 Task: Create a healthy salad recipe and share it on Instagram with a caption about its benefits.
Action: Mouse moved to (575, 240)
Screenshot: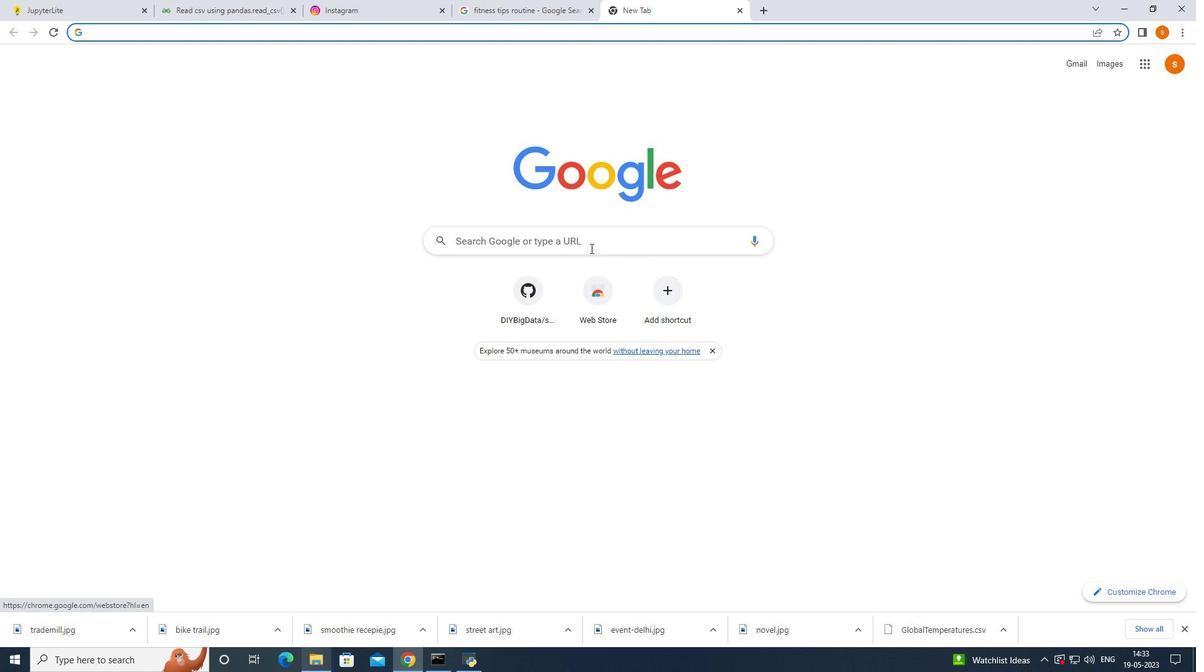 
Action: Mouse pressed left at (575, 240)
Screenshot: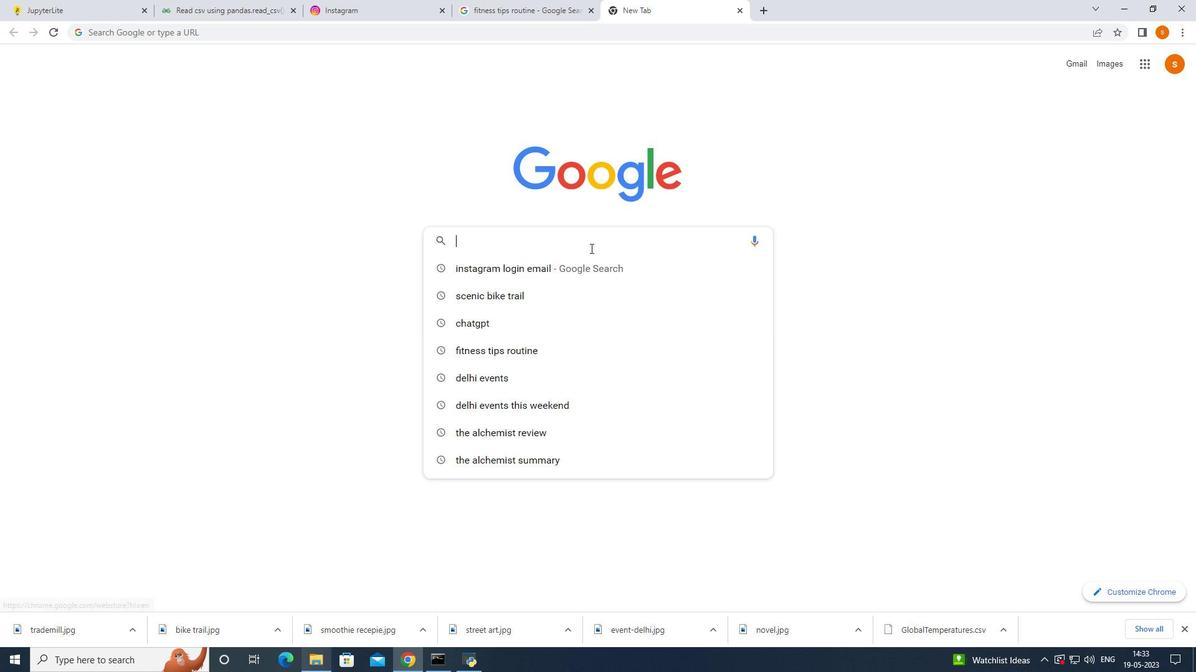 
Action: Key pressed healthy<Key.space>salad<Key.space>rec
Screenshot: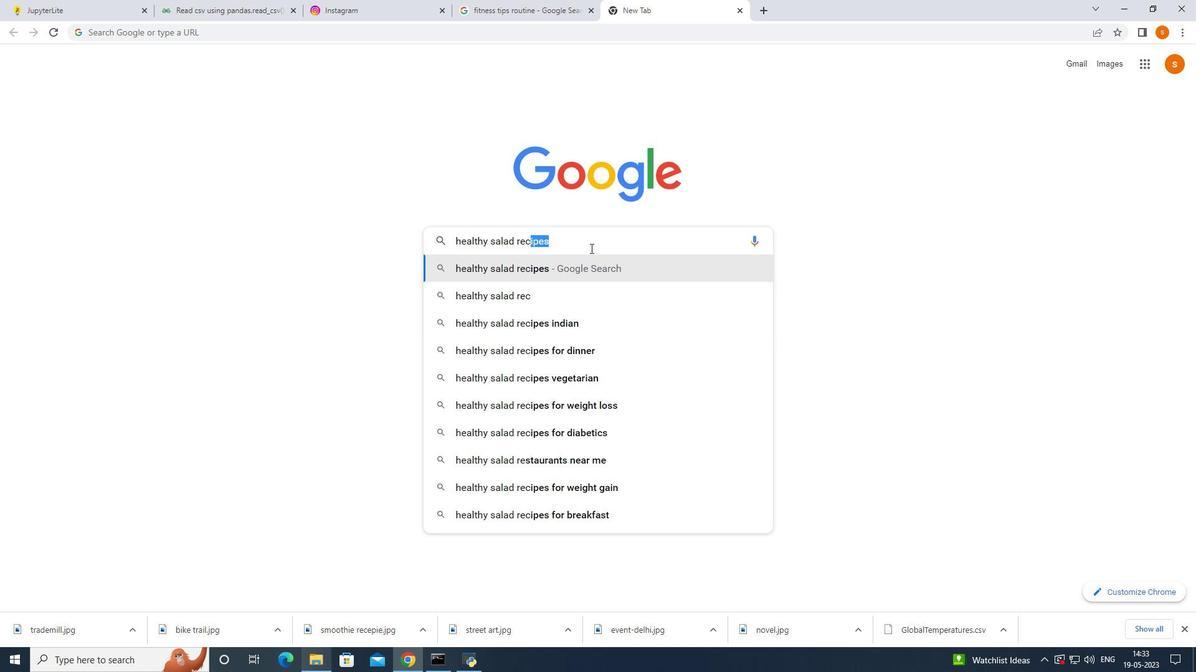 
Action: Mouse moved to (487, 254)
Screenshot: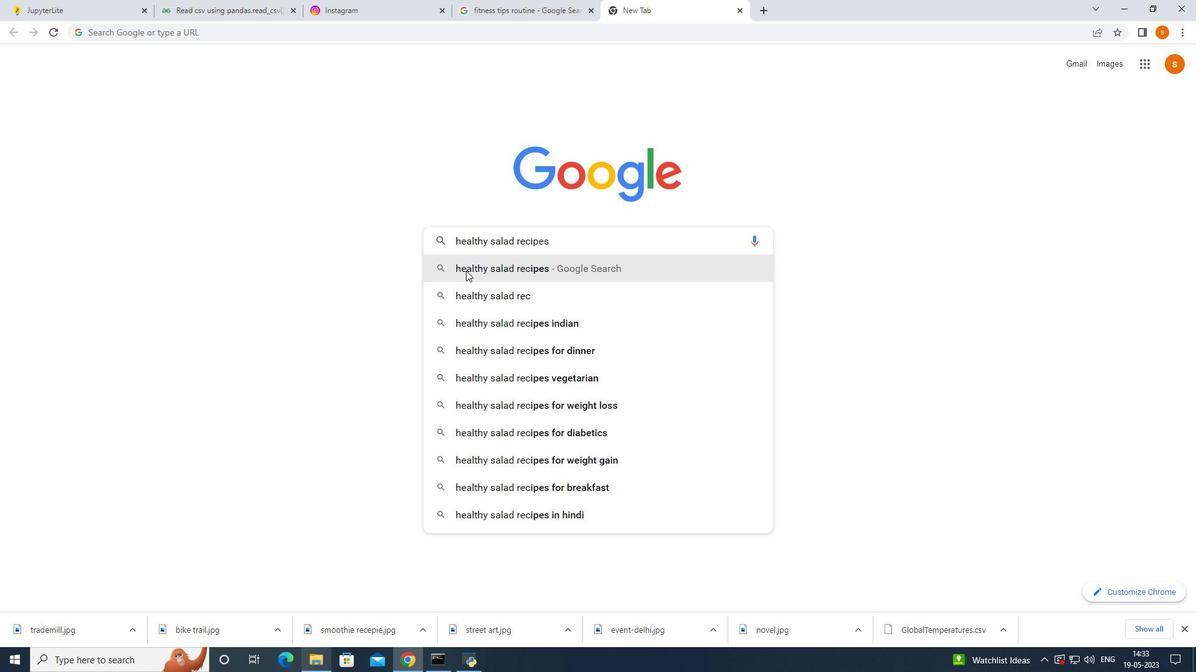 
Action: Mouse pressed left at (487, 254)
Screenshot: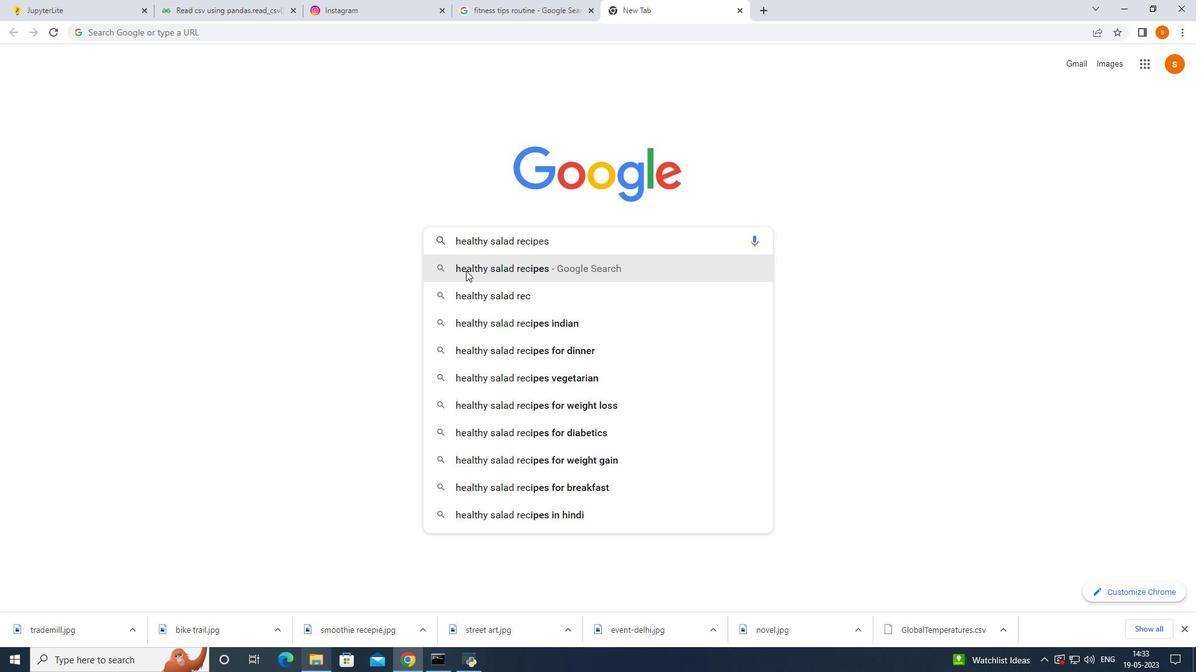 
Action: Mouse moved to (289, 152)
Screenshot: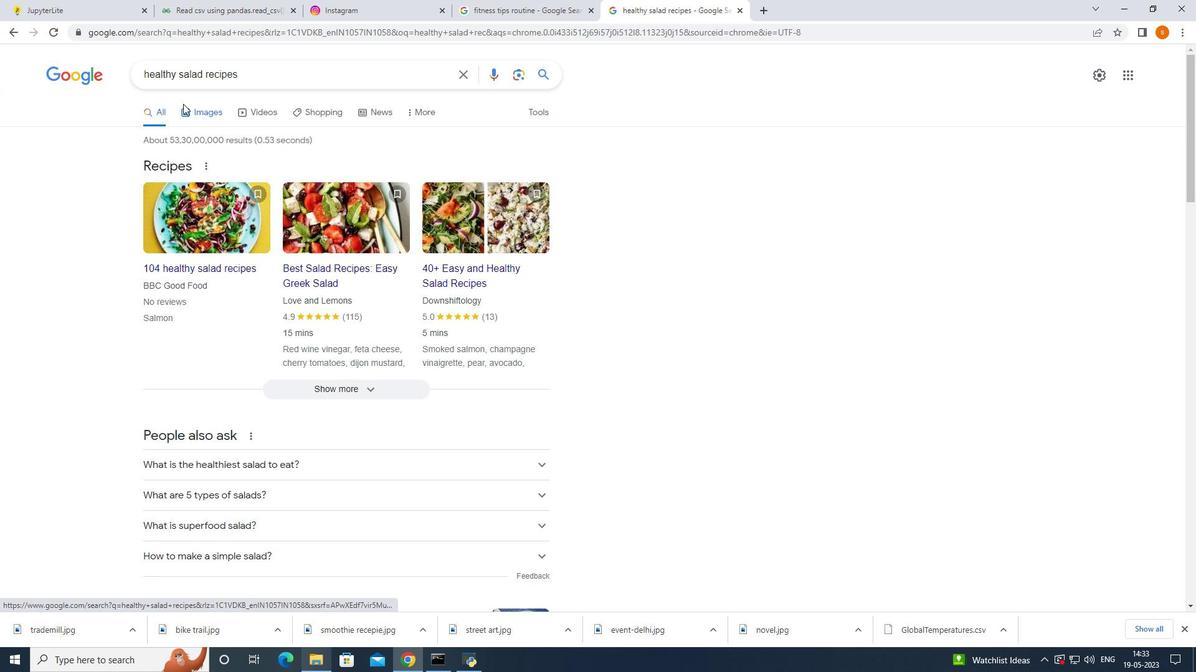 
Action: Mouse pressed left at (289, 152)
Screenshot: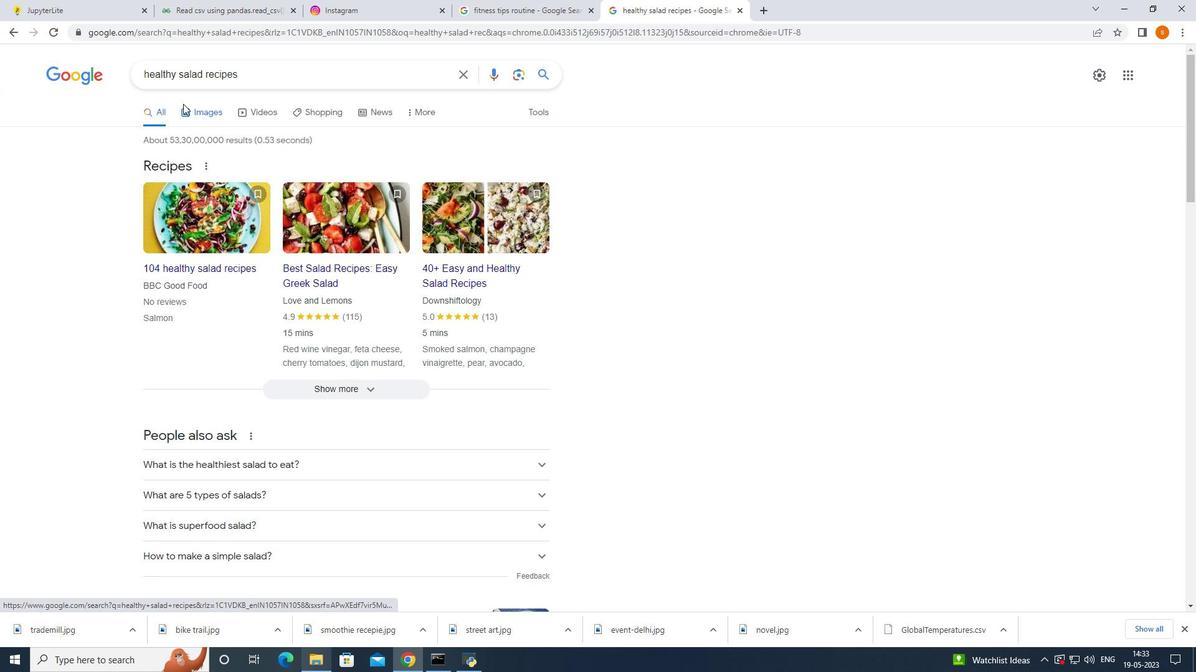 
Action: Mouse moved to (421, 229)
Screenshot: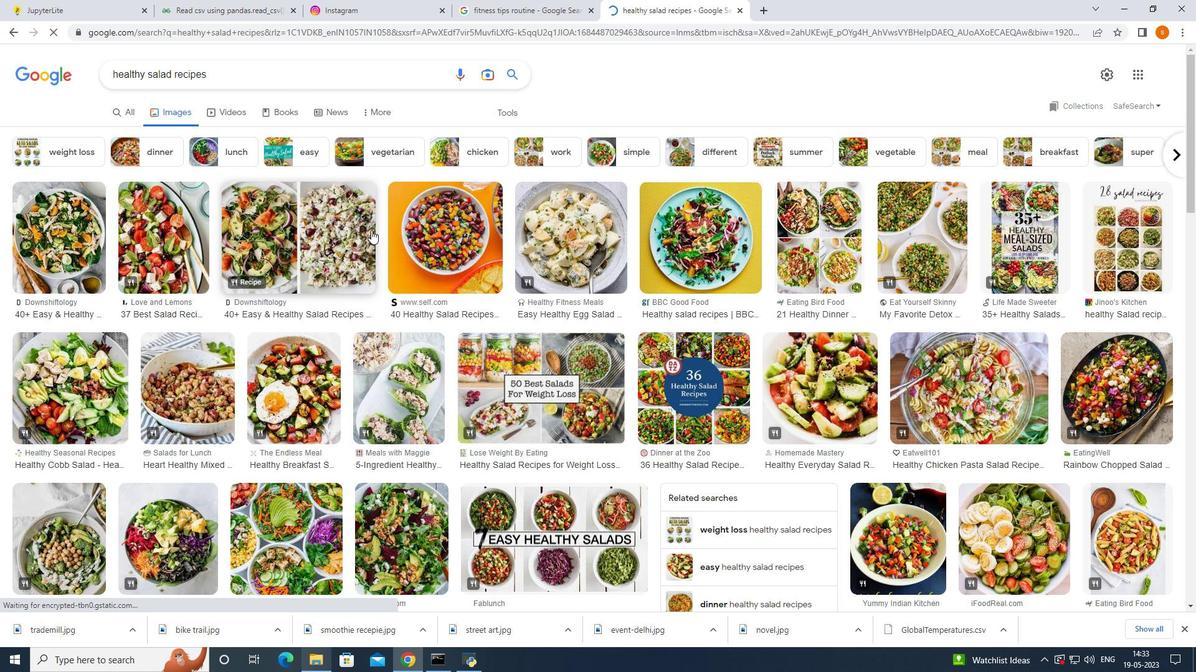 
Action: Mouse scrolled (421, 229) with delta (0, 0)
Screenshot: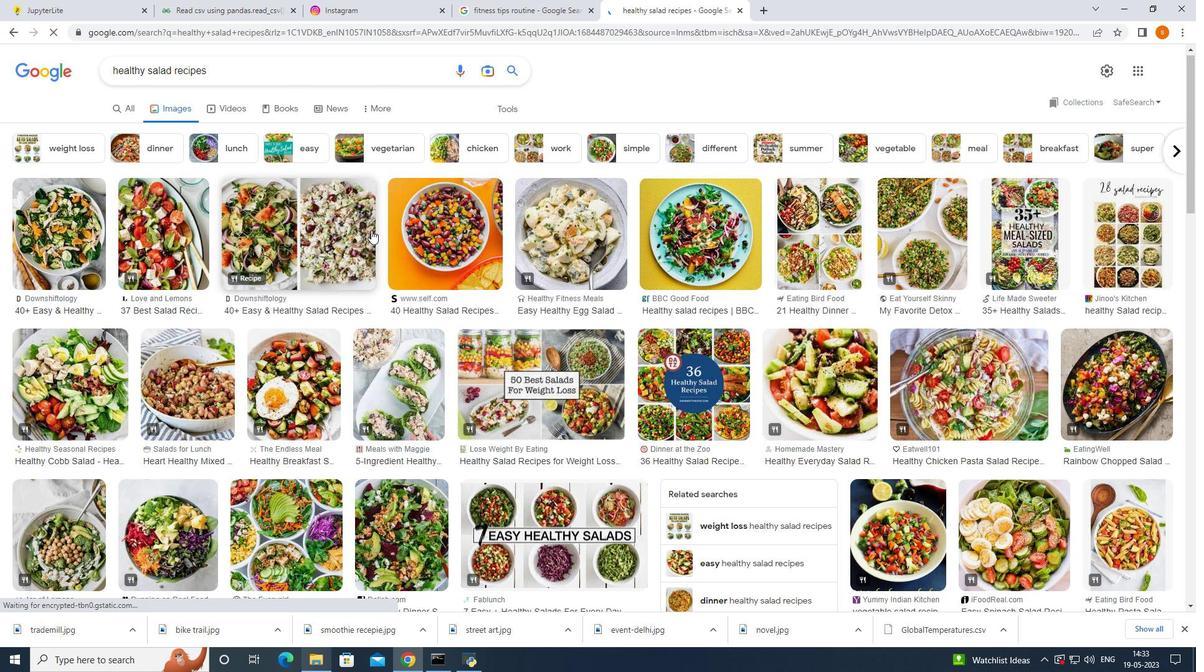 
Action: Mouse moved to (422, 229)
Screenshot: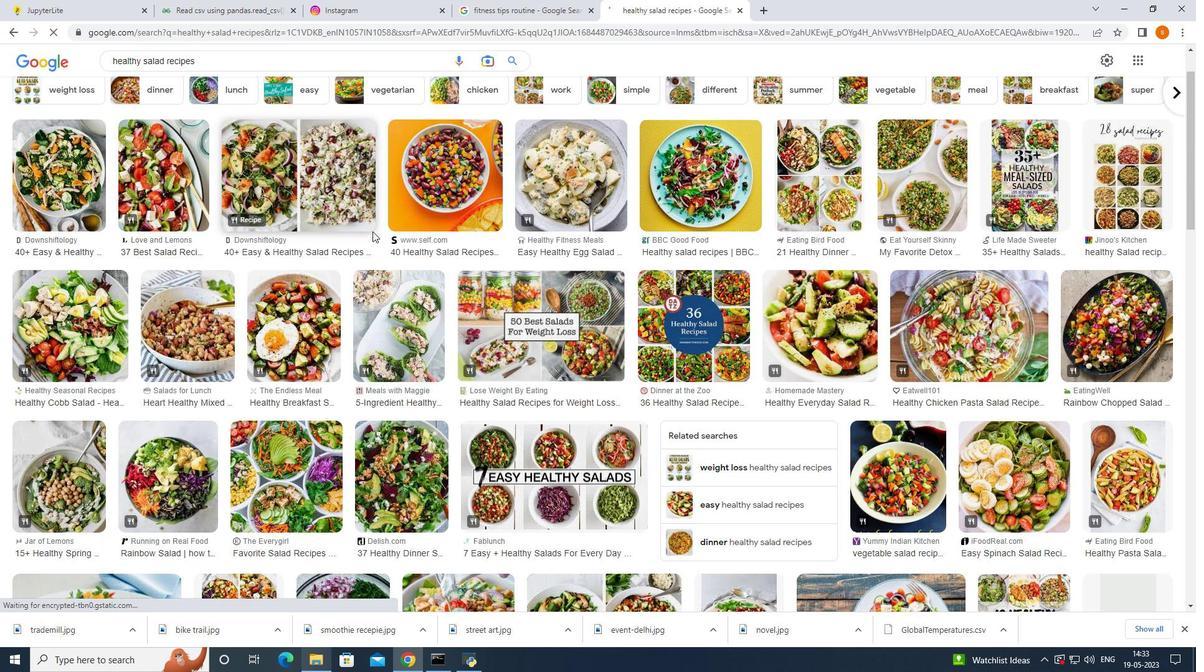 
Action: Mouse scrolled (422, 229) with delta (0, 0)
Screenshot: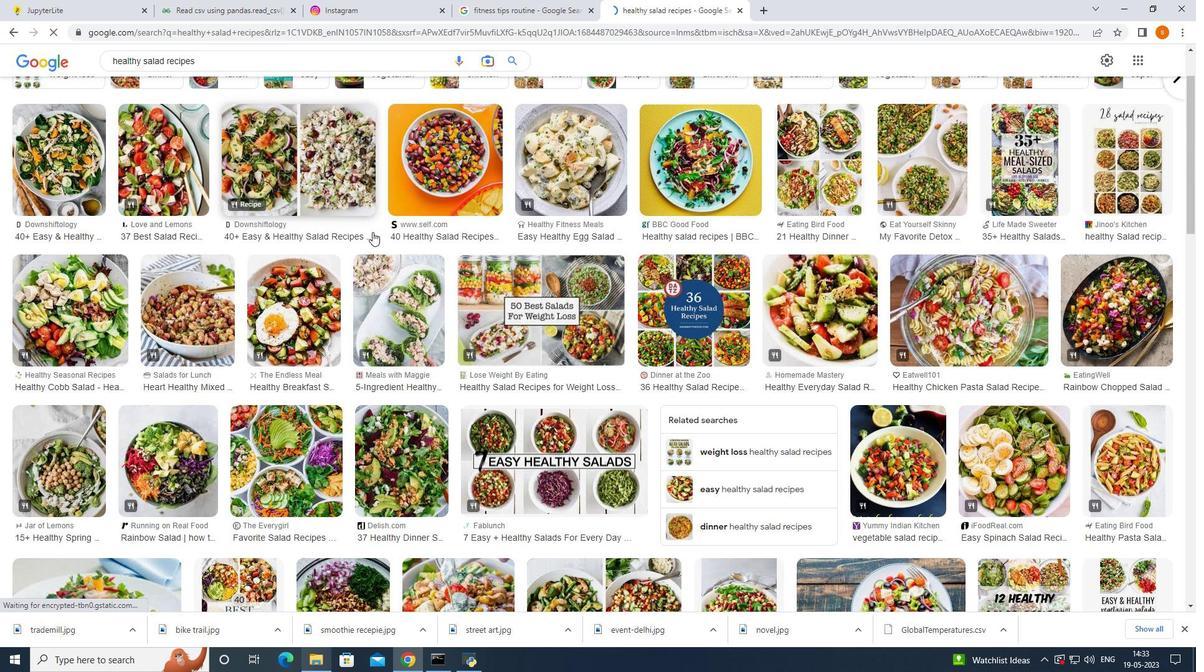 
Action: Mouse moved to (422, 230)
Screenshot: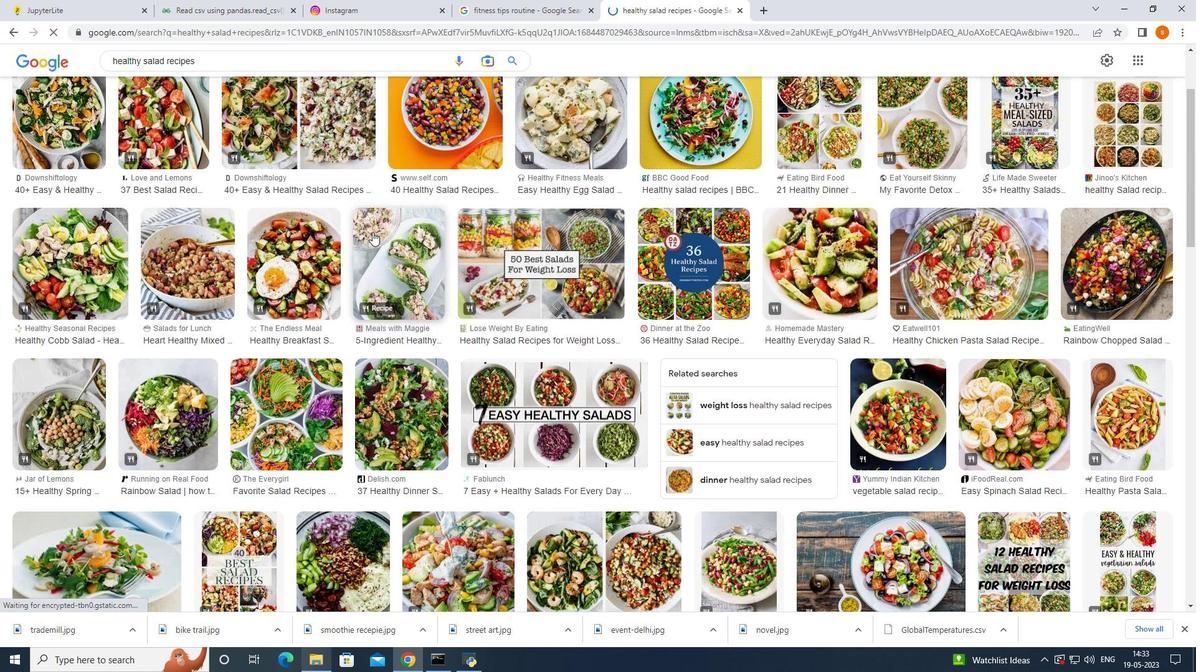 
Action: Mouse scrolled (422, 229) with delta (0, 0)
Screenshot: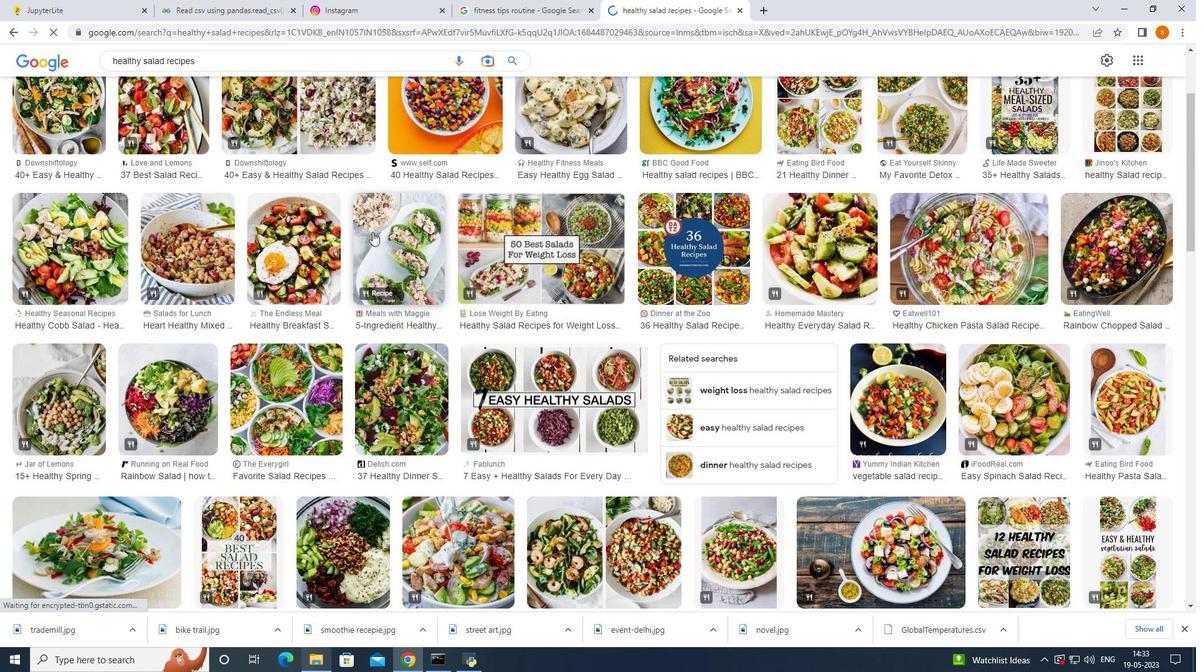 
Action: Mouse moved to (682, 252)
Screenshot: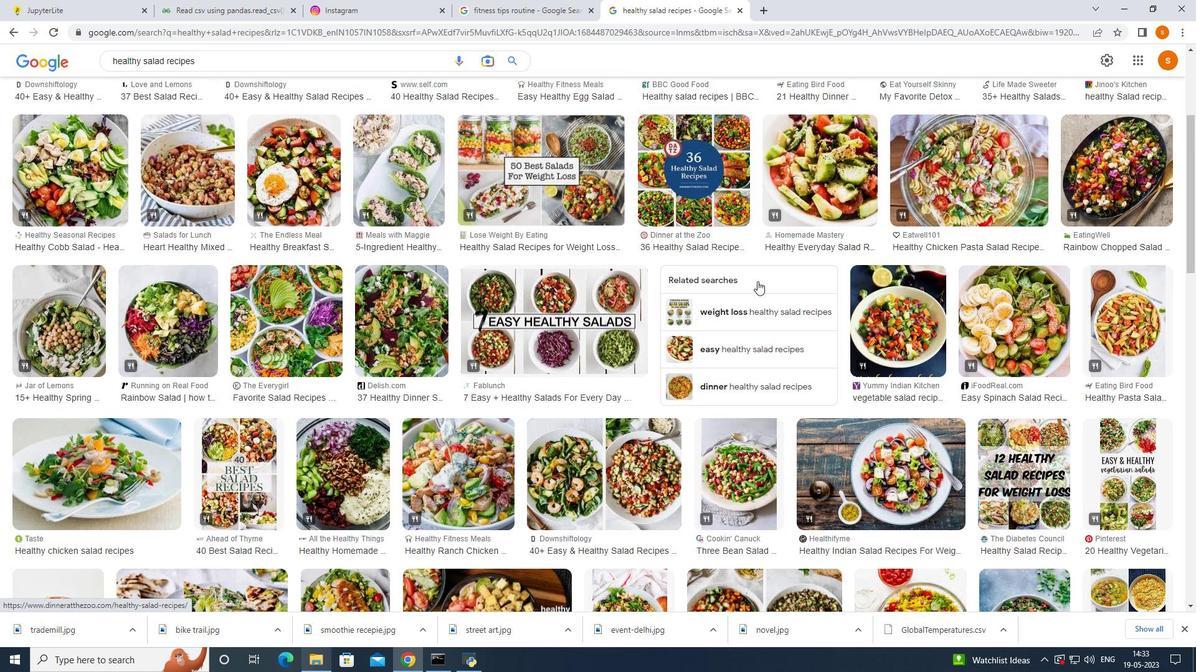 
Action: Mouse scrolled (682, 252) with delta (0, 0)
Screenshot: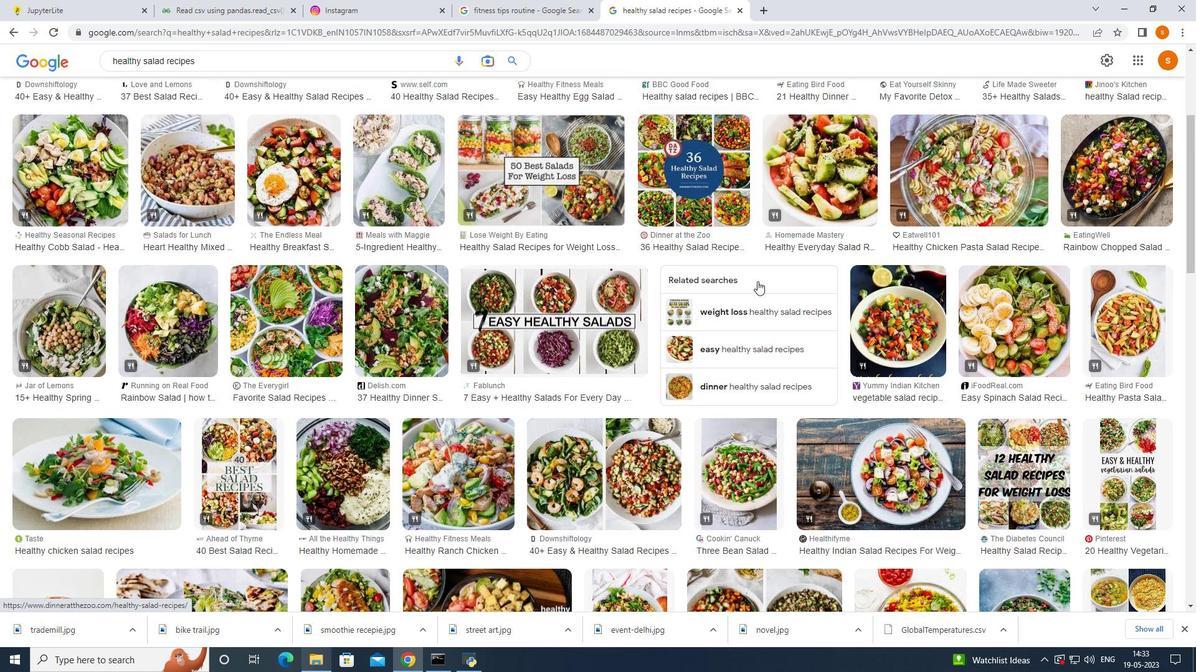
Action: Mouse moved to (695, 264)
Screenshot: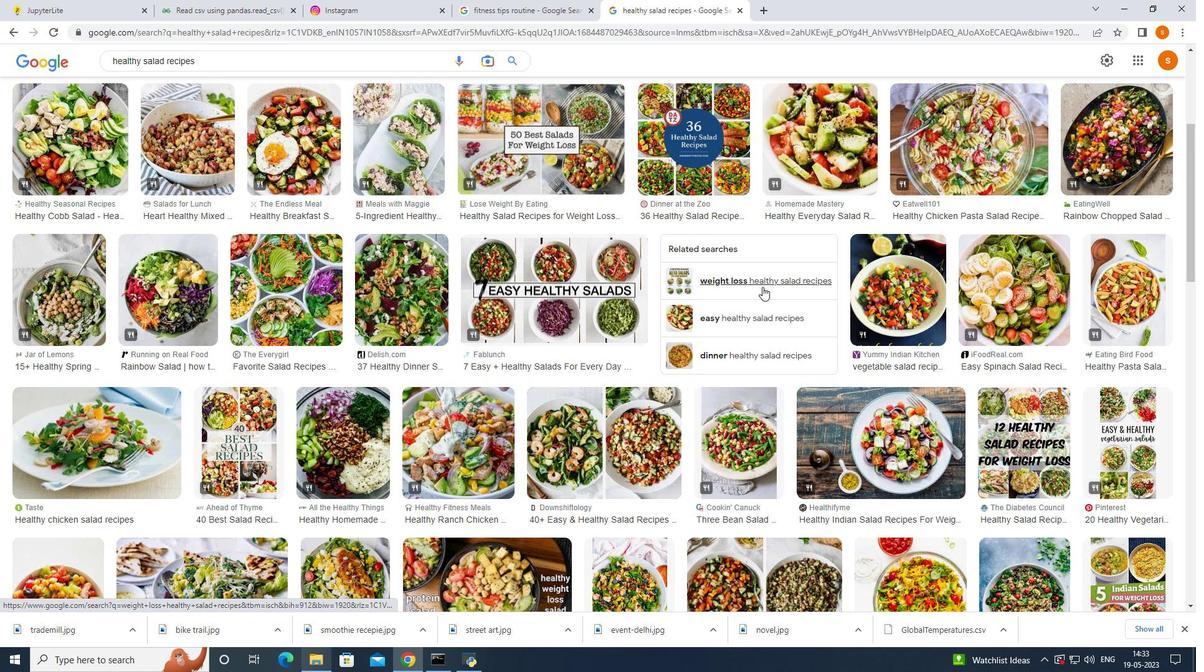 
Action: Mouse scrolled (695, 263) with delta (0, 0)
Screenshot: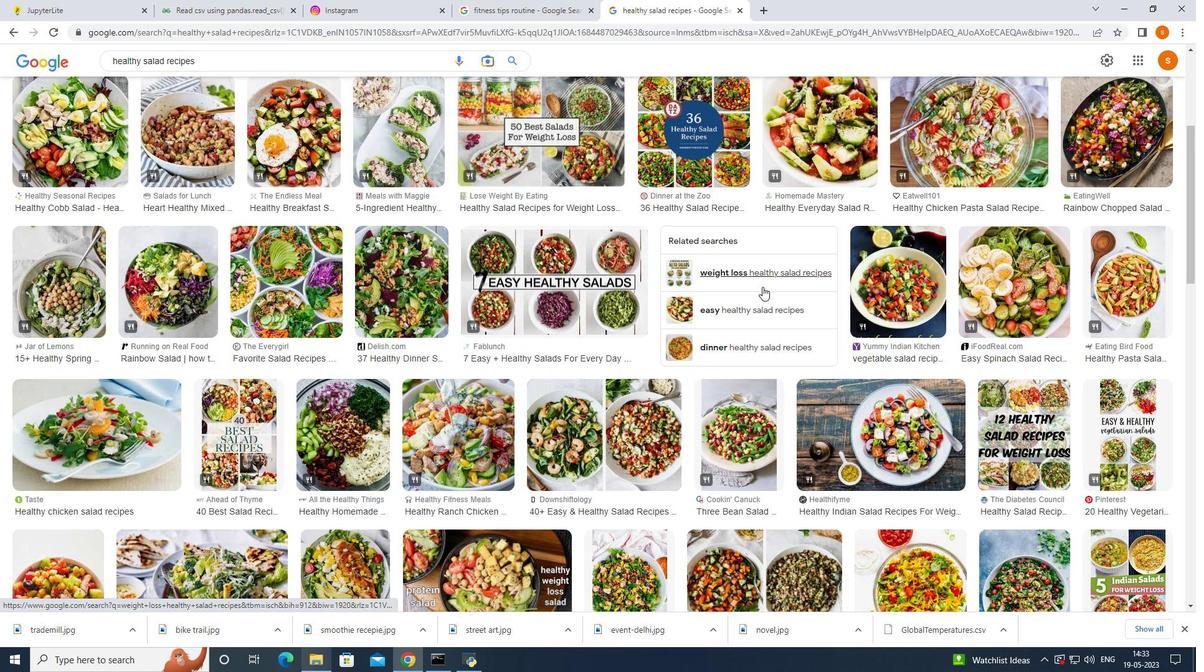 
Action: Mouse moved to (724, 266)
Screenshot: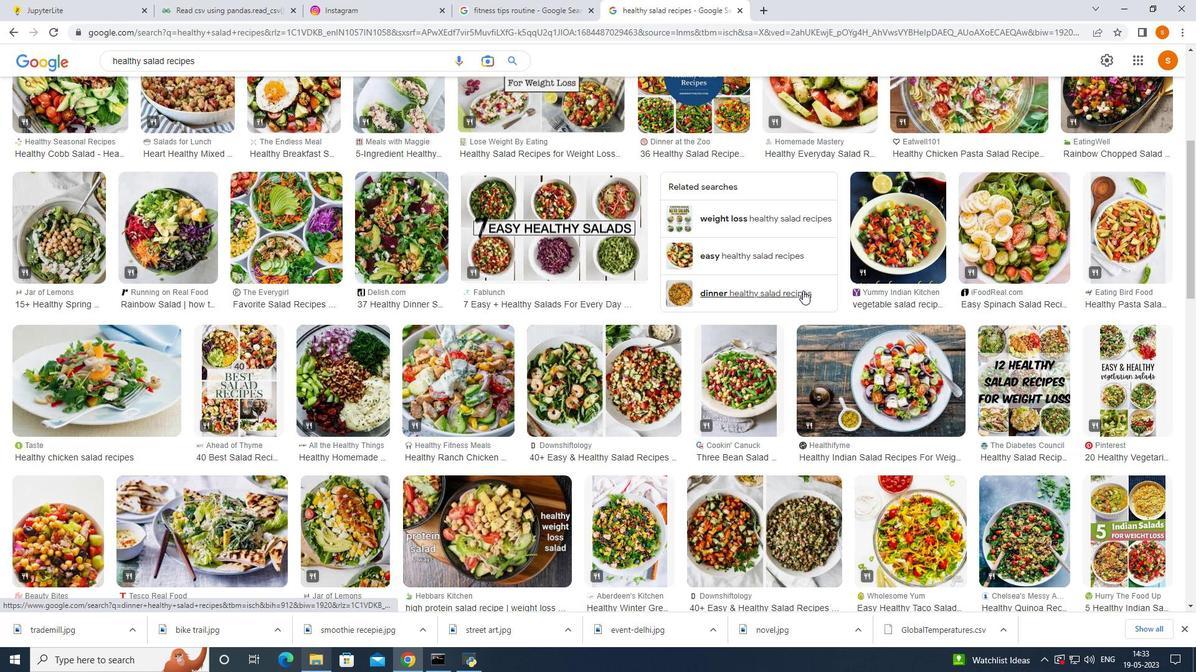 
Action: Mouse scrolled (724, 266) with delta (0, 0)
Screenshot: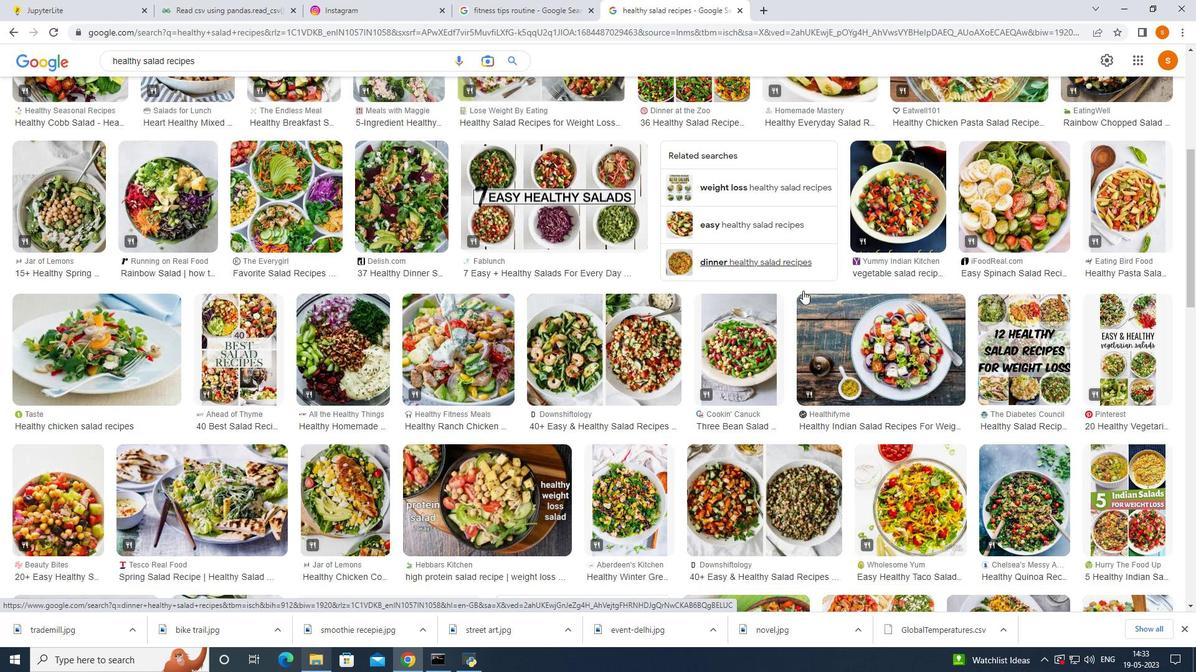 
Action: Mouse scrolled (724, 266) with delta (0, 0)
Screenshot: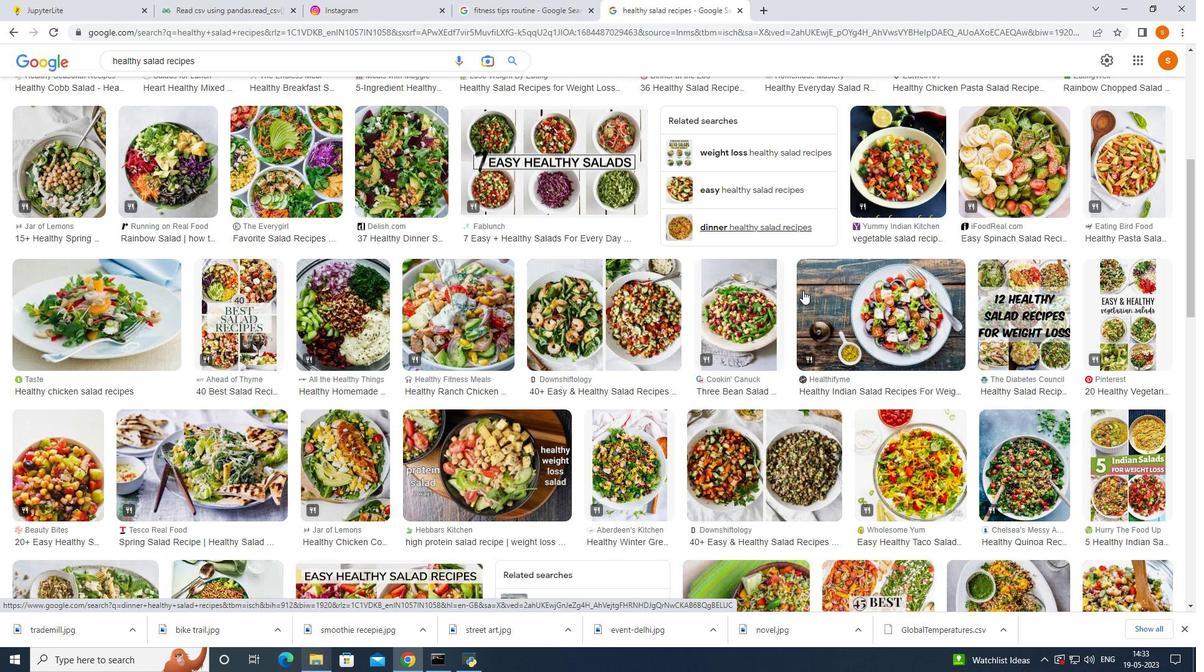 
Action: Mouse moved to (654, 268)
Screenshot: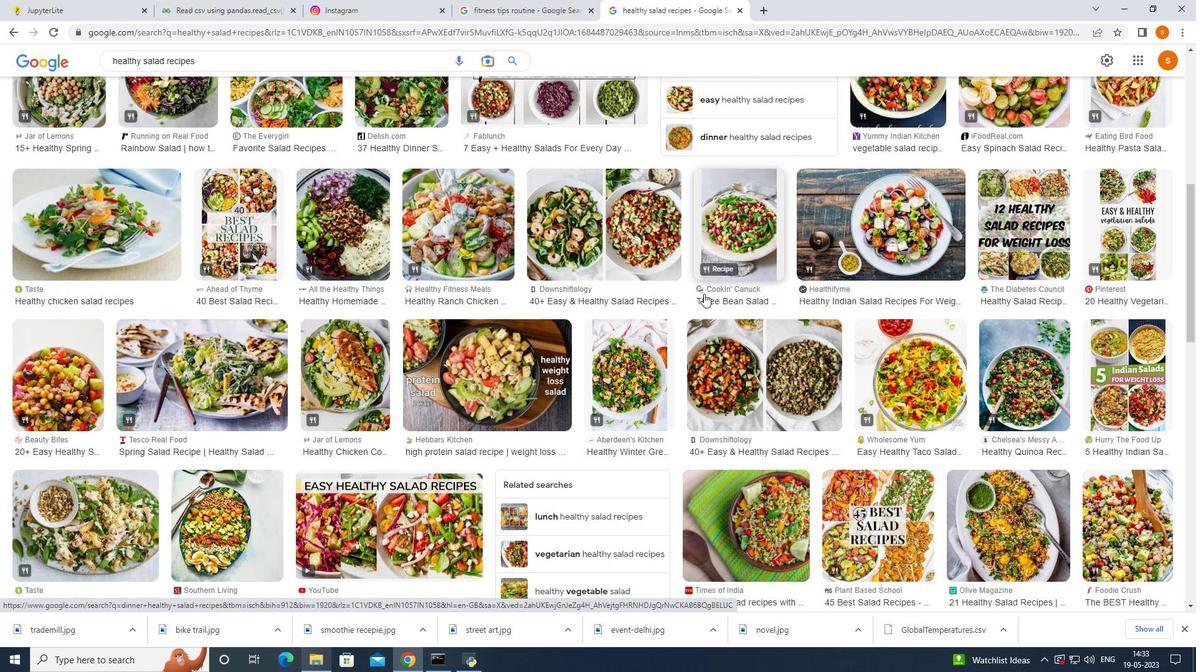
Action: Mouse scrolled (654, 267) with delta (0, 0)
Screenshot: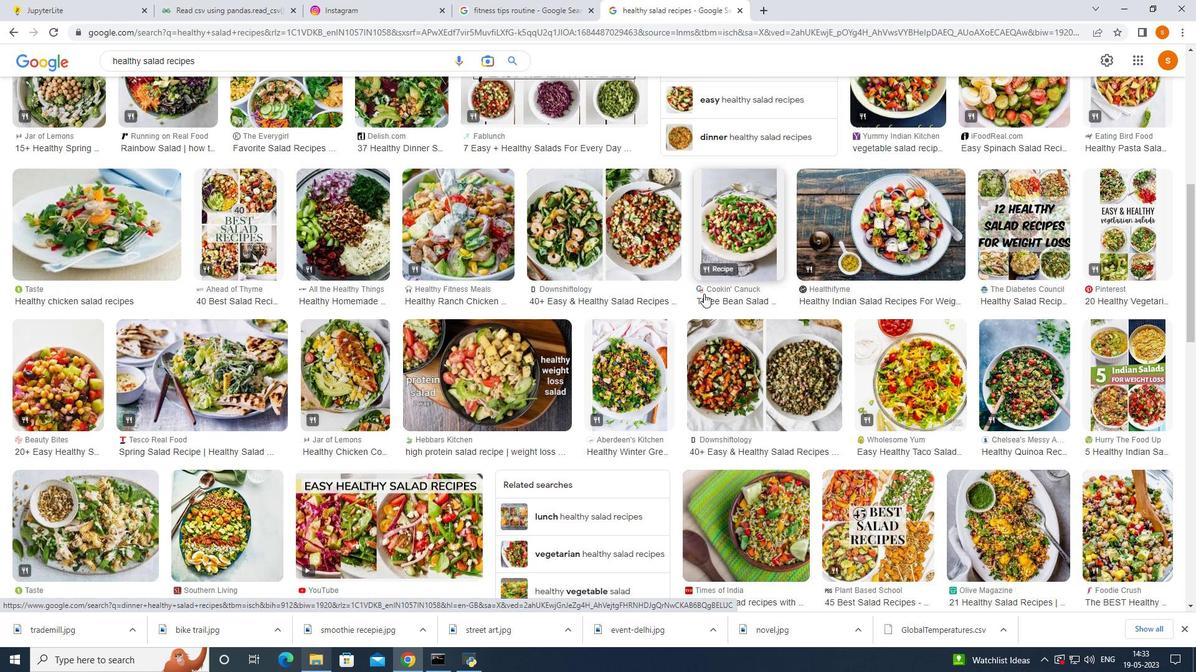 
Action: Mouse scrolled (654, 267) with delta (0, 0)
Screenshot: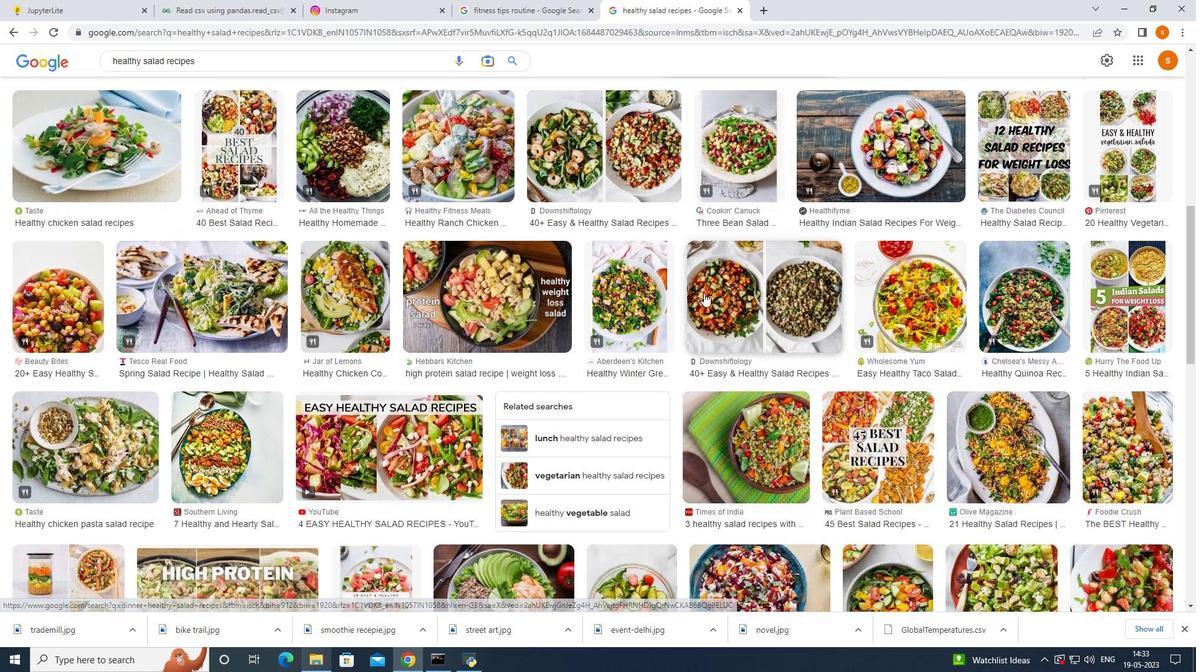 
Action: Mouse moved to (655, 267)
Screenshot: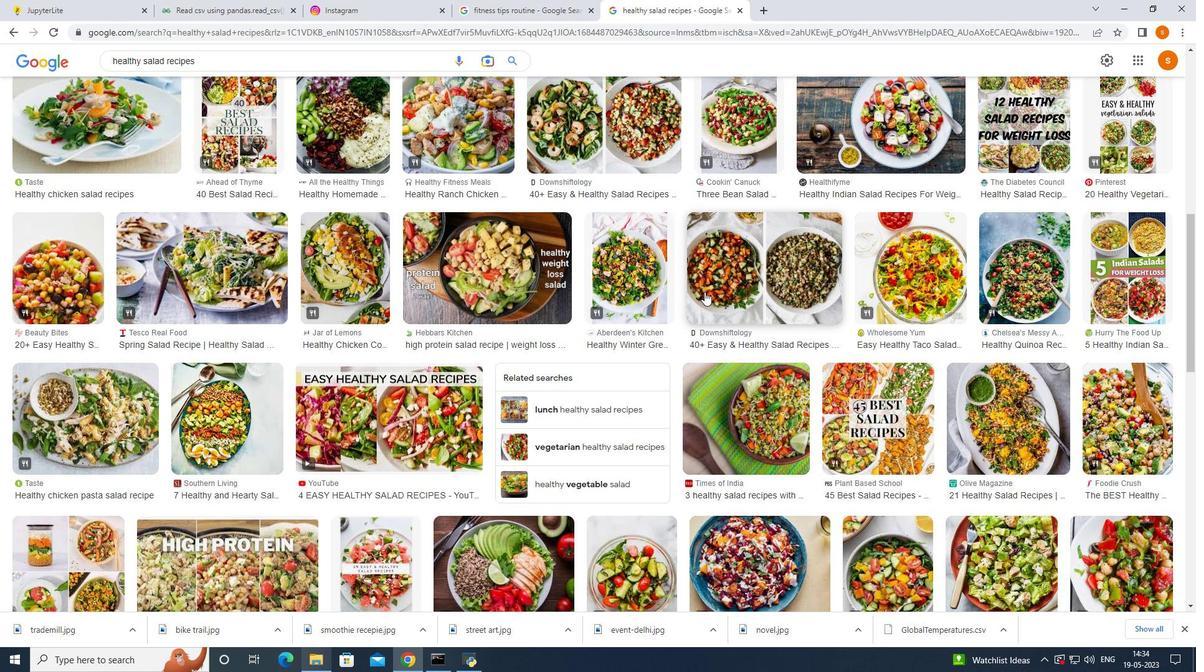
Action: Mouse scrolled (655, 266) with delta (0, 0)
Screenshot: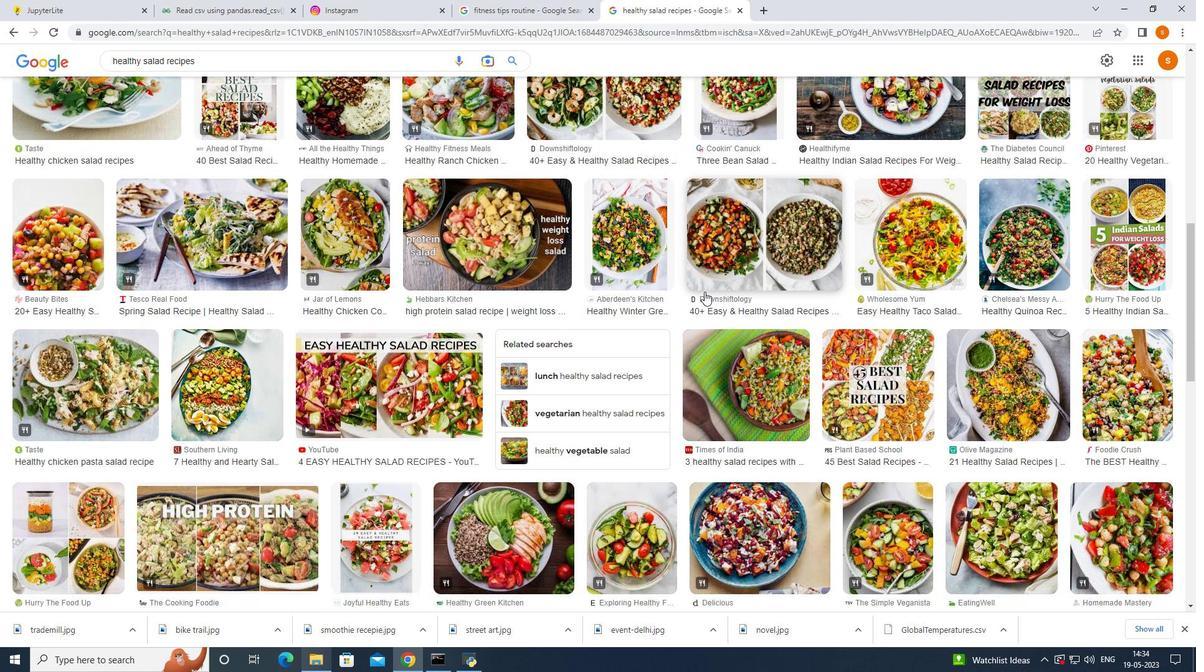 
Action: Mouse moved to (655, 267)
Screenshot: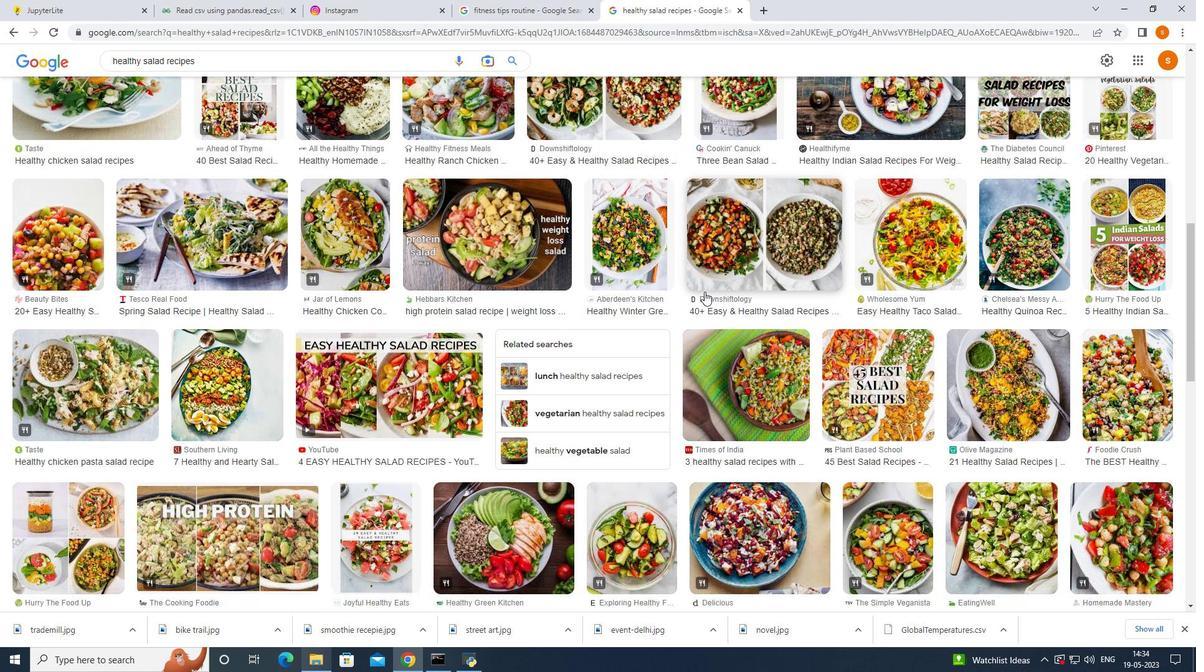 
Action: Mouse scrolled (655, 266) with delta (0, 0)
Screenshot: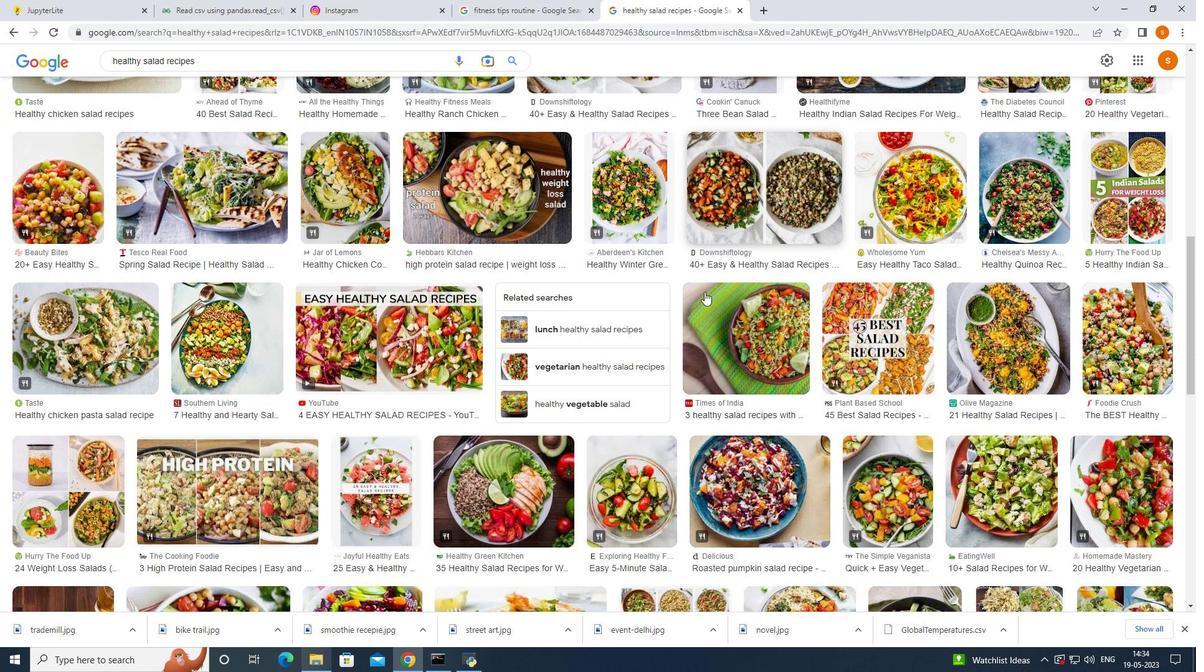 
Action: Mouse moved to (655, 266)
Screenshot: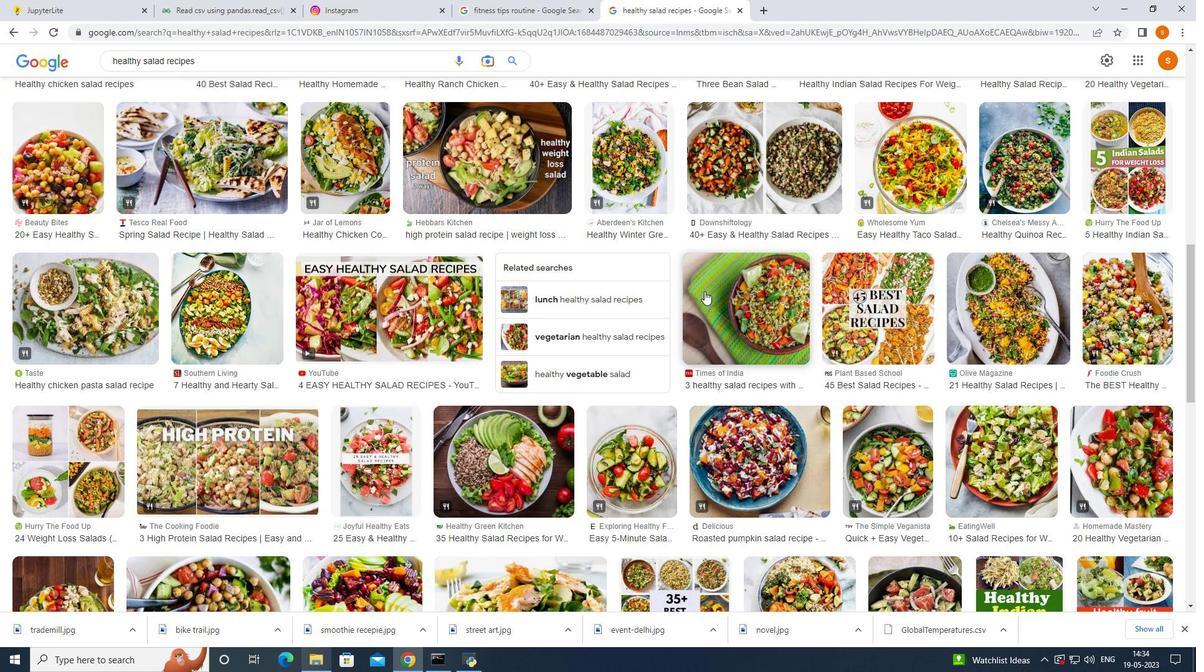 
Action: Mouse scrolled (655, 266) with delta (0, 0)
Screenshot: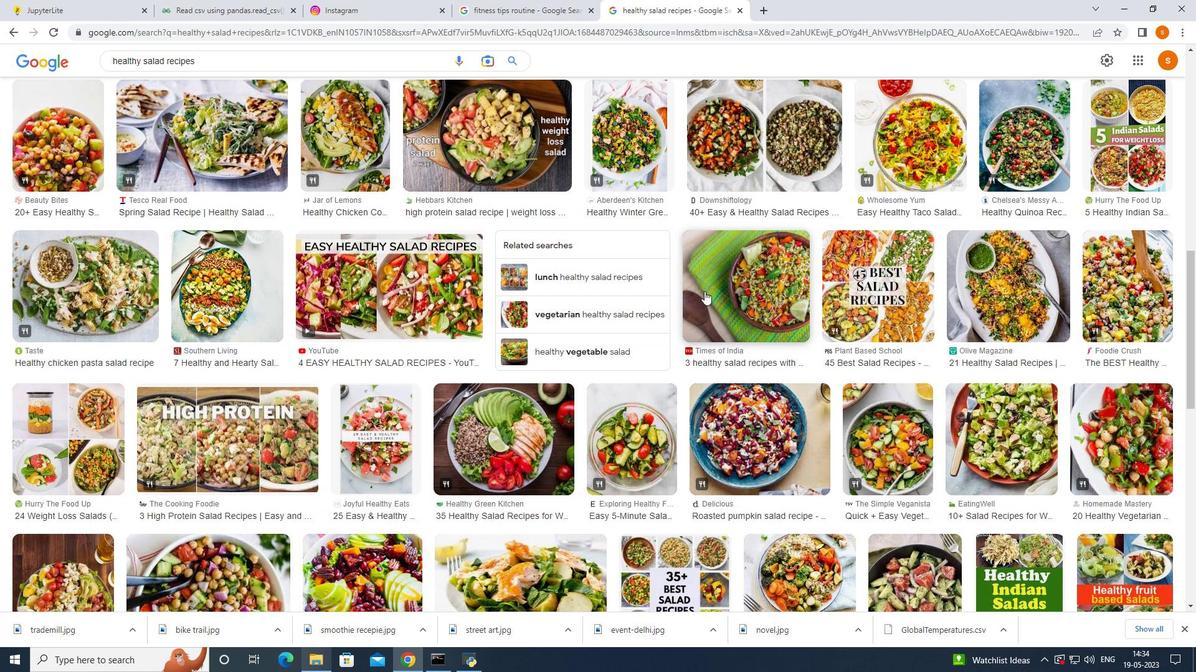 
Action: Mouse moved to (655, 266)
Screenshot: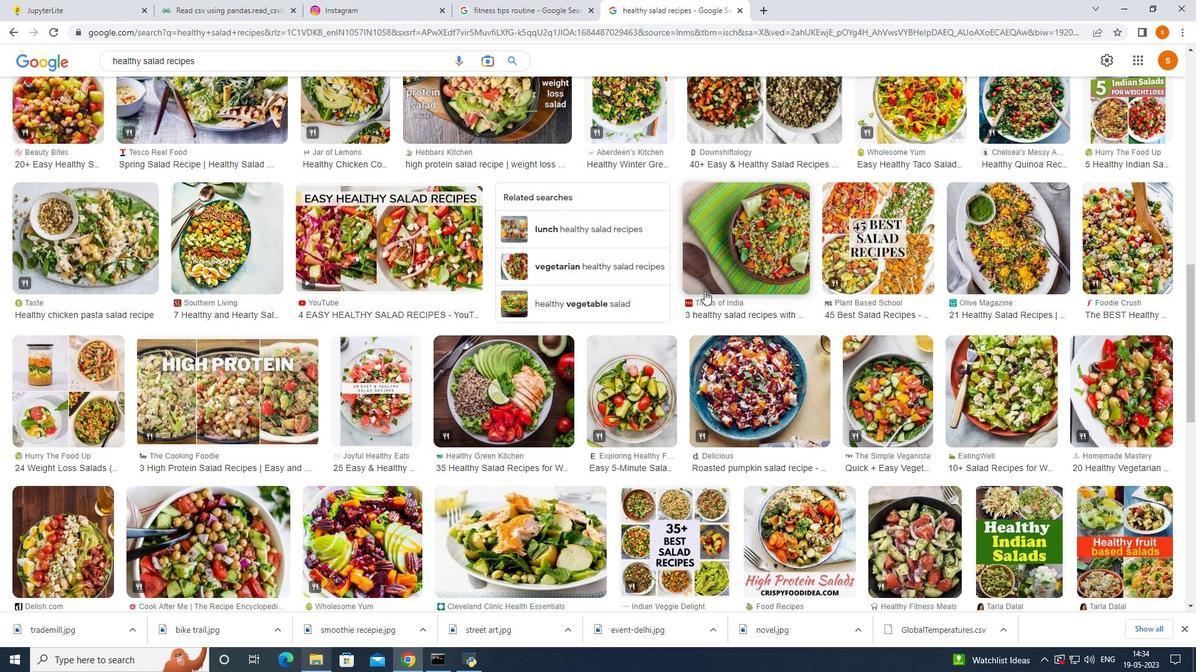 
Action: Mouse scrolled (655, 266) with delta (0, 0)
Screenshot: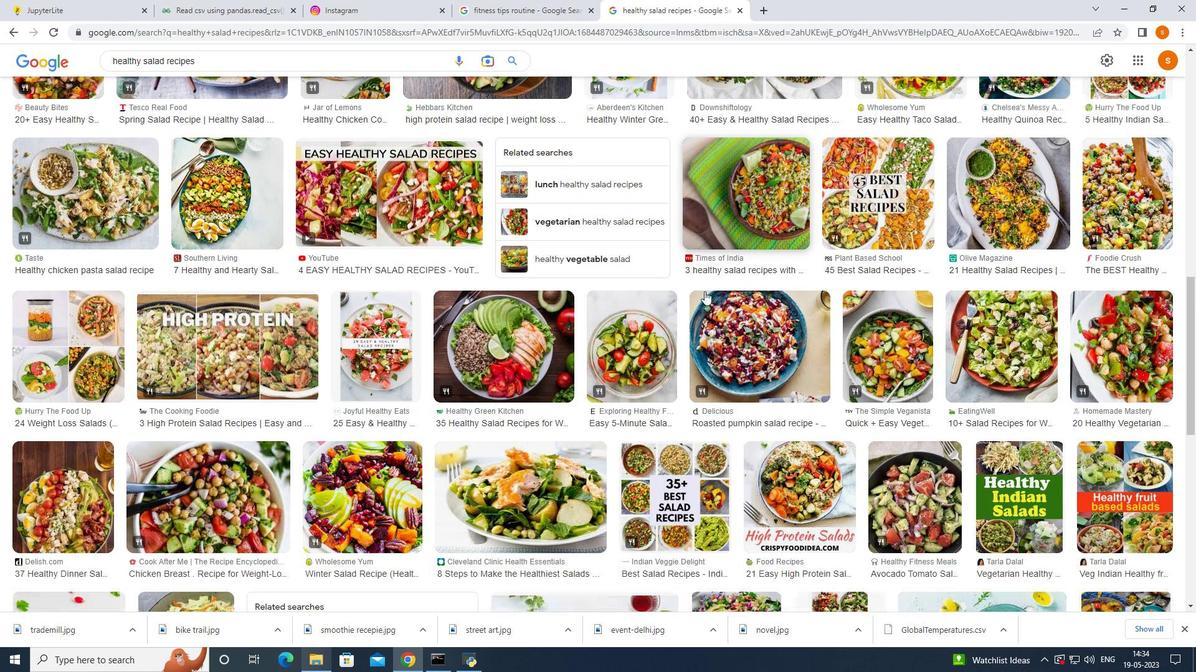 
Action: Mouse scrolled (655, 266) with delta (0, 0)
Screenshot: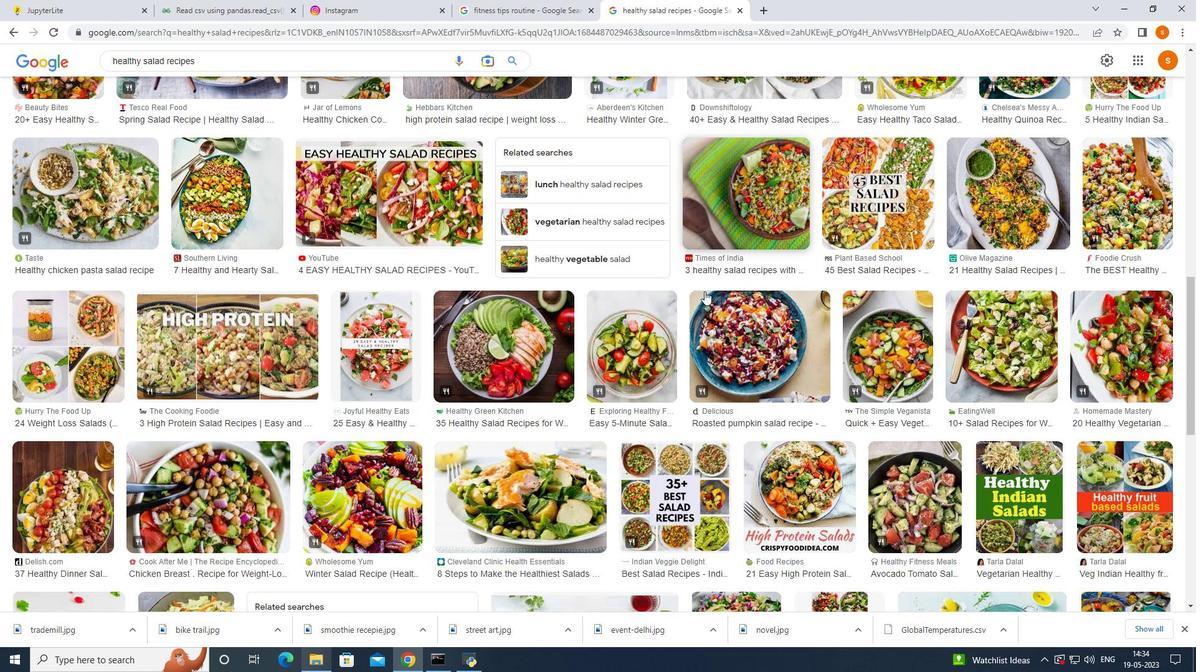 
Action: Mouse moved to (655, 267)
Screenshot: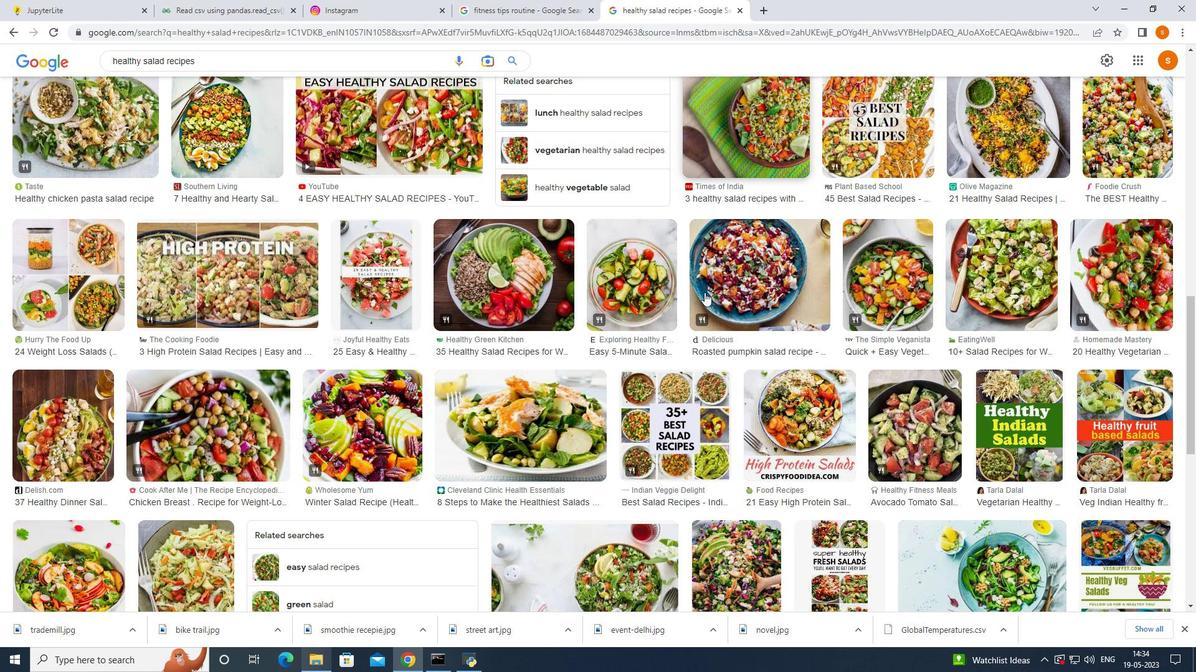 
Action: Mouse scrolled (655, 267) with delta (0, 0)
Screenshot: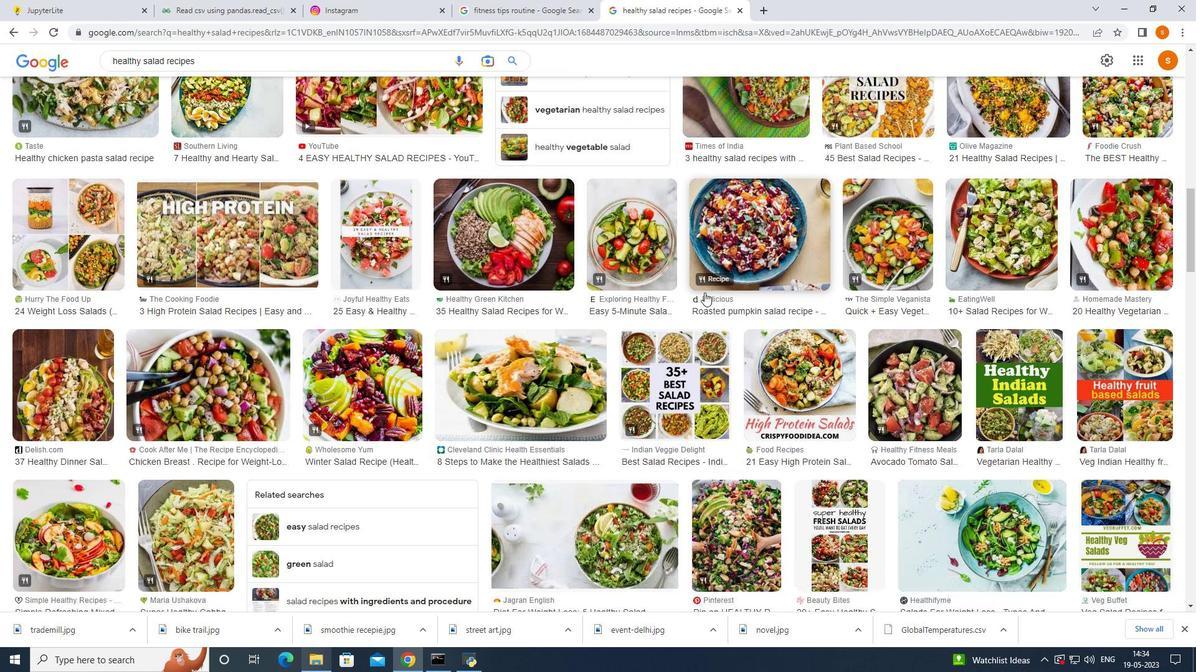 
Action: Mouse scrolled (655, 267) with delta (0, 0)
Screenshot: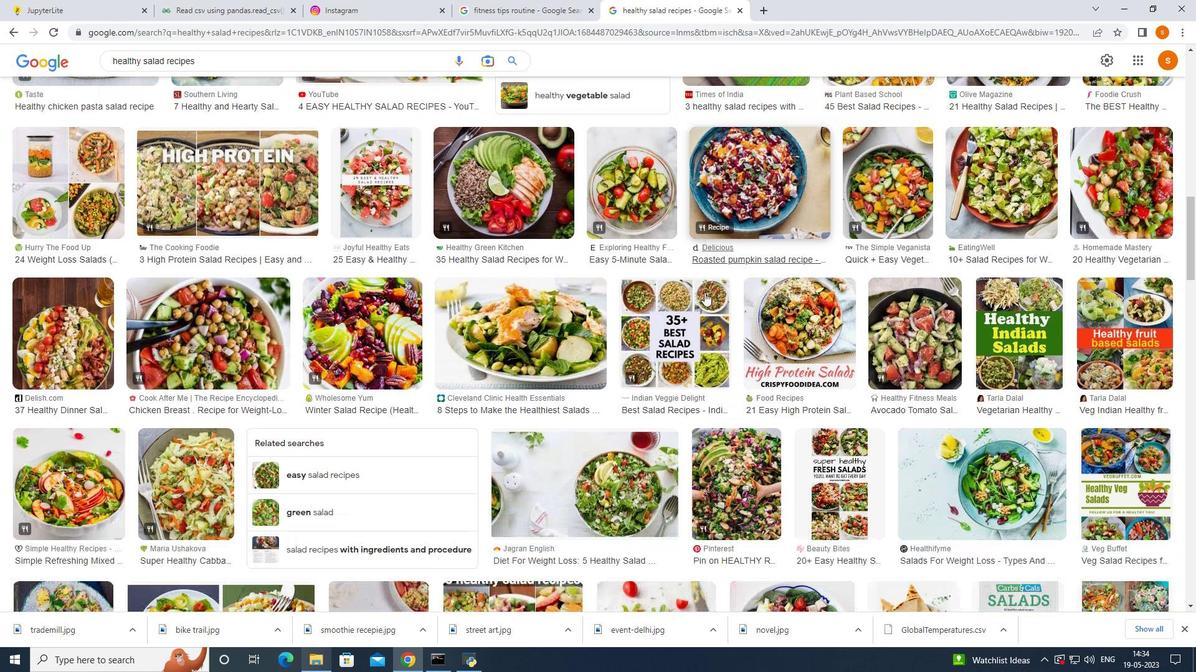 
Action: Mouse scrolled (655, 267) with delta (0, 0)
Screenshot: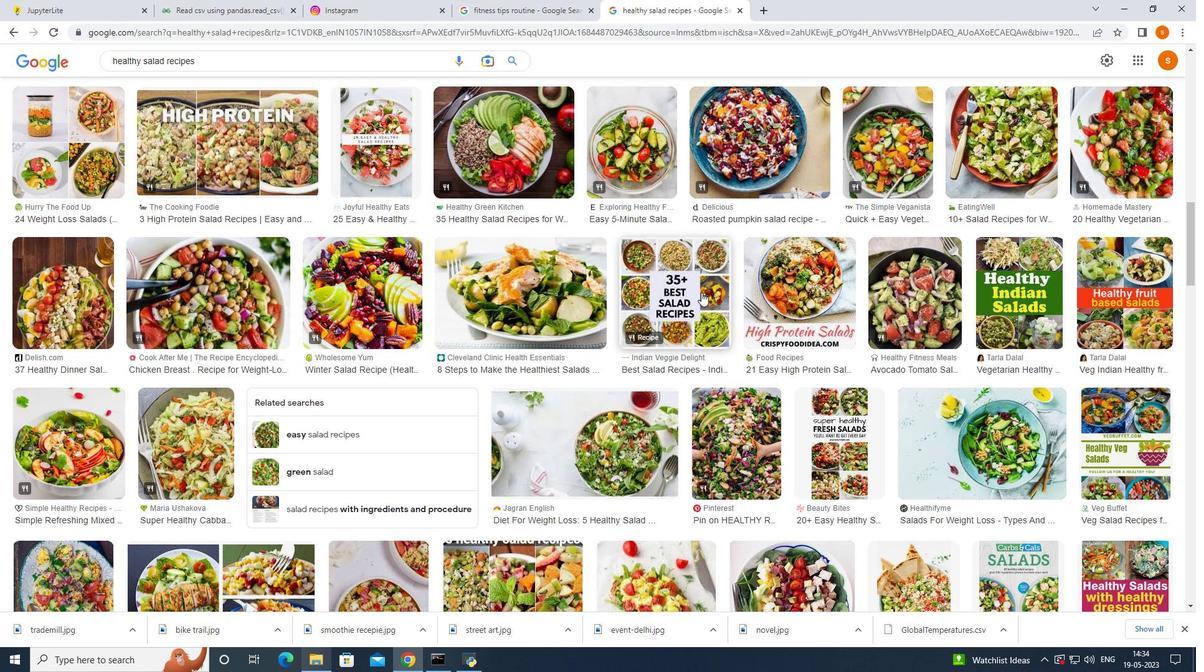 
Action: Mouse scrolled (655, 267) with delta (0, 0)
Screenshot: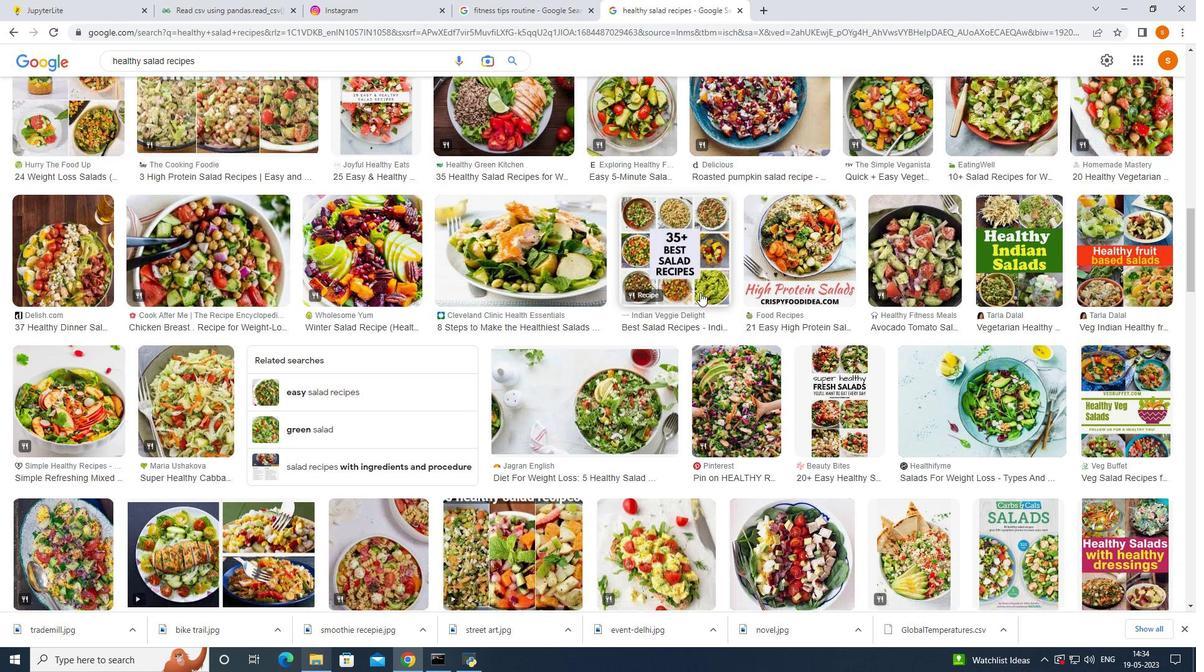 
Action: Mouse moved to (652, 266)
Screenshot: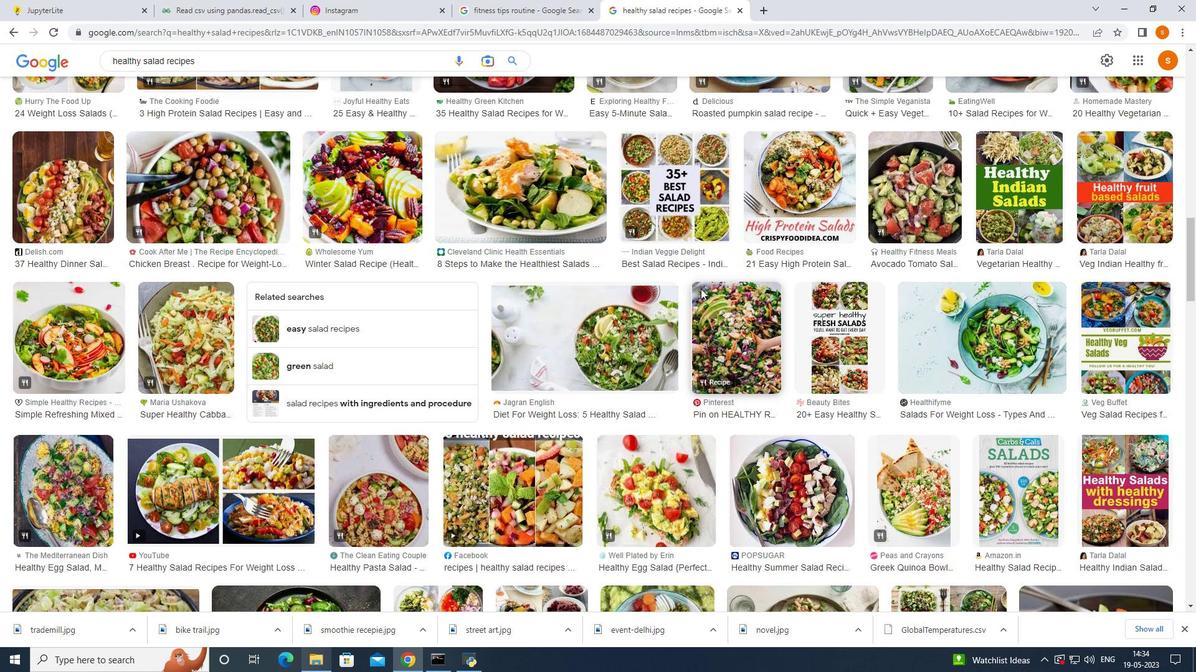 
Action: Mouse scrolled (652, 266) with delta (0, 0)
Screenshot: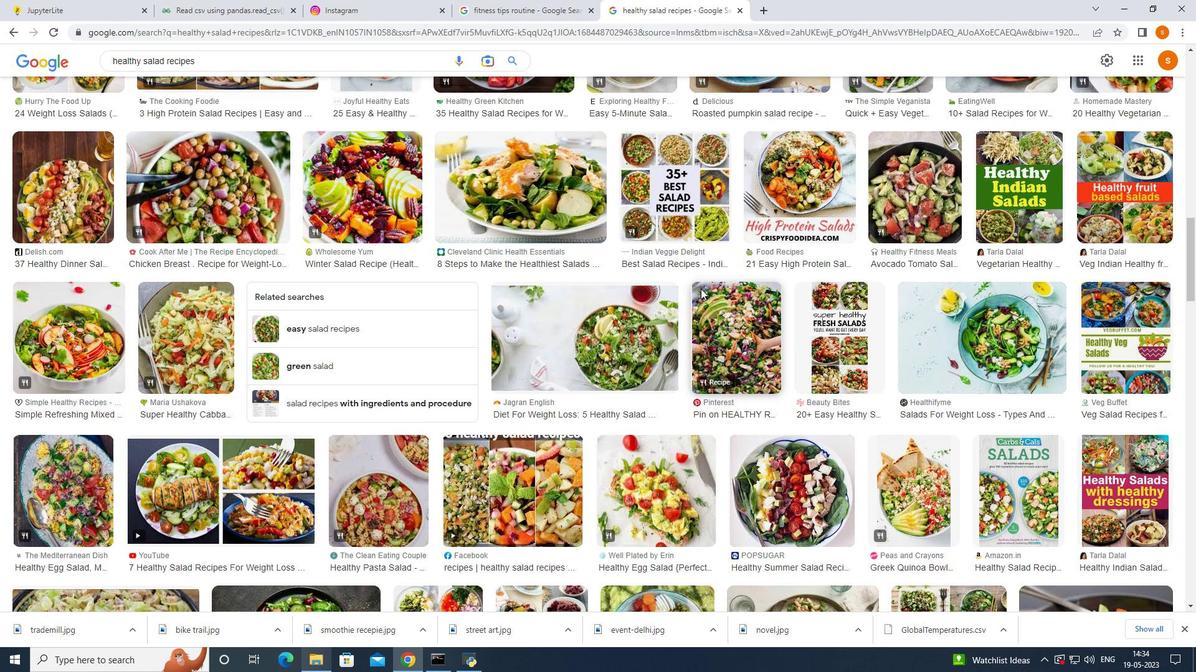 
Action: Mouse scrolled (652, 266) with delta (0, 0)
Screenshot: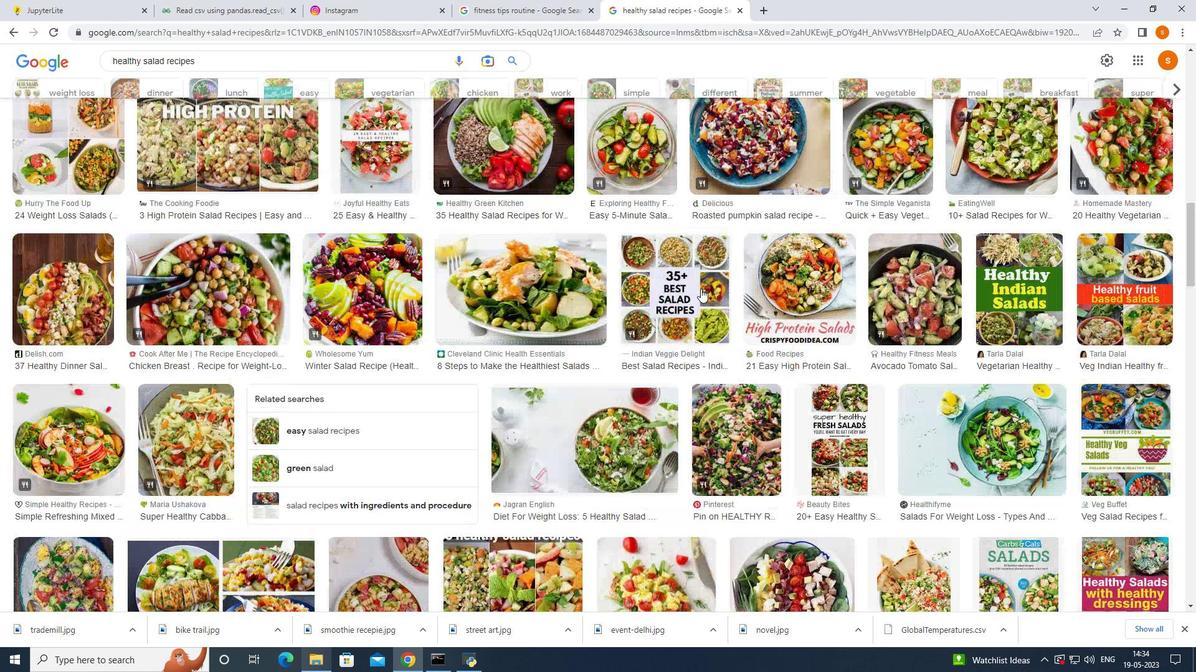 
Action: Mouse moved to (652, 266)
Screenshot: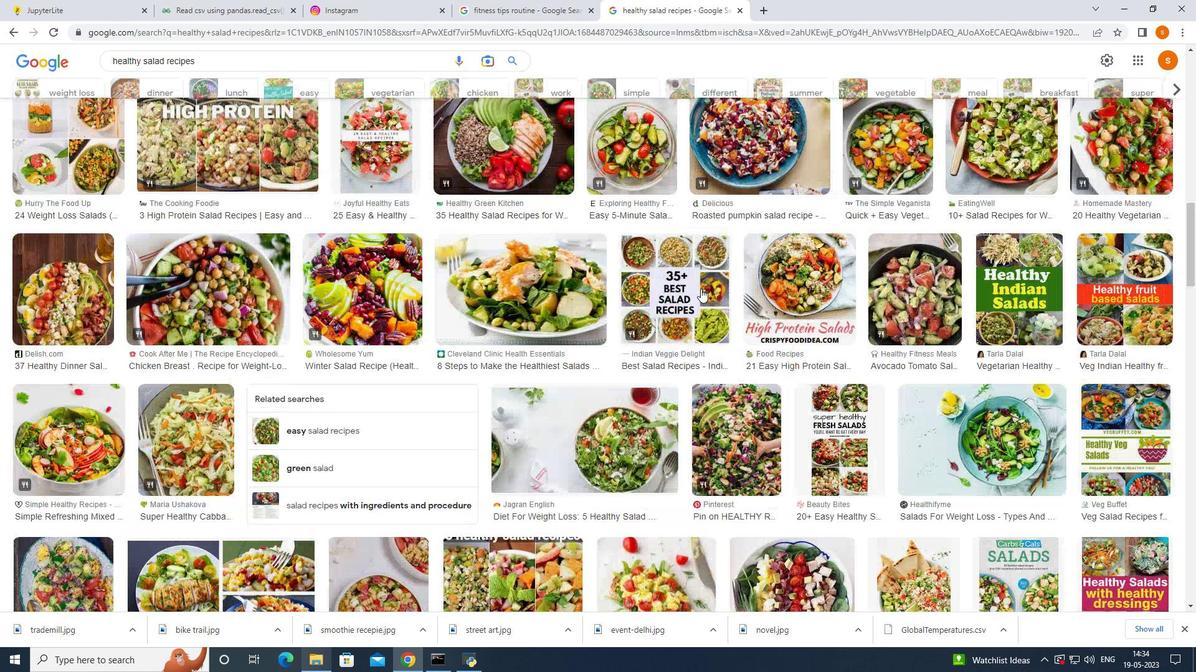 
Action: Mouse scrolled (652, 266) with delta (0, 0)
Screenshot: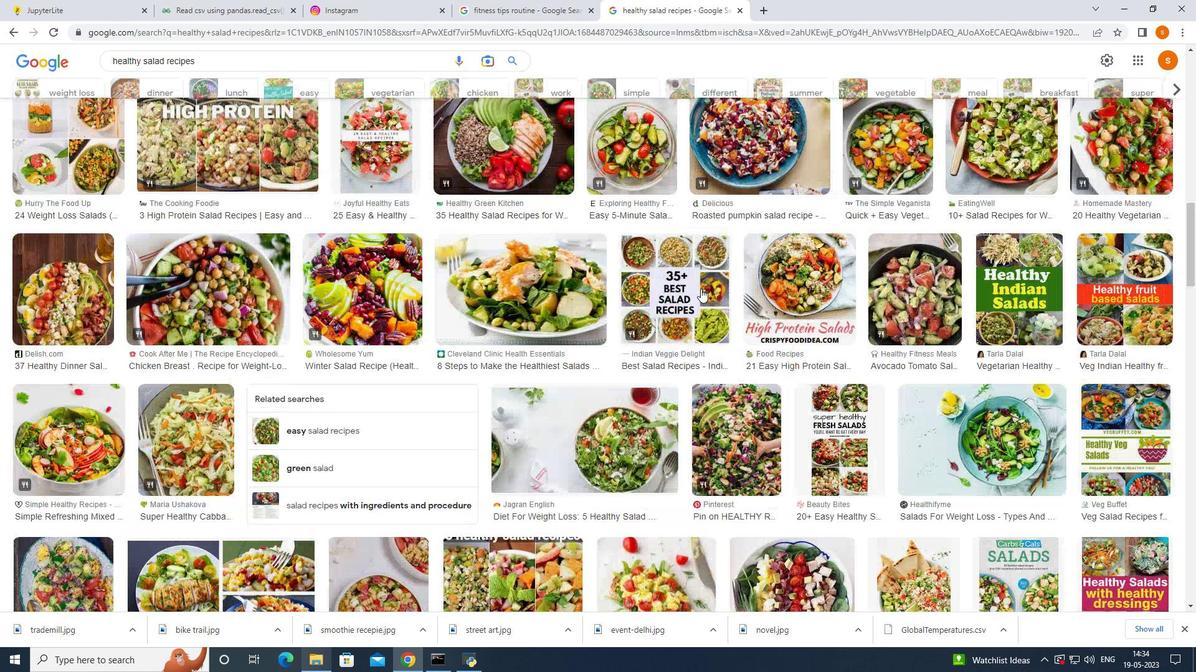 
Action: Mouse scrolled (652, 266) with delta (0, 0)
Screenshot: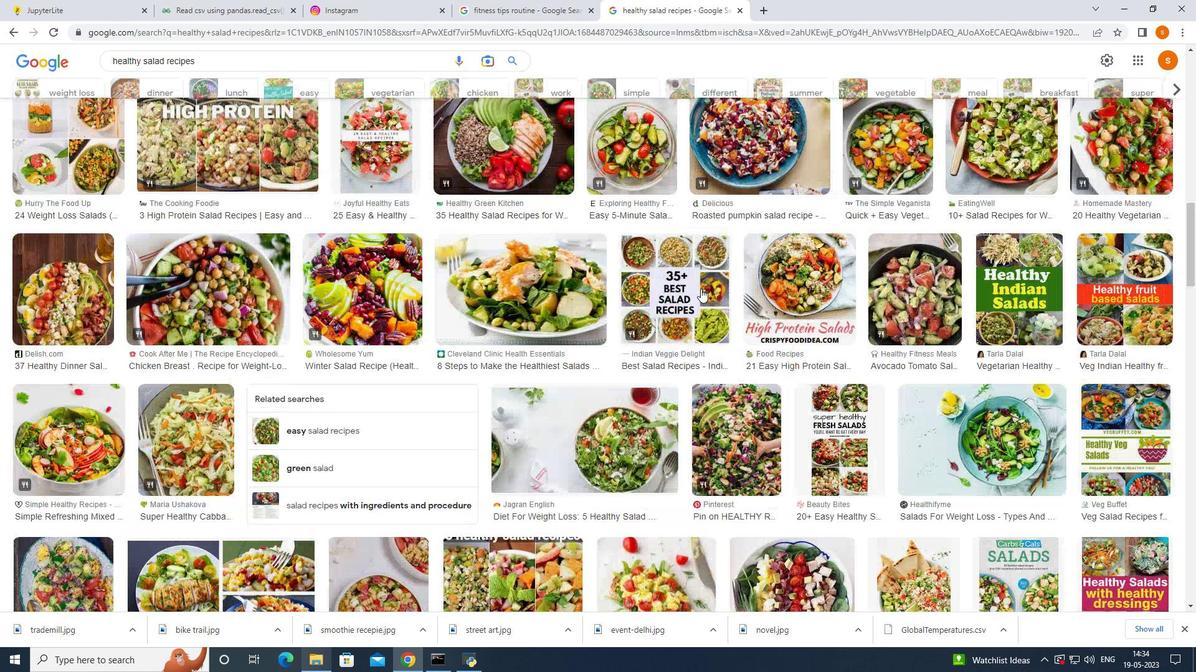 
Action: Mouse scrolled (652, 266) with delta (0, 0)
Screenshot: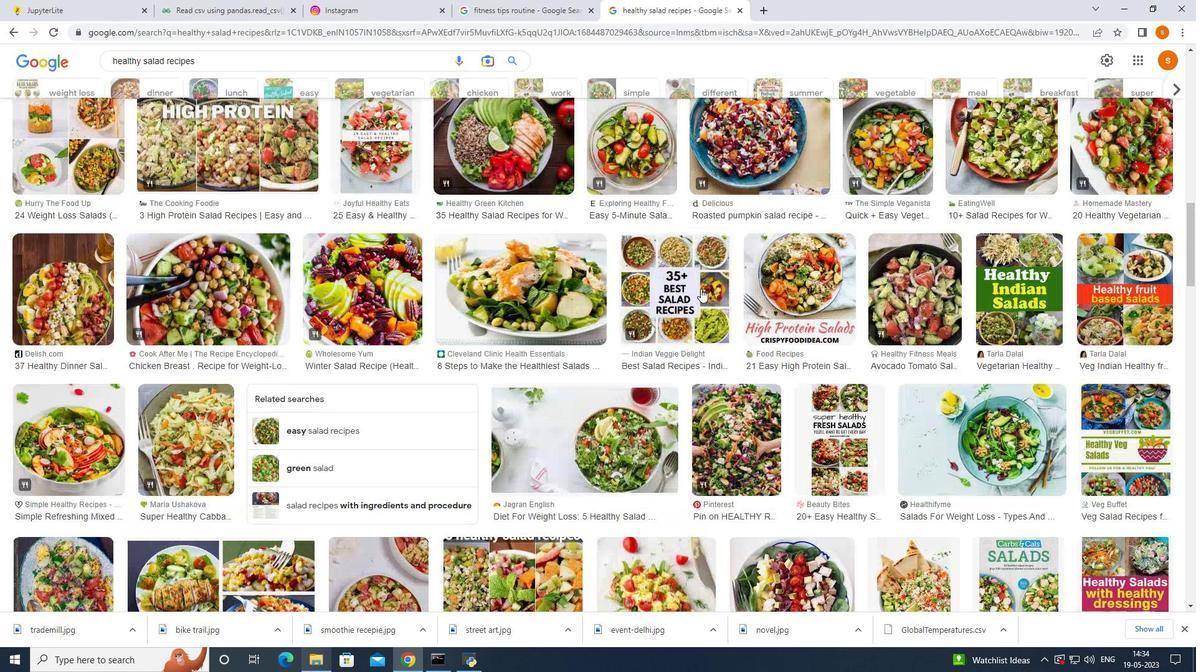 
Action: Mouse moved to (652, 264)
Screenshot: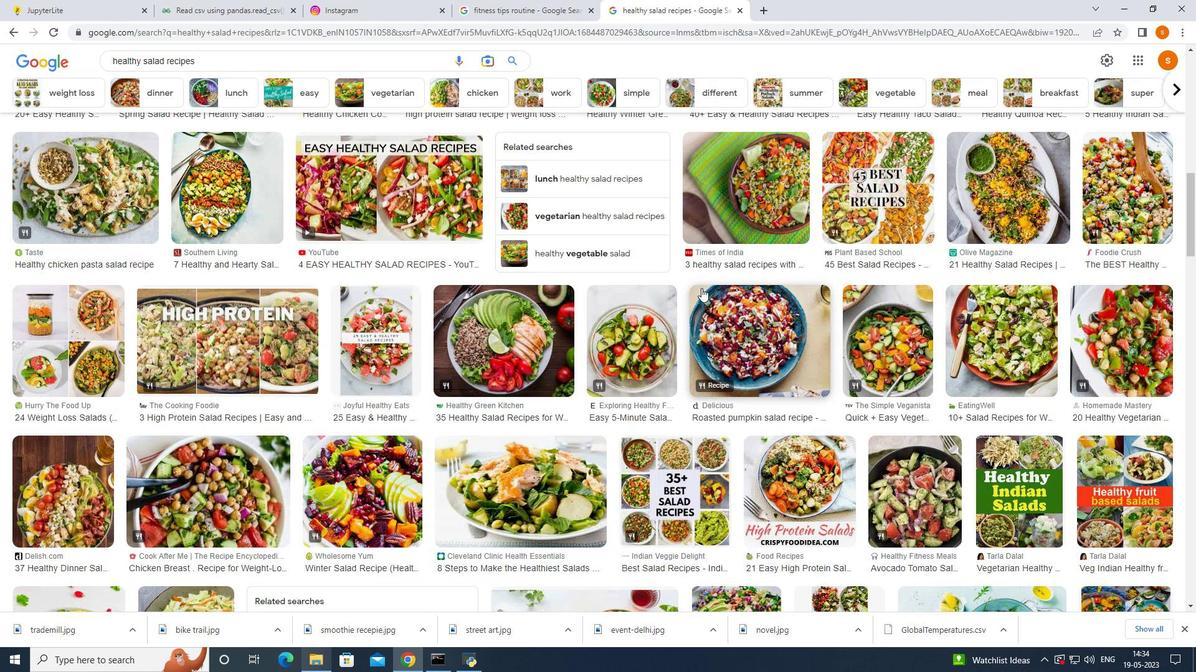 
Action: Mouse scrolled (652, 265) with delta (0, 0)
Screenshot: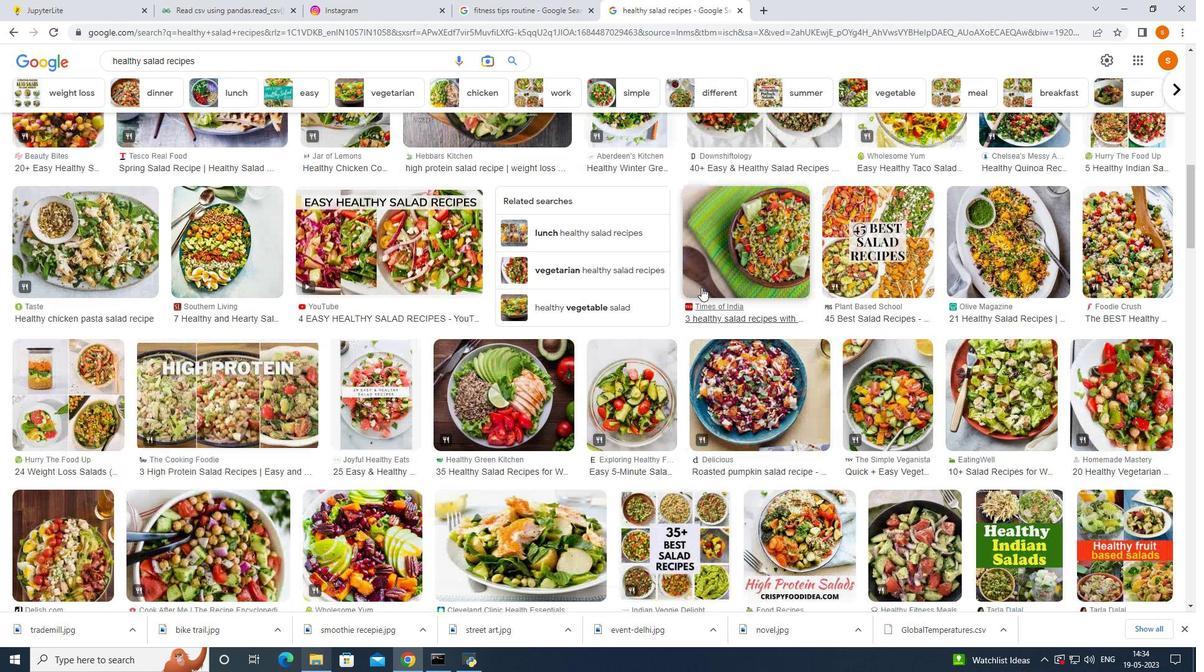 
Action: Mouse moved to (652, 264)
Screenshot: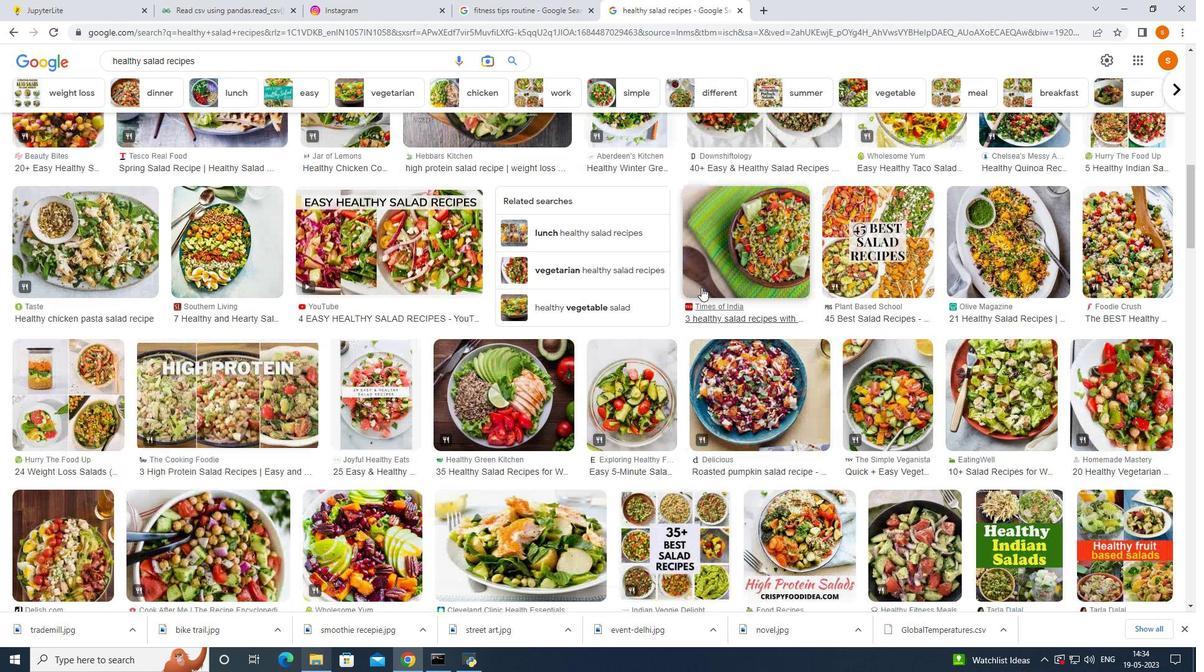 
Action: Mouse scrolled (652, 265) with delta (0, 0)
Screenshot: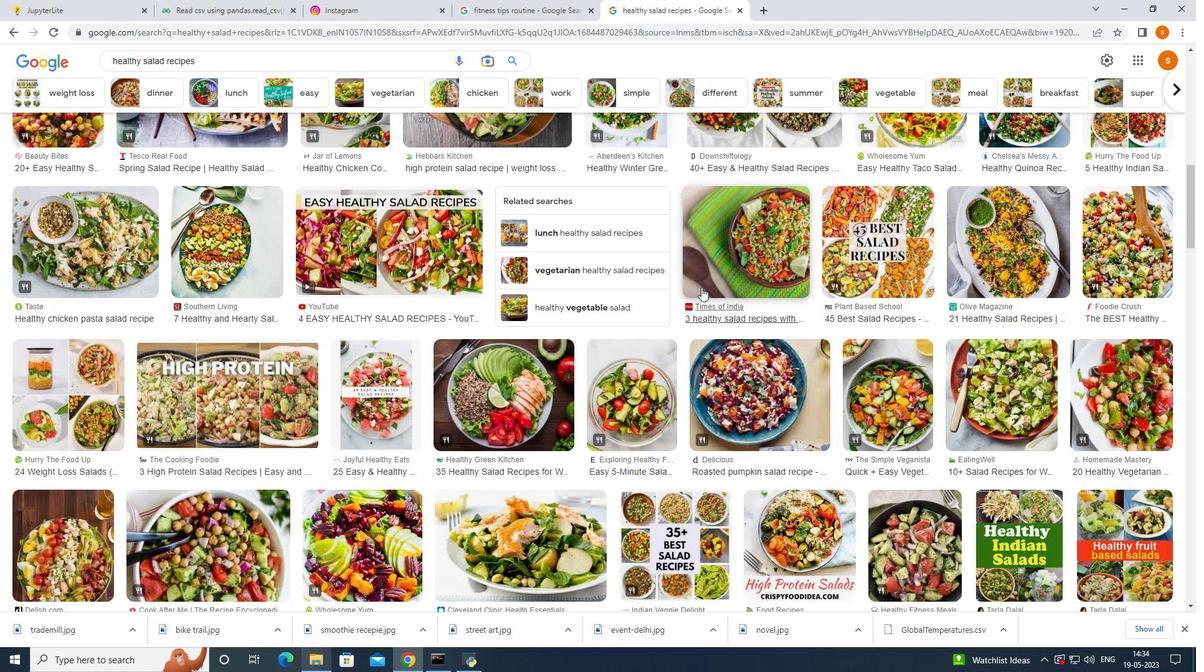 
Action: Mouse scrolled (652, 265) with delta (0, 0)
Screenshot: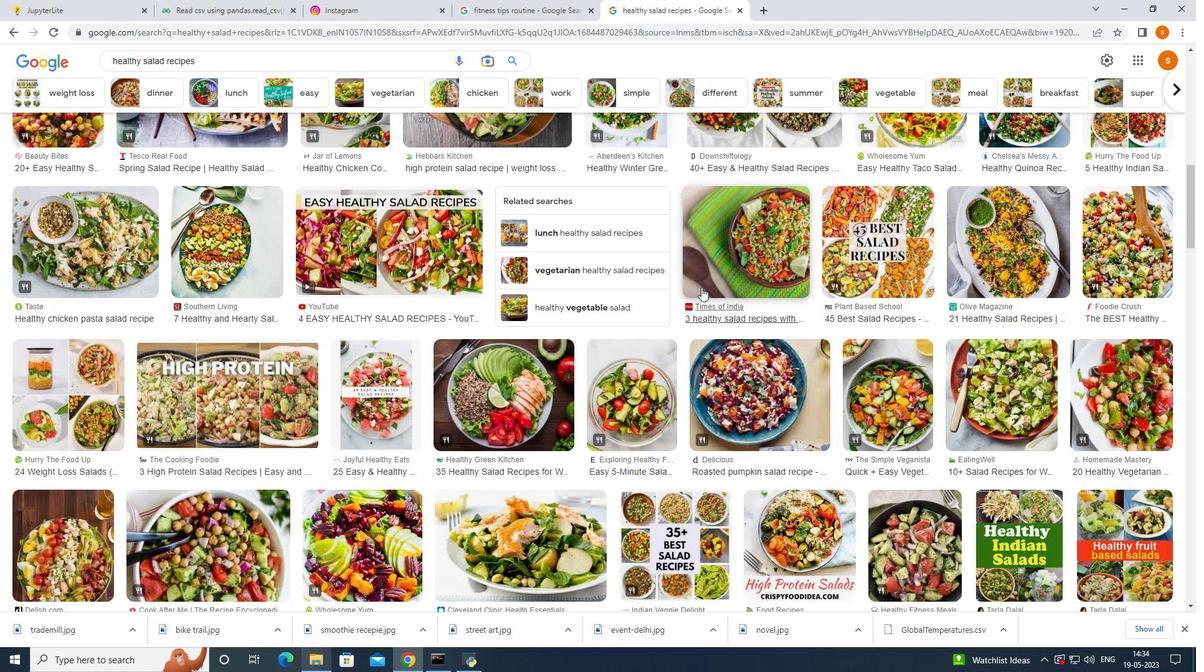 
Action: Mouse moved to (652, 264)
Screenshot: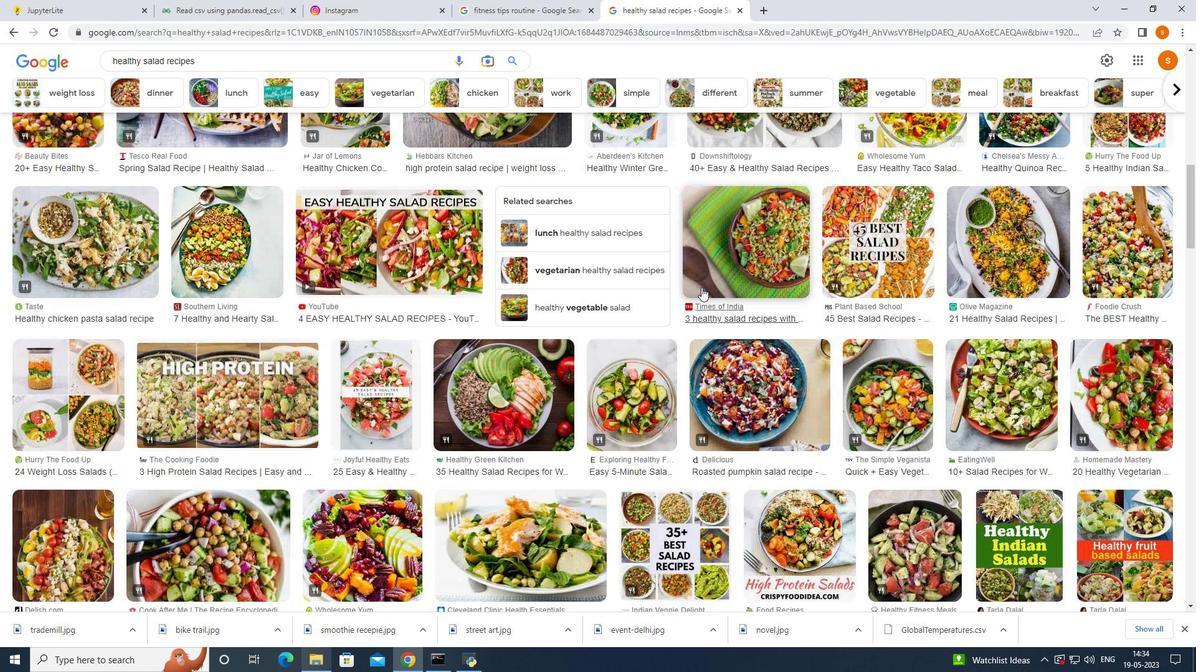 
Action: Mouse scrolled (652, 265) with delta (0, 0)
Screenshot: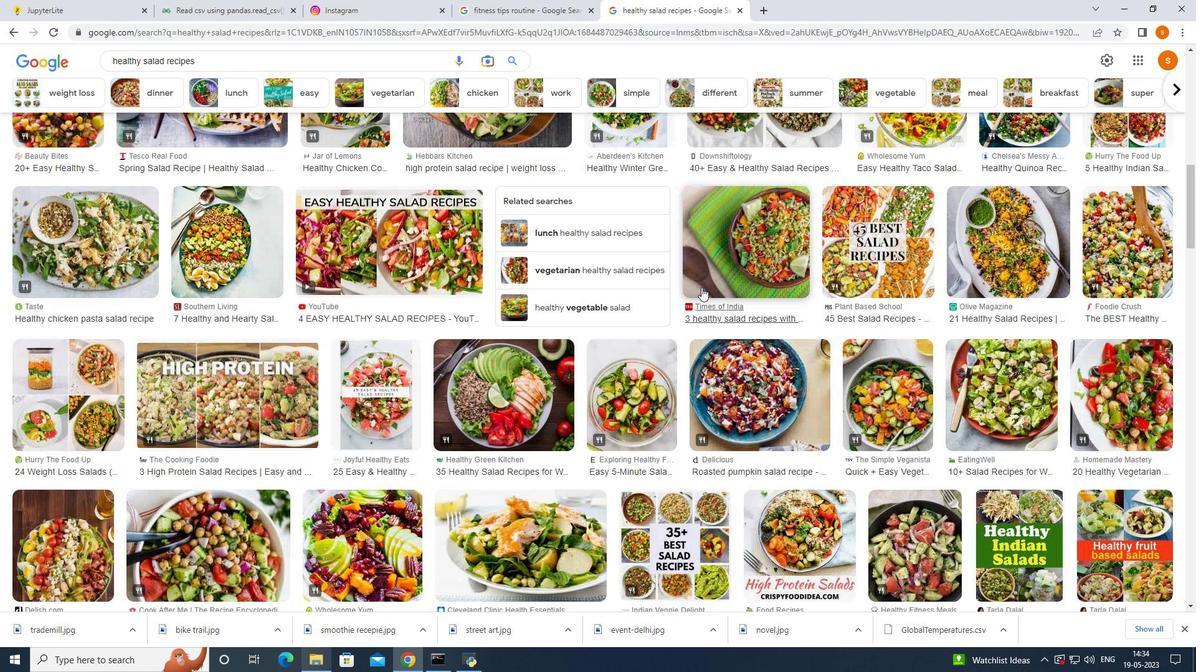 
Action: Mouse moved to (652, 264)
Screenshot: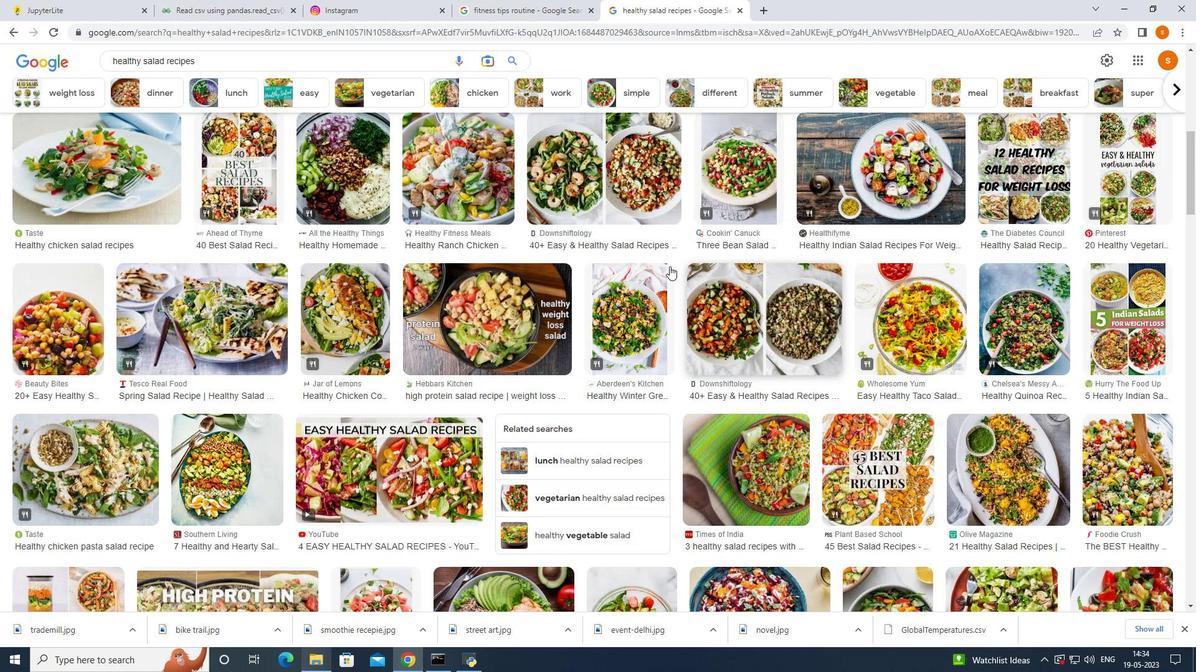 
Action: Mouse scrolled (652, 264) with delta (0, 0)
Screenshot: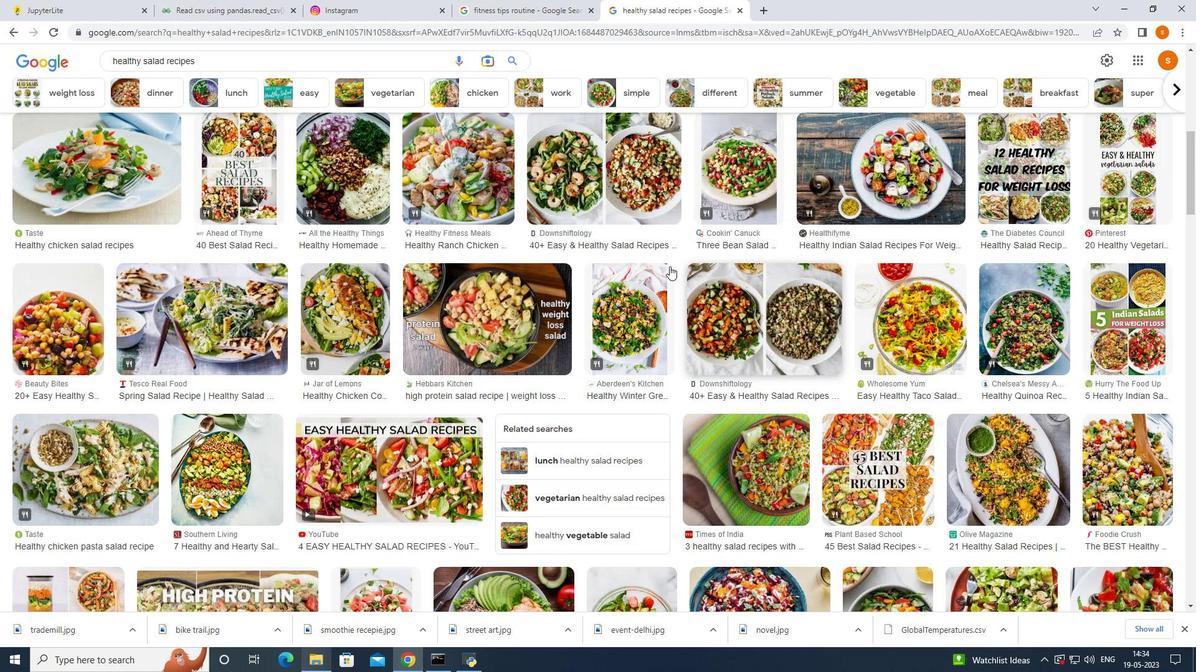 
Action: Mouse moved to (619, 247)
Screenshot: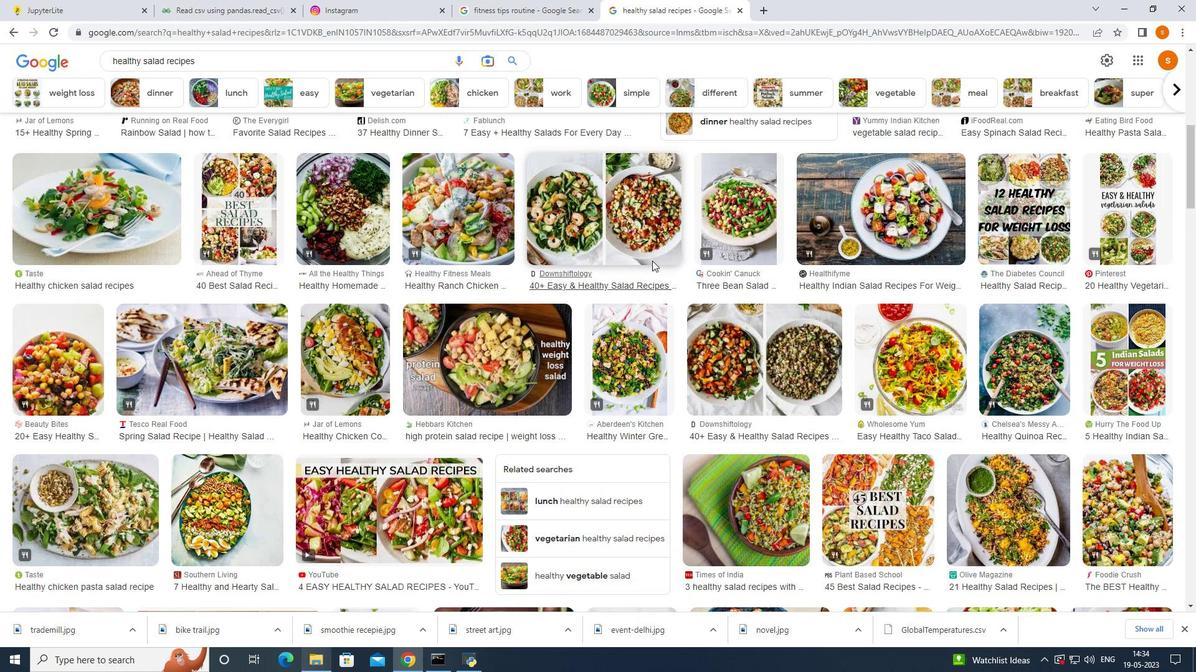 
Action: Mouse scrolled (619, 248) with delta (0, 0)
Screenshot: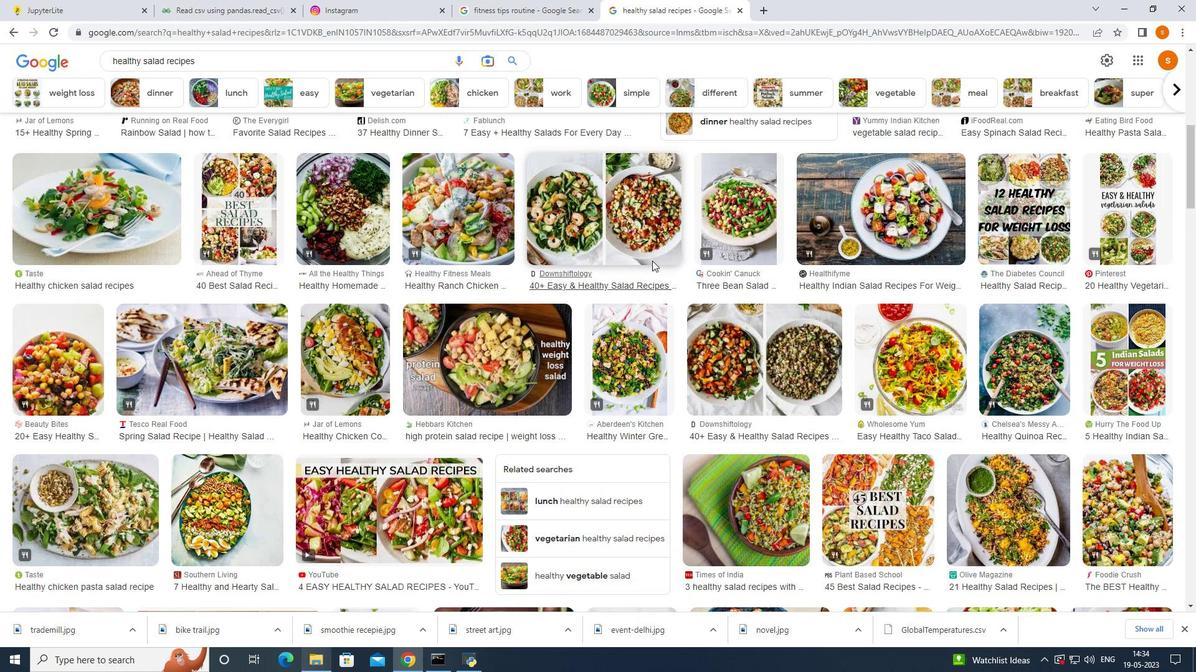
Action: Mouse moved to (618, 247)
Screenshot: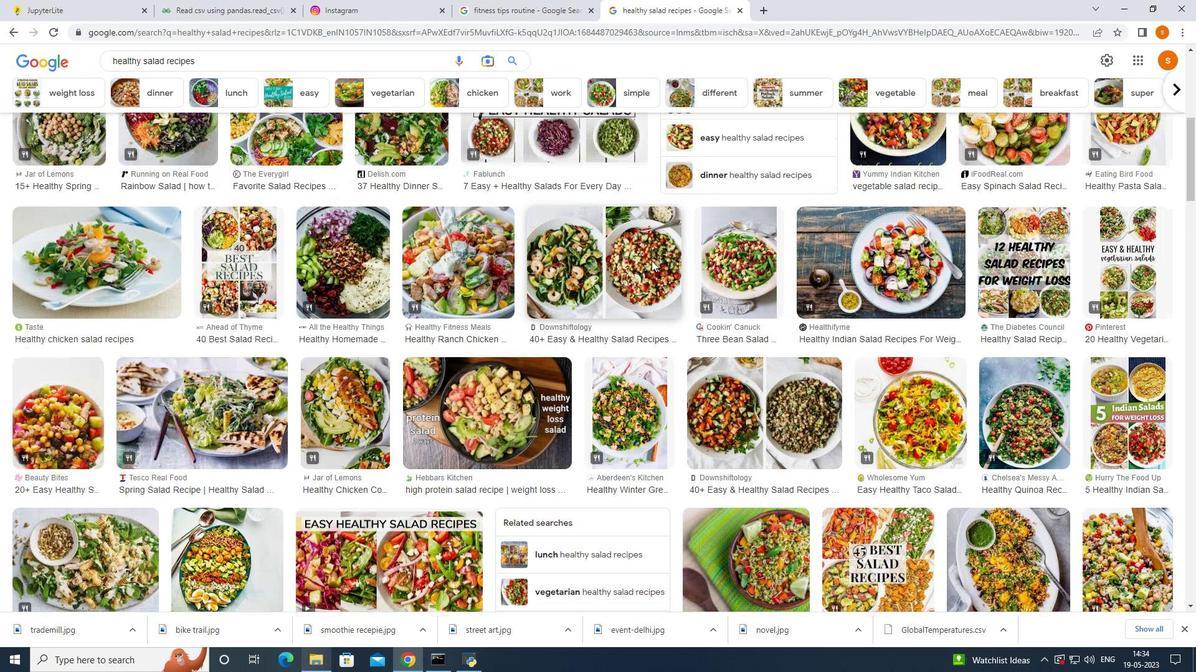 
Action: Mouse scrolled (618, 248) with delta (0, 0)
Screenshot: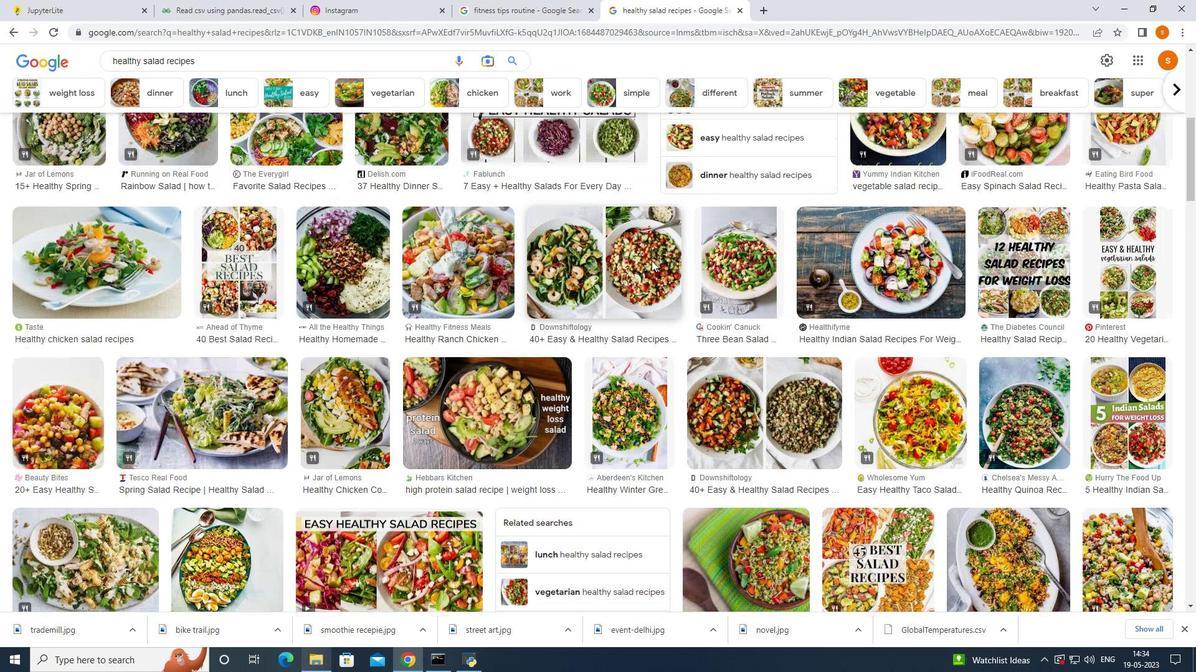 
Action: Mouse moved to (618, 247)
Screenshot: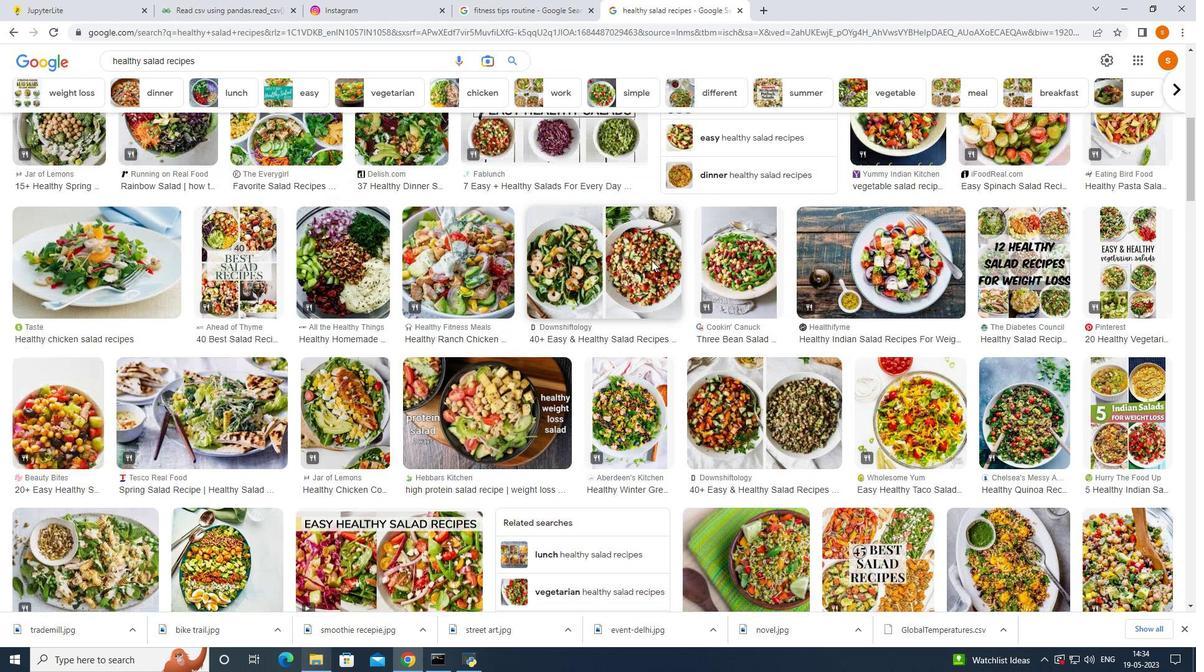 
Action: Mouse scrolled (618, 248) with delta (0, 0)
Screenshot: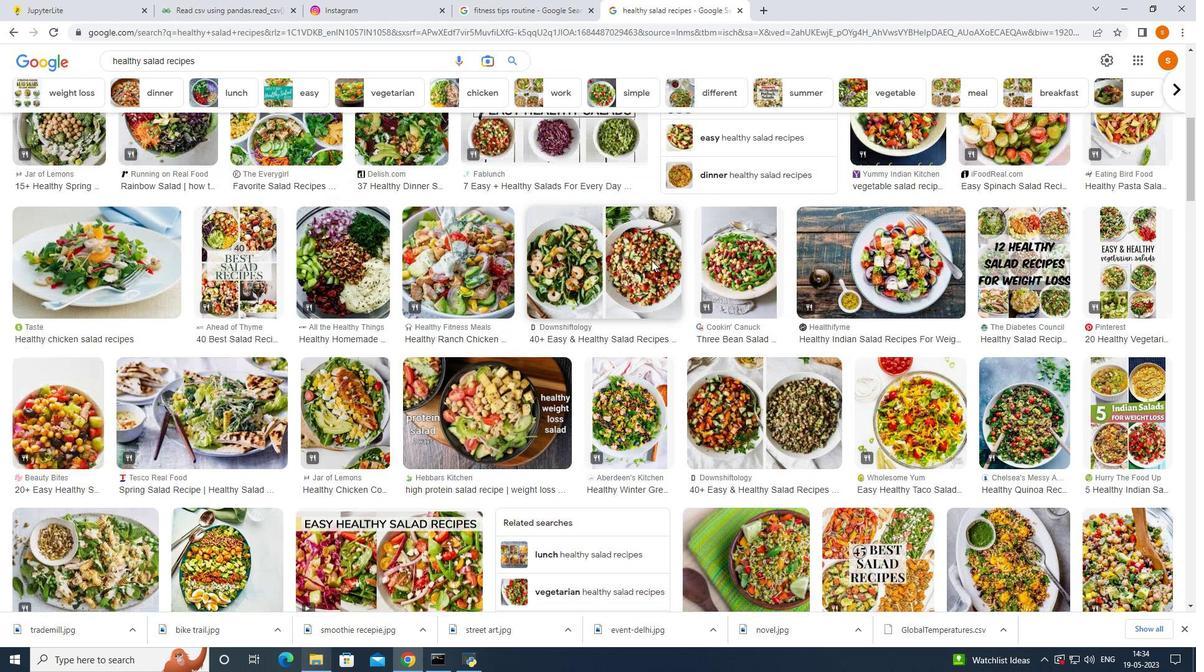 
Action: Mouse moved to (617, 247)
Screenshot: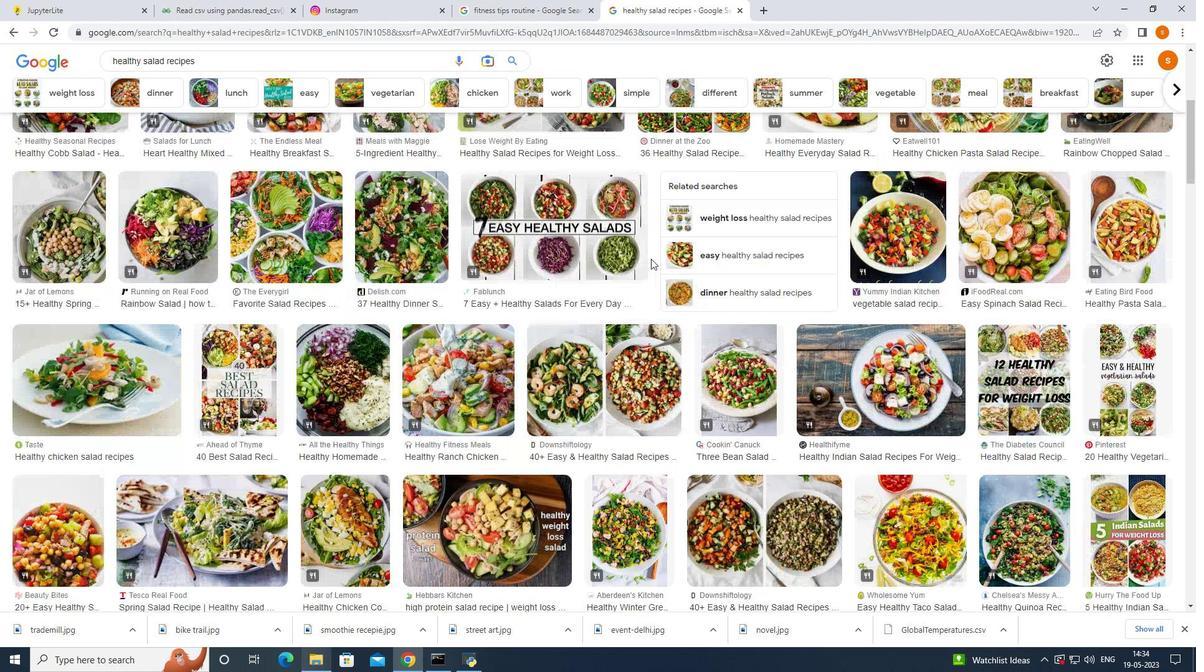 
Action: Mouse scrolled (617, 248) with delta (0, 0)
Screenshot: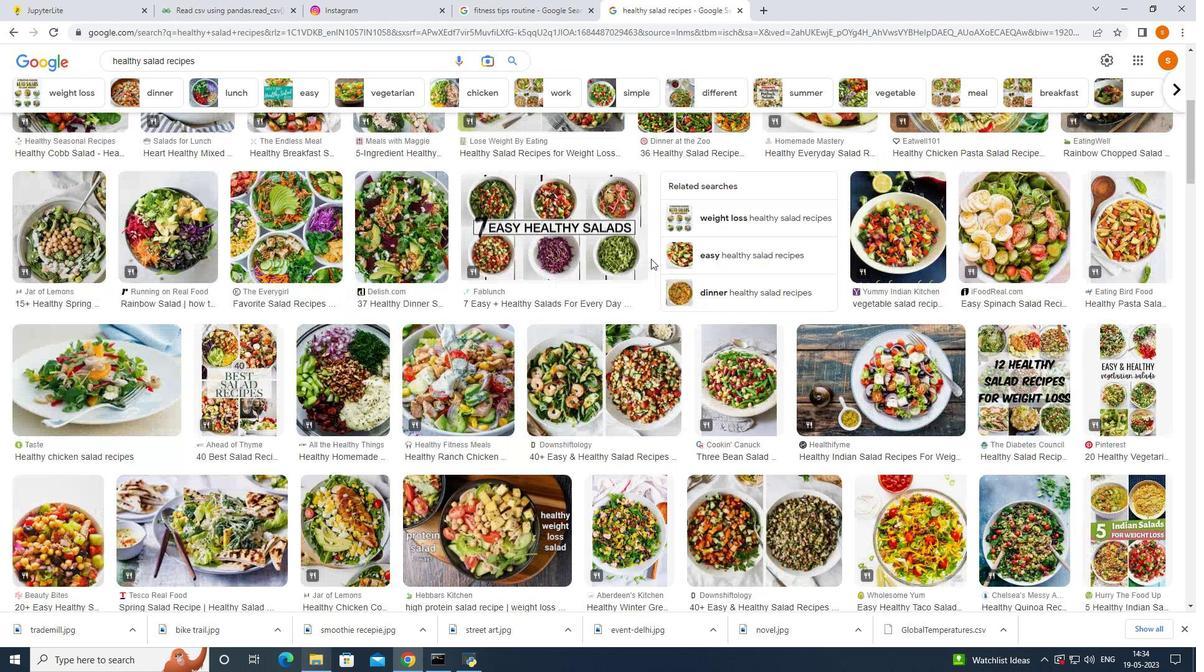 
Action: Mouse scrolled (617, 247) with delta (0, 0)
Screenshot: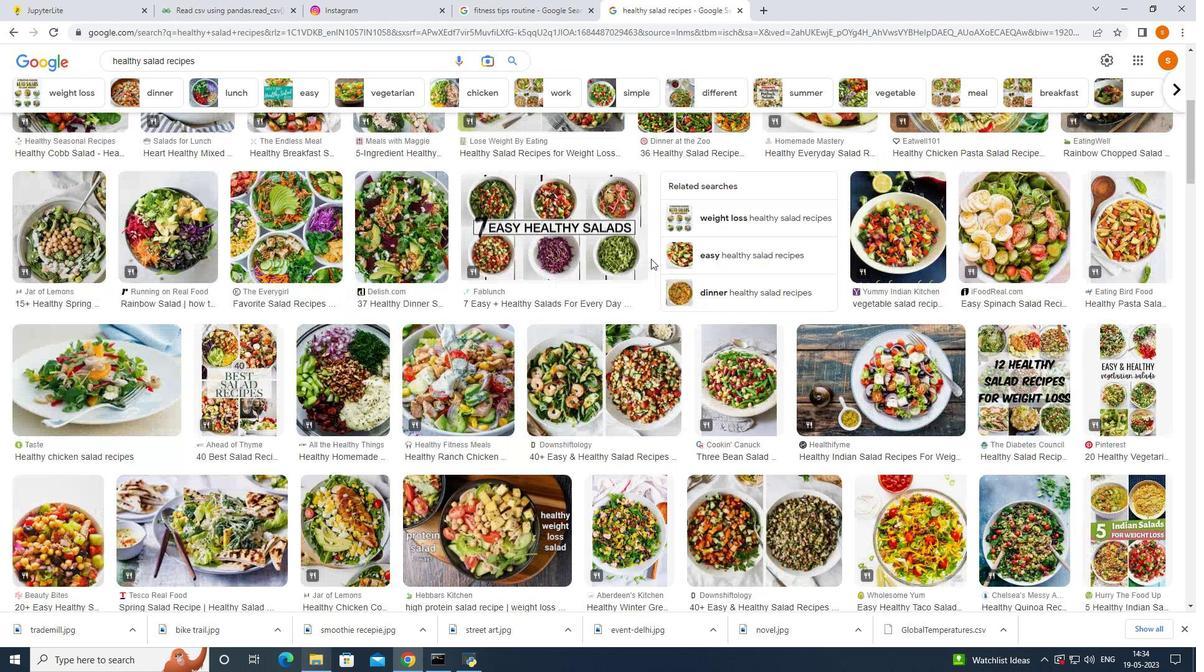 
Action: Mouse moved to (218, 146)
Screenshot: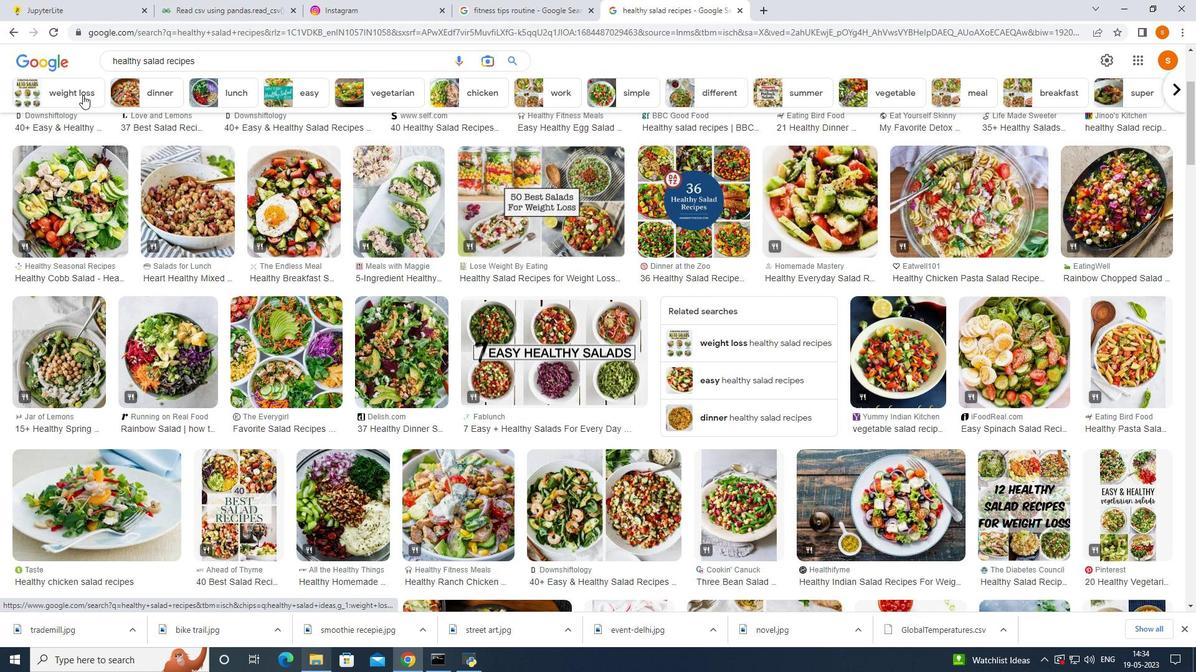 
Action: Mouse pressed left at (218, 146)
Screenshot: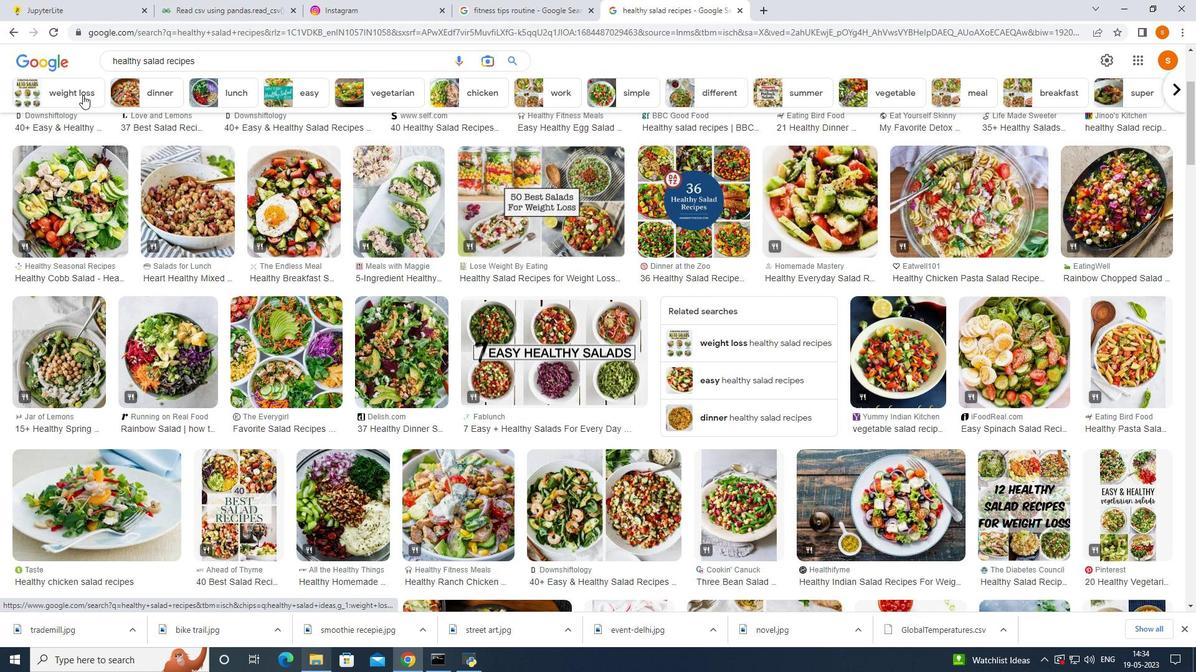 
Action: Mouse moved to (495, 238)
Screenshot: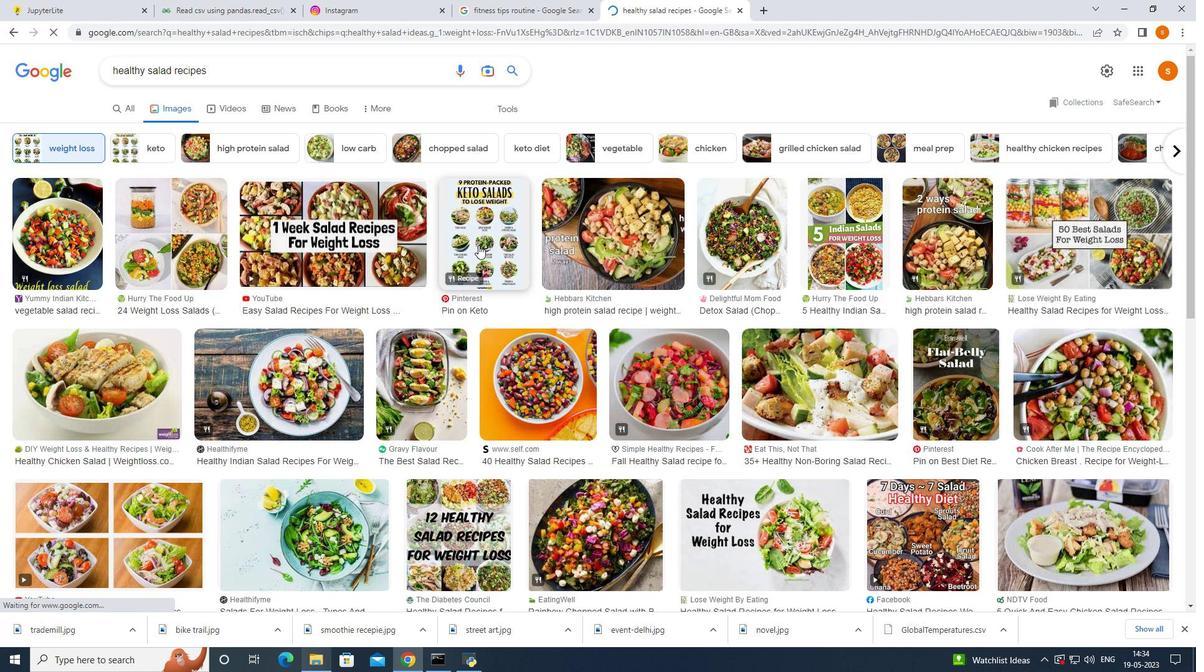 
Action: Mouse scrolled (495, 237) with delta (0, 0)
Screenshot: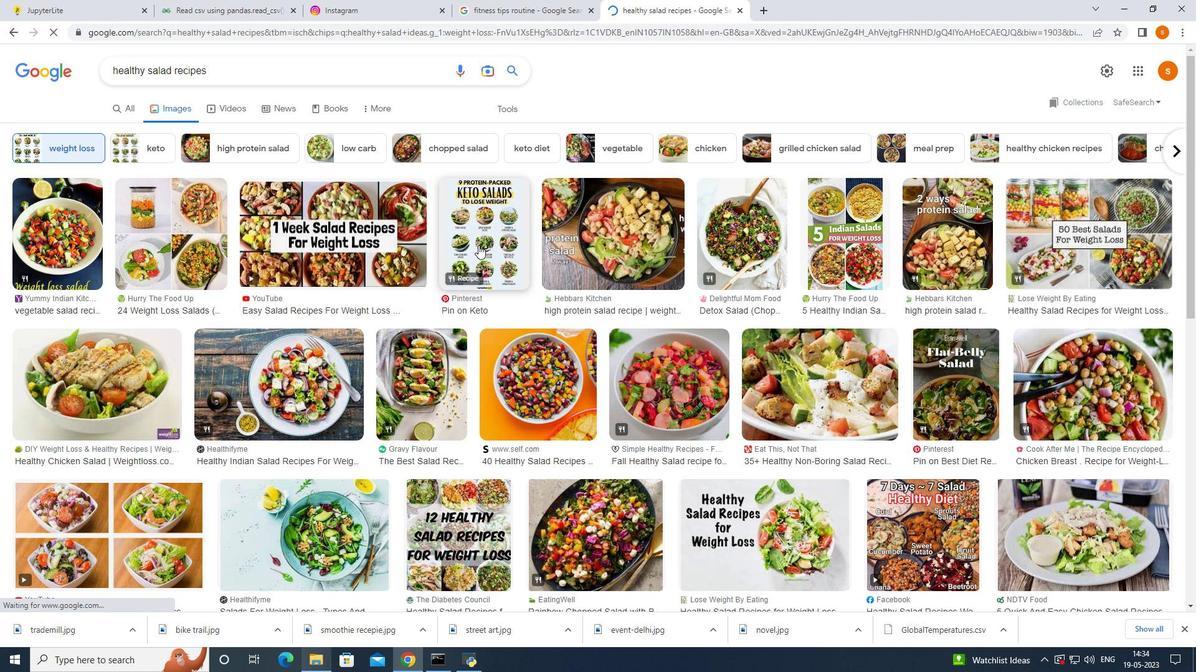 
Action: Mouse moved to (497, 237)
Screenshot: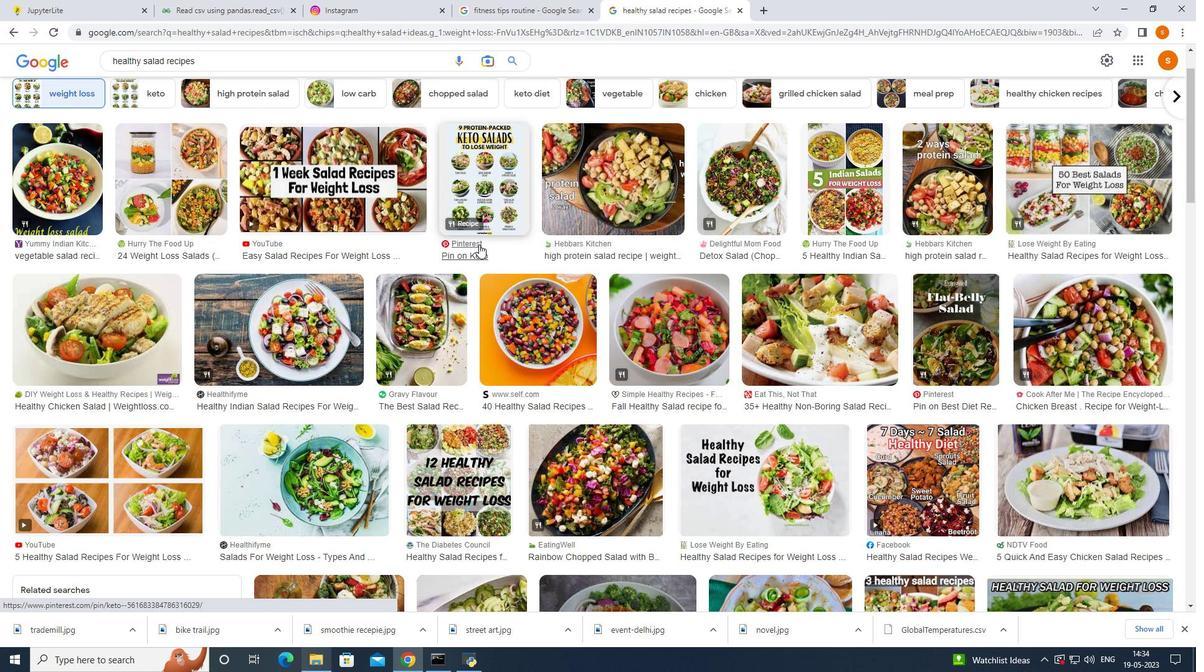 
Action: Mouse scrolled (497, 238) with delta (0, 0)
Screenshot: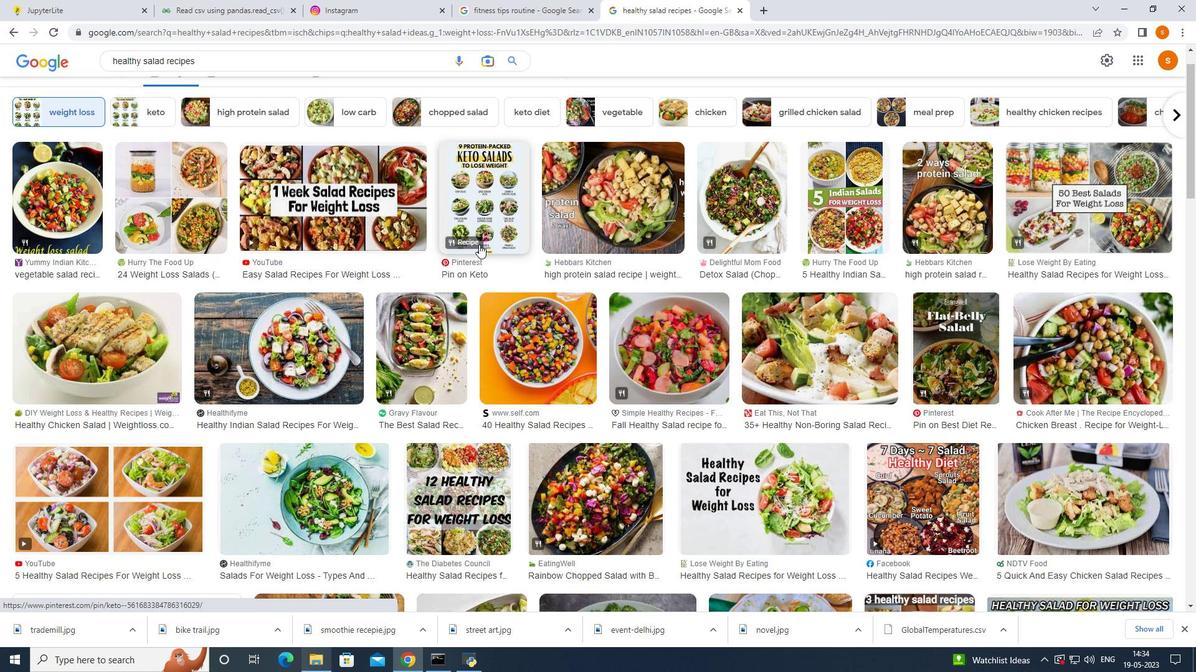 
Action: Mouse scrolled (497, 238) with delta (0, 0)
Screenshot: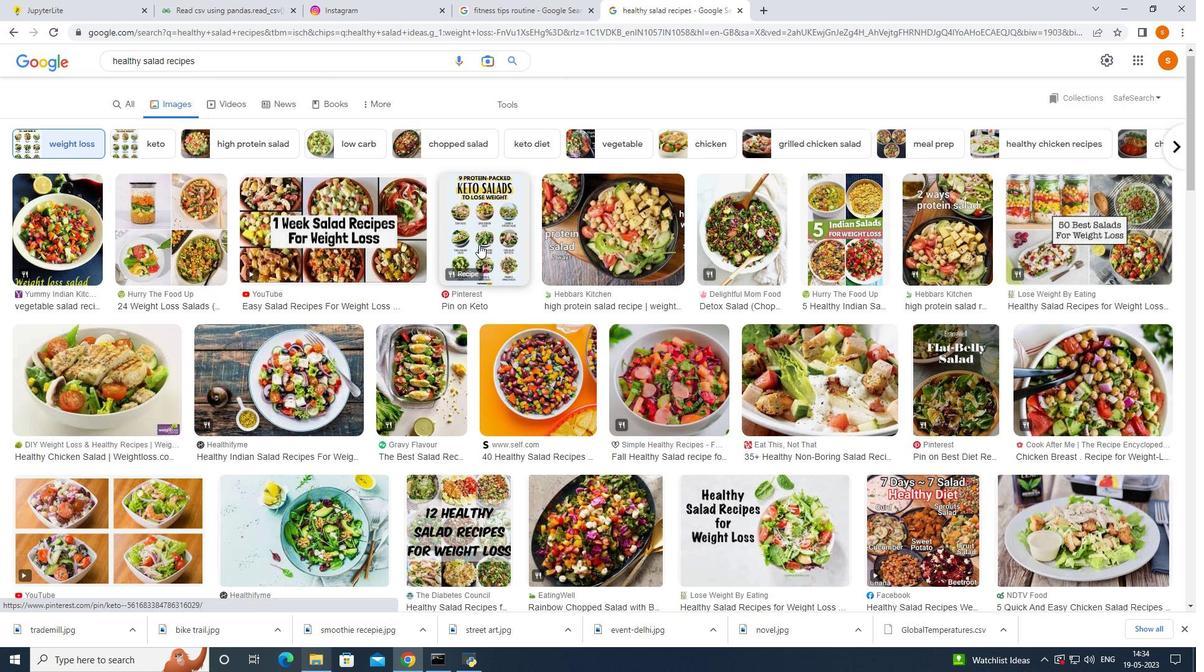 
Action: Mouse moved to (239, 132)
Screenshot: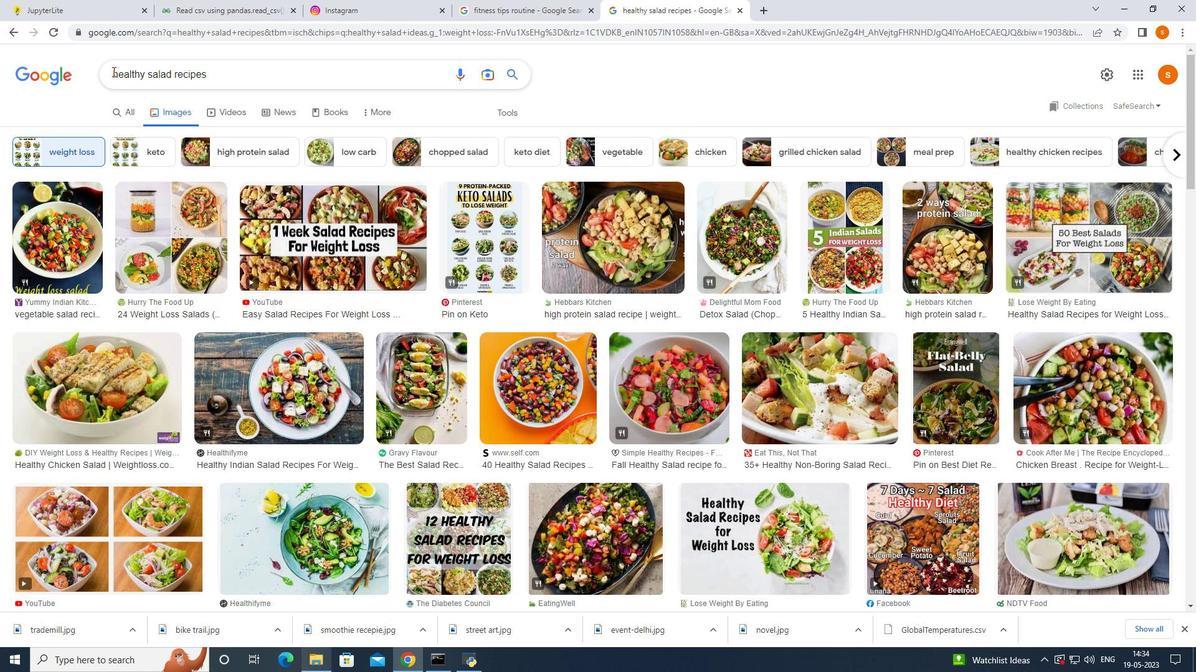 
Action: Mouse pressed left at (239, 132)
Screenshot: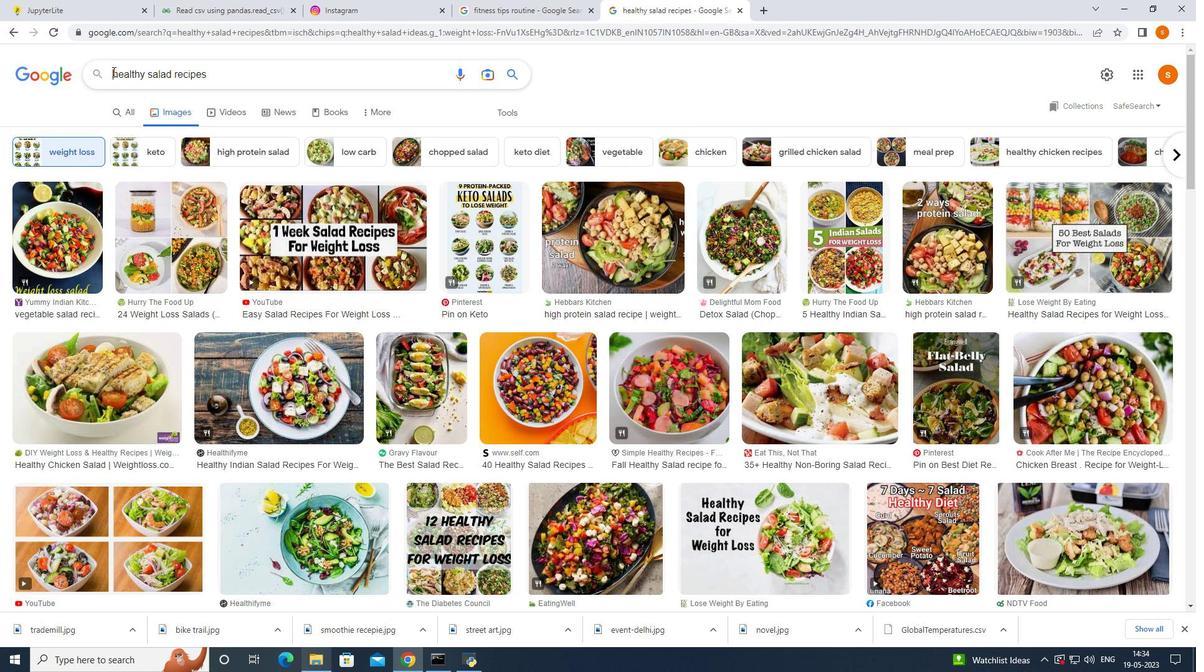 
Action: Mouse moved to (256, 143)
Screenshot: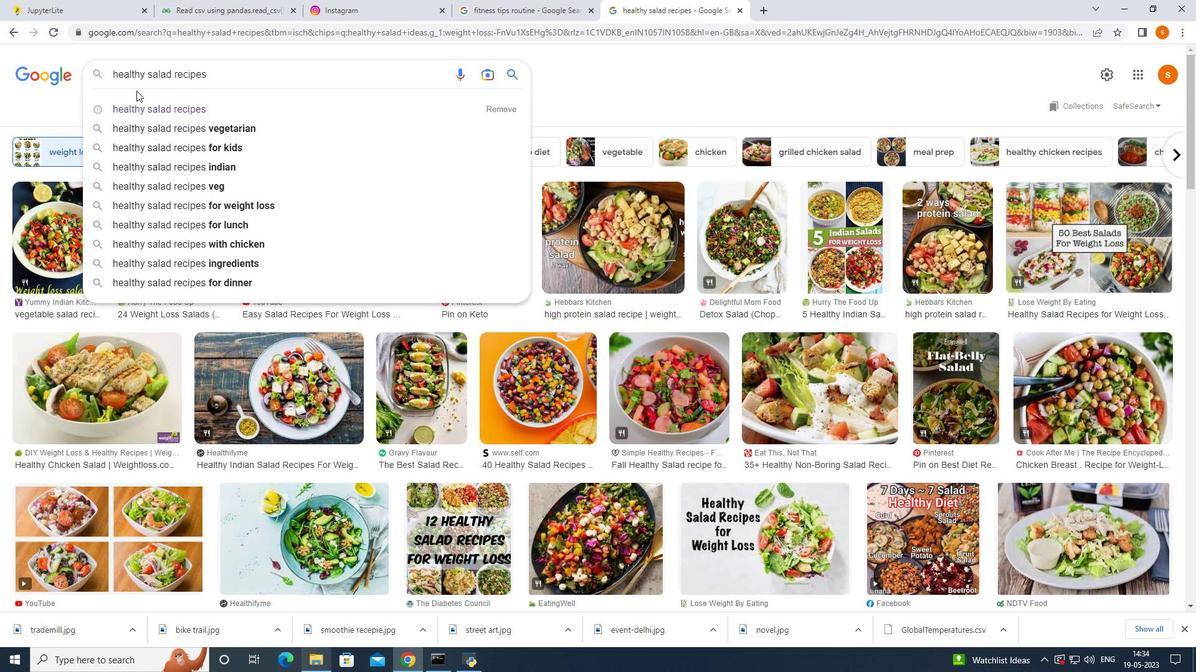 
Action: Key pressed dece<Key.backspace><Key.backspace>licious<Key.space>am<Key.backspace>nd<Key.space><Key.enter>
Screenshot: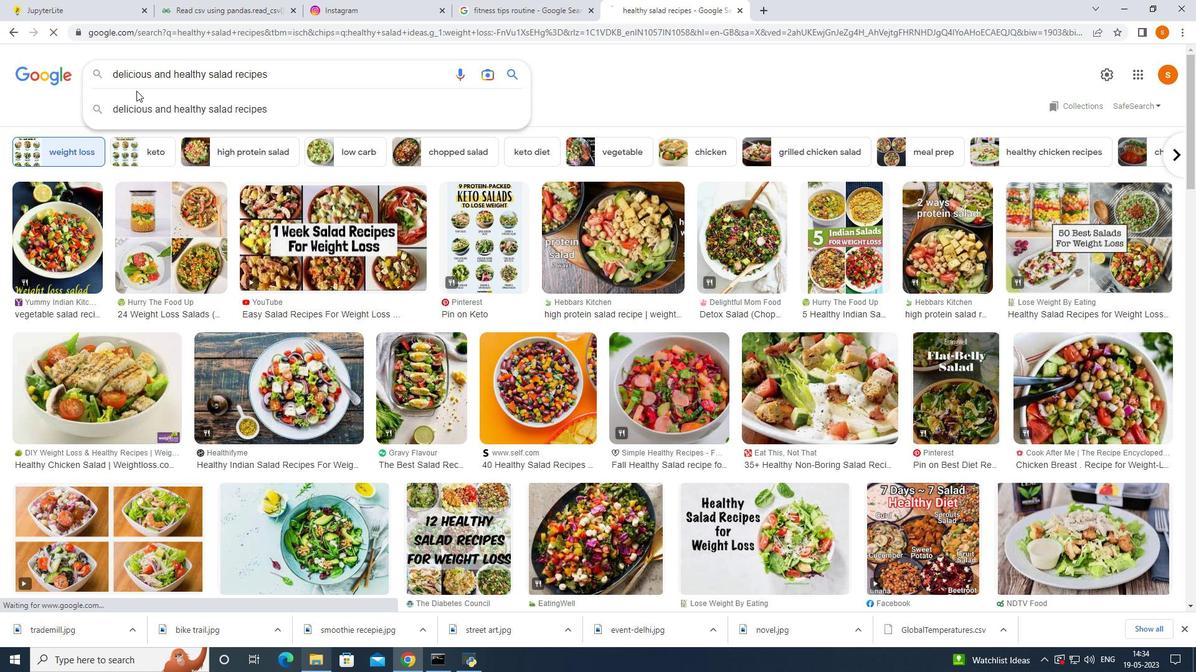 
Action: Mouse moved to (327, 238)
Screenshot: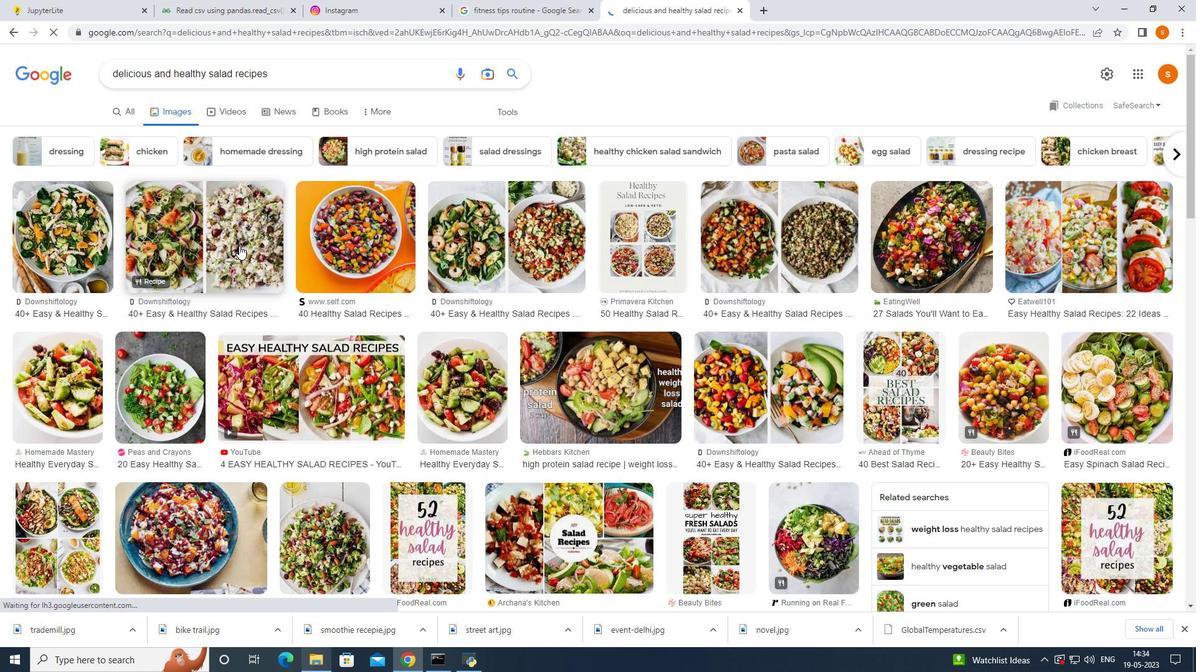 
Action: Mouse scrolled (327, 237) with delta (0, 0)
Screenshot: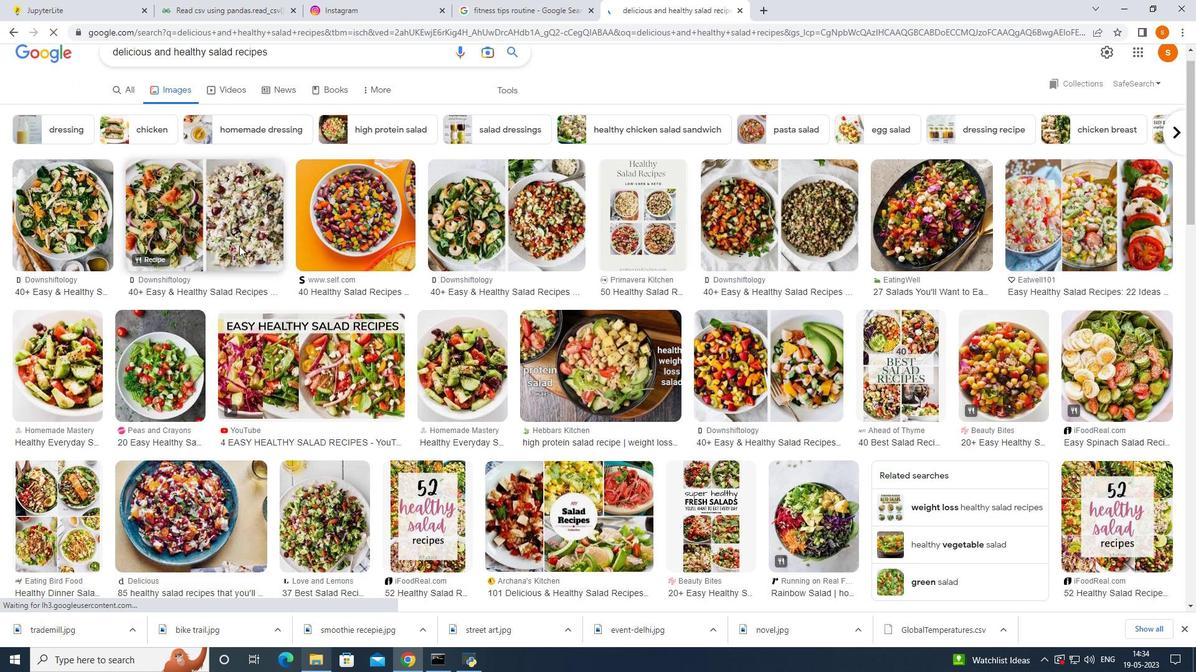 
Action: Mouse moved to (359, 247)
Screenshot: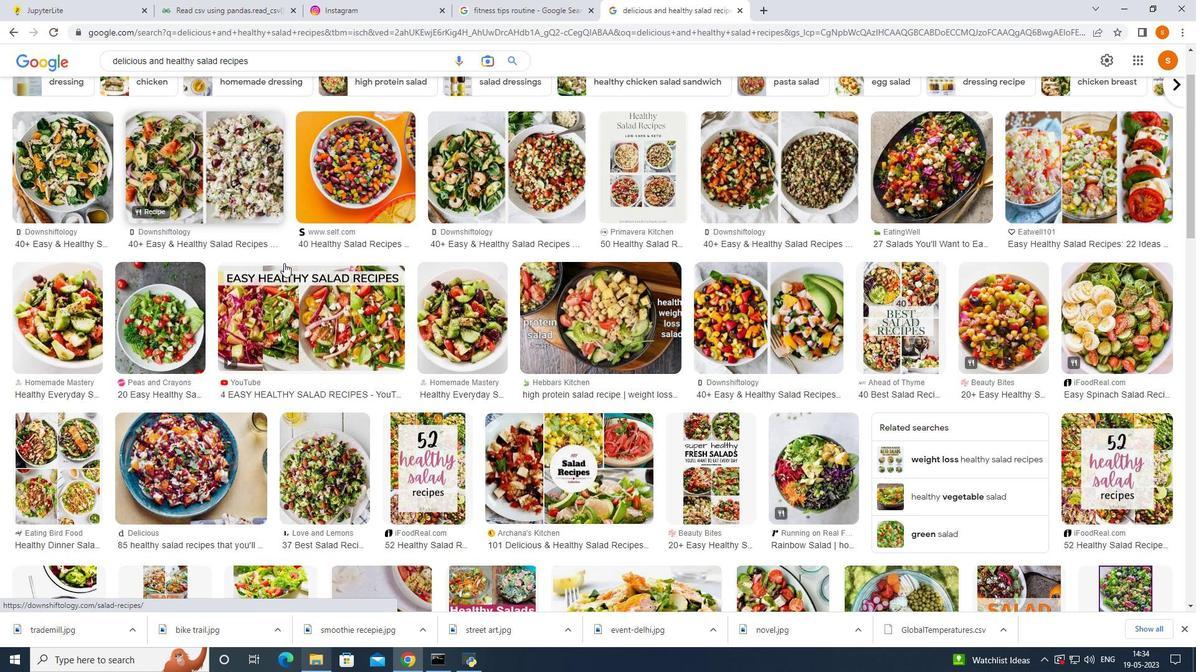 
Action: Mouse scrolled (359, 246) with delta (0, 0)
Screenshot: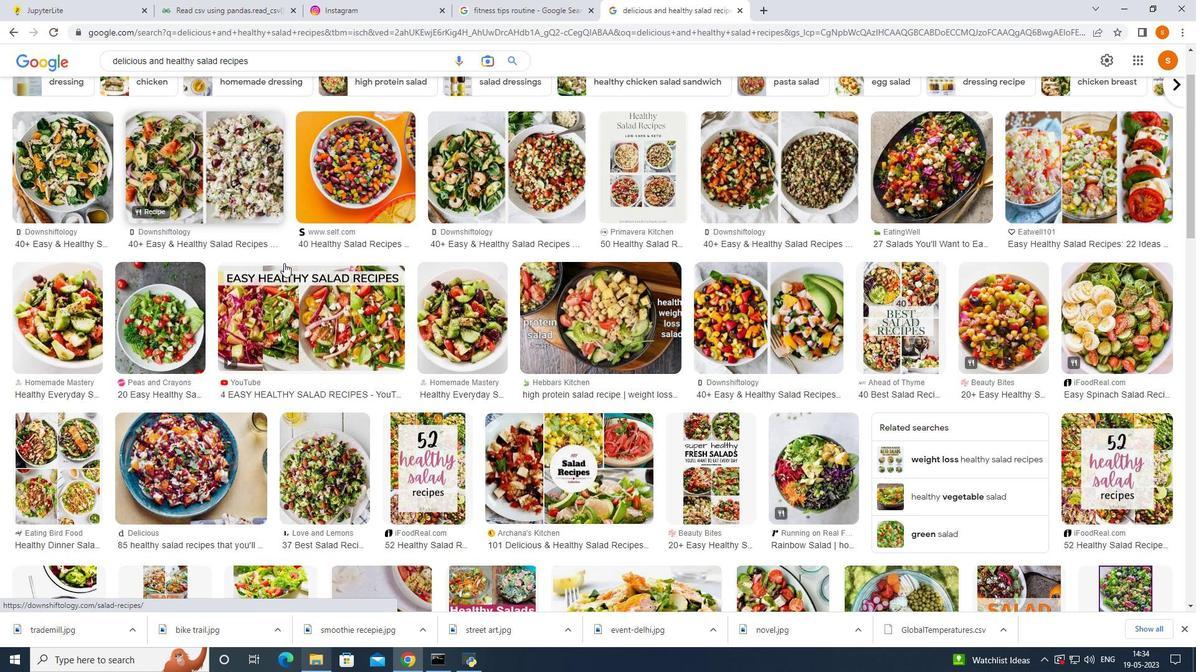 
Action: Mouse moved to (359, 248)
Screenshot: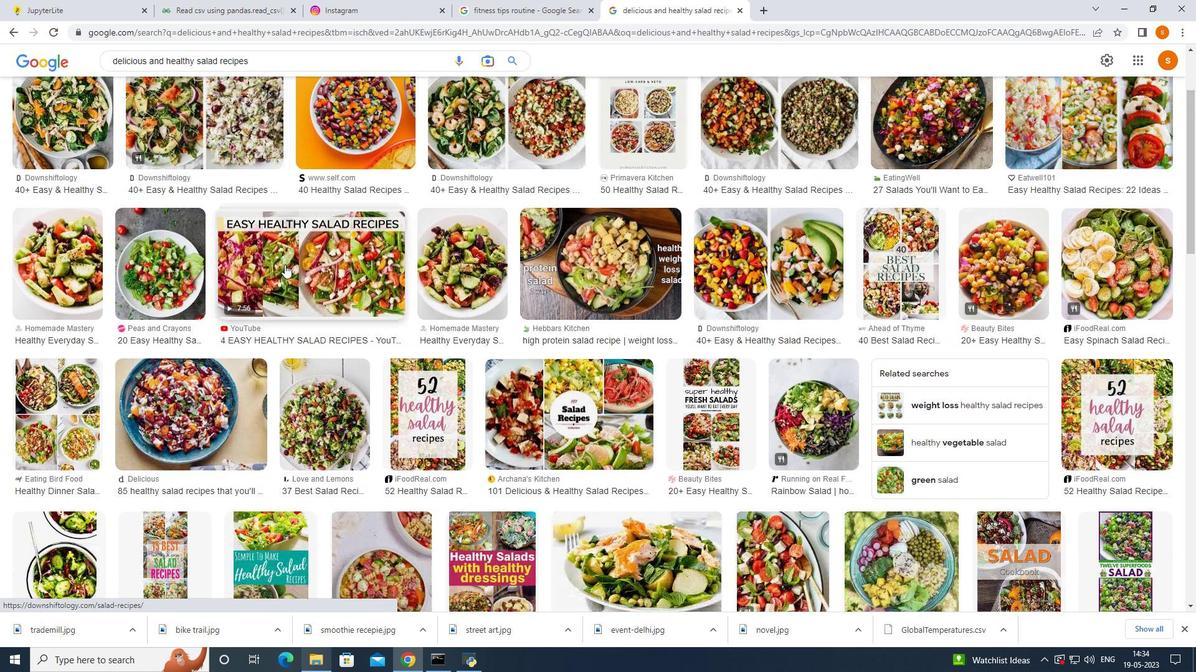 
Action: Mouse scrolled (359, 247) with delta (0, 0)
Screenshot: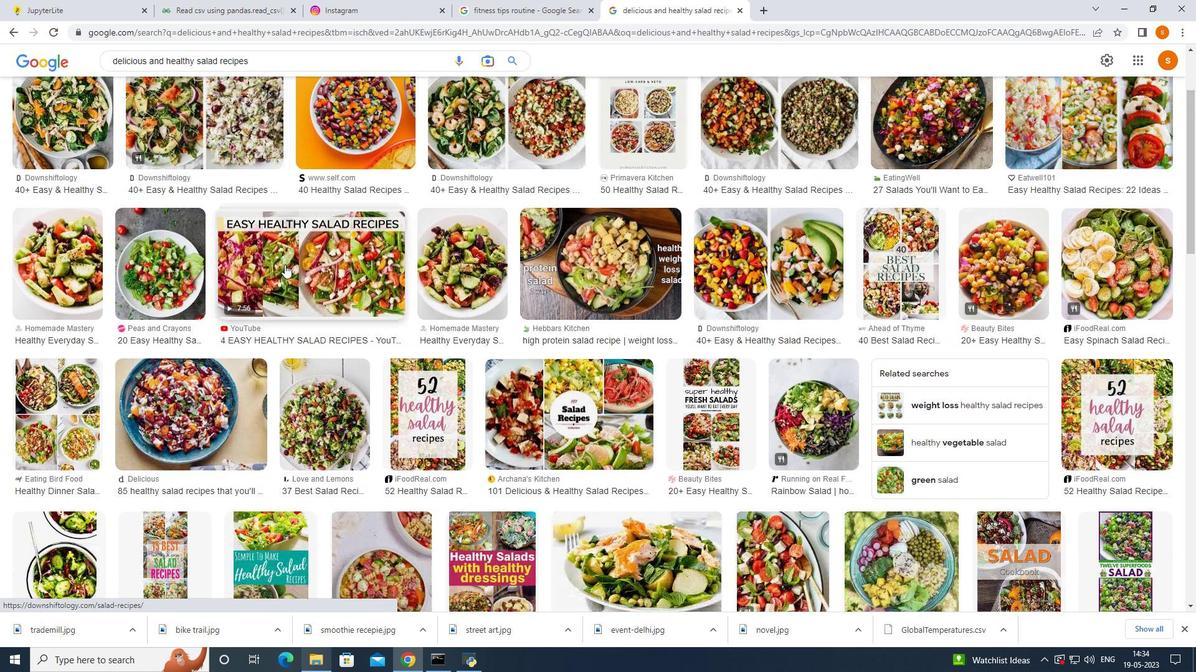 
Action: Mouse moved to (360, 249)
Screenshot: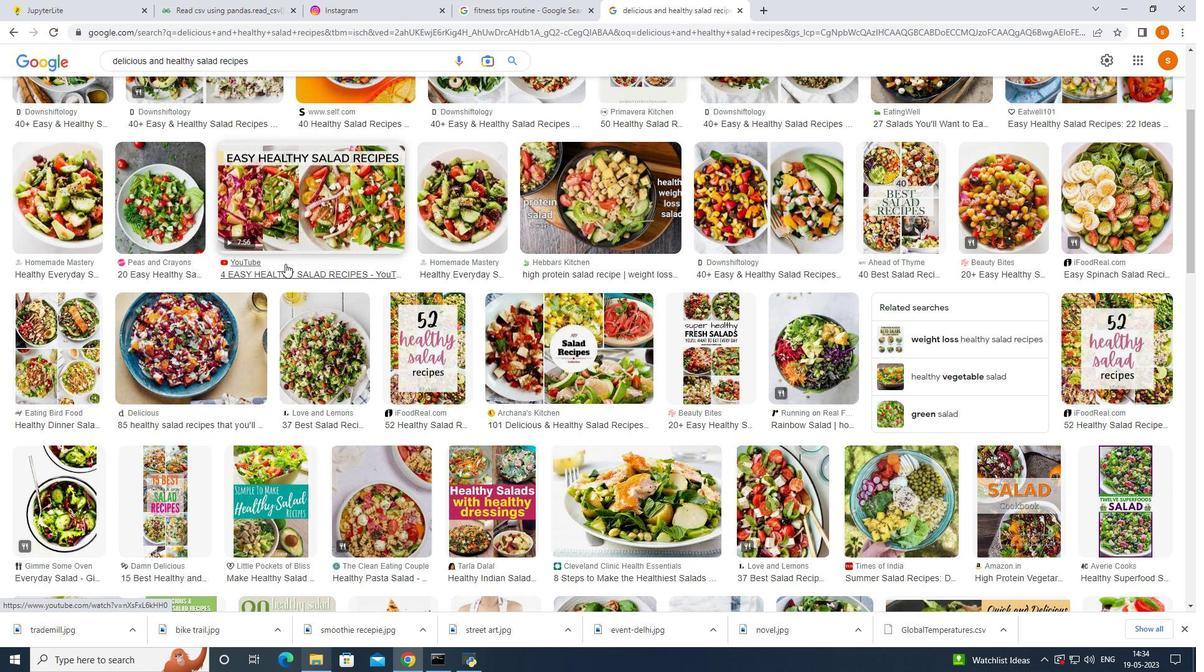 
Action: Mouse scrolled (360, 249) with delta (0, 0)
Screenshot: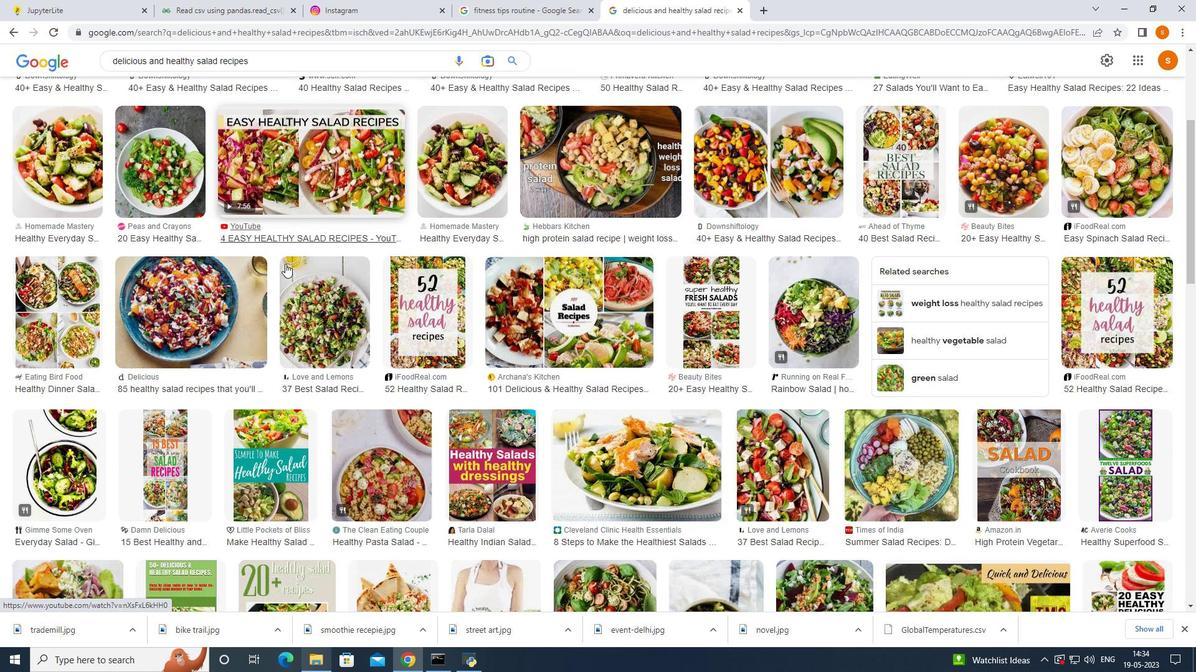 
Action: Mouse scrolled (360, 249) with delta (0, 0)
Screenshot: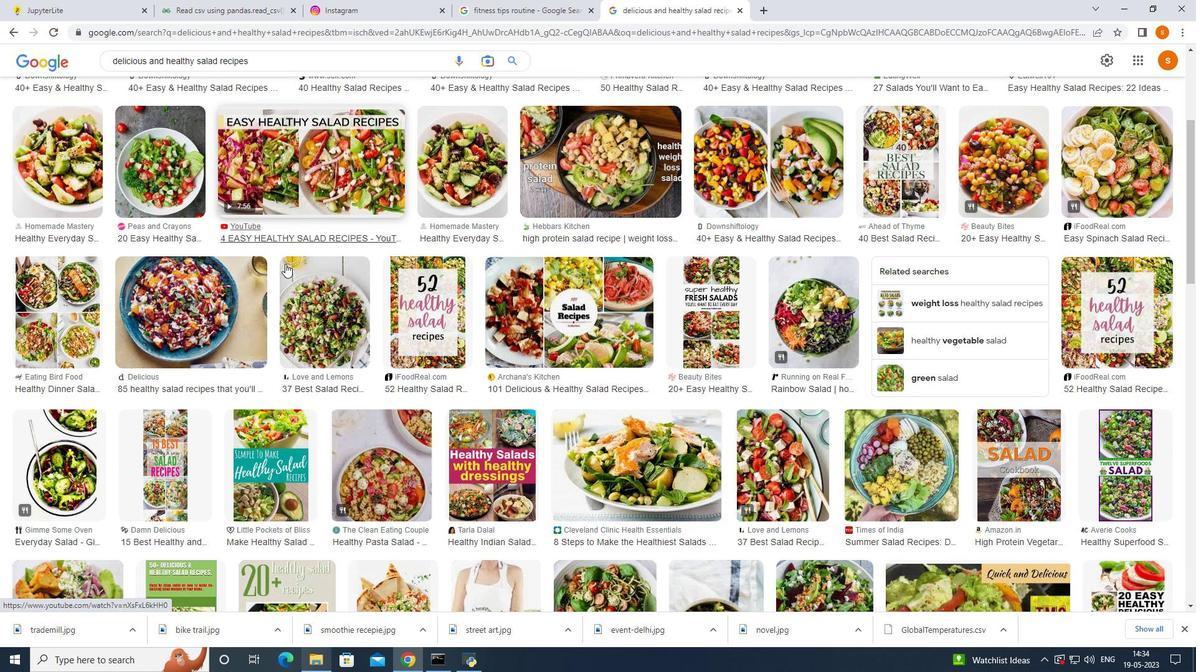 
Action: Mouse scrolled (360, 249) with delta (0, 0)
Screenshot: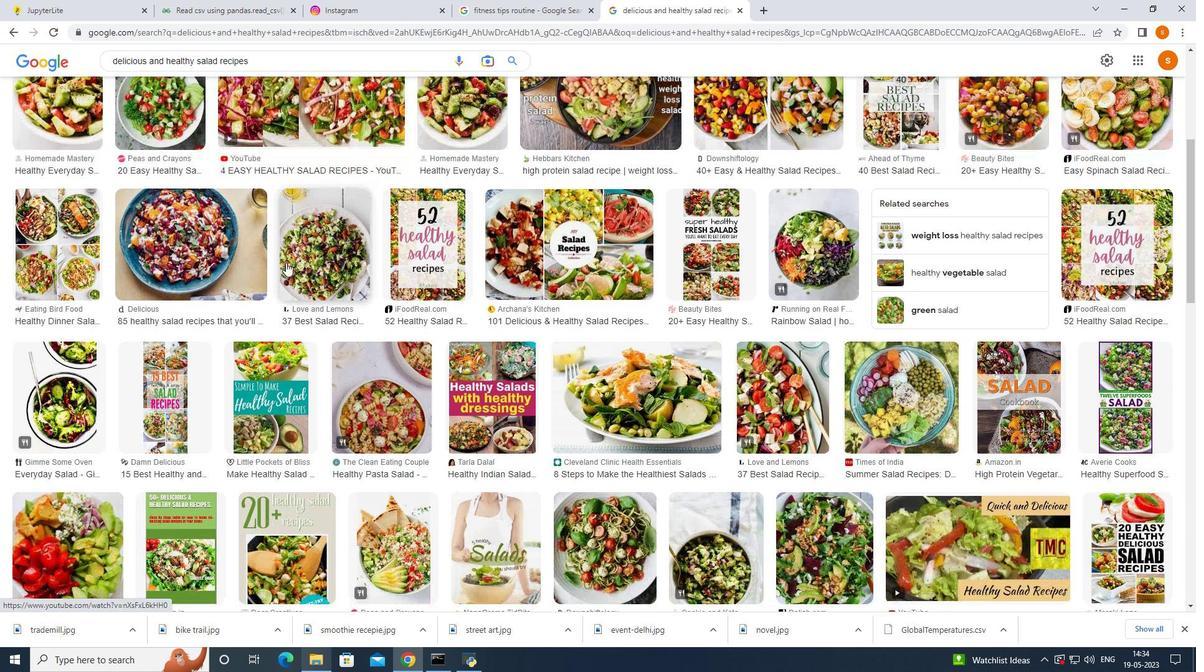 
Action: Mouse moved to (373, 264)
Screenshot: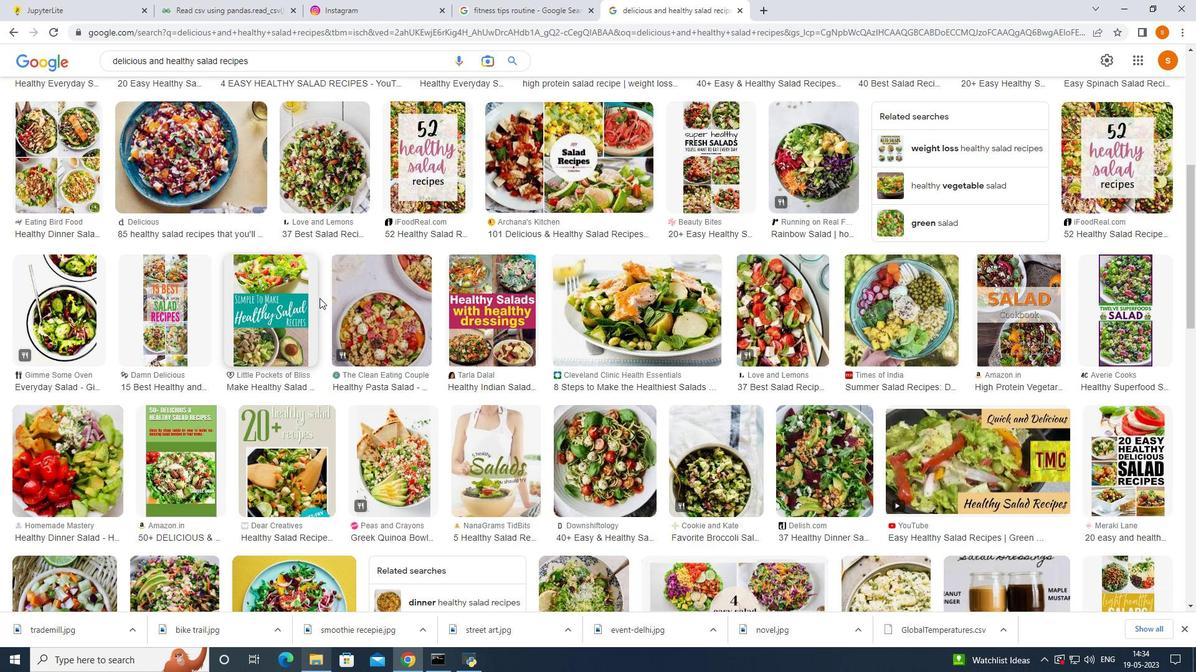 
Action: Mouse scrolled (373, 263) with delta (0, 0)
Screenshot: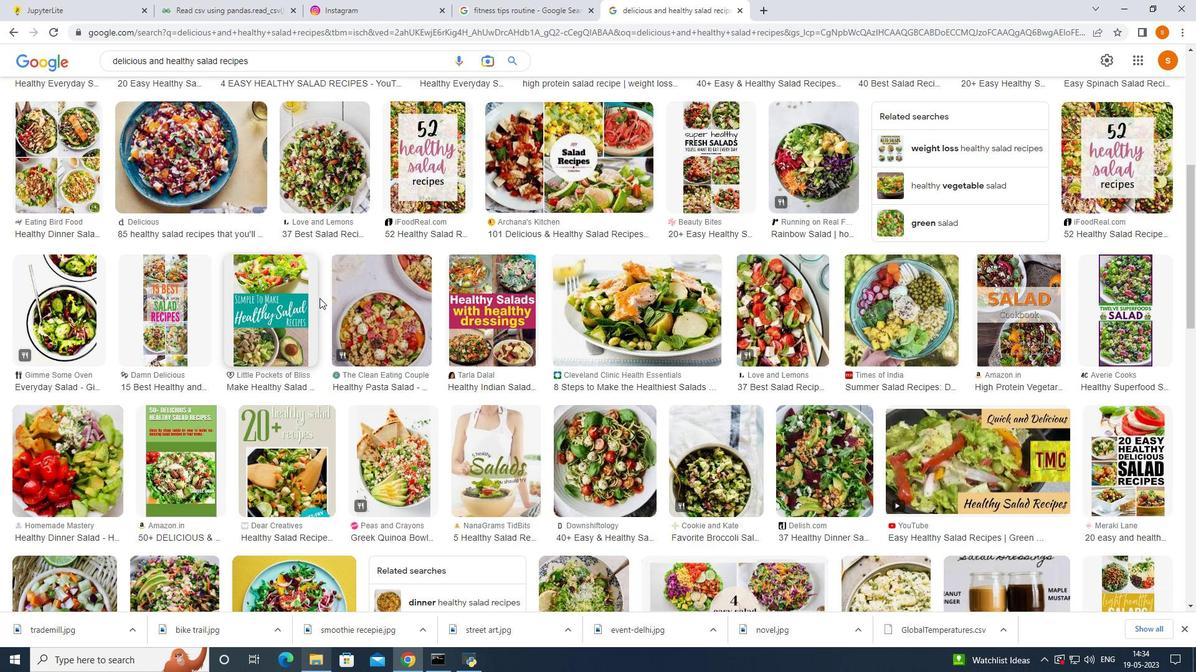 
Action: Mouse moved to (386, 272)
Screenshot: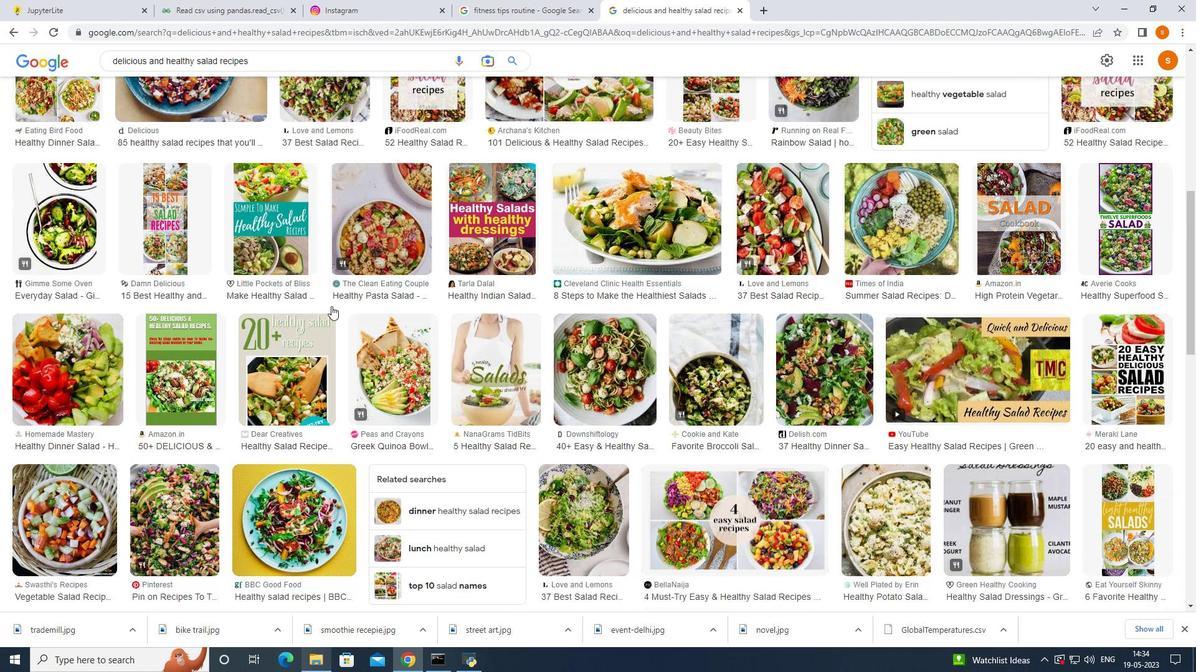 
Action: Mouse scrolled (386, 272) with delta (0, 0)
Screenshot: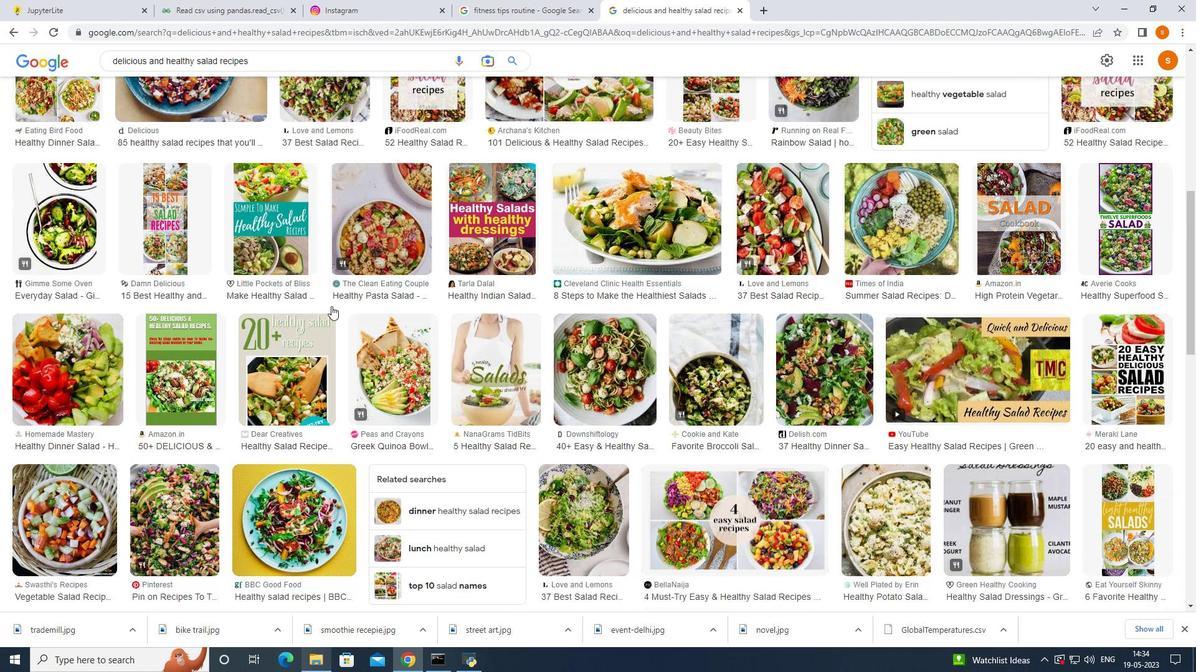 
Action: Mouse moved to (391, 275)
Screenshot: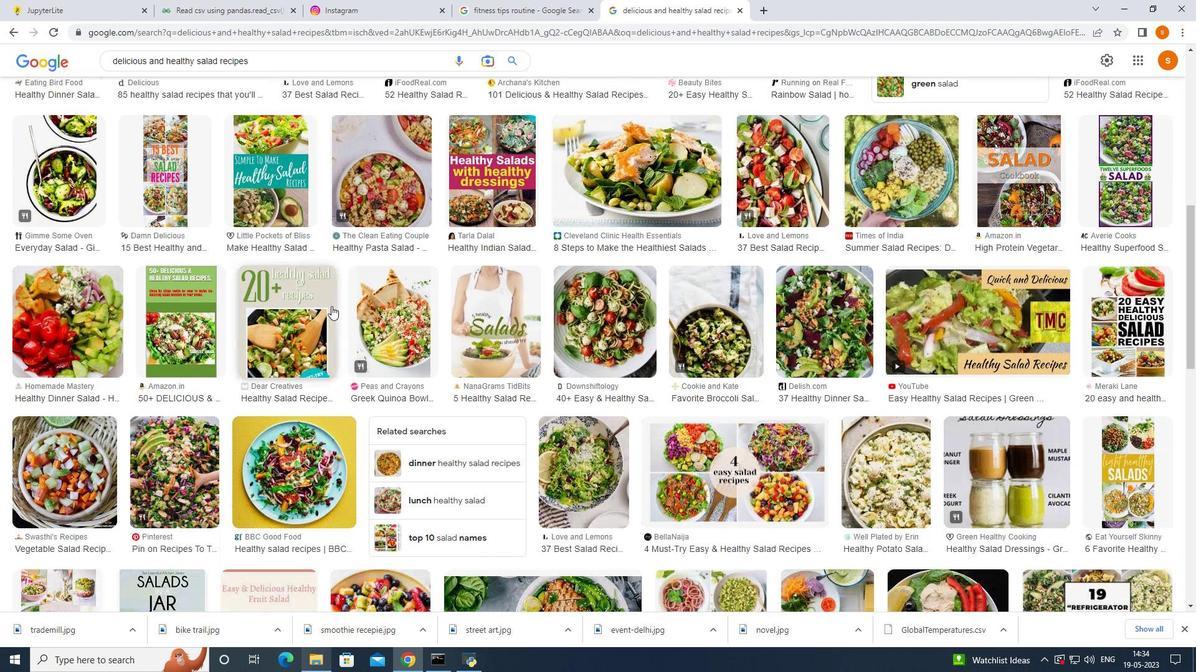 
Action: Mouse scrolled (391, 274) with delta (0, 0)
Screenshot: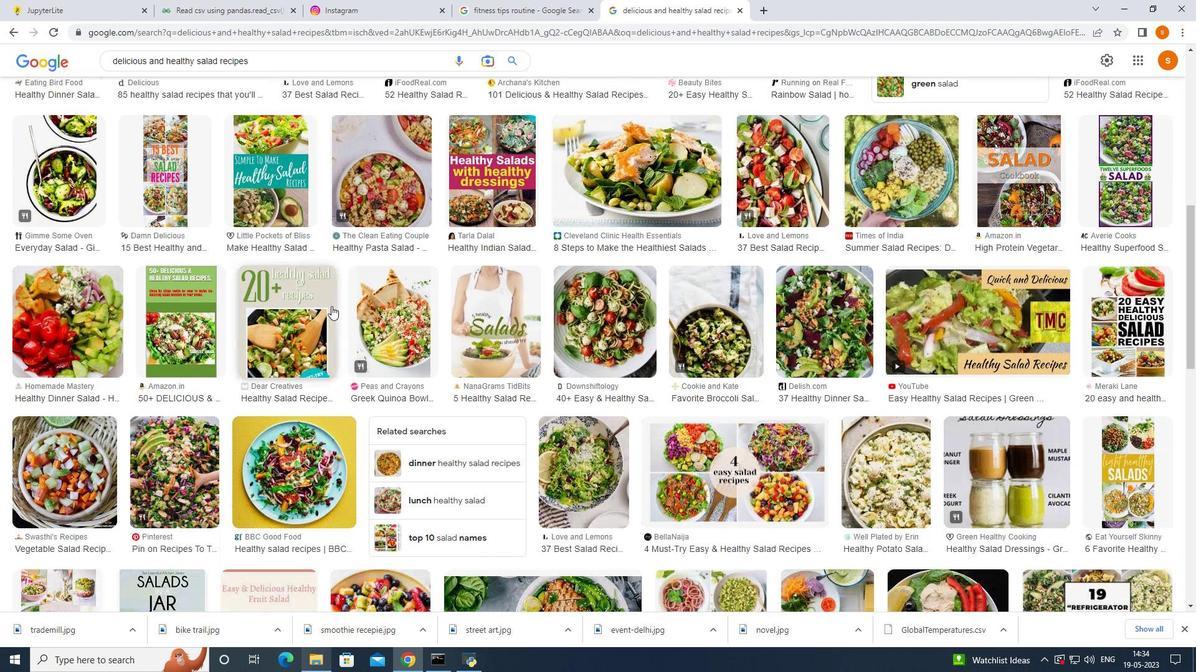 
Action: Mouse moved to (510, 251)
Screenshot: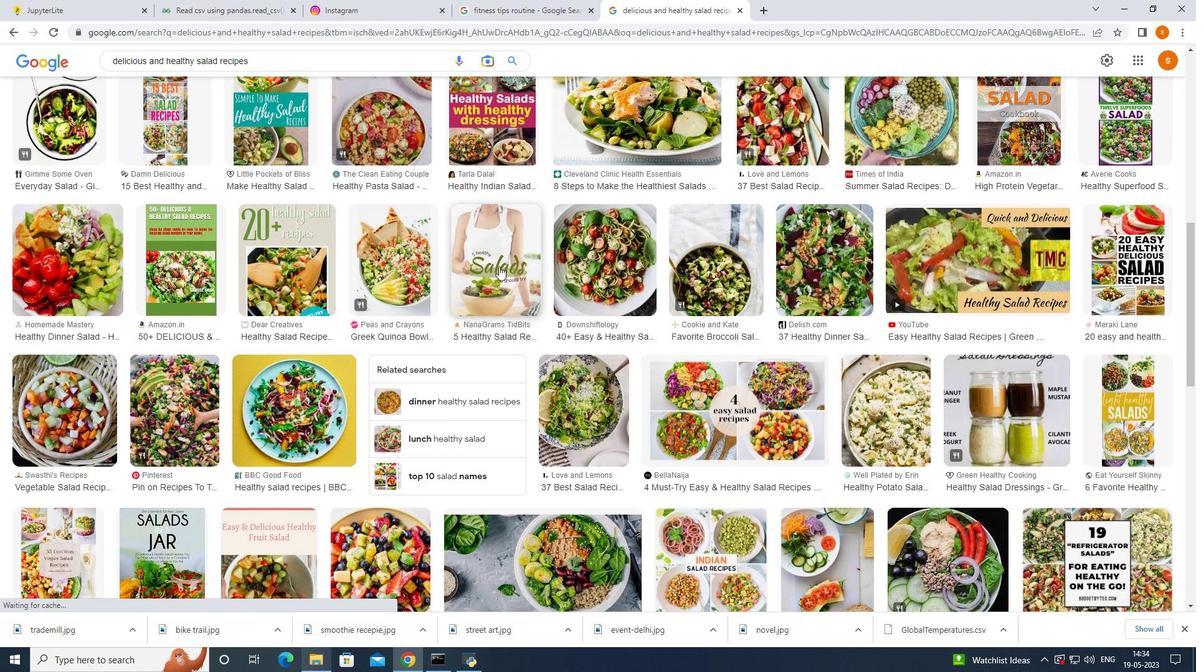 
Action: Mouse scrolled (510, 251) with delta (0, 0)
Screenshot: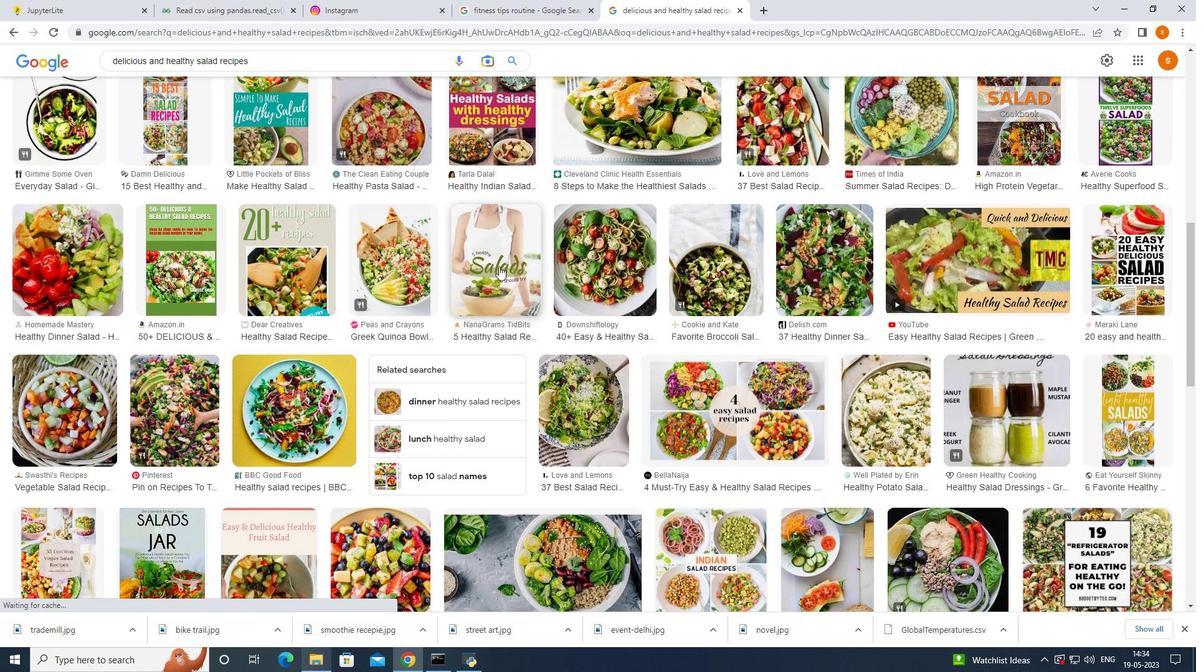 
Action: Mouse moved to (558, 289)
Screenshot: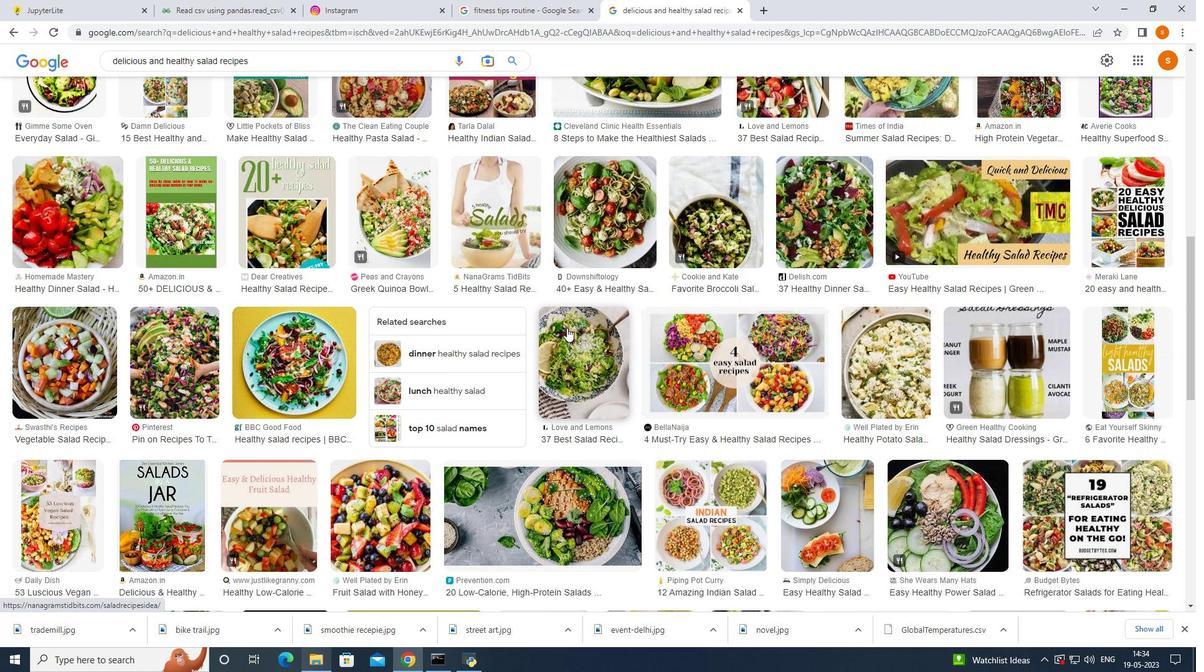 
Action: Mouse scrolled (558, 289) with delta (0, 0)
Screenshot: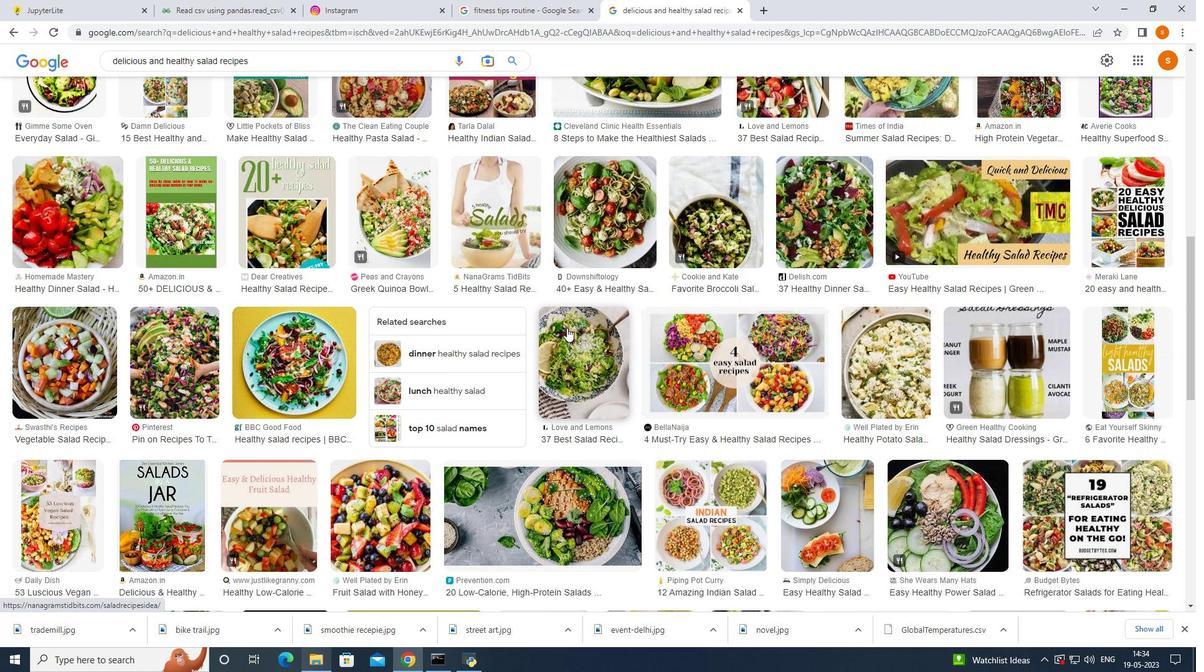 
Action: Mouse moved to (558, 289)
Screenshot: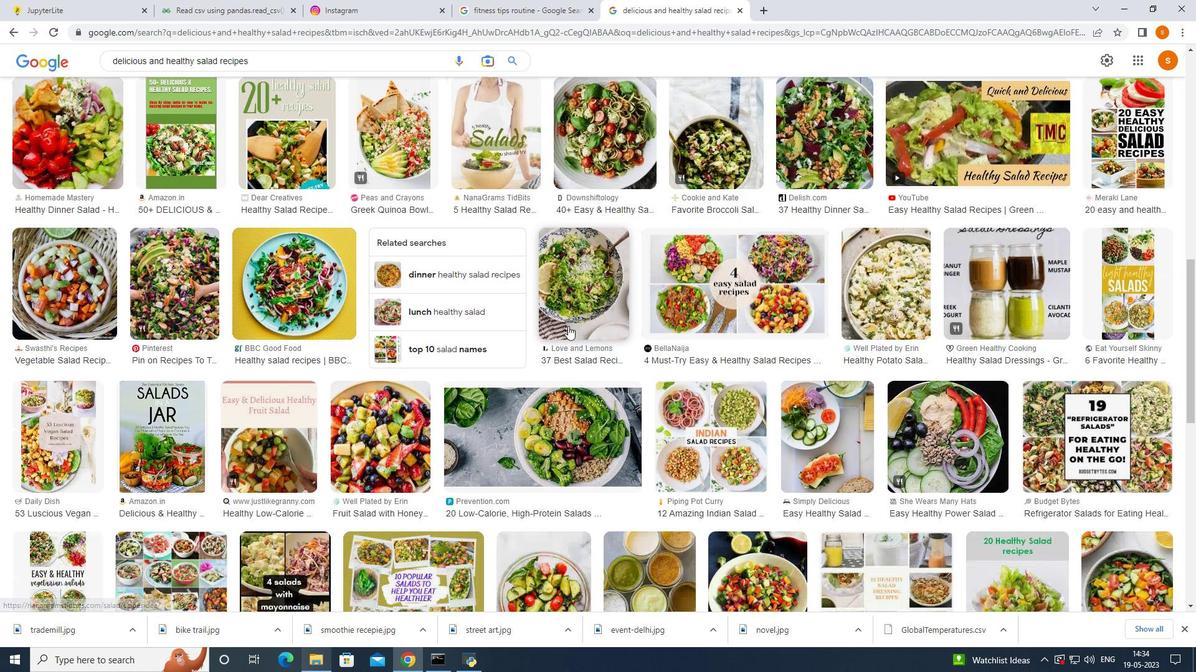 
Action: Mouse scrolled (558, 289) with delta (0, 0)
Screenshot: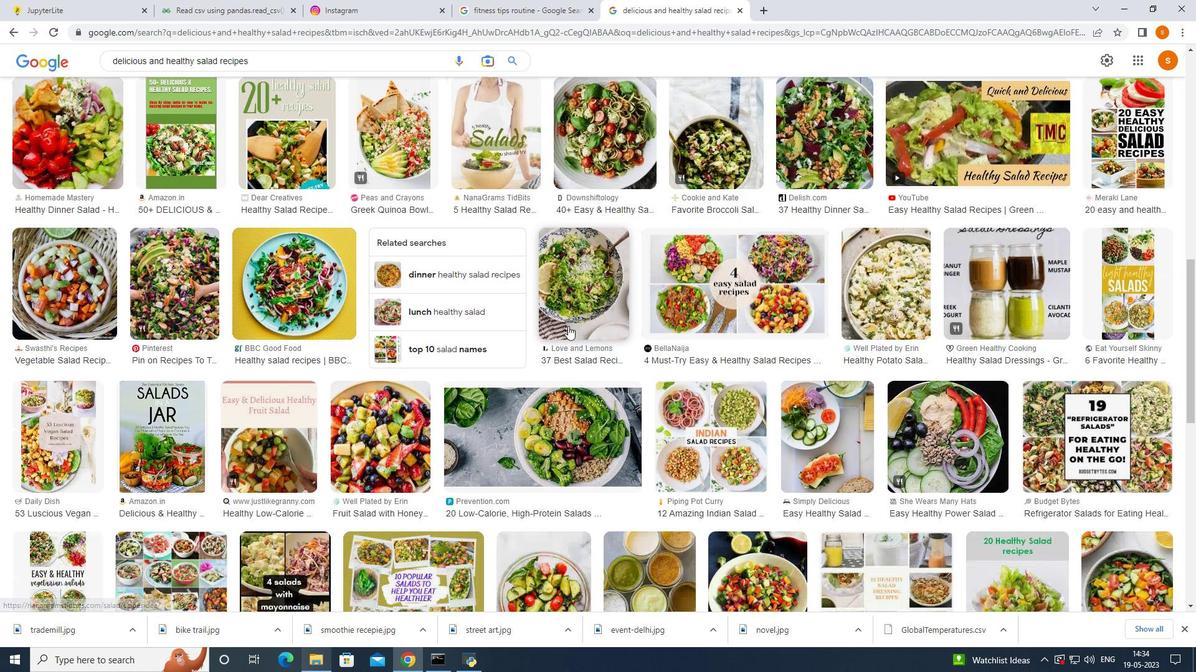 
Action: Mouse moved to (421, 270)
Screenshot: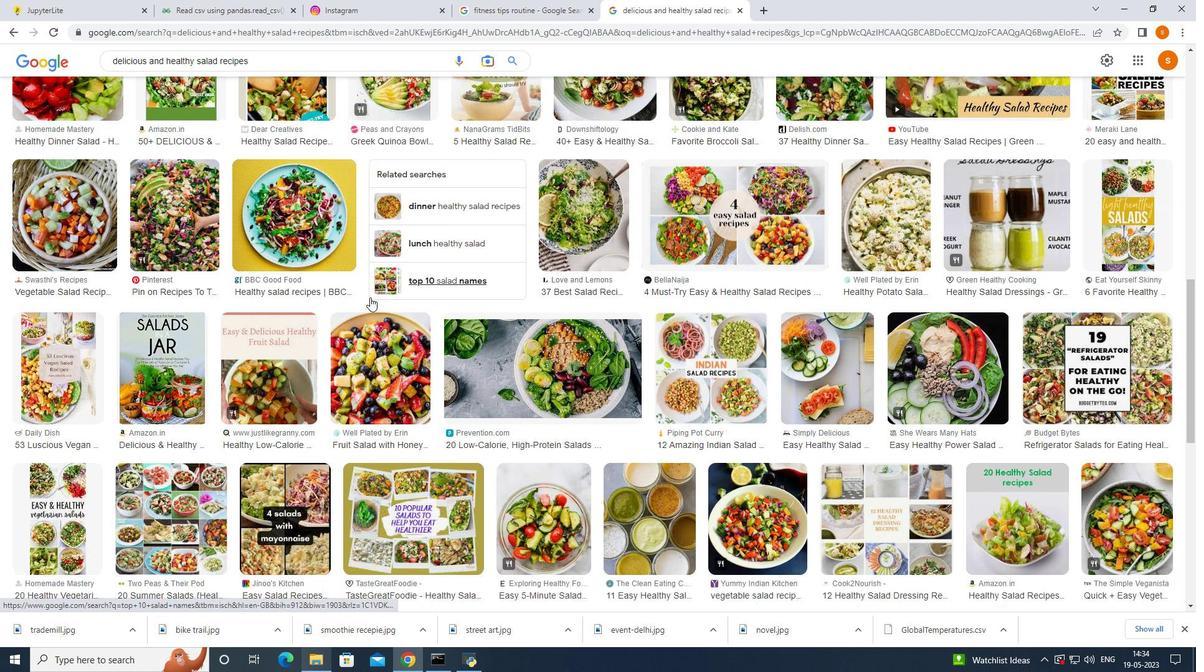 
Action: Mouse scrolled (421, 269) with delta (0, 0)
Screenshot: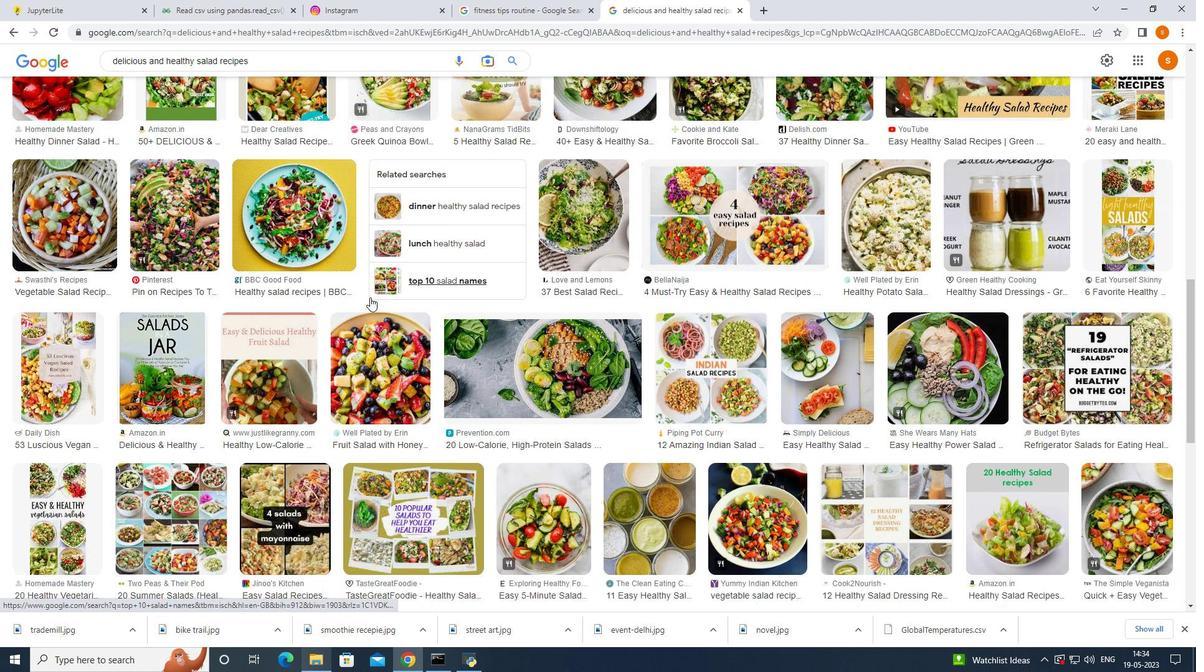 
Action: Mouse moved to (271, 297)
Screenshot: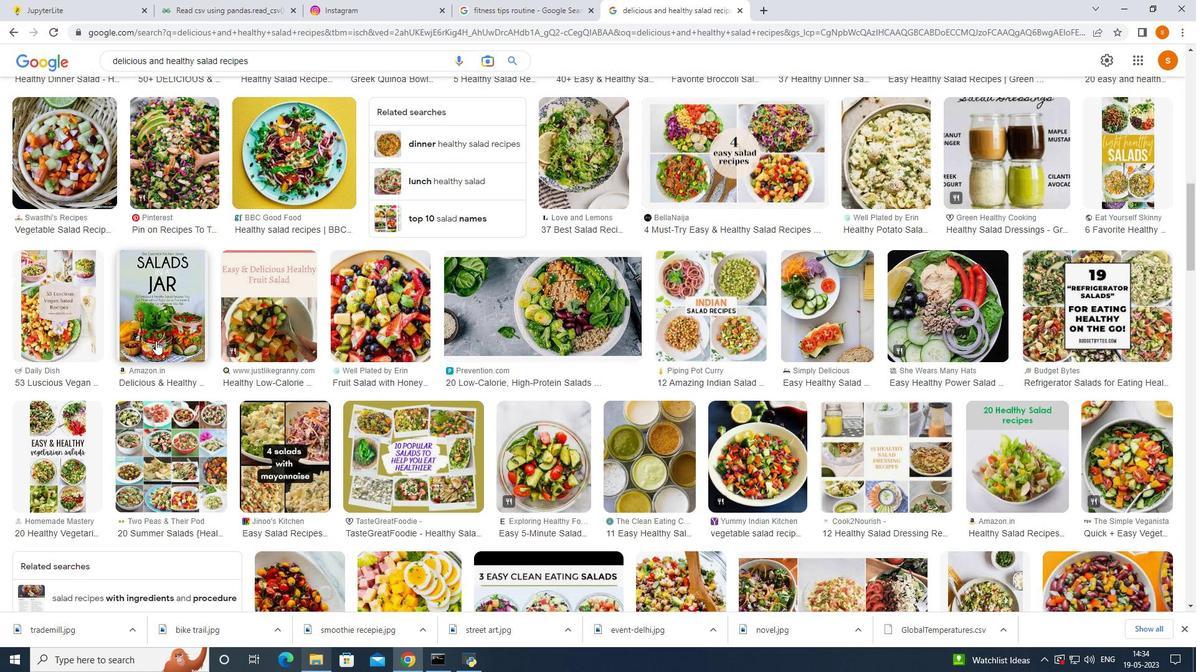 
Action: Mouse scrolled (271, 297) with delta (0, 0)
Screenshot: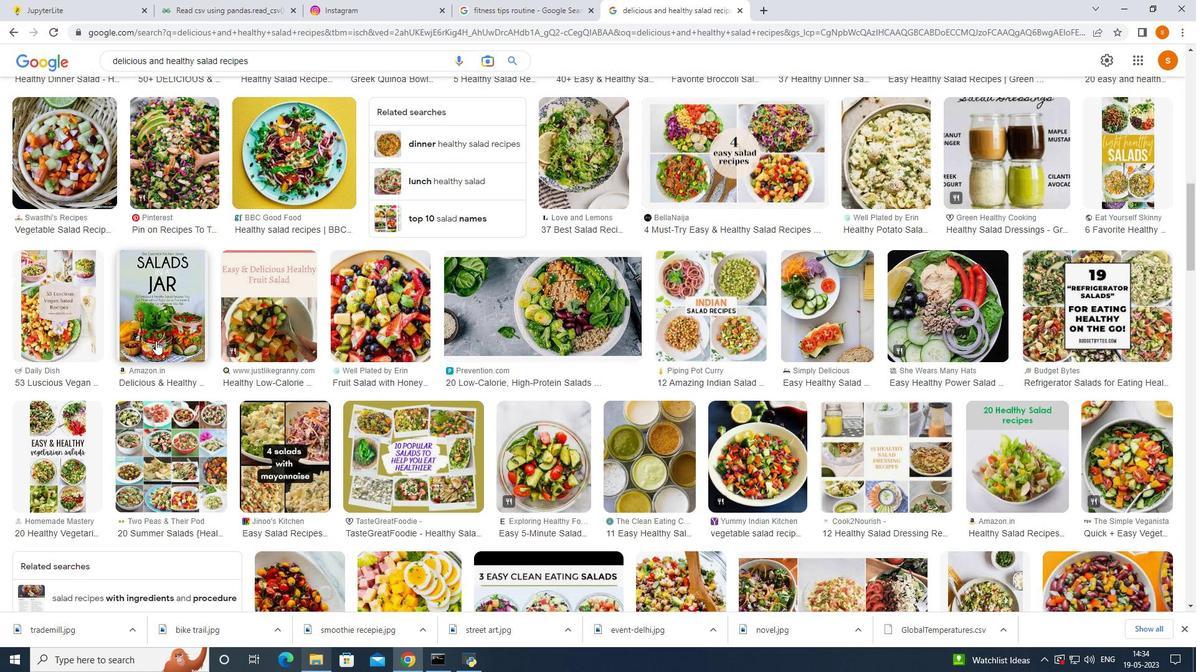 
Action: Mouse moved to (482, 363)
Screenshot: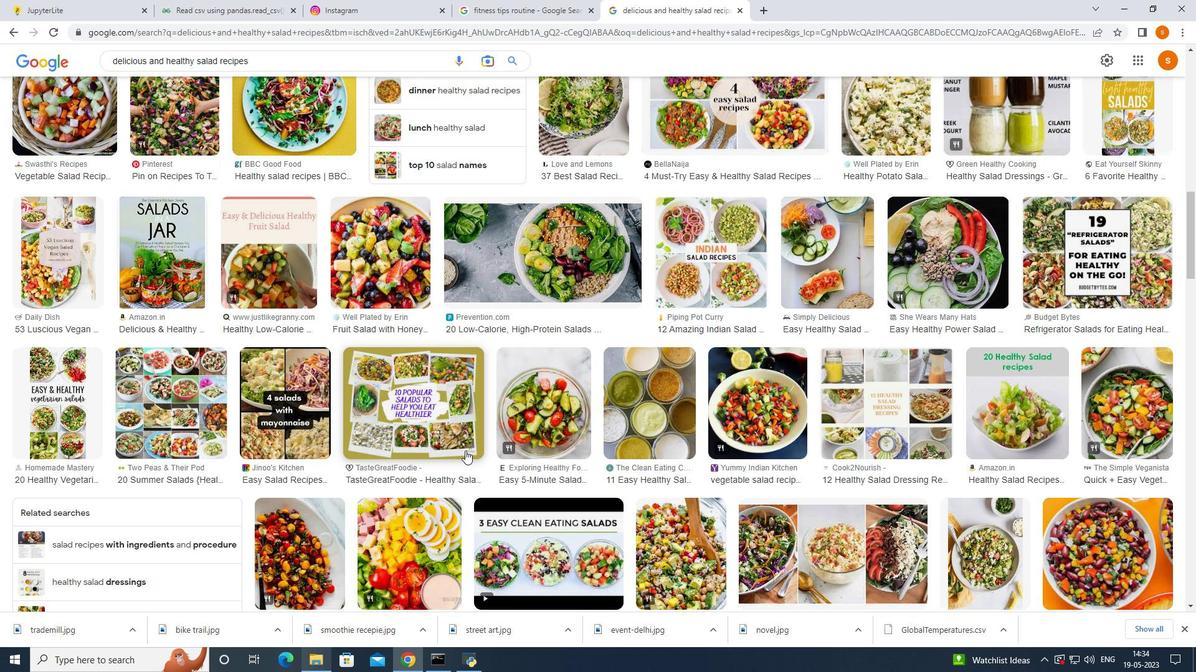 
Action: Mouse scrolled (482, 363) with delta (0, 0)
Screenshot: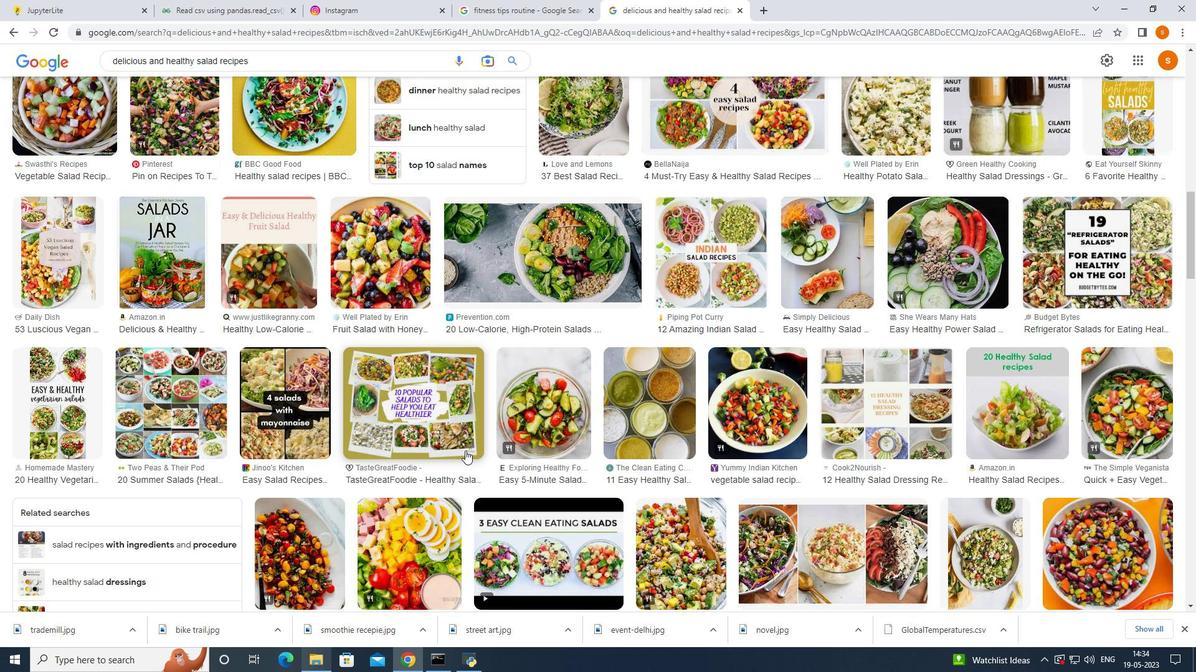 
Action: Mouse moved to (487, 364)
Screenshot: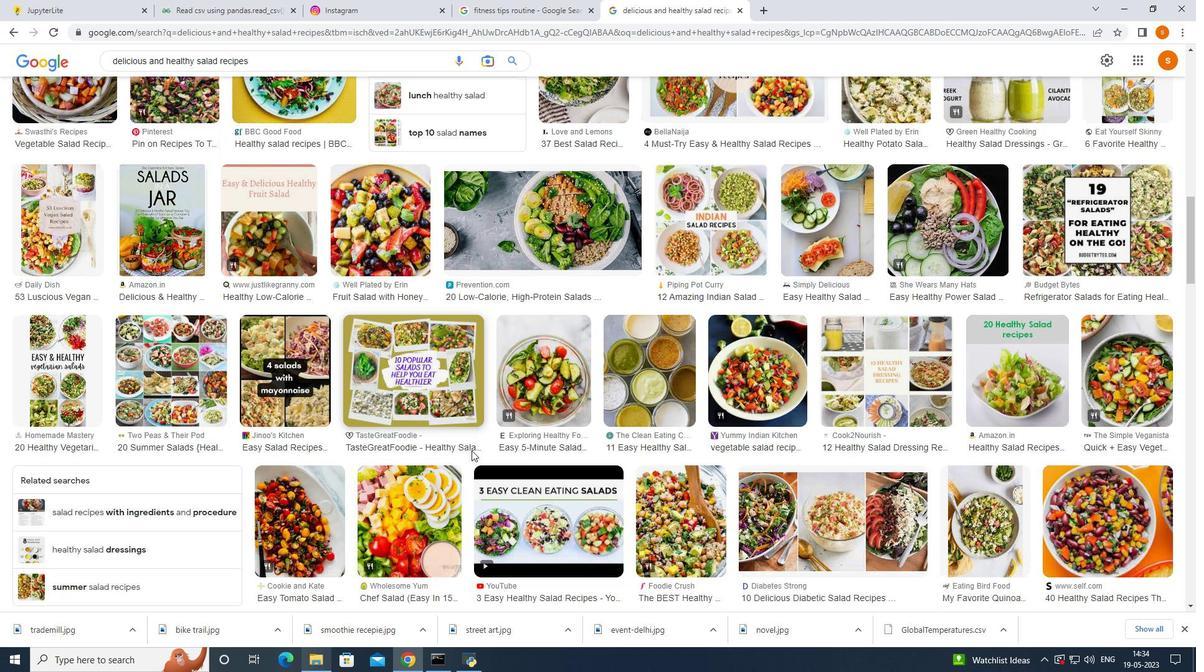 
Action: Mouse scrolled (487, 364) with delta (0, 0)
Screenshot: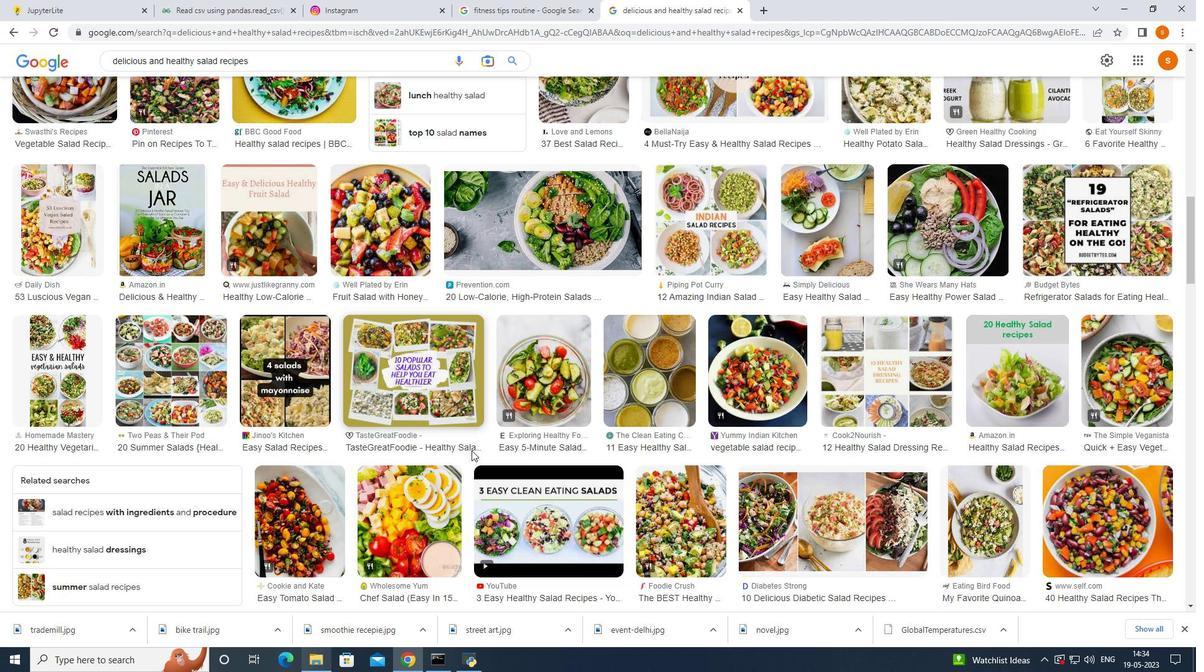 
Action: Mouse moved to (563, 357)
Screenshot: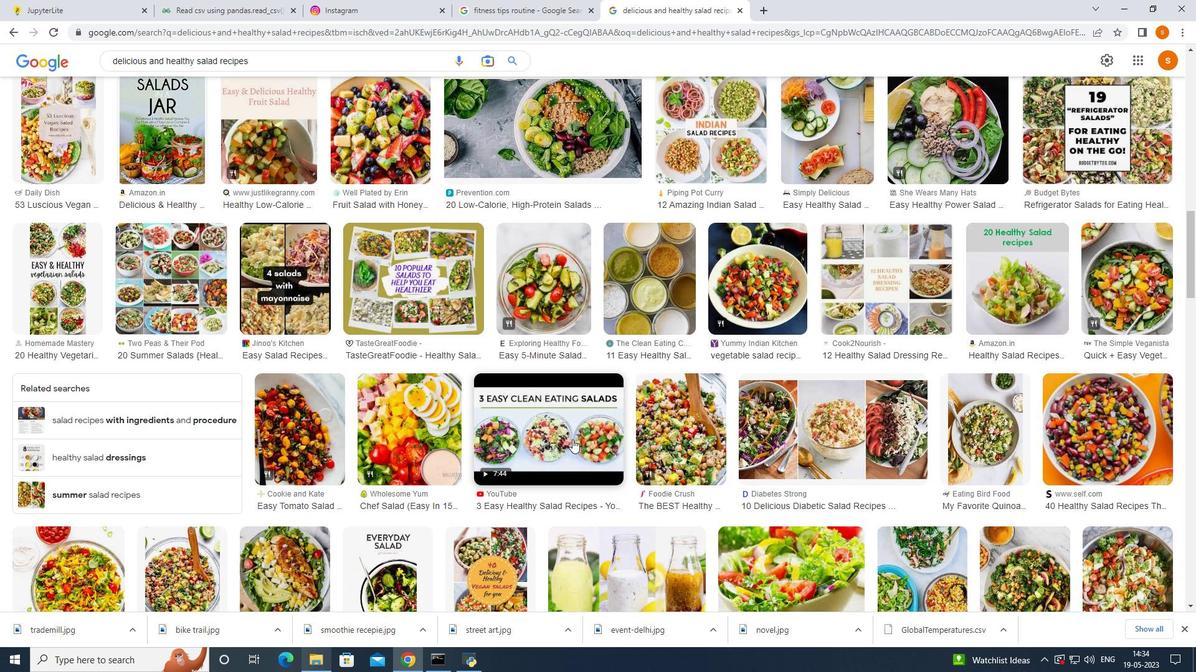 
Action: Mouse scrolled (563, 357) with delta (0, 0)
Screenshot: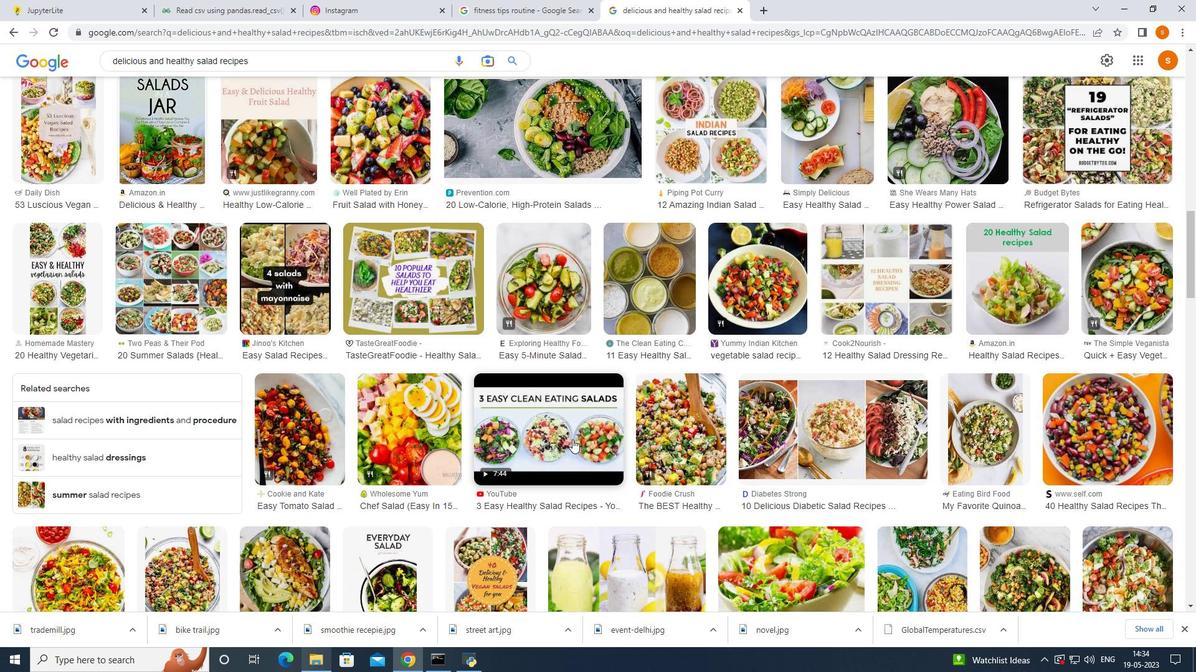 
Action: Mouse moved to (563, 357)
Screenshot: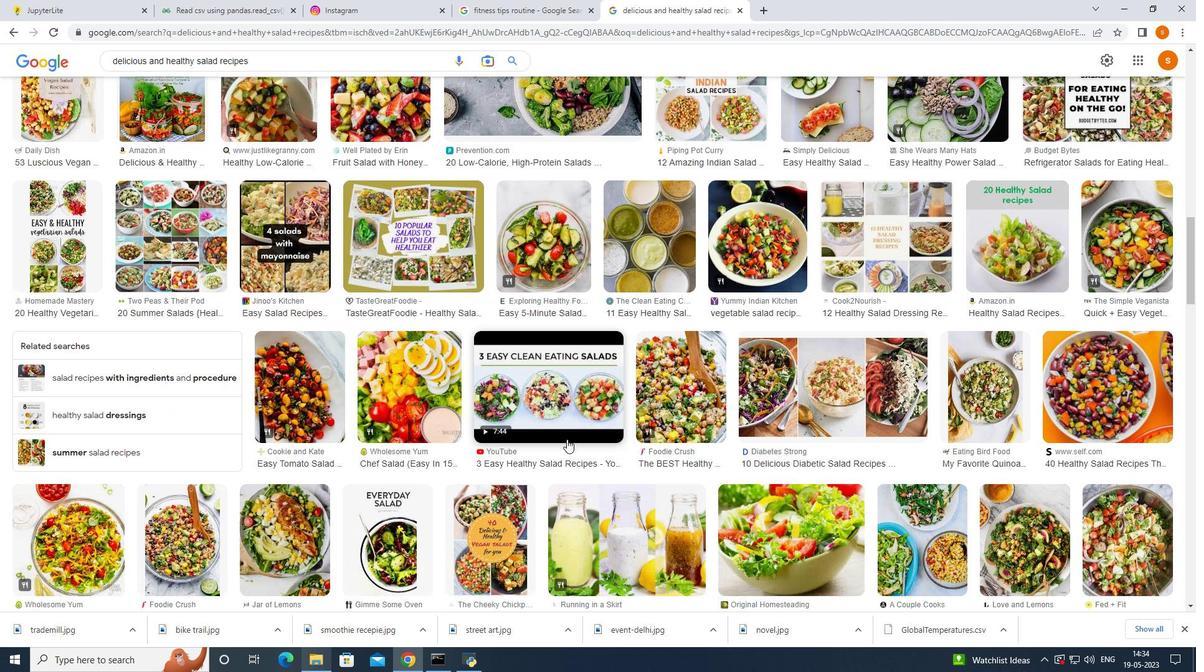 
Action: Mouse scrolled (563, 357) with delta (0, 0)
Screenshot: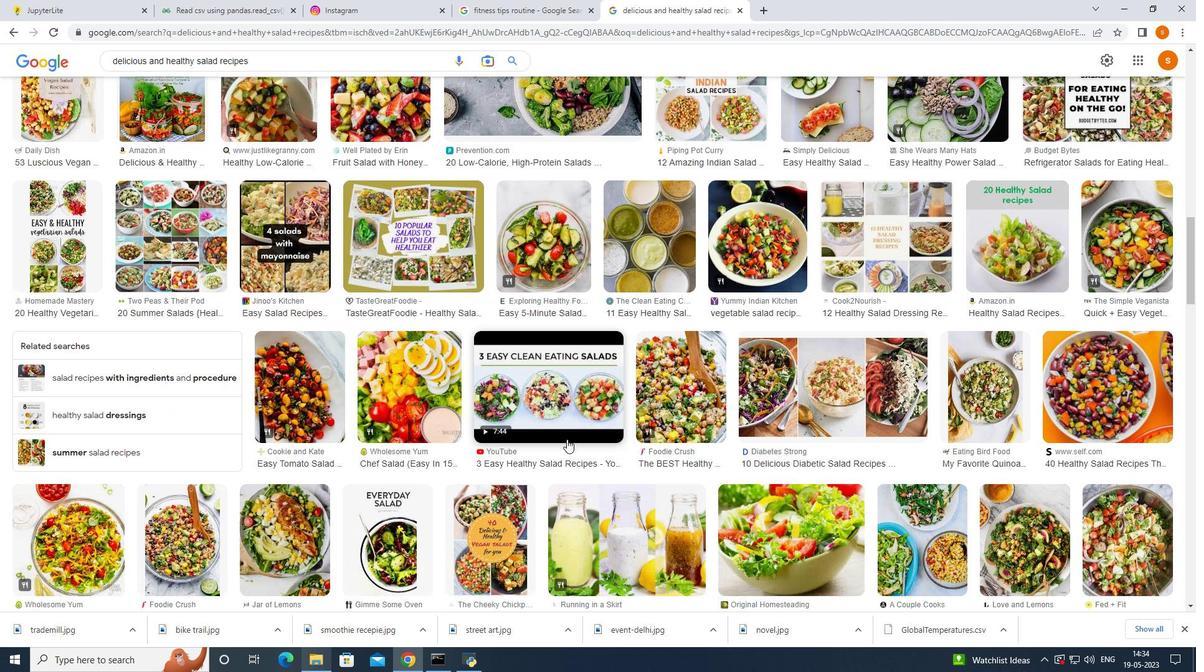 
Action: Mouse moved to (555, 357)
Screenshot: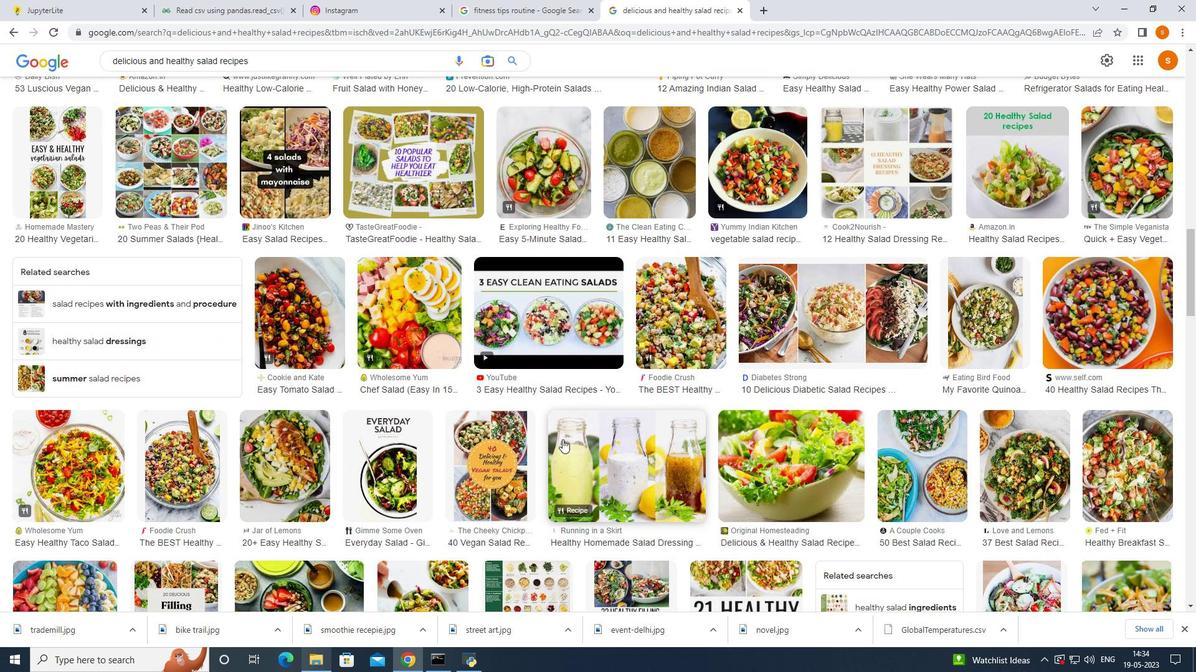 
Action: Mouse scrolled (555, 357) with delta (0, 0)
Screenshot: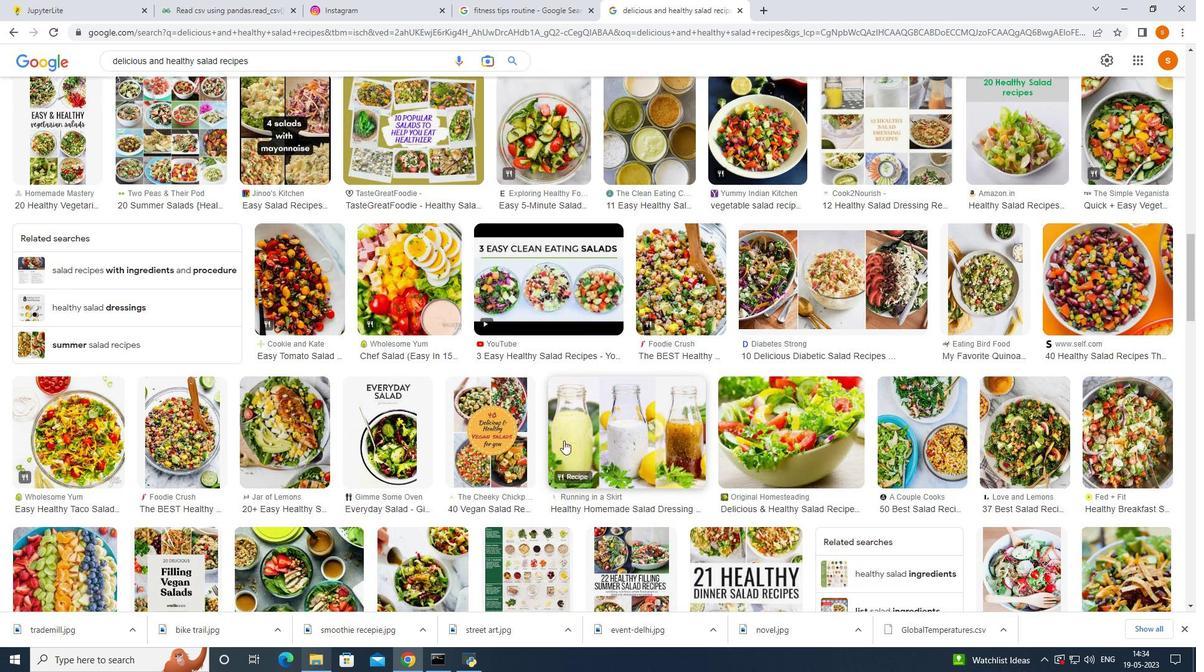 
Action: Mouse moved to (554, 360)
Screenshot: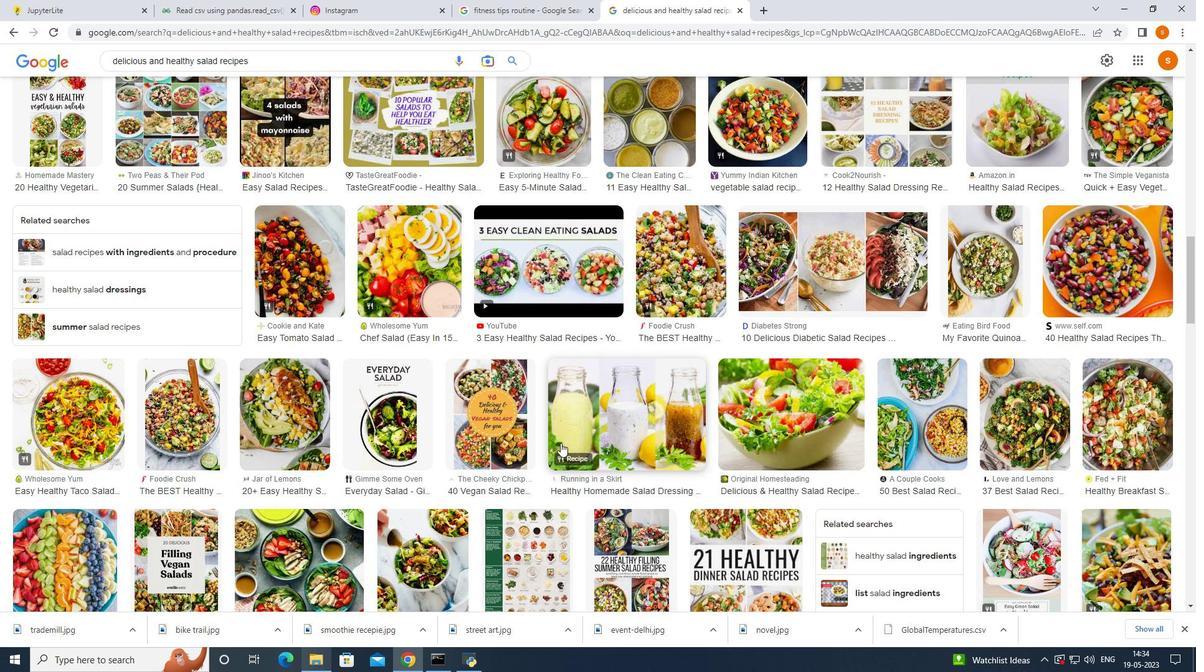 
Action: Mouse scrolled (554, 359) with delta (0, 0)
Screenshot: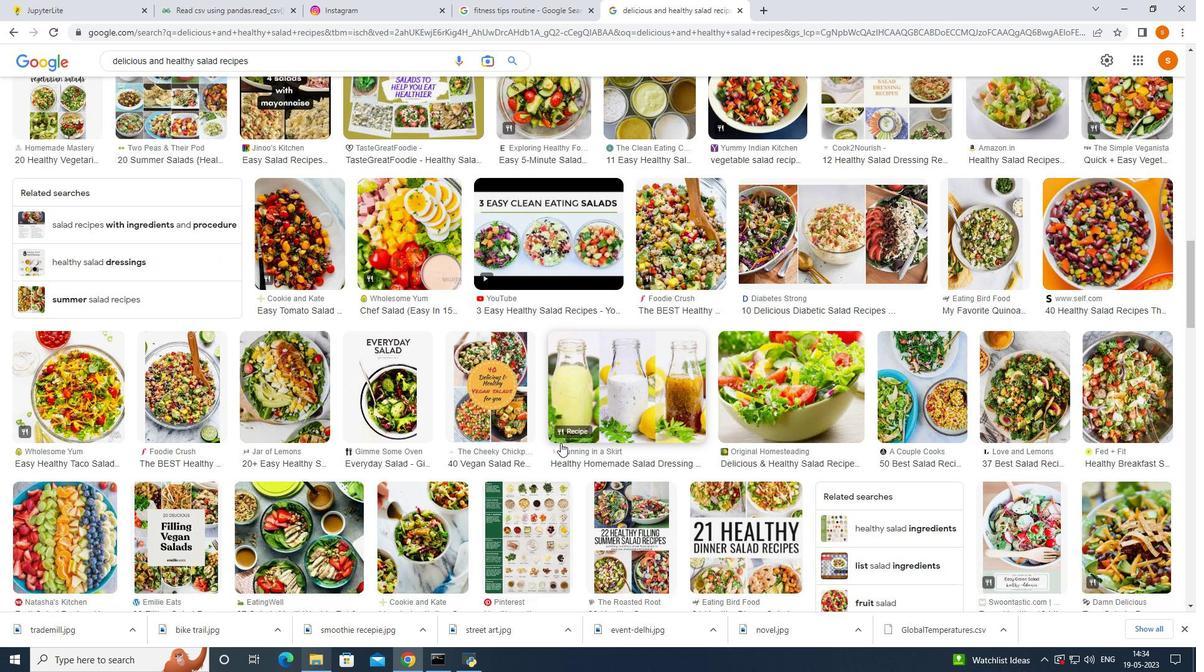 
Action: Mouse scrolled (554, 359) with delta (0, 0)
Screenshot: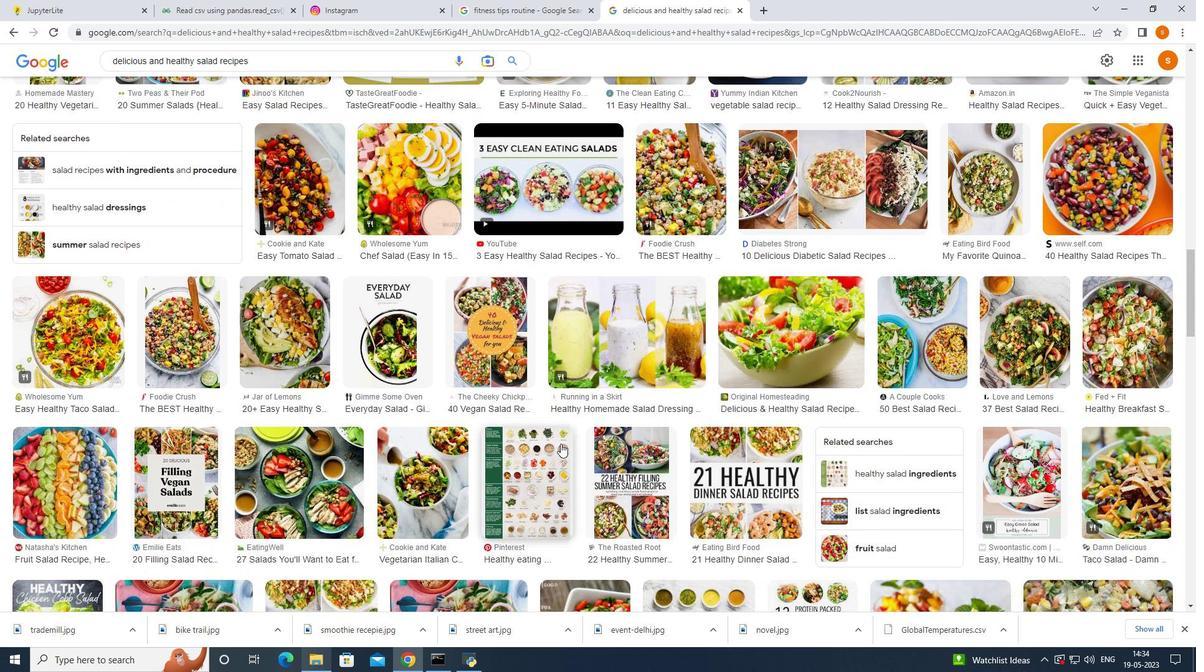 
Action: Mouse moved to (602, 371)
Screenshot: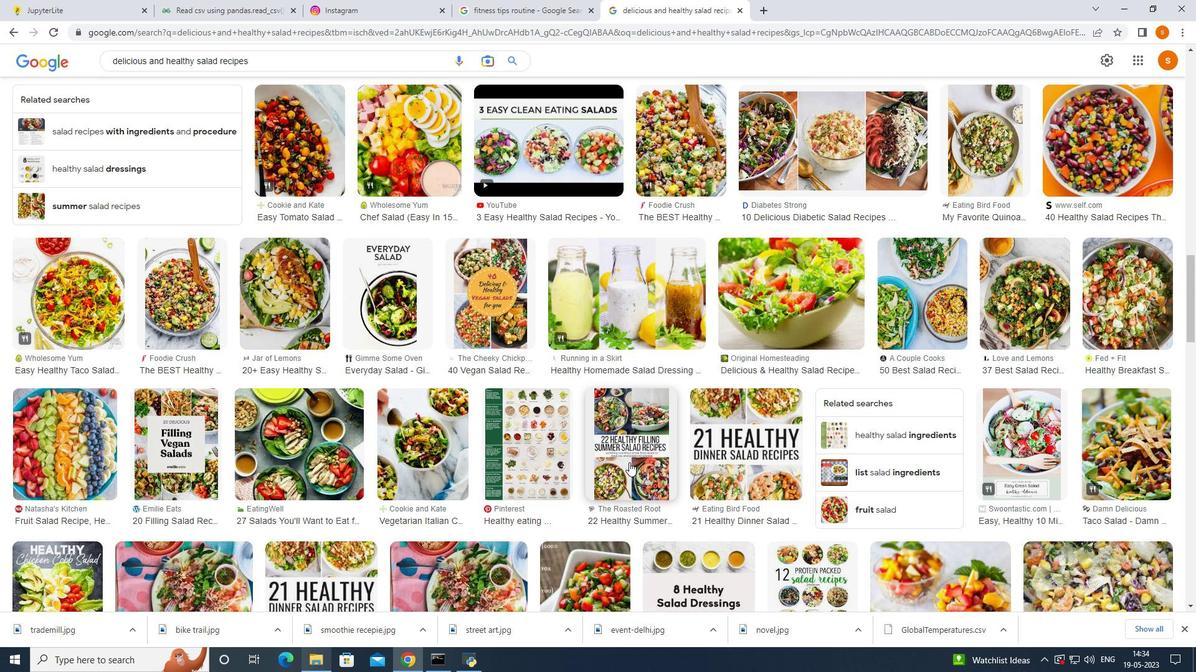 
Action: Mouse pressed left at (602, 371)
Screenshot: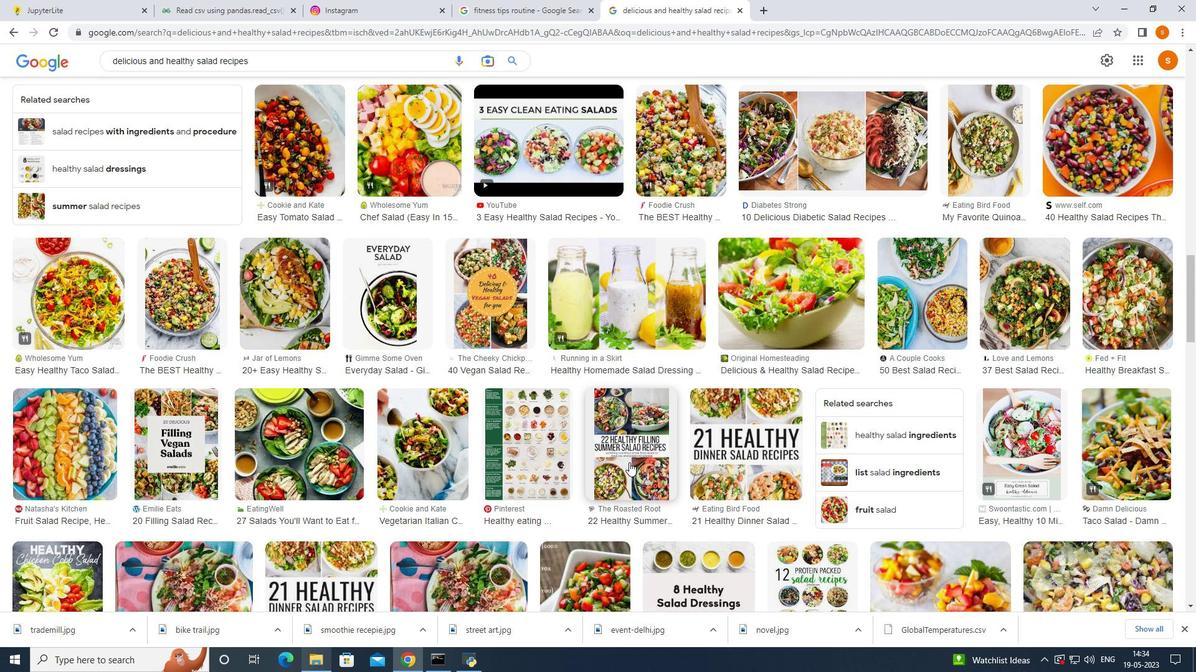 
Action: Mouse moved to (599, 299)
Screenshot: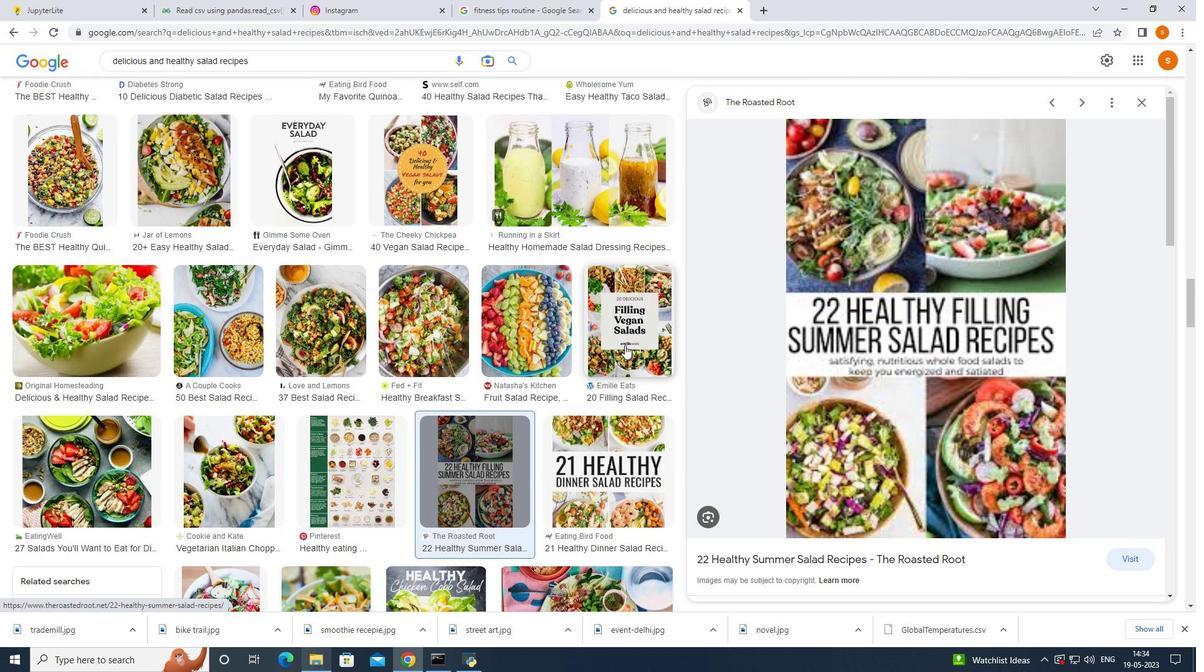 
Action: Mouse scrolled (599, 299) with delta (0, 0)
Screenshot: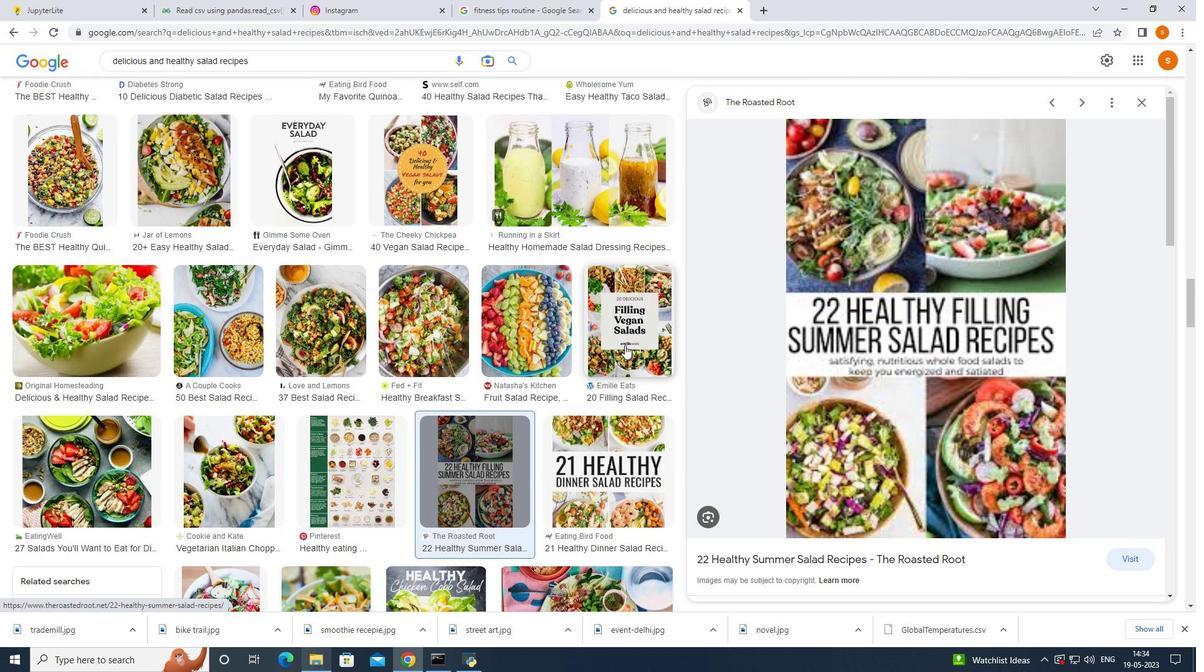 
Action: Mouse moved to (599, 299)
Screenshot: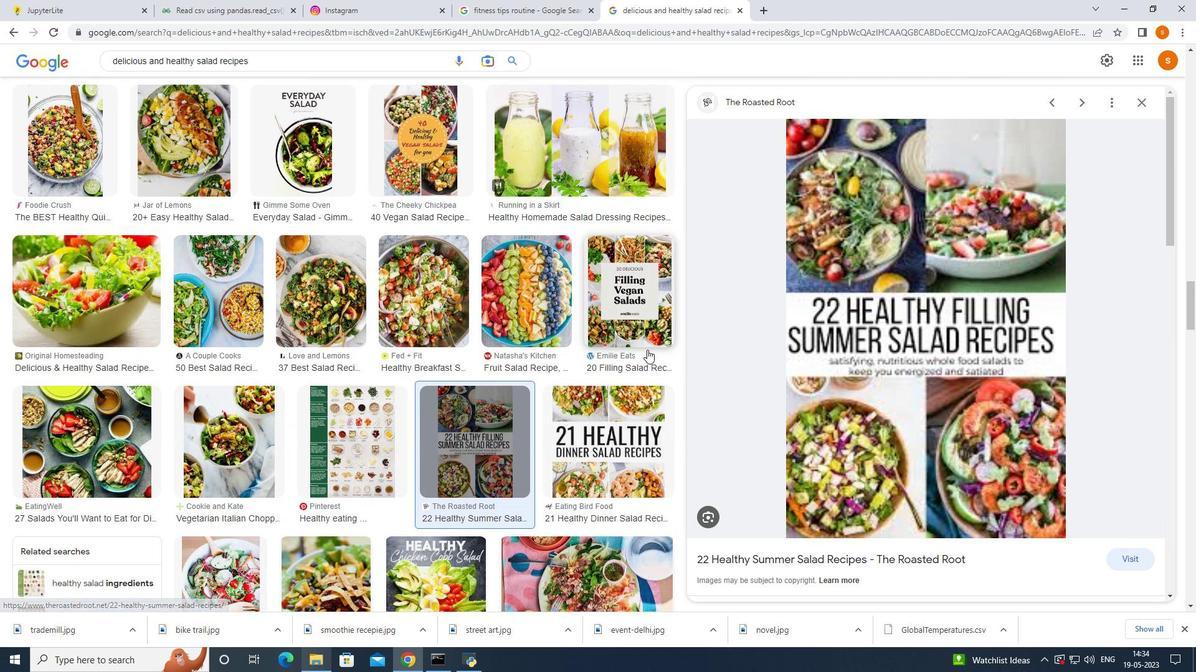 
Action: Mouse scrolled (599, 299) with delta (0, 0)
Screenshot: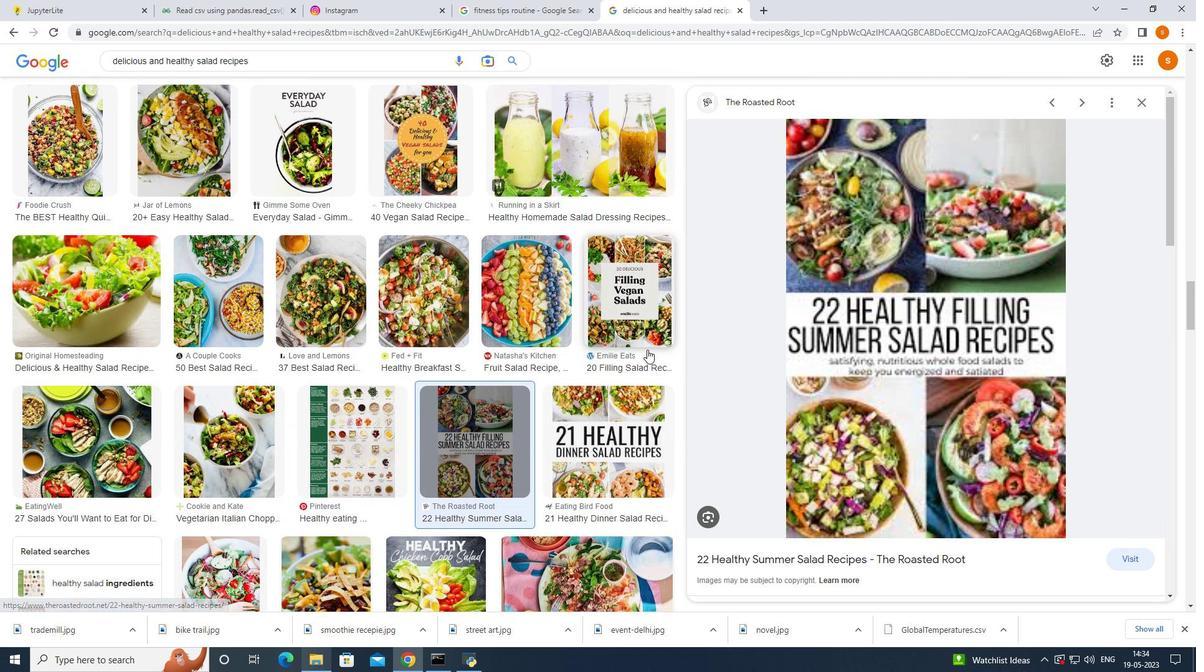 
Action: Mouse moved to (601, 300)
Screenshot: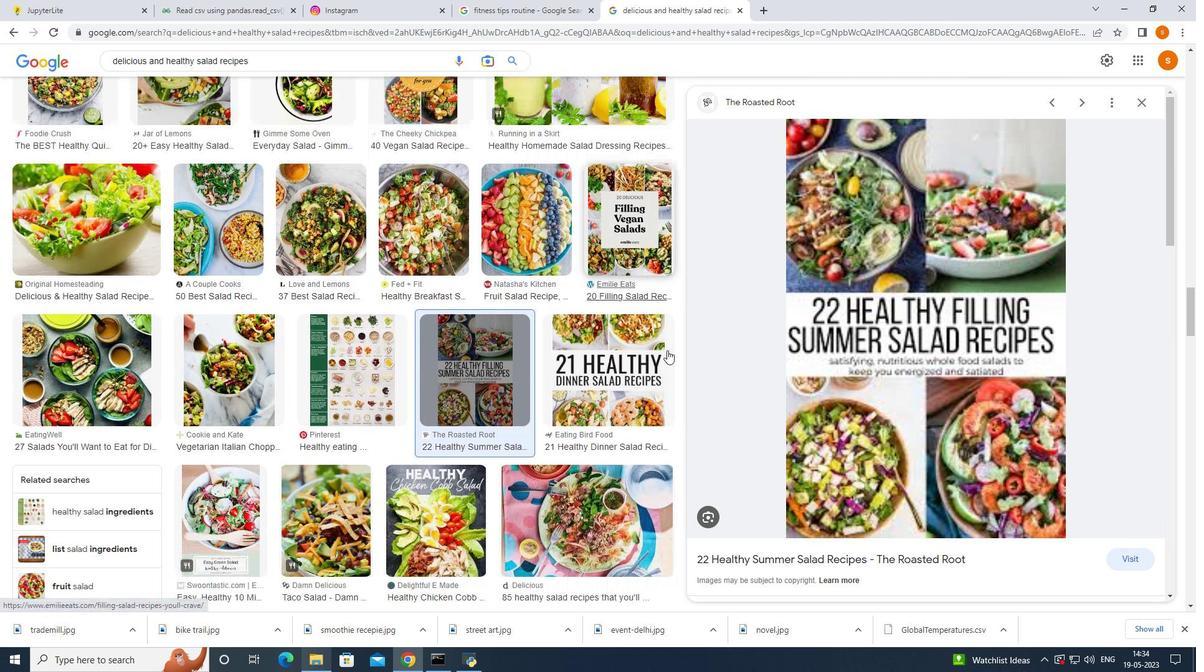 
Action: Mouse scrolled (601, 300) with delta (0, 0)
Screenshot: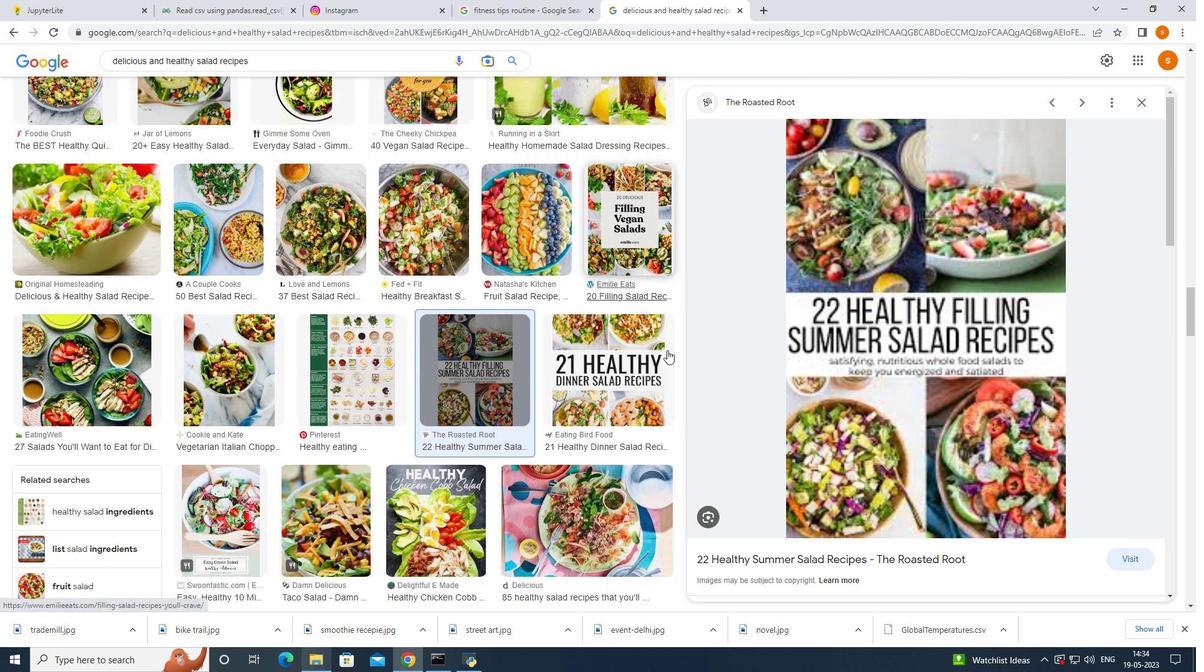 
Action: Mouse moved to (614, 302)
Screenshot: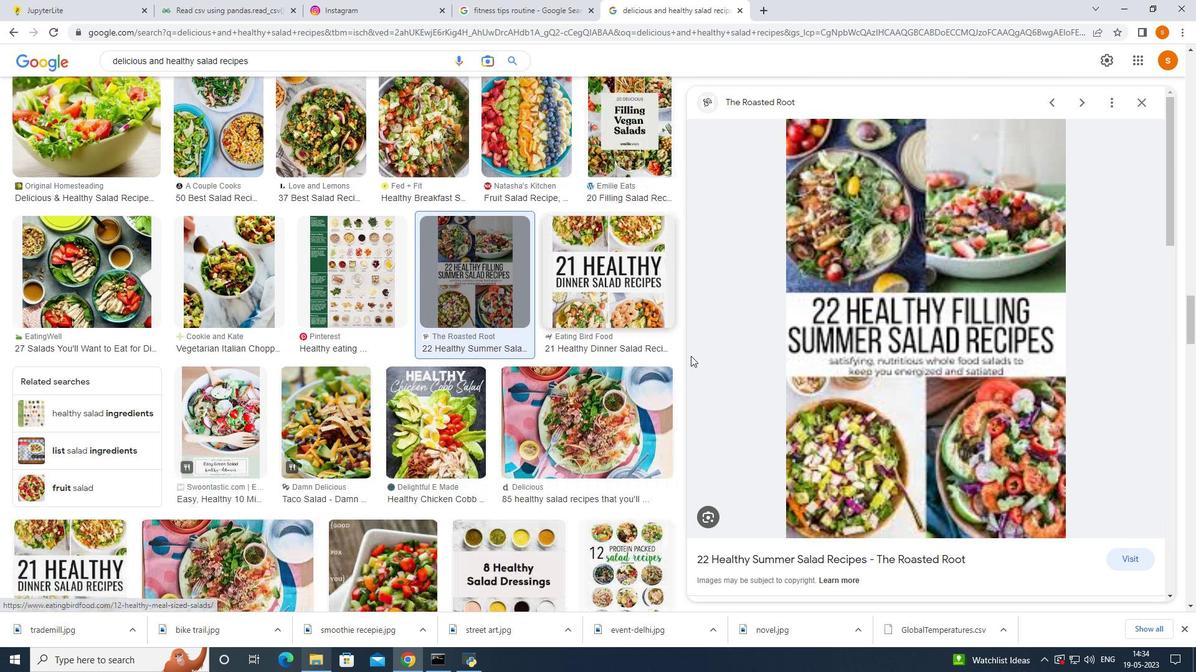 
Action: Mouse scrolled (614, 302) with delta (0, 0)
Screenshot: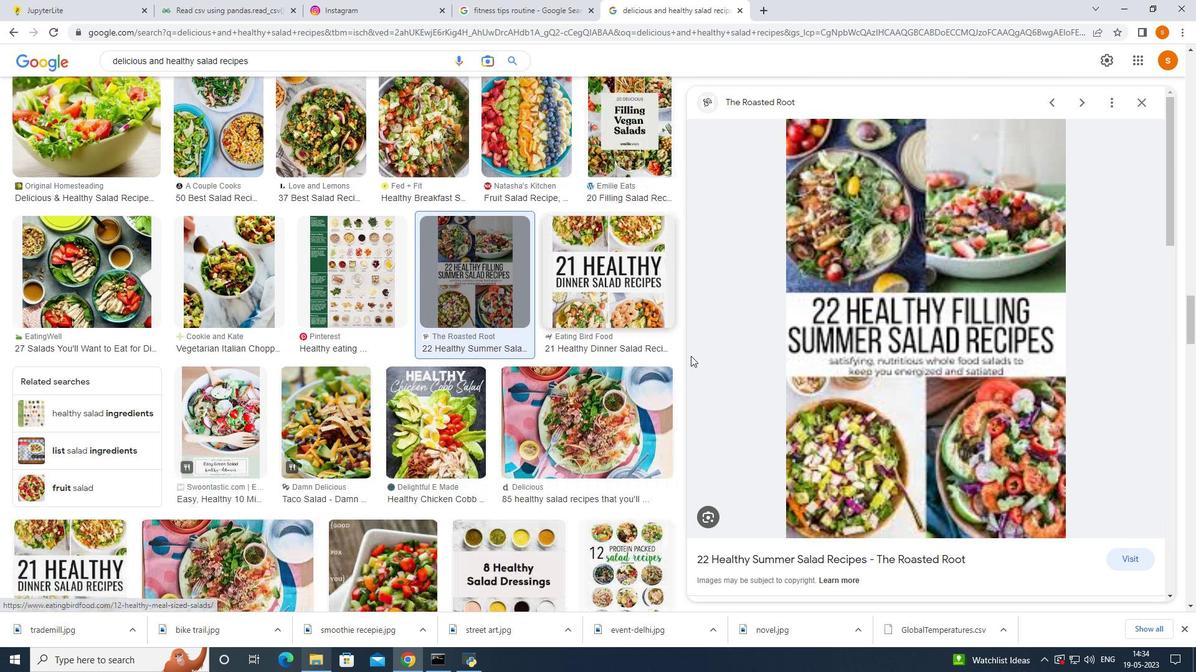 
Action: Mouse moved to (770, 343)
Screenshot: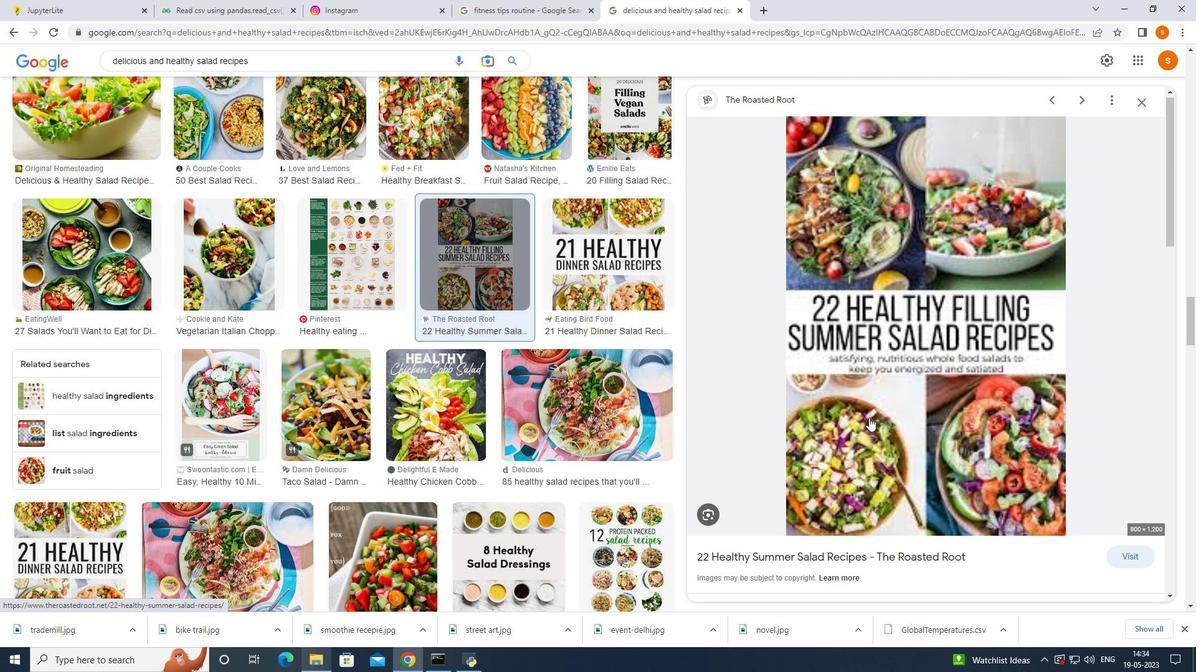 
Action: Mouse scrolled (770, 343) with delta (0, 0)
Screenshot: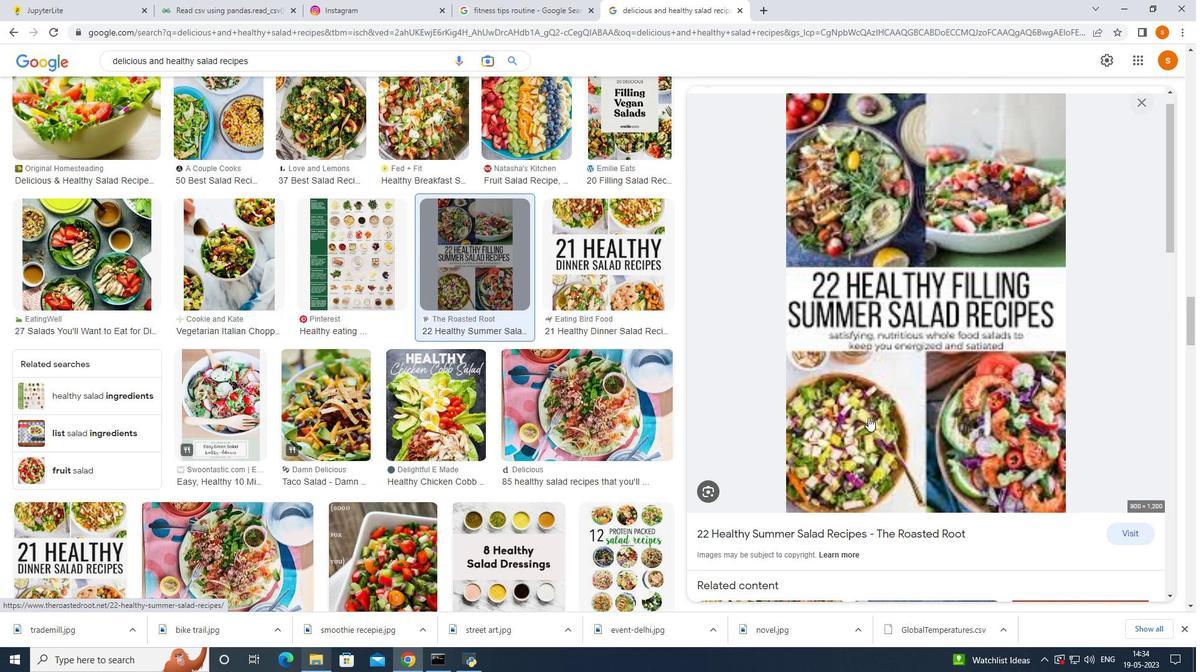 
Action: Mouse moved to (770, 343)
Screenshot: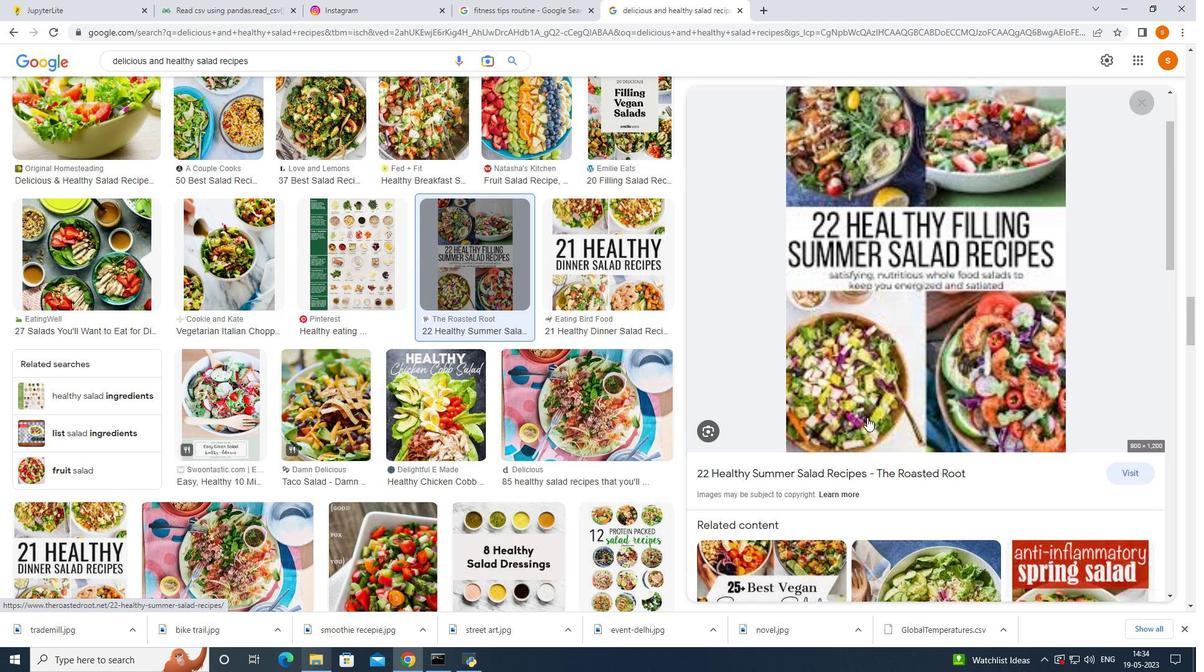 
Action: Mouse scrolled (770, 343) with delta (0, 0)
Screenshot: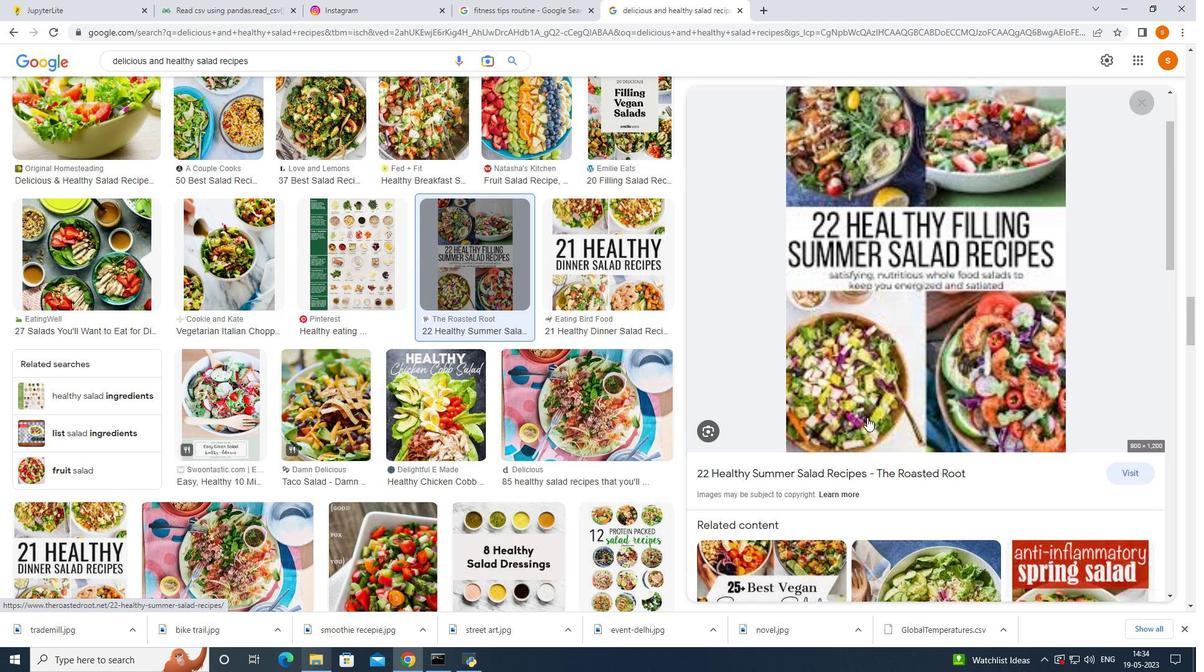 
Action: Mouse moved to (770, 344)
Screenshot: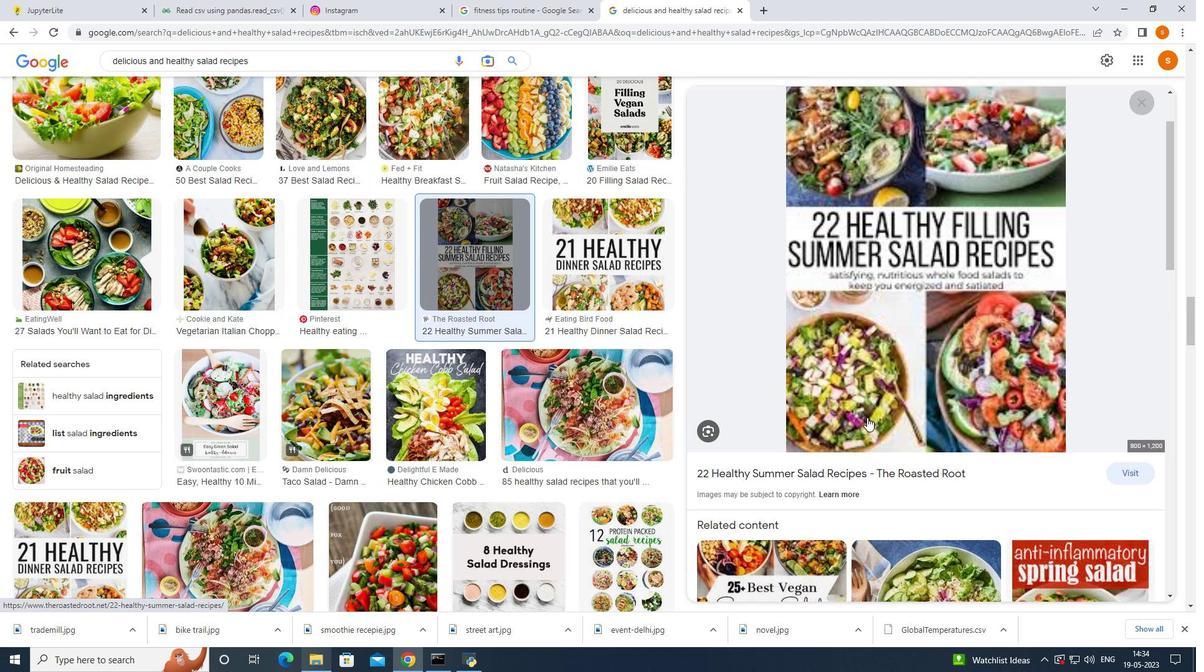 
Action: Mouse scrolled (770, 343) with delta (0, 0)
Screenshot: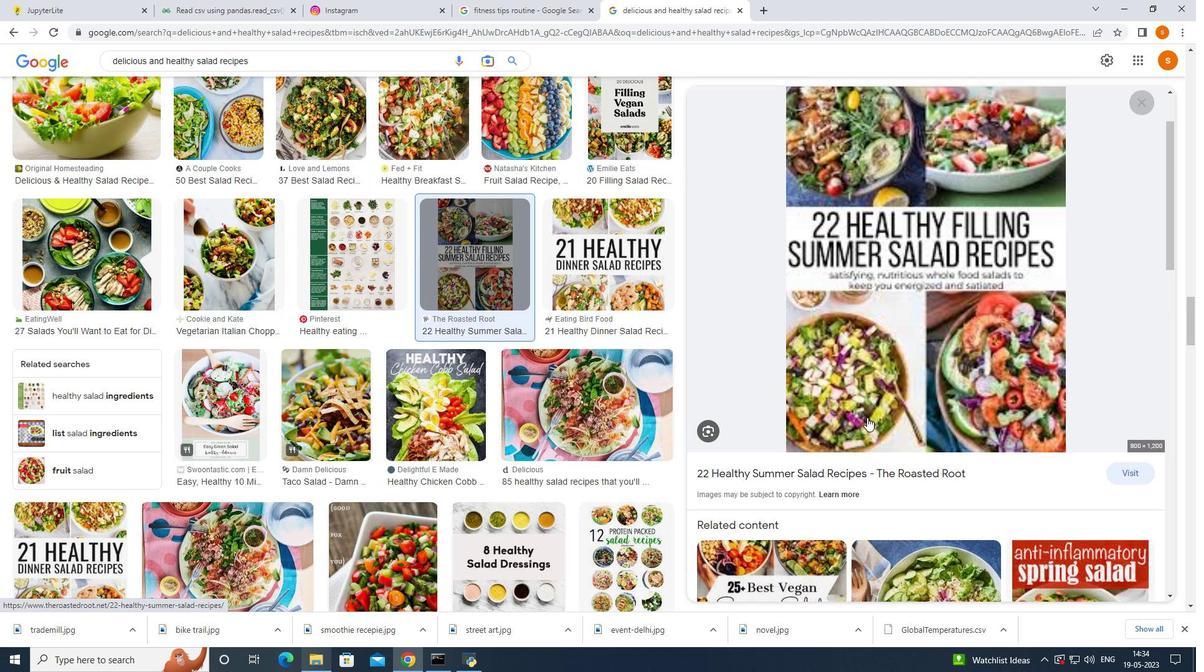 
Action: Mouse moved to (770, 344)
Screenshot: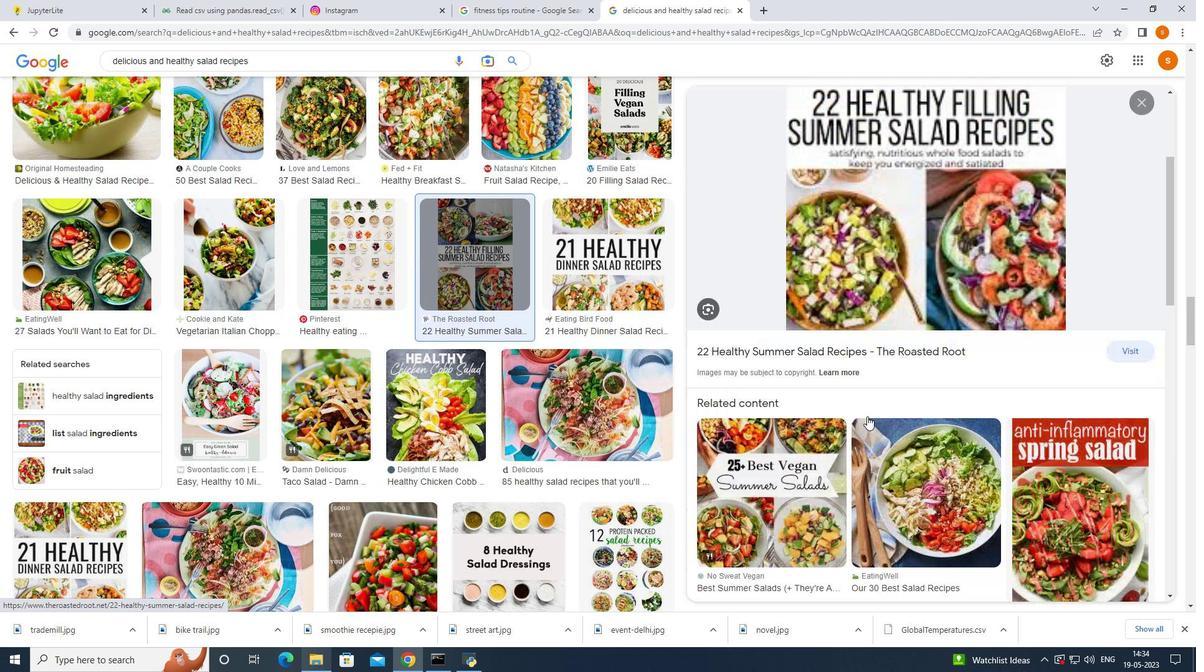 
Action: Mouse scrolled (770, 343) with delta (0, 0)
Screenshot: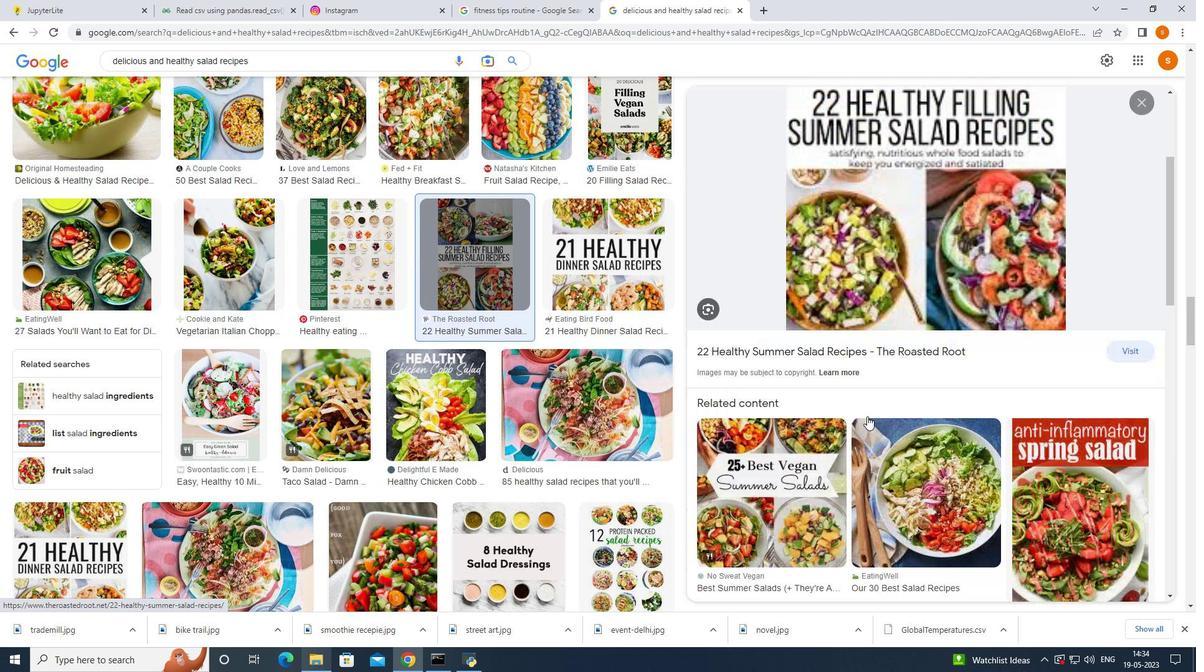 
Action: Mouse moved to (769, 343)
Screenshot: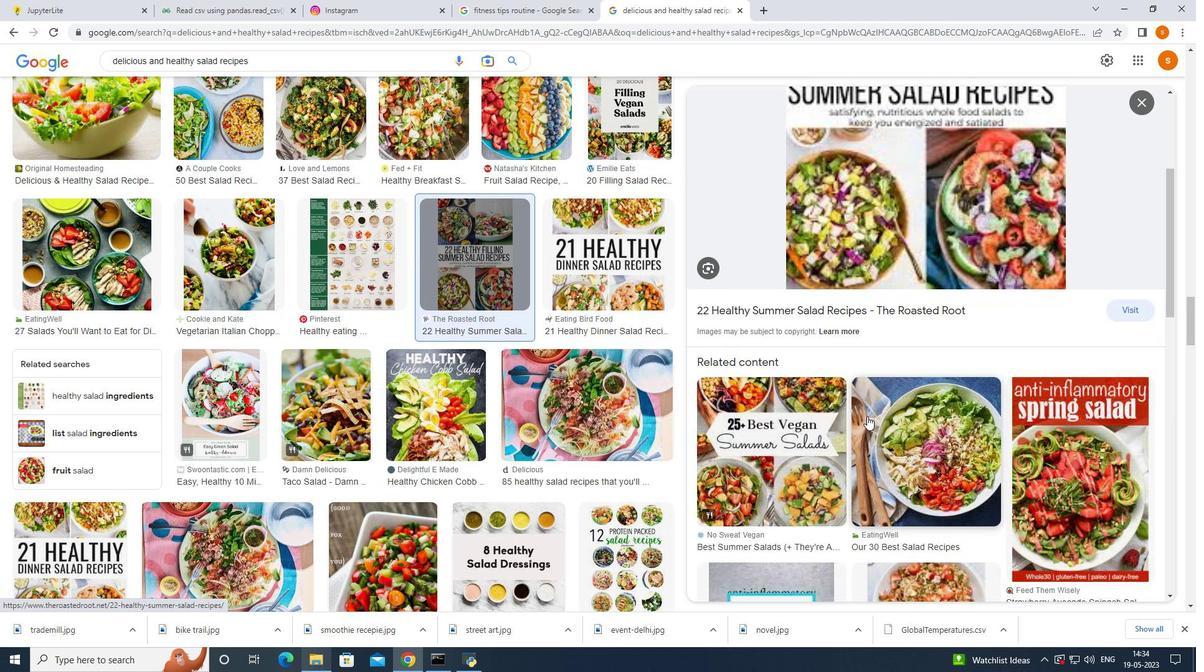 
Action: Mouse scrolled (769, 343) with delta (0, 0)
Screenshot: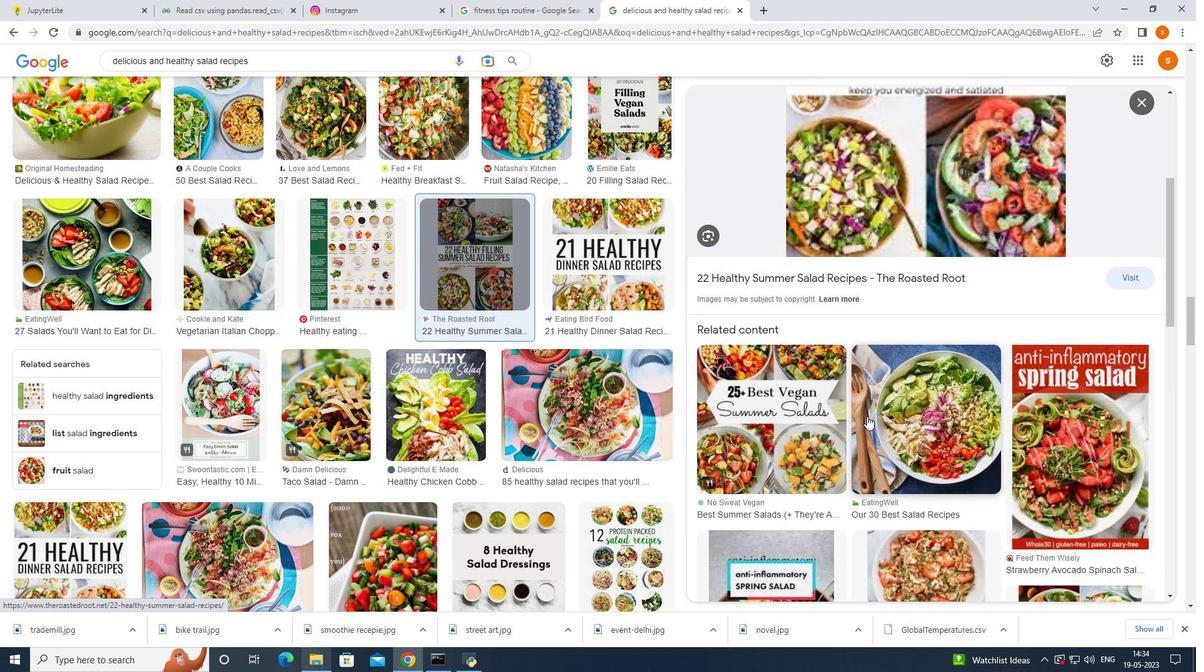 
Action: Mouse moved to (769, 343)
Screenshot: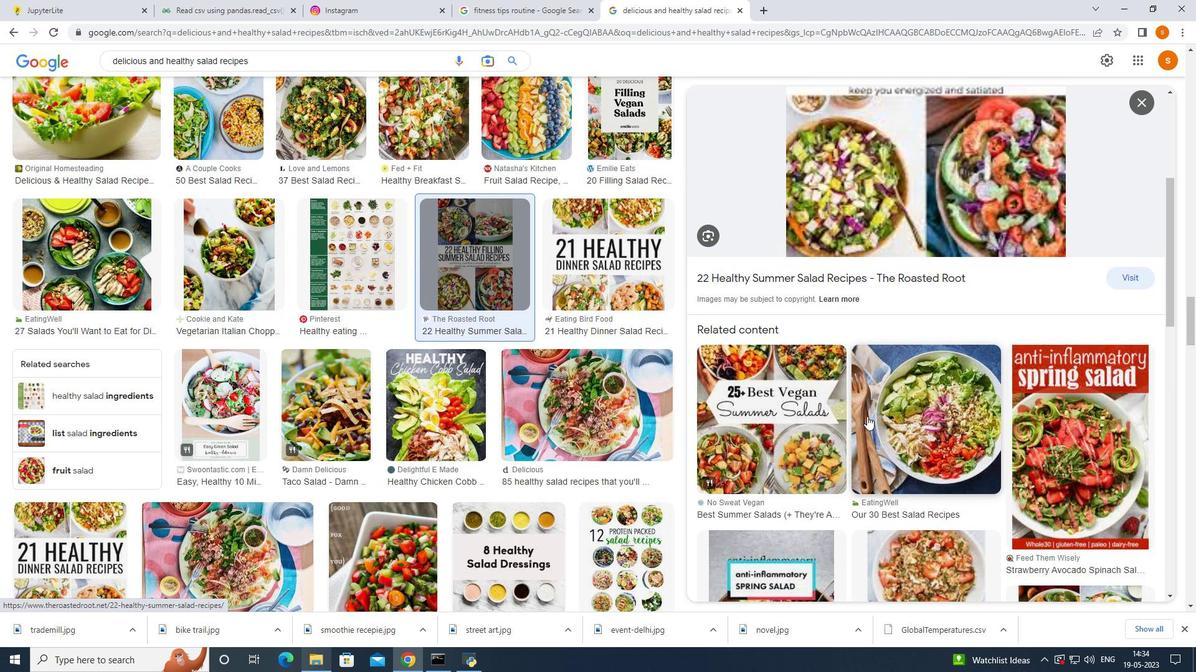 
Action: Mouse scrolled (769, 343) with delta (0, 0)
Screenshot: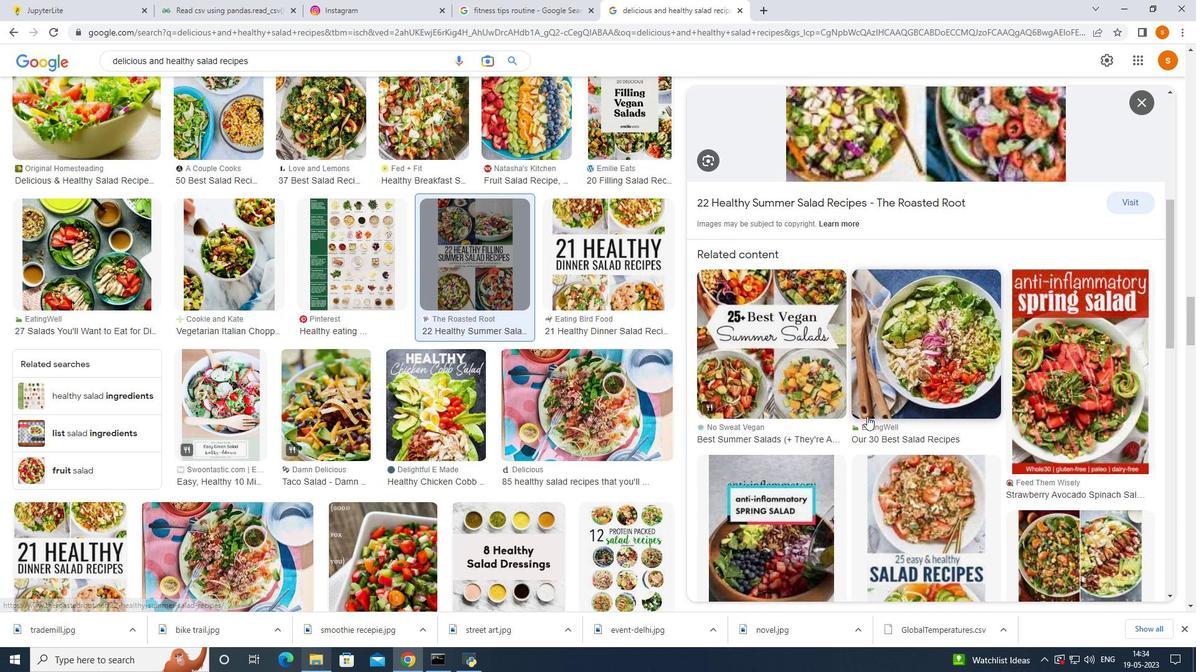 
Action: Mouse scrolled (769, 343) with delta (0, 0)
Screenshot: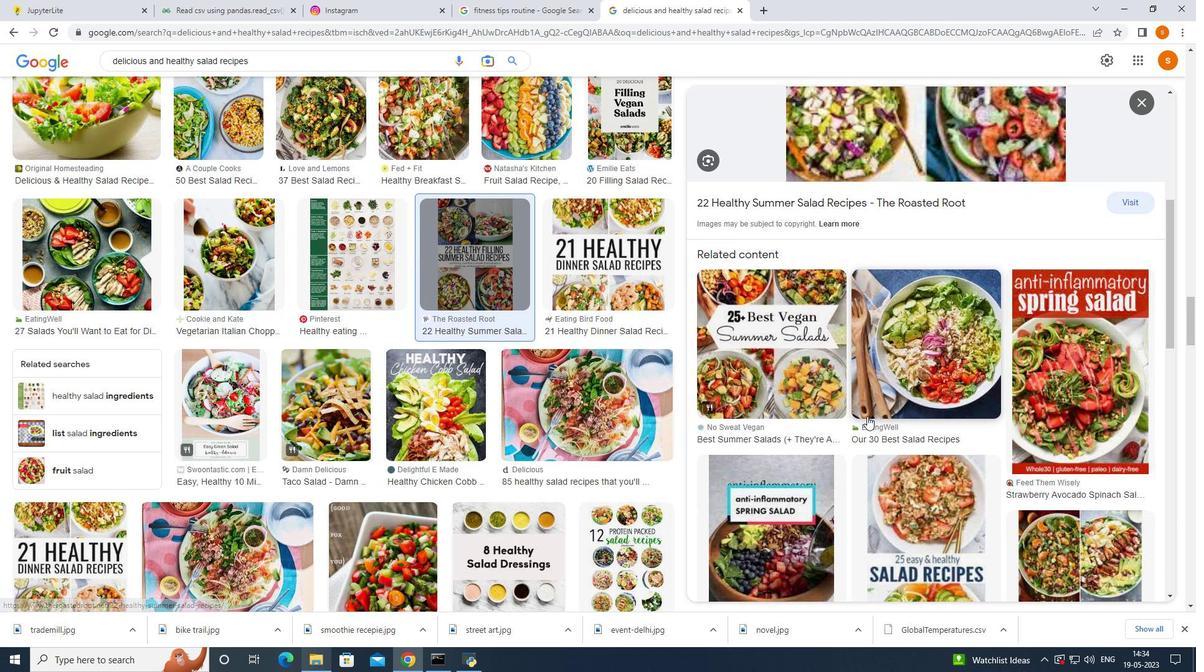 
Action: Mouse moved to (769, 343)
Screenshot: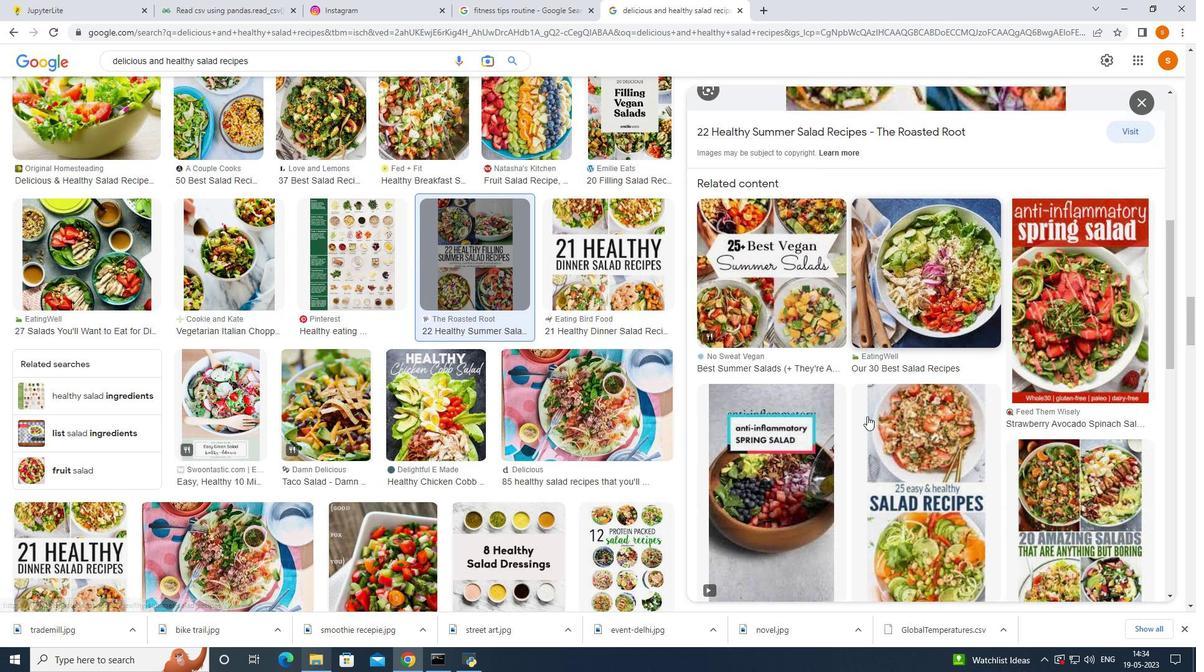 
Action: Mouse scrolled (769, 343) with delta (0, 0)
Screenshot: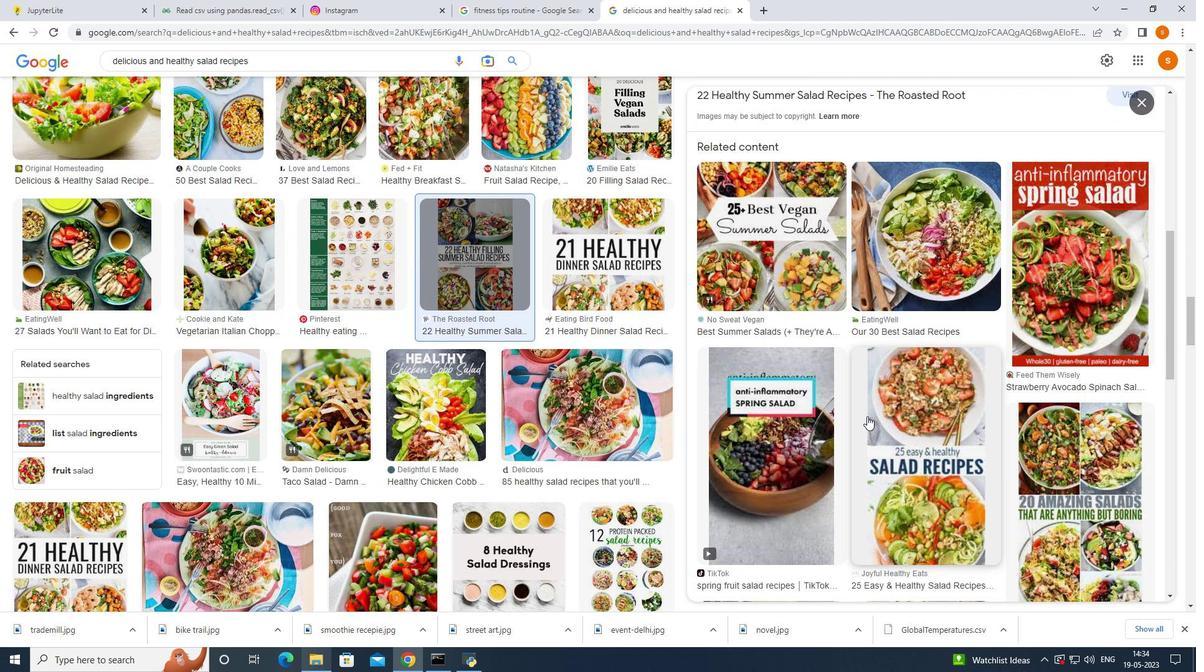 
Action: Mouse scrolled (769, 343) with delta (0, 0)
Screenshot: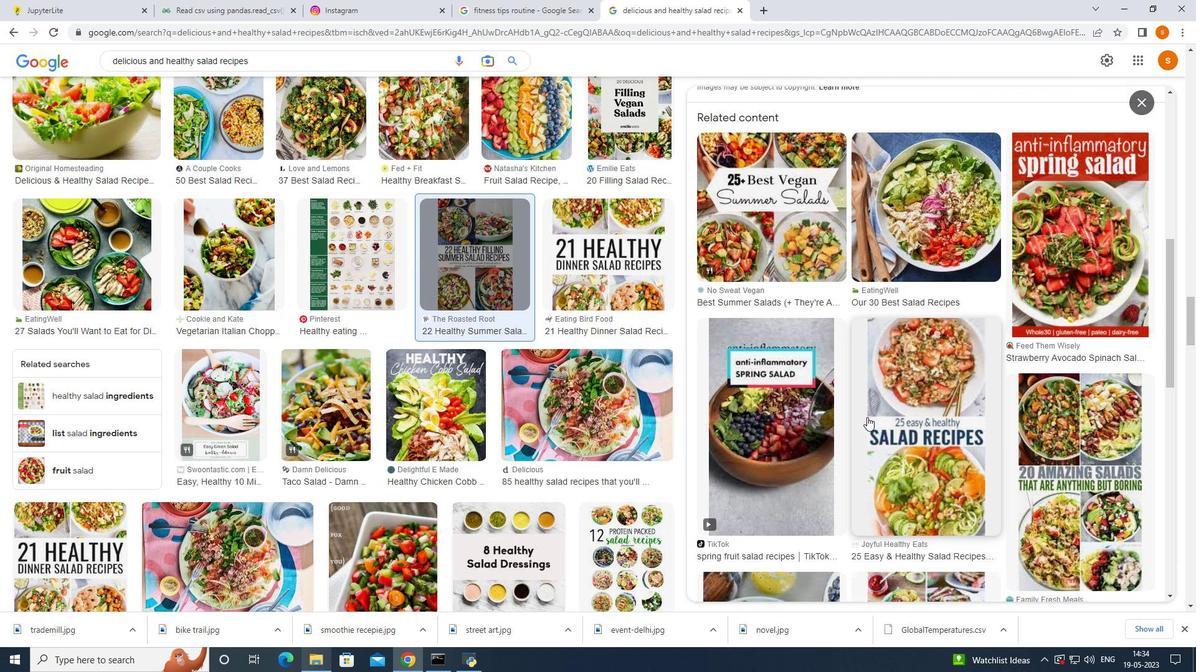 
Action: Mouse moved to (769, 343)
Screenshot: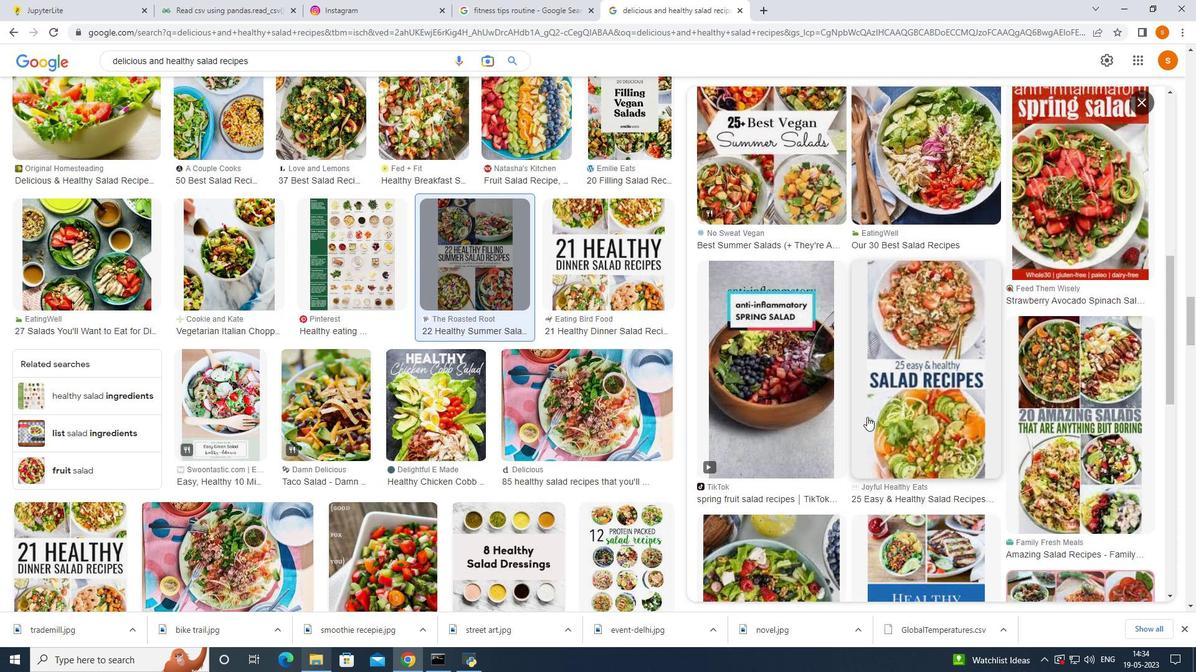 
Action: Mouse scrolled (769, 343) with delta (0, 0)
Screenshot: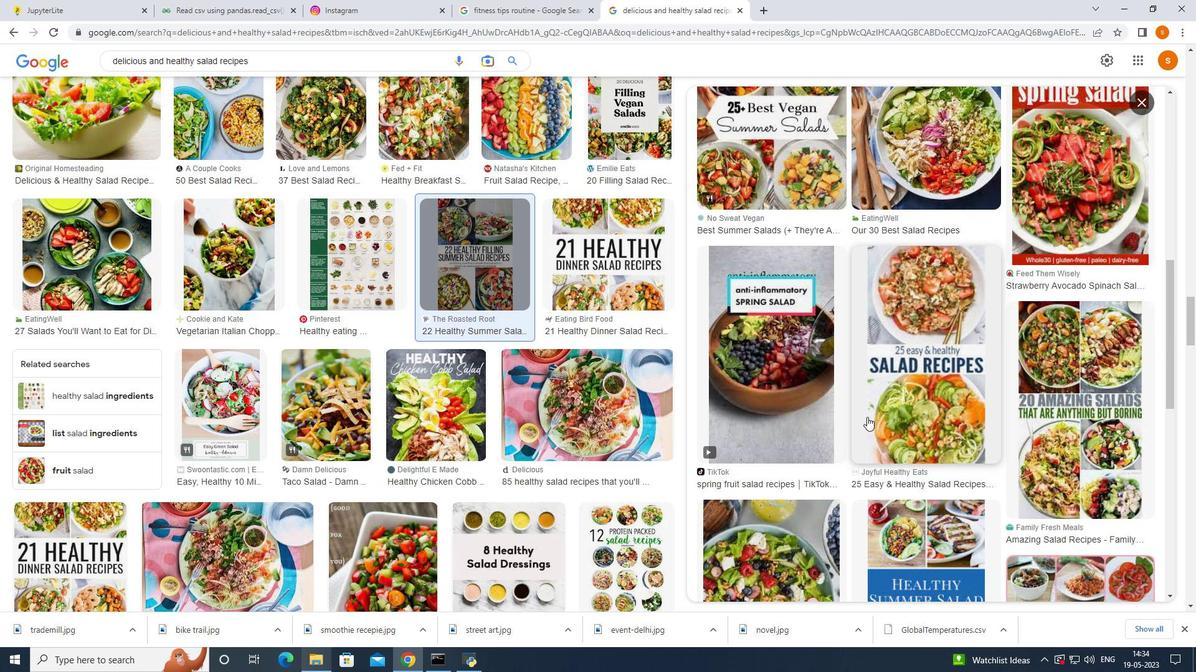
Action: Mouse moved to (768, 344)
Screenshot: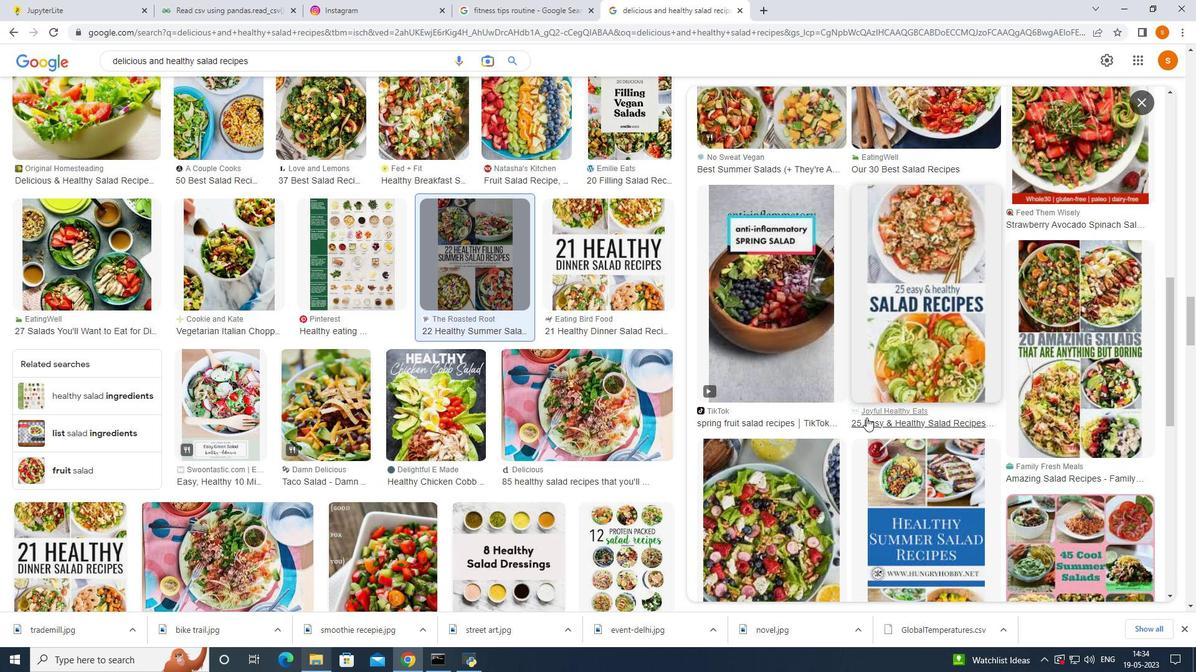 
Action: Mouse scrolled (768, 343) with delta (0, 0)
Screenshot: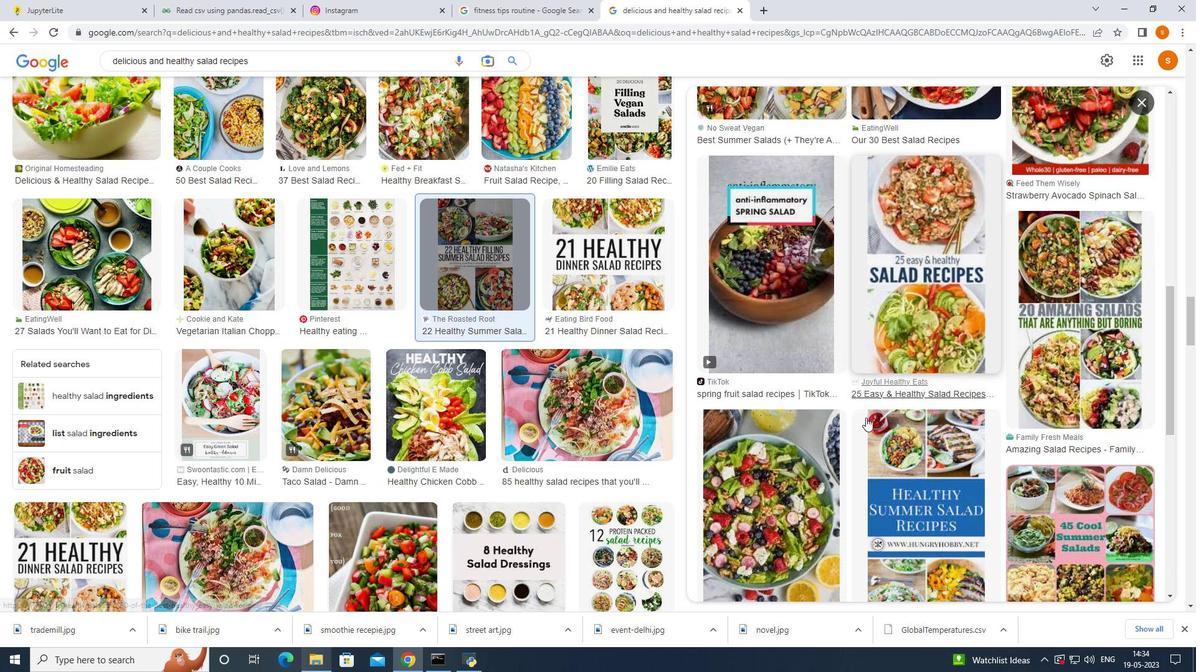 
Action: Mouse moved to (437, 293)
Screenshot: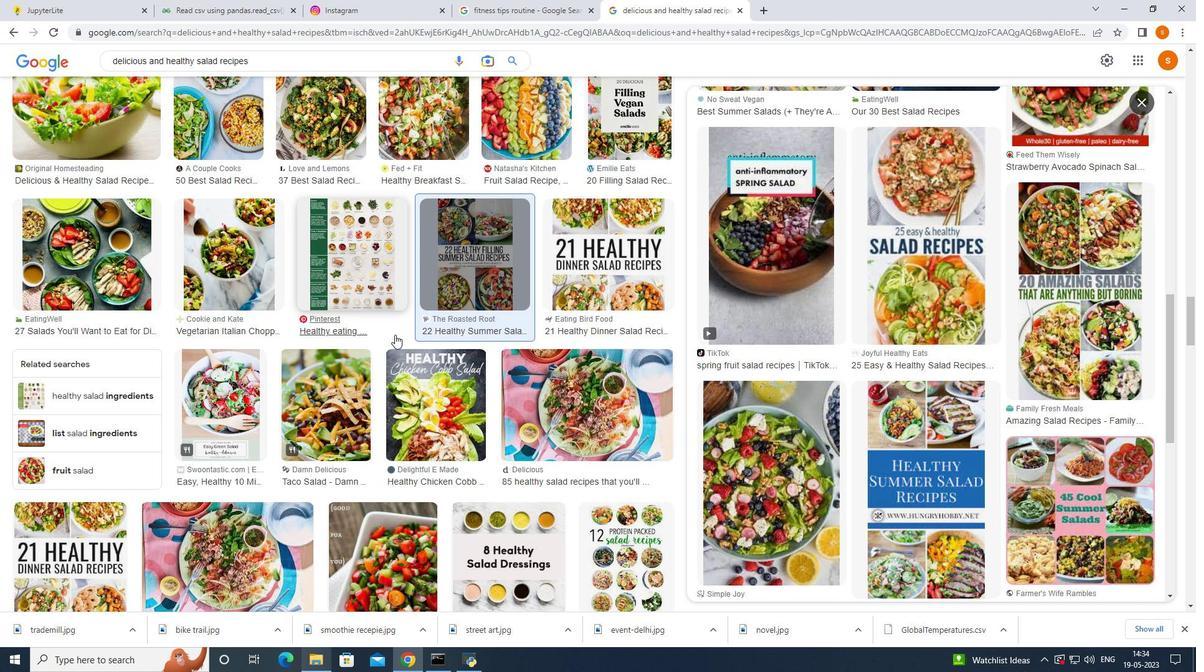 
Action: Mouse scrolled (437, 293) with delta (0, 0)
Screenshot: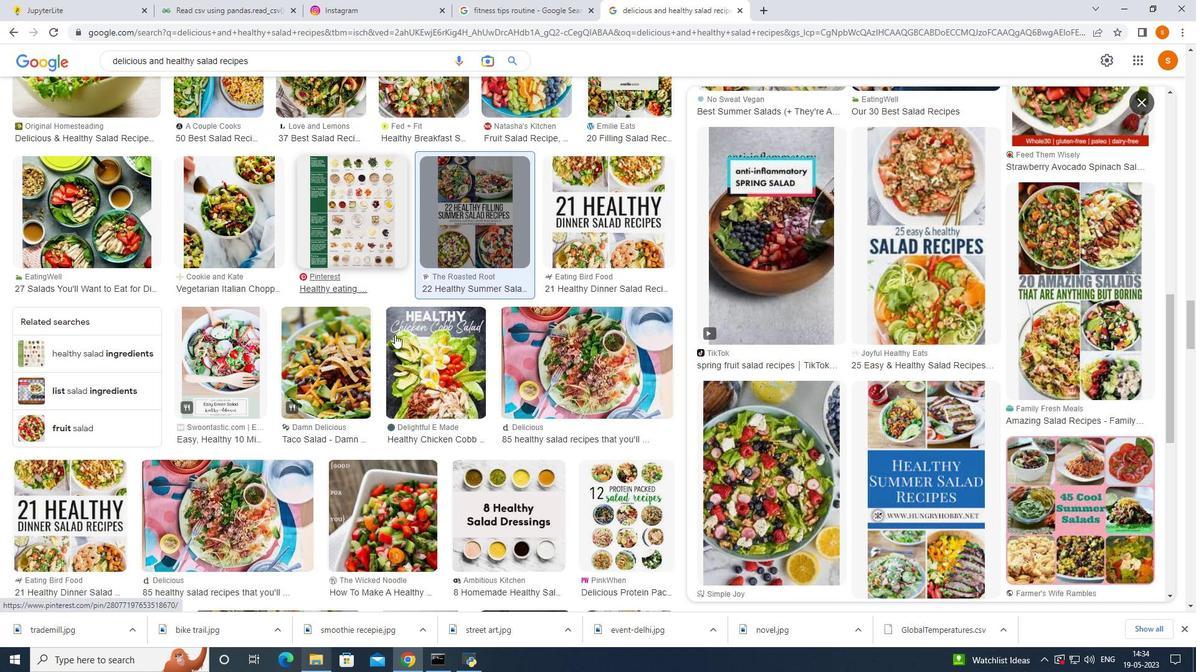 
Action: Mouse scrolled (437, 293) with delta (0, 0)
Screenshot: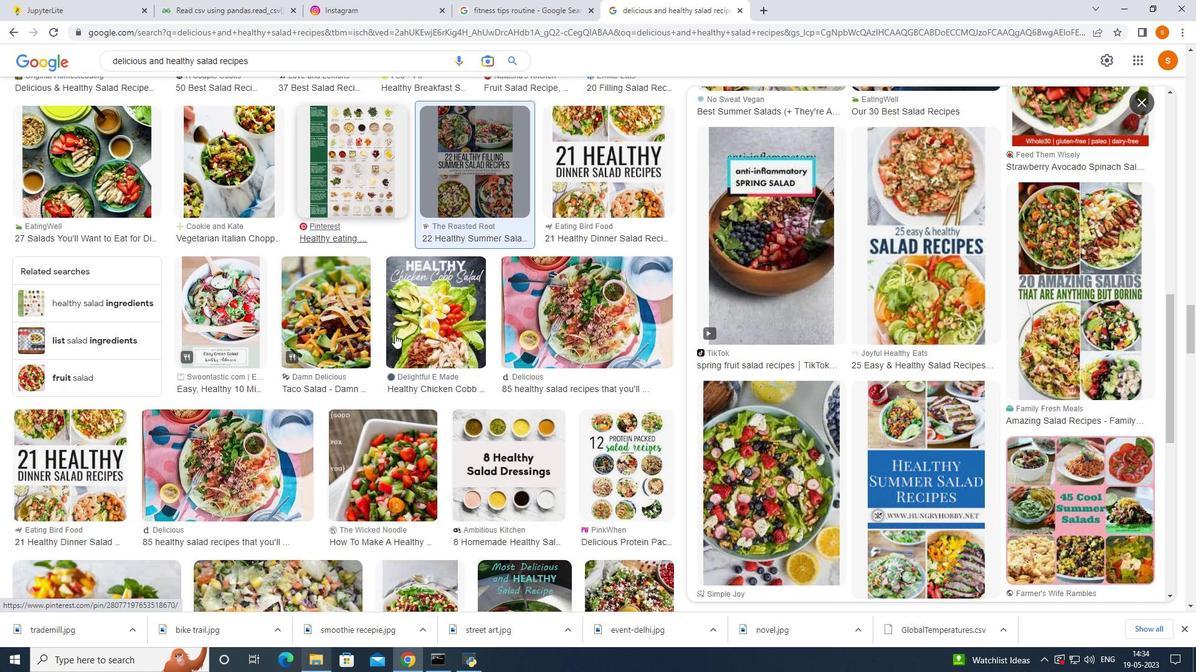 
Action: Mouse scrolled (437, 293) with delta (0, 0)
Screenshot: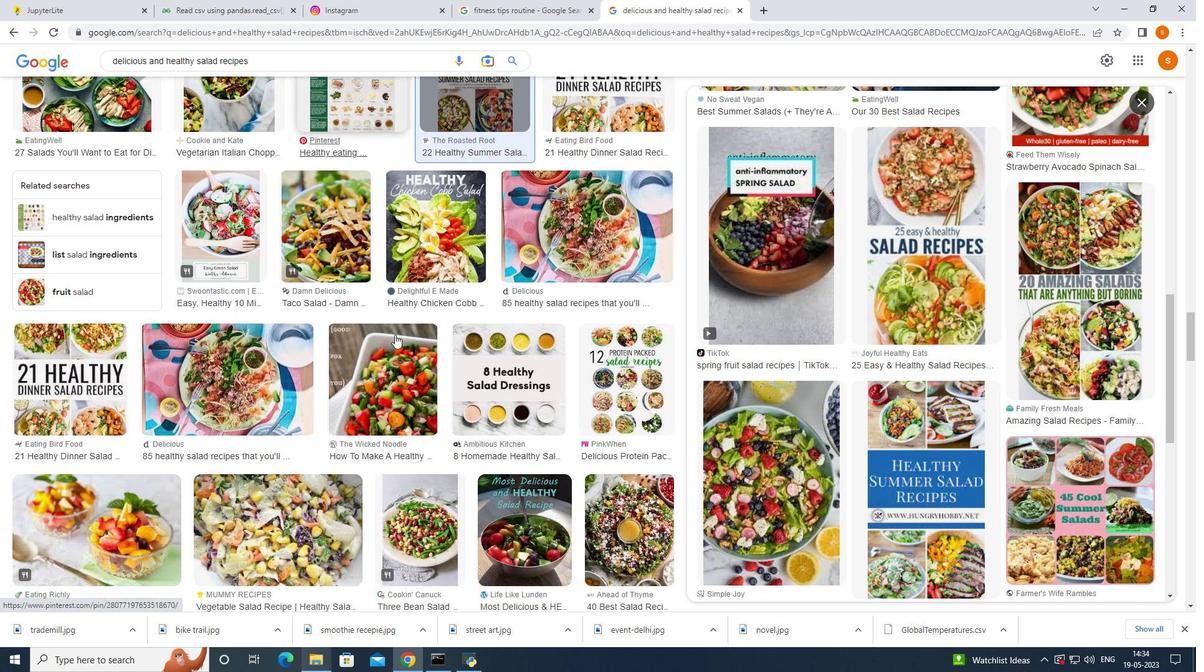 
Action: Mouse moved to (437, 293)
Screenshot: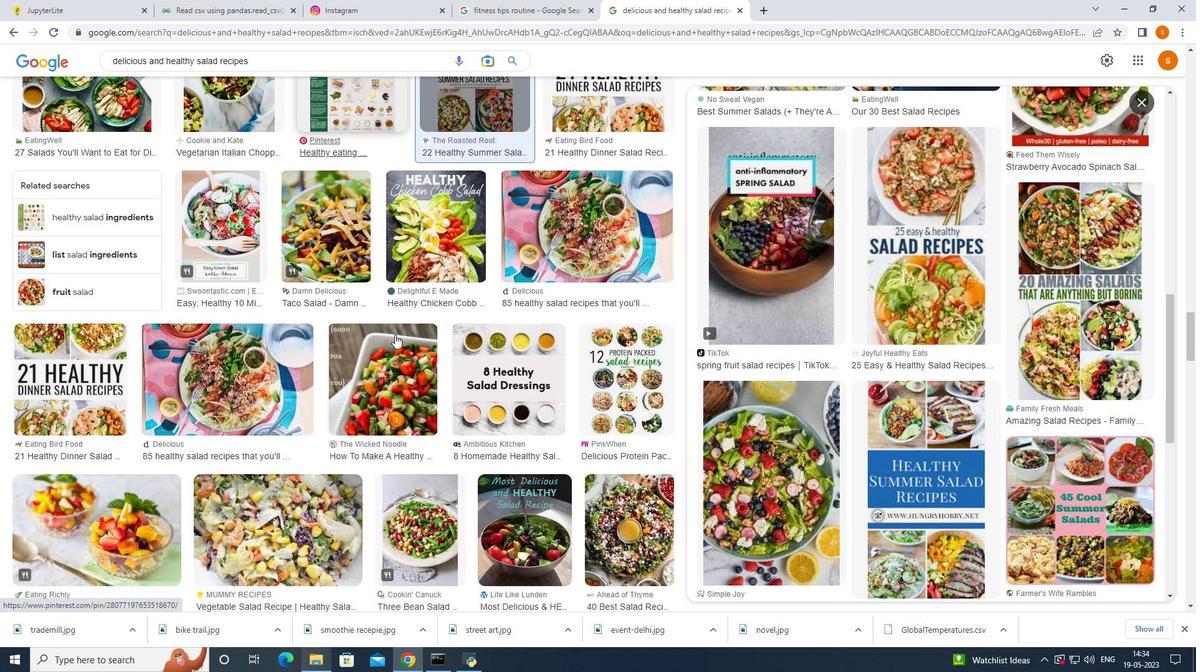 
Action: Mouse scrolled (437, 293) with delta (0, 0)
Screenshot: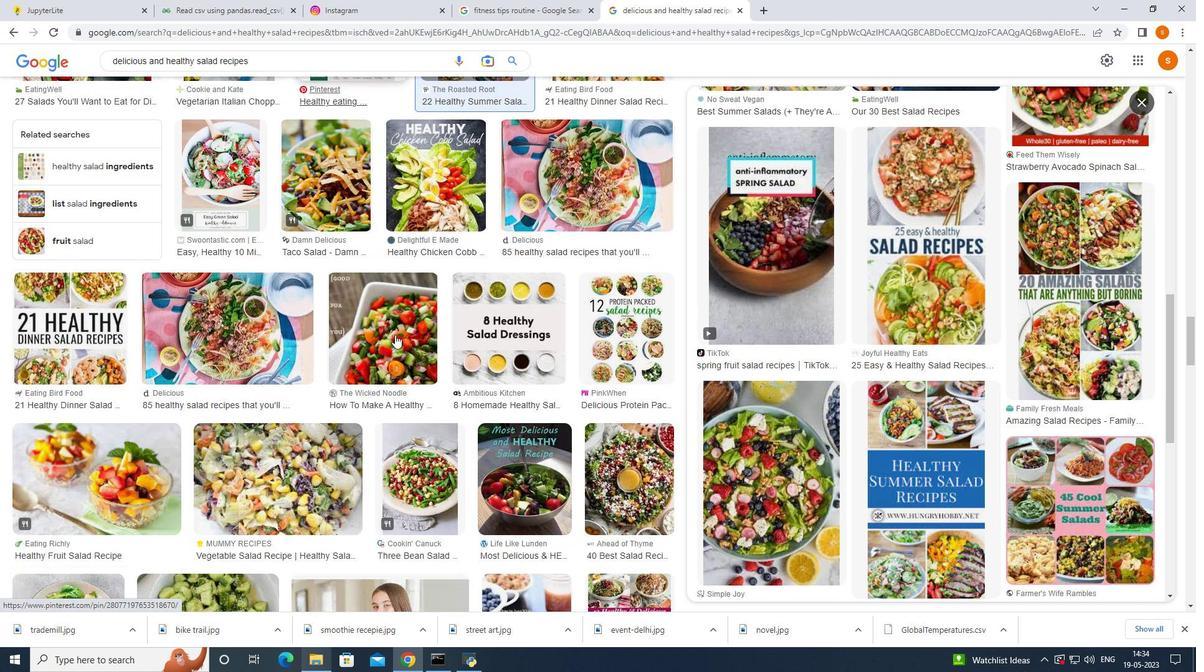 
Action: Mouse moved to (437, 293)
Screenshot: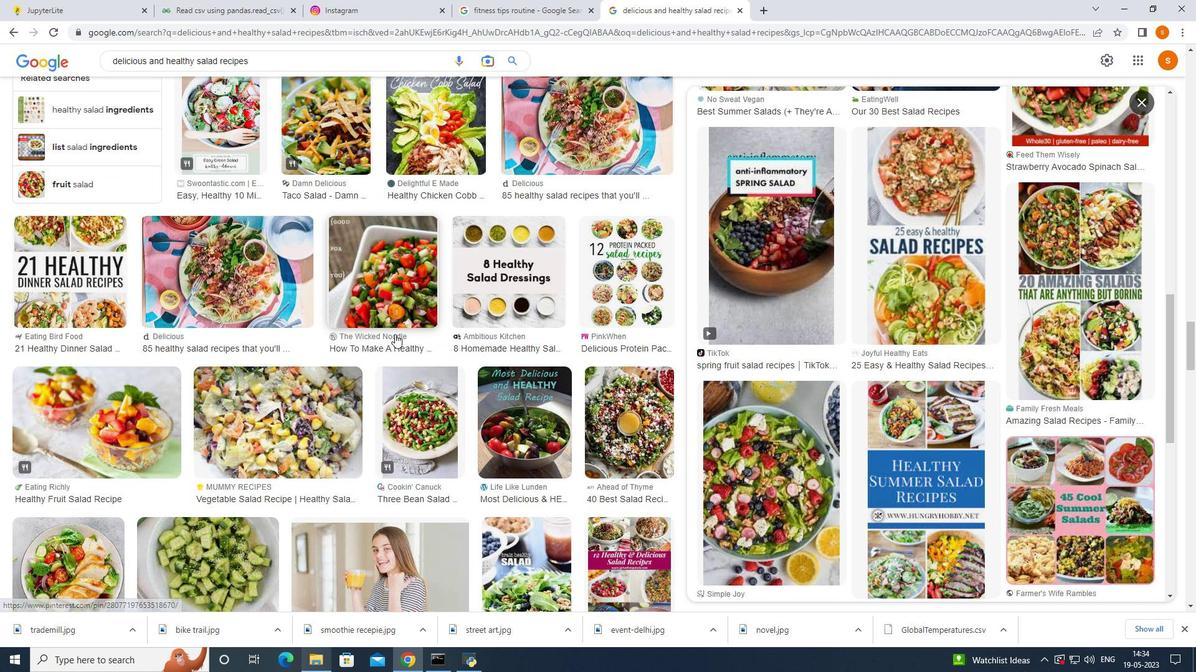 
Action: Mouse scrolled (437, 292) with delta (0, 0)
Screenshot: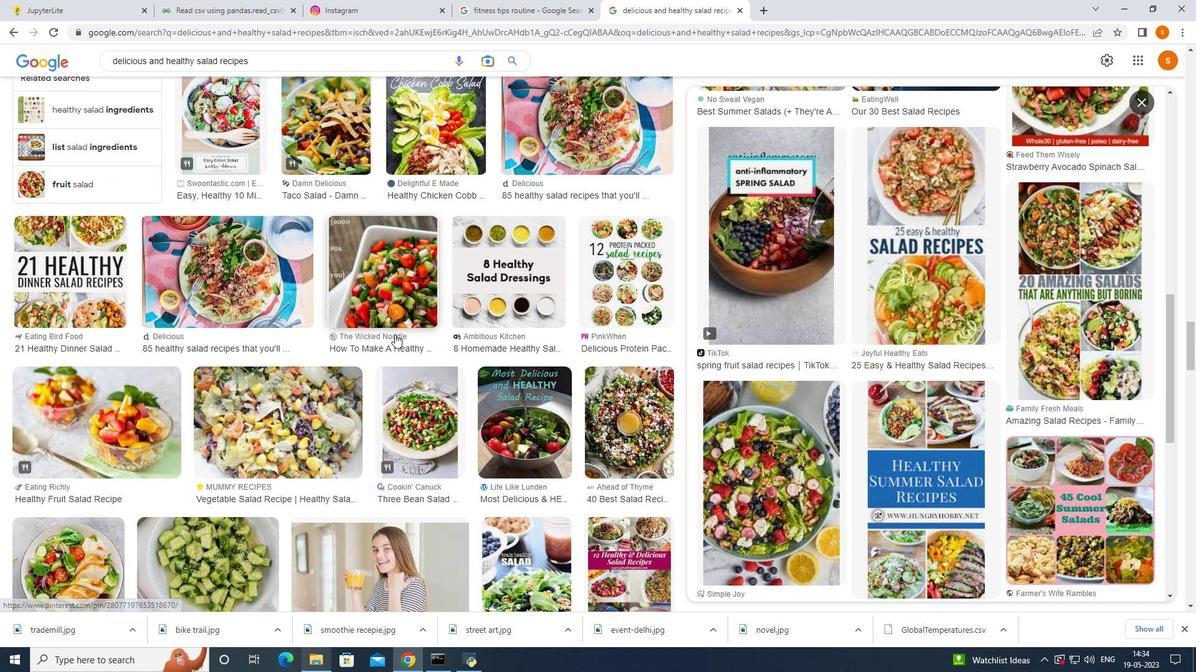 
Action: Mouse scrolled (437, 292) with delta (0, 0)
Screenshot: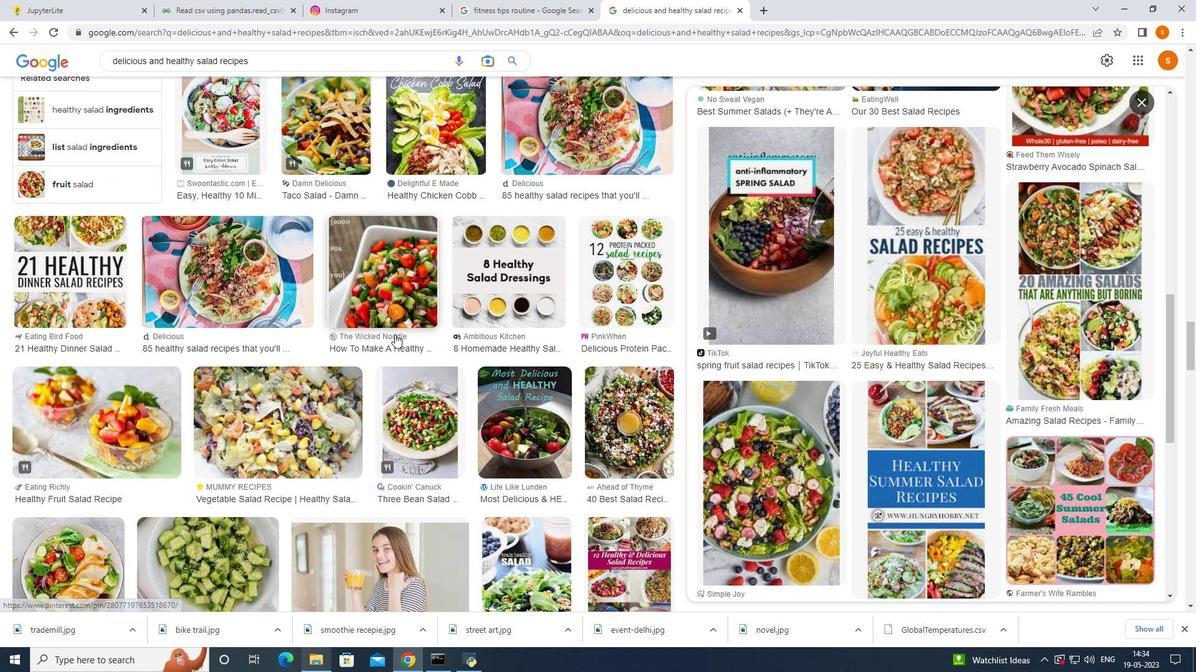 
Action: Mouse scrolled (437, 292) with delta (0, 0)
Screenshot: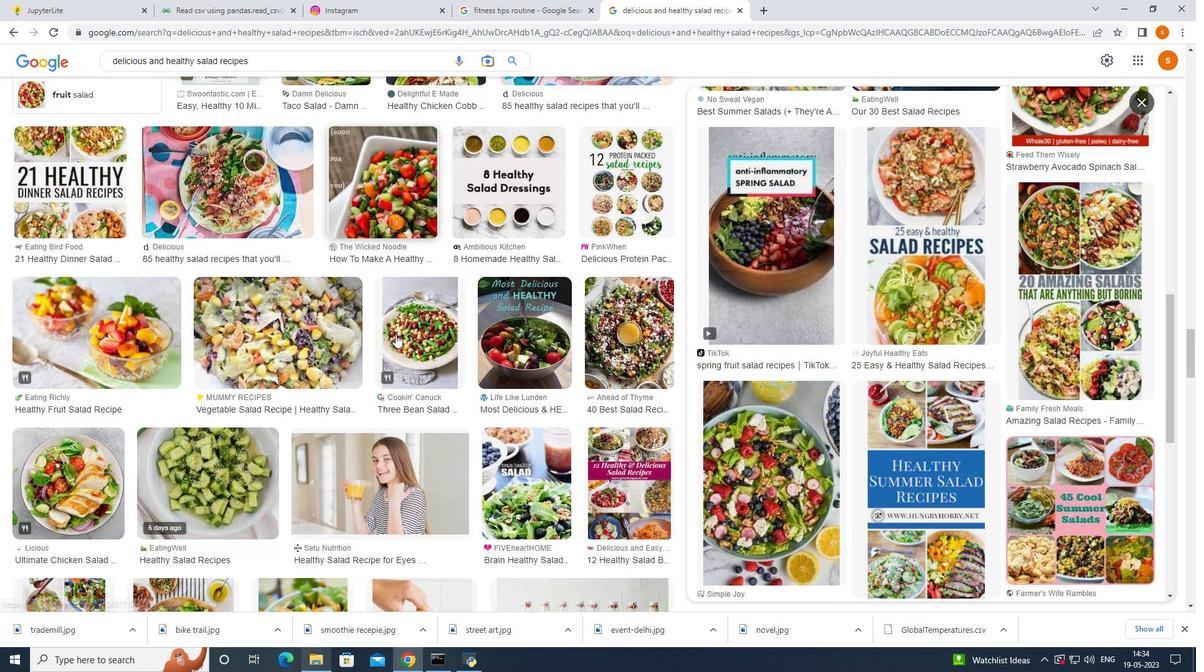 
Action: Mouse moved to (438, 293)
Screenshot: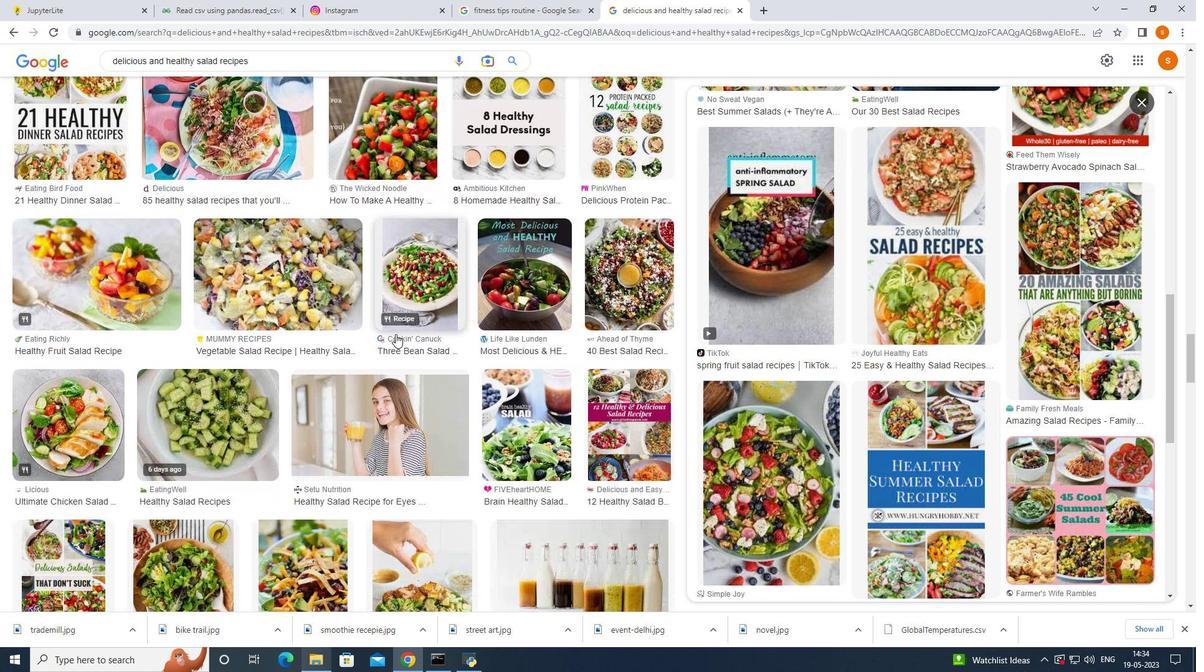 
Action: Mouse scrolled (438, 292) with delta (0, 0)
Screenshot: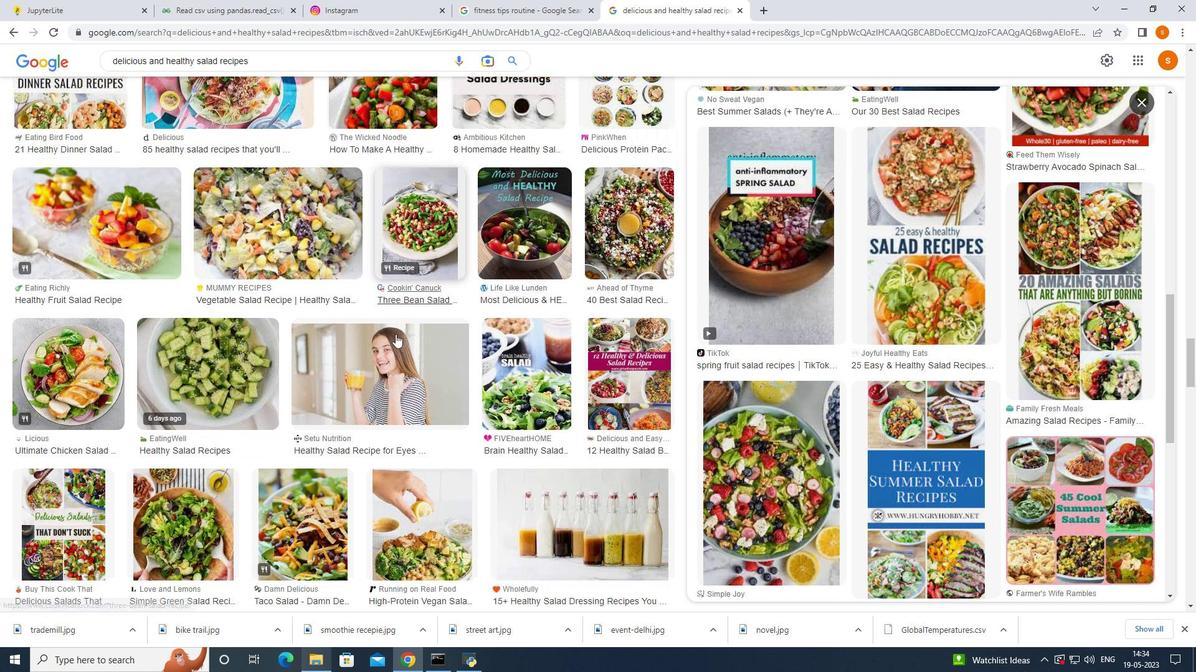 
Action: Mouse scrolled (438, 292) with delta (0, 0)
Screenshot: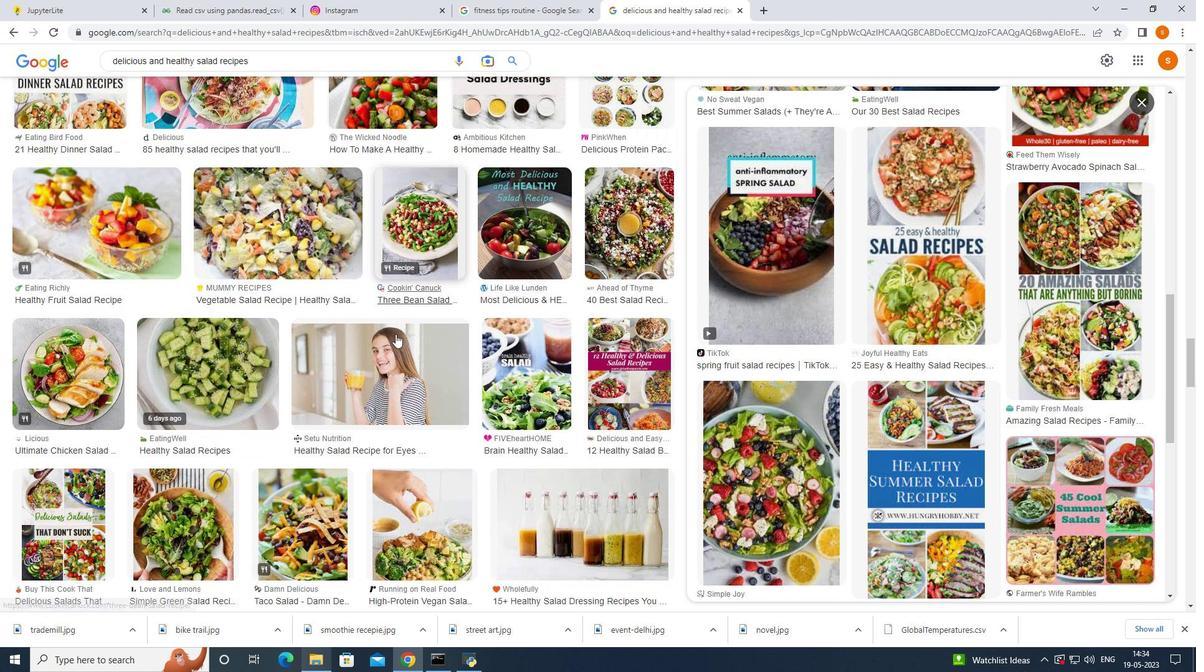 
Action: Mouse moved to (438, 293)
Screenshot: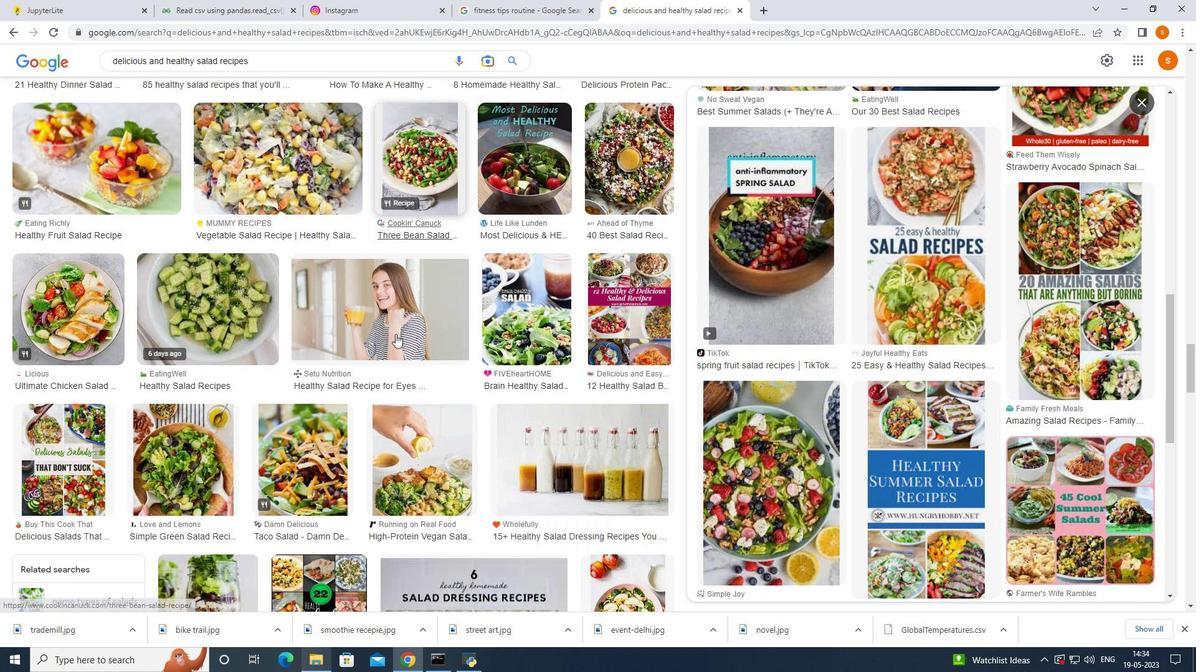 
Action: Mouse scrolled (438, 292) with delta (0, 0)
Screenshot: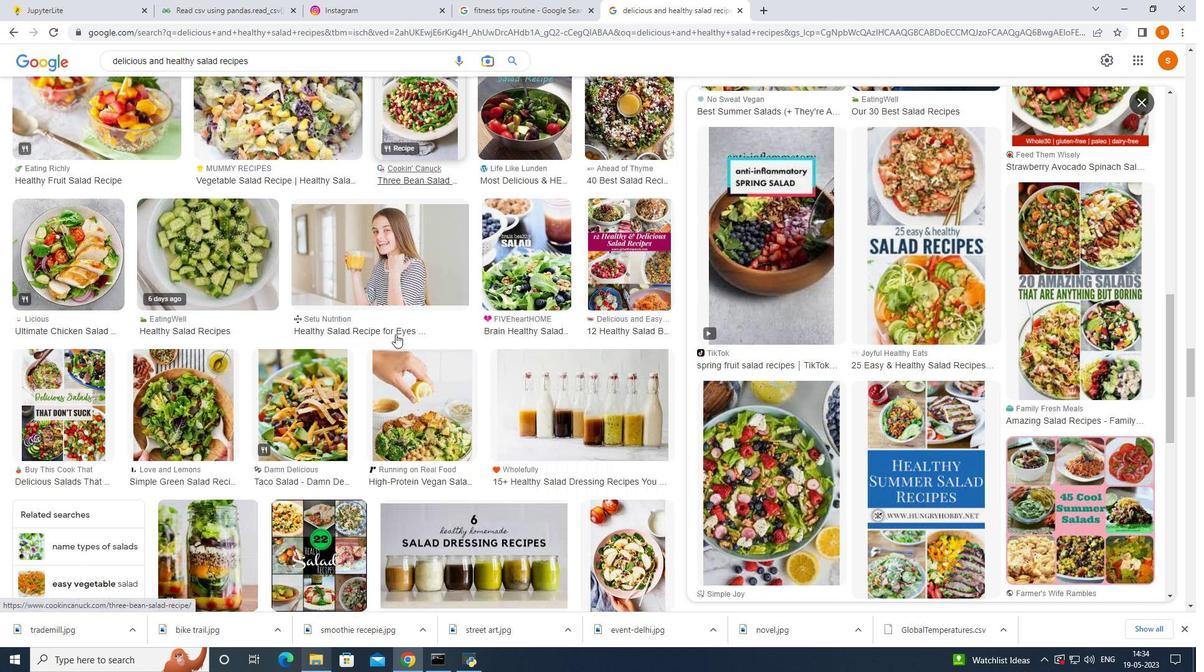 
Action: Mouse scrolled (438, 292) with delta (0, 0)
Screenshot: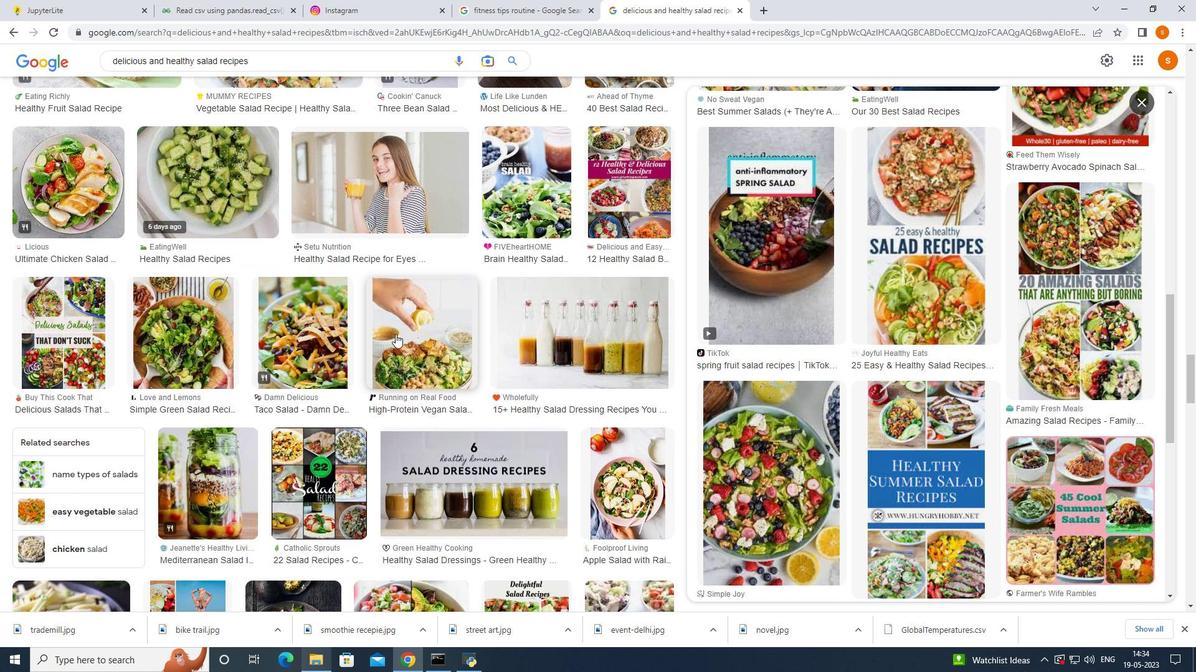 
Action: Mouse scrolled (438, 292) with delta (0, 0)
Screenshot: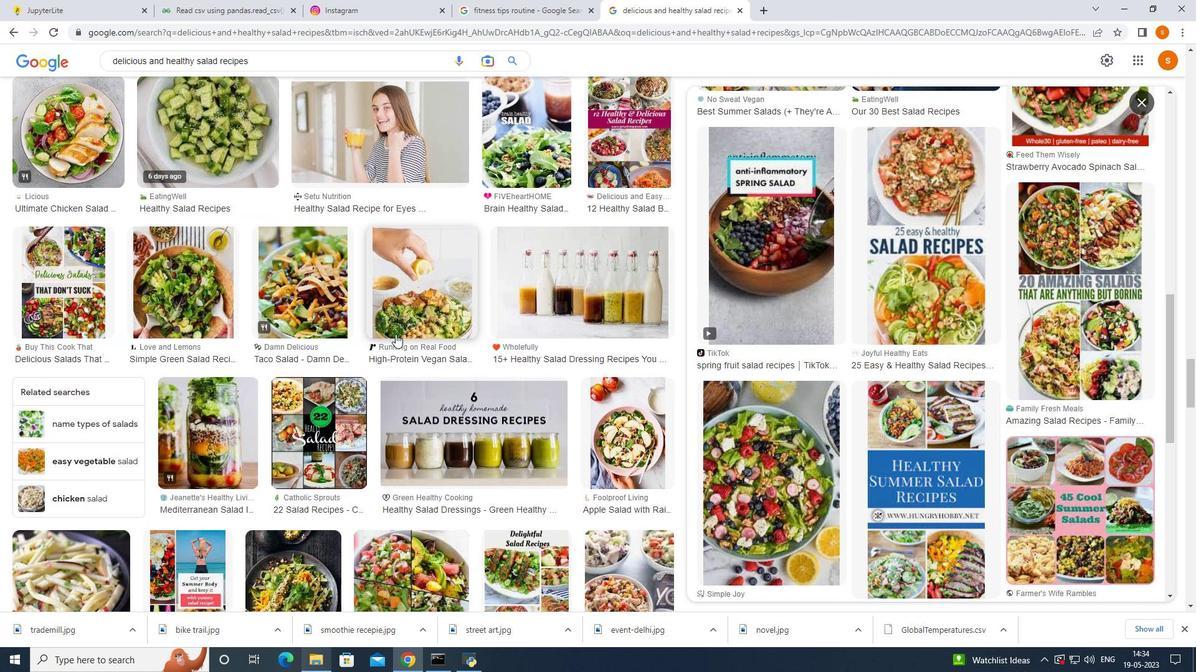 
Action: Mouse moved to (424, 284)
Screenshot: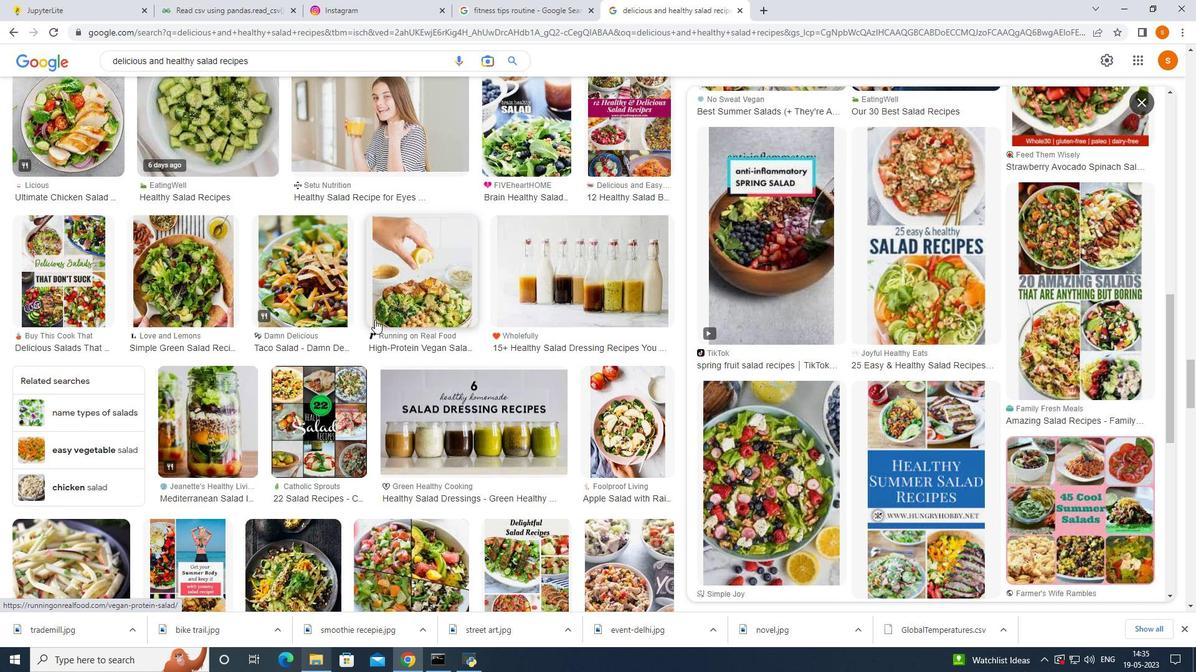 
Action: Mouse scrolled (424, 284) with delta (0, 0)
Screenshot: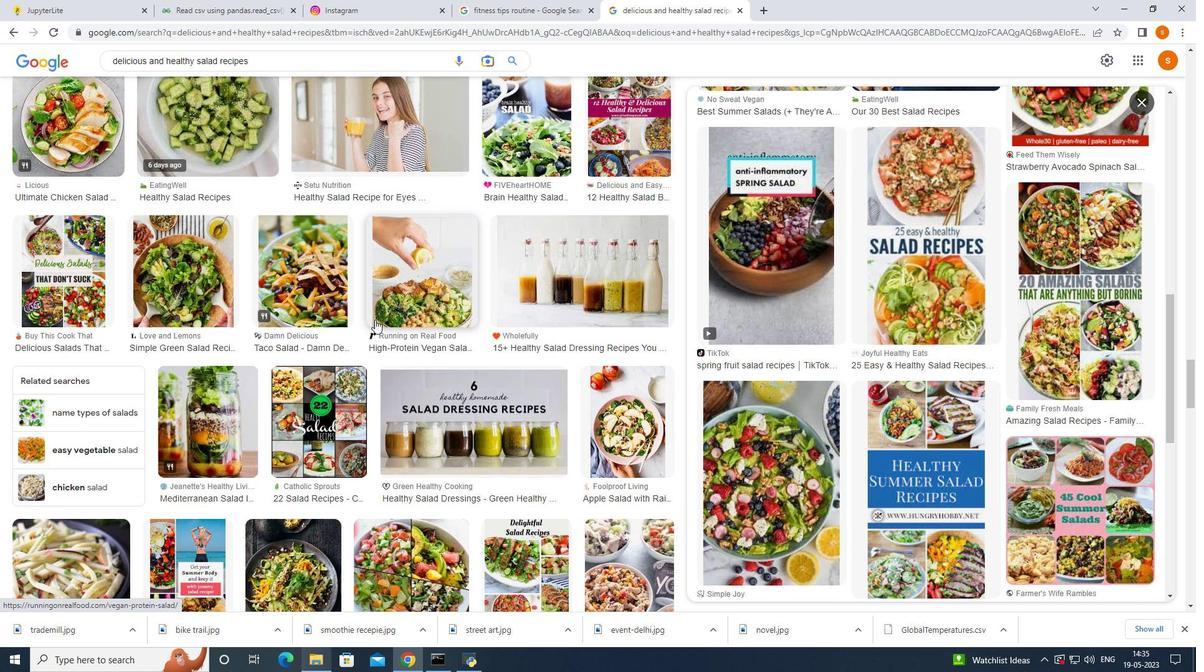 
Action: Mouse scrolled (424, 284) with delta (0, 0)
Screenshot: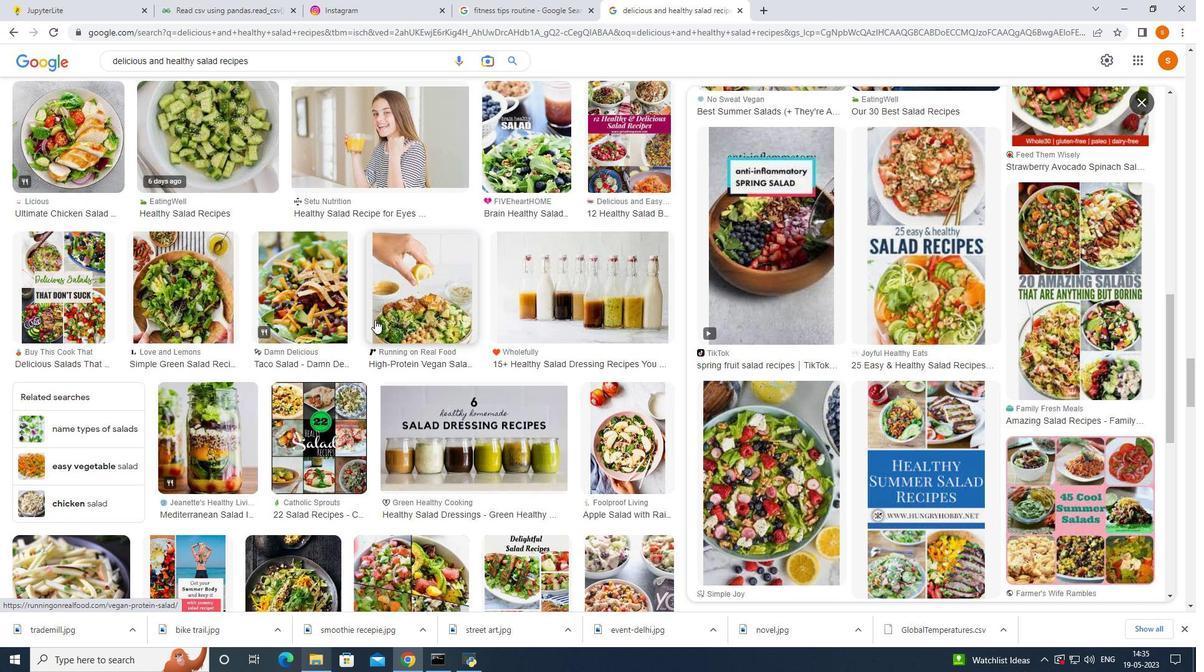 
Action: Mouse scrolled (424, 284) with delta (0, 0)
Screenshot: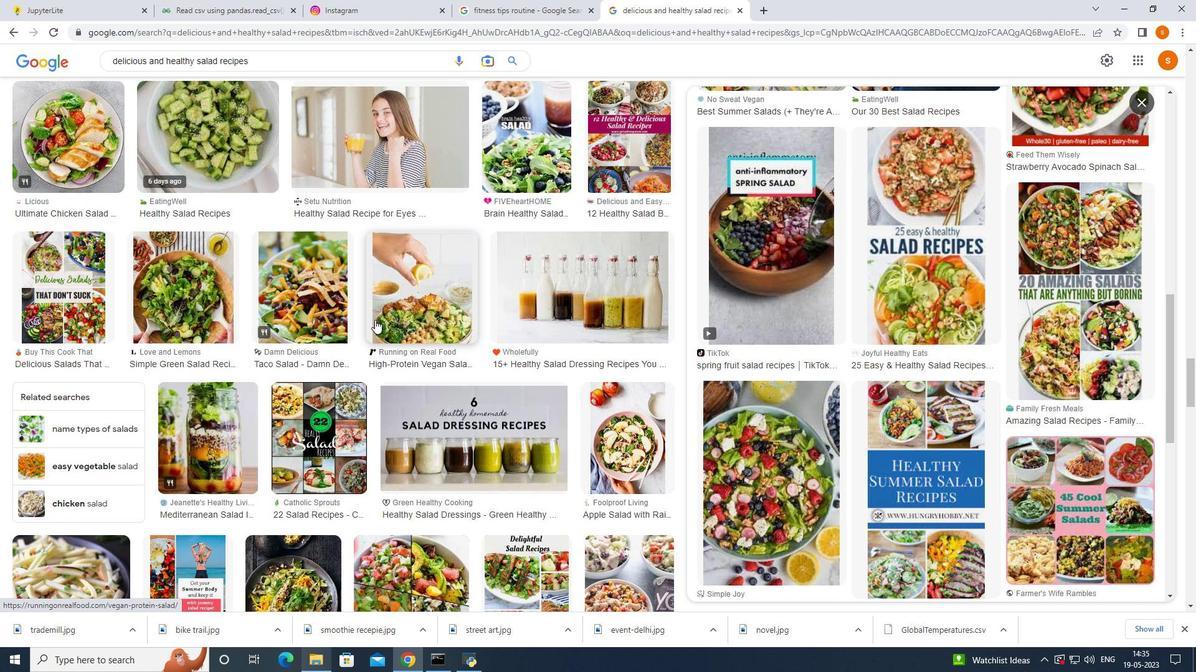 
Action: Mouse scrolled (424, 284) with delta (0, 0)
Screenshot: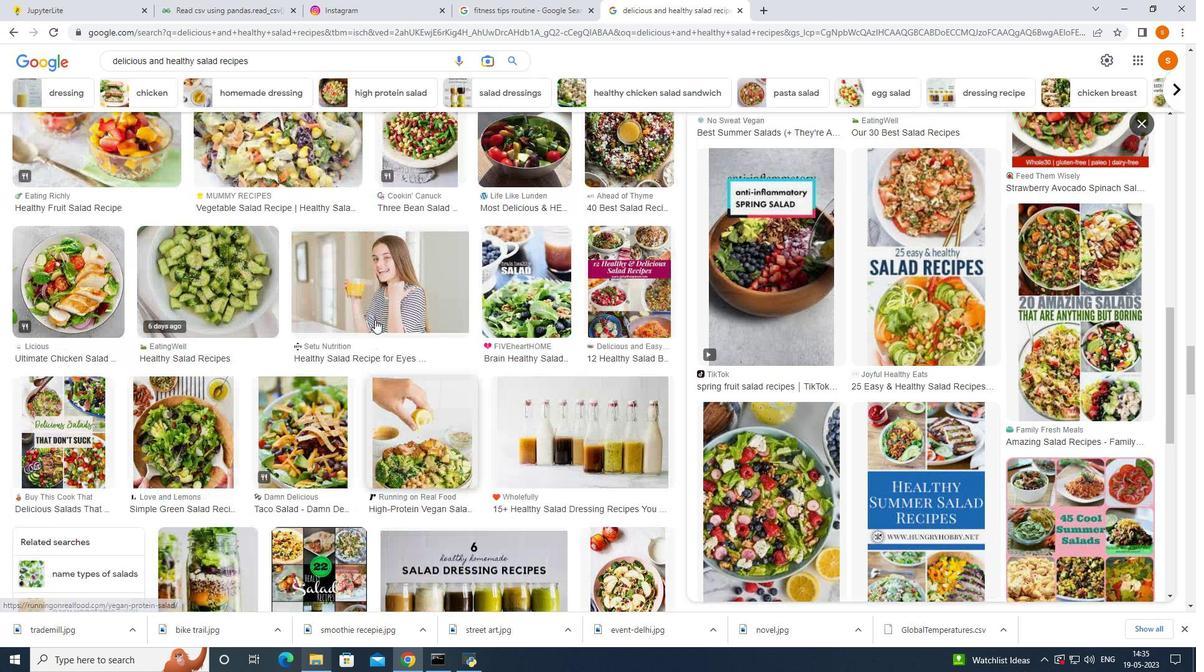 
Action: Mouse moved to (424, 283)
Screenshot: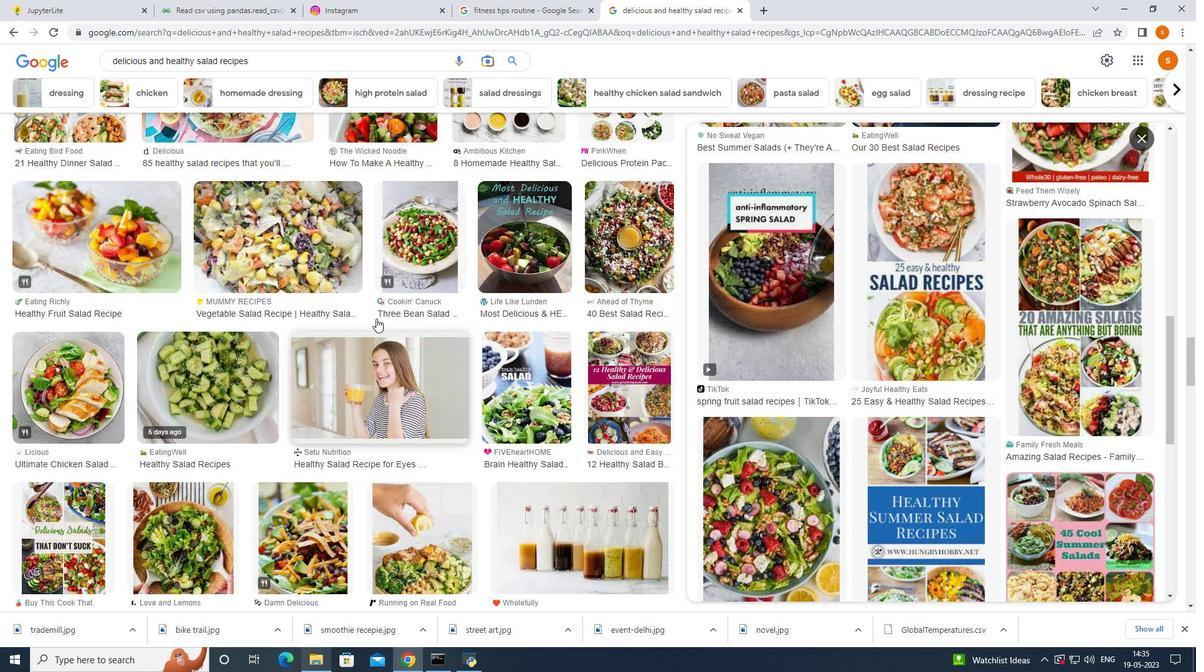
Action: Mouse scrolled (424, 284) with delta (0, 0)
Screenshot: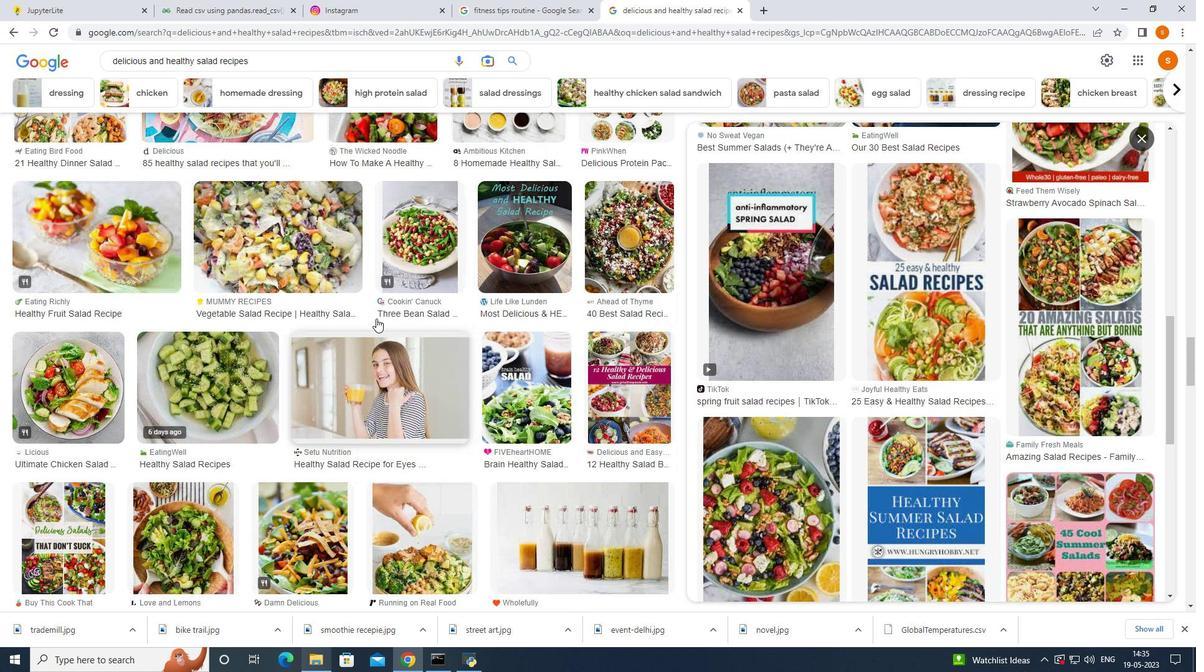
Action: Mouse scrolled (424, 284) with delta (0, 0)
Screenshot: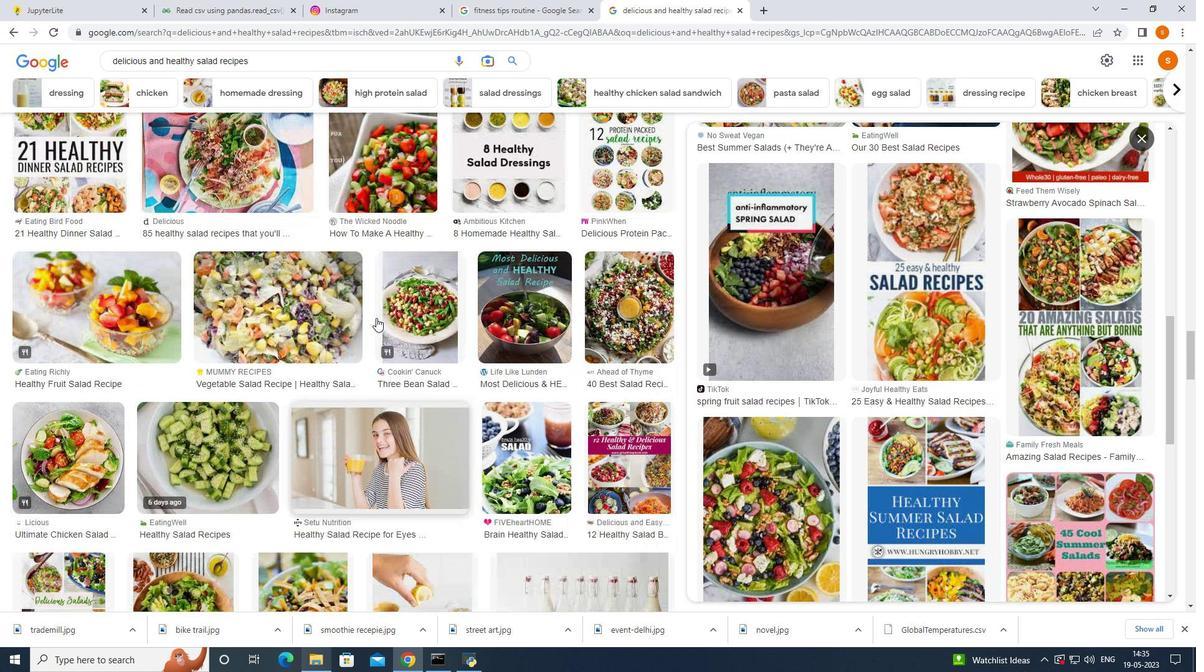 
Action: Mouse moved to (424, 283)
Screenshot: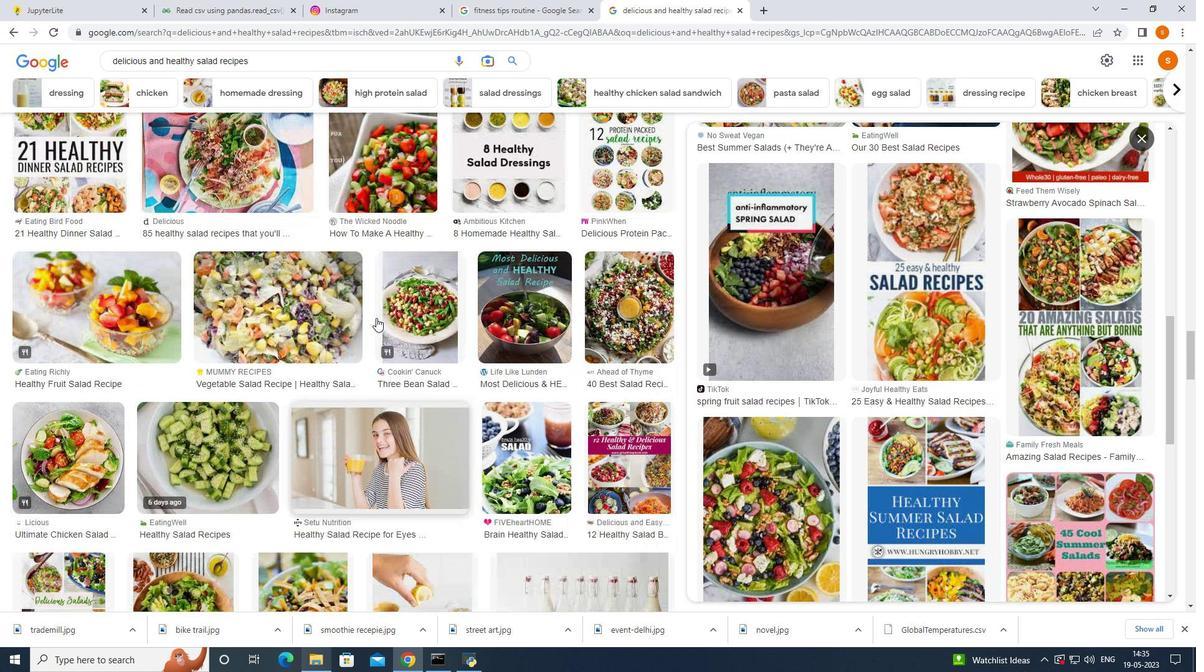 
Action: Mouse scrolled (424, 284) with delta (0, 0)
Screenshot: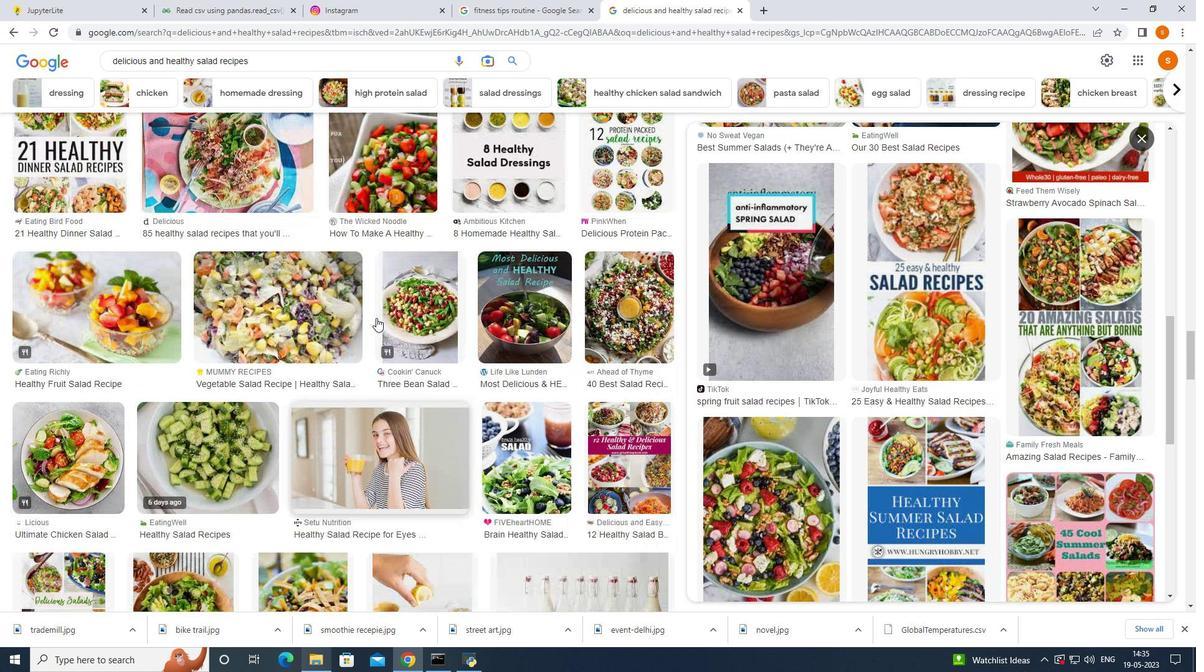 
Action: Mouse scrolled (424, 284) with delta (0, 0)
Screenshot: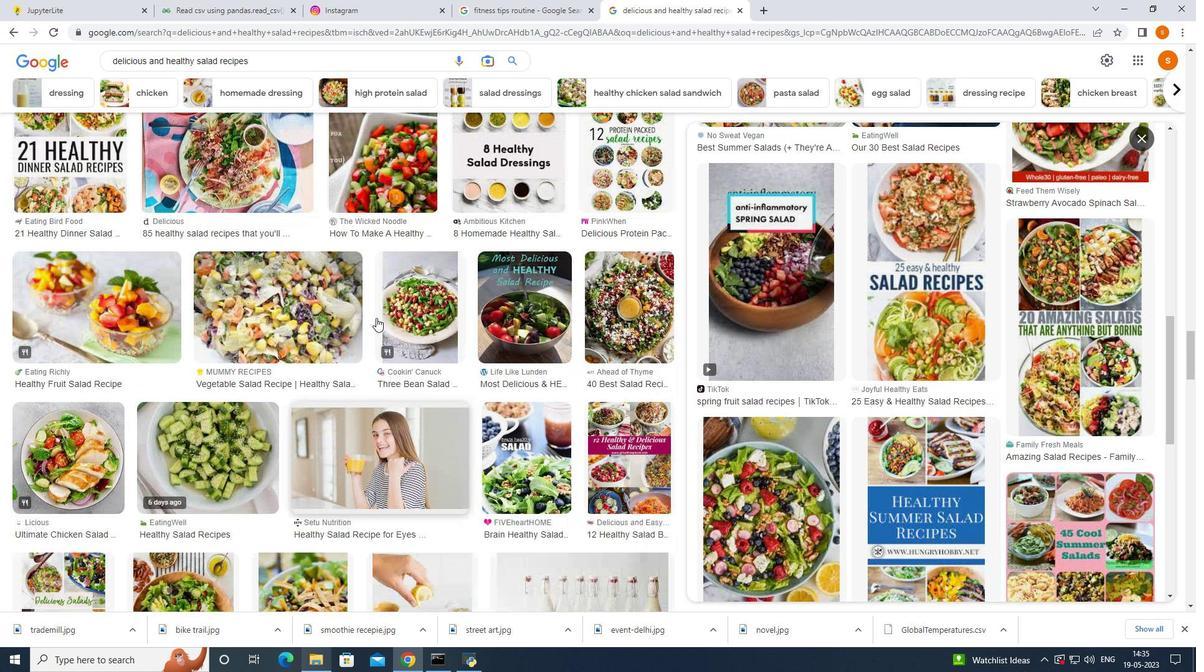 
Action: Mouse moved to (424, 283)
Screenshot: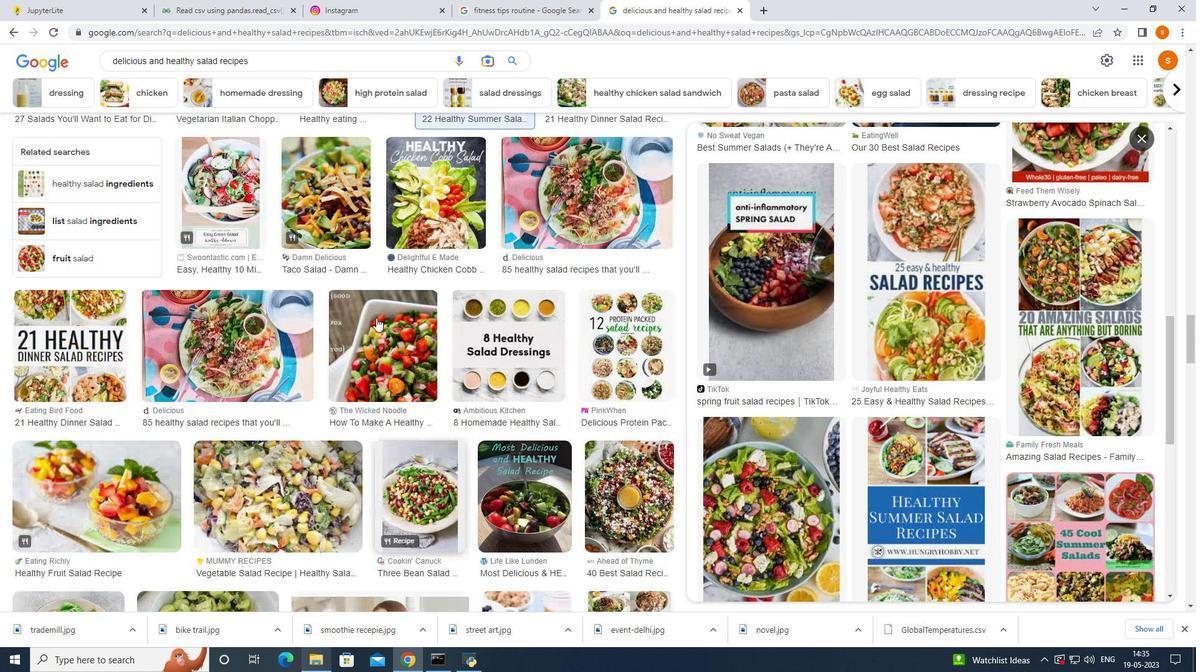
Action: Mouse scrolled (424, 283) with delta (0, 0)
Screenshot: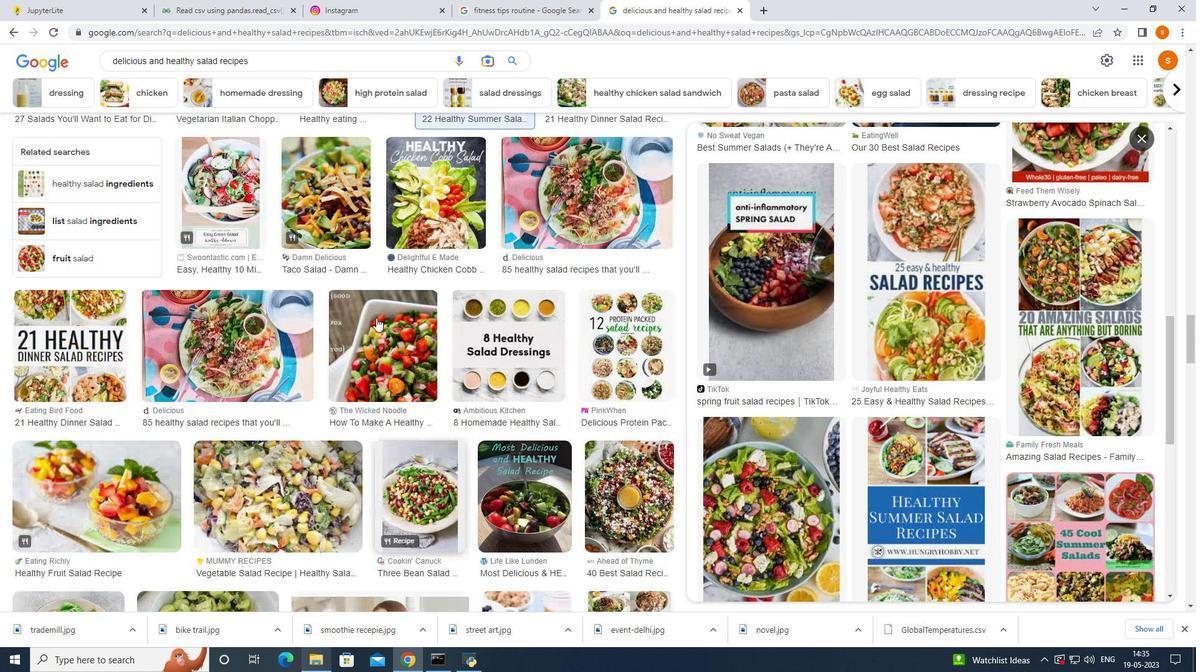 
Action: Mouse moved to (424, 283)
Screenshot: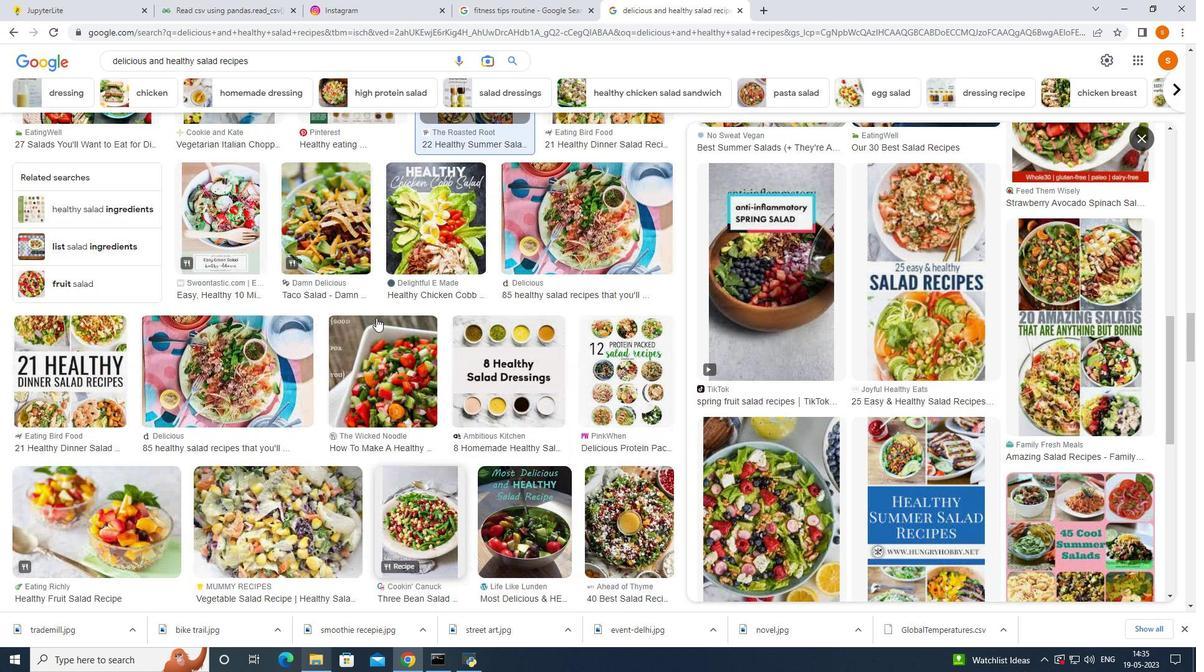 
Action: Mouse scrolled (424, 283) with delta (0, 0)
Screenshot: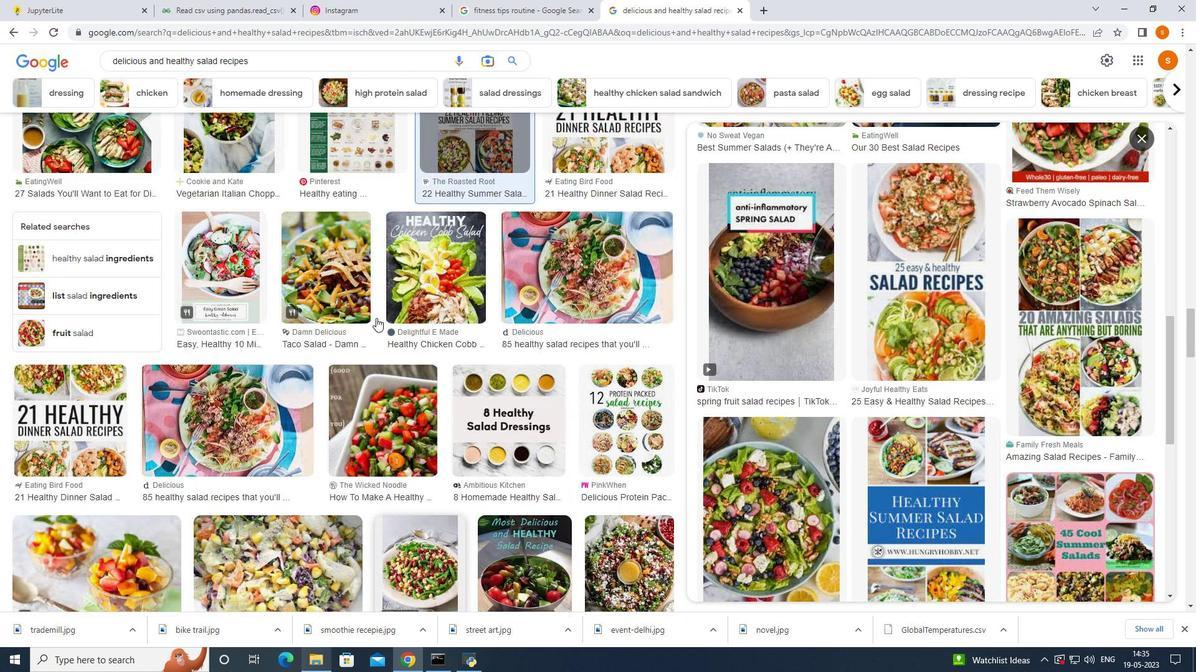 
Action: Mouse scrolled (424, 283) with delta (0, 0)
Screenshot: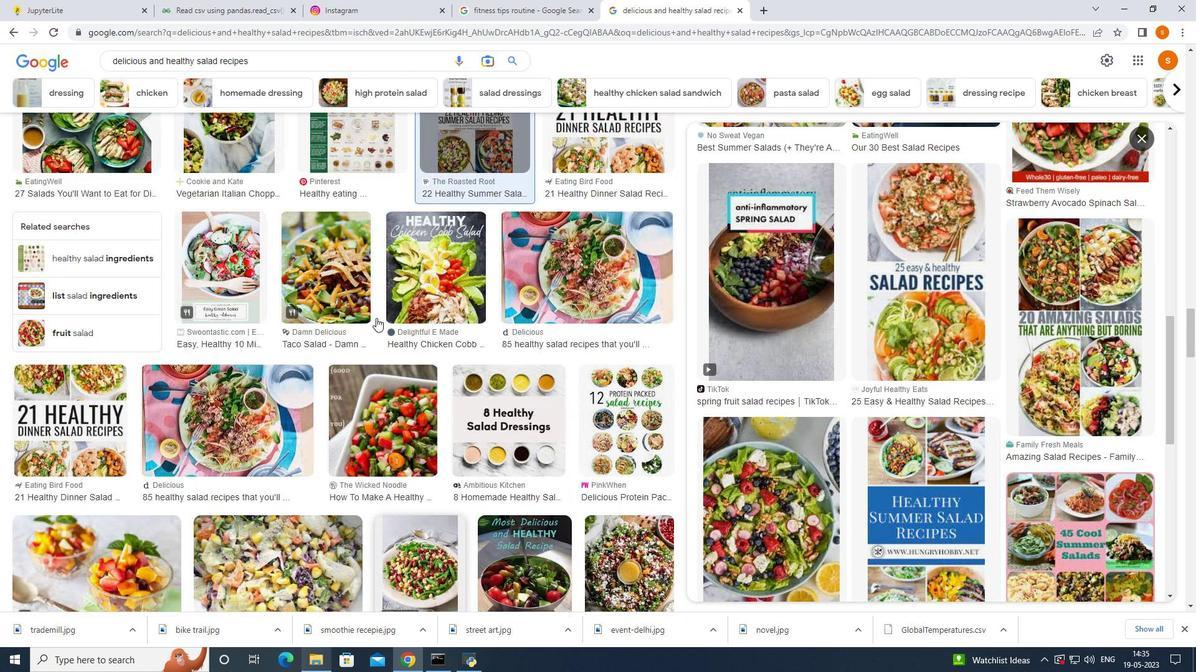 
Action: Mouse scrolled (424, 283) with delta (0, 0)
Screenshot: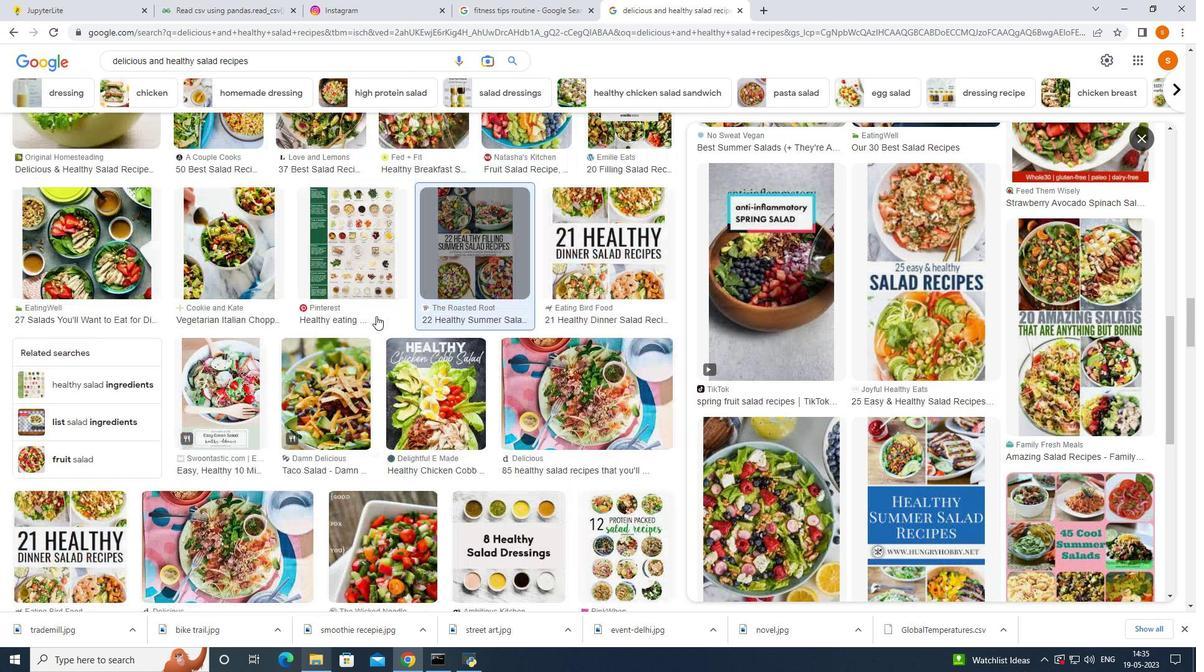
Action: Mouse scrolled (424, 283) with delta (0, 0)
Screenshot: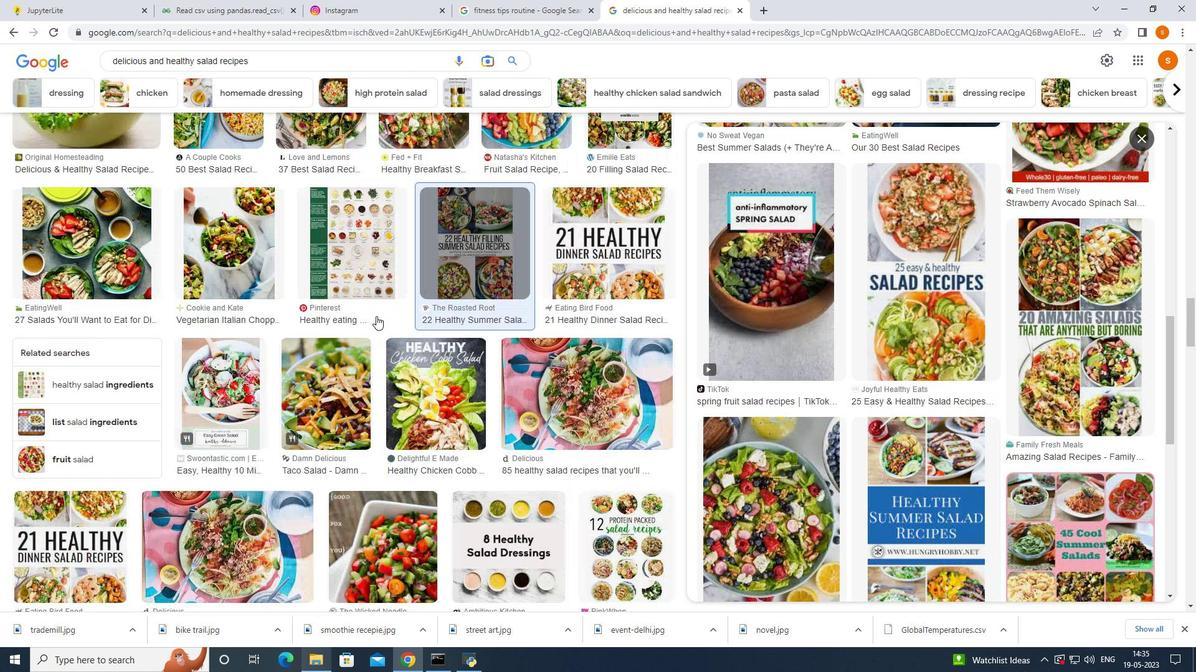 
Action: Mouse moved to (424, 281)
Screenshot: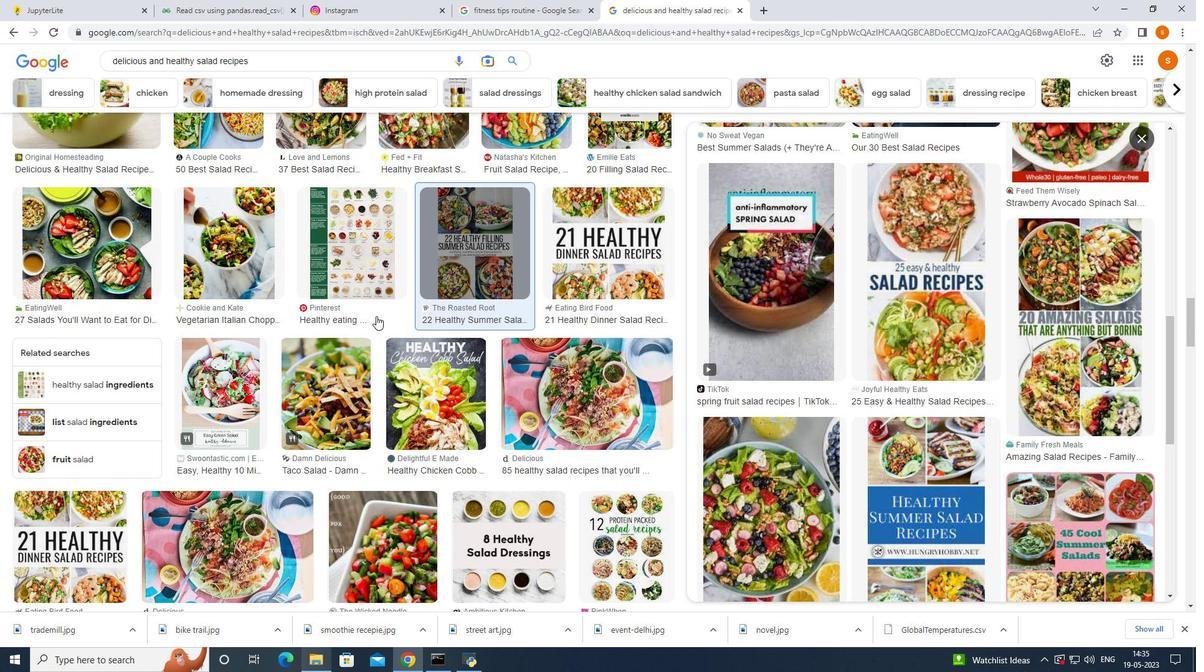
Action: Mouse scrolled (424, 282) with delta (0, 0)
Screenshot: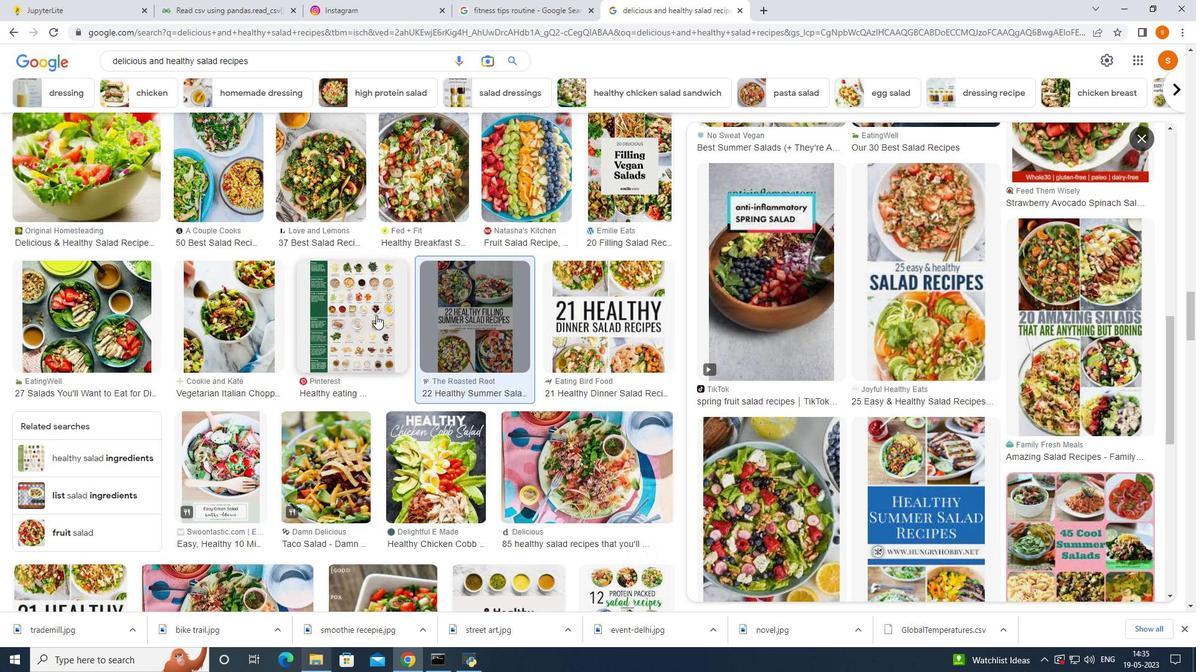 
Action: Mouse scrolled (424, 282) with delta (0, 0)
Screenshot: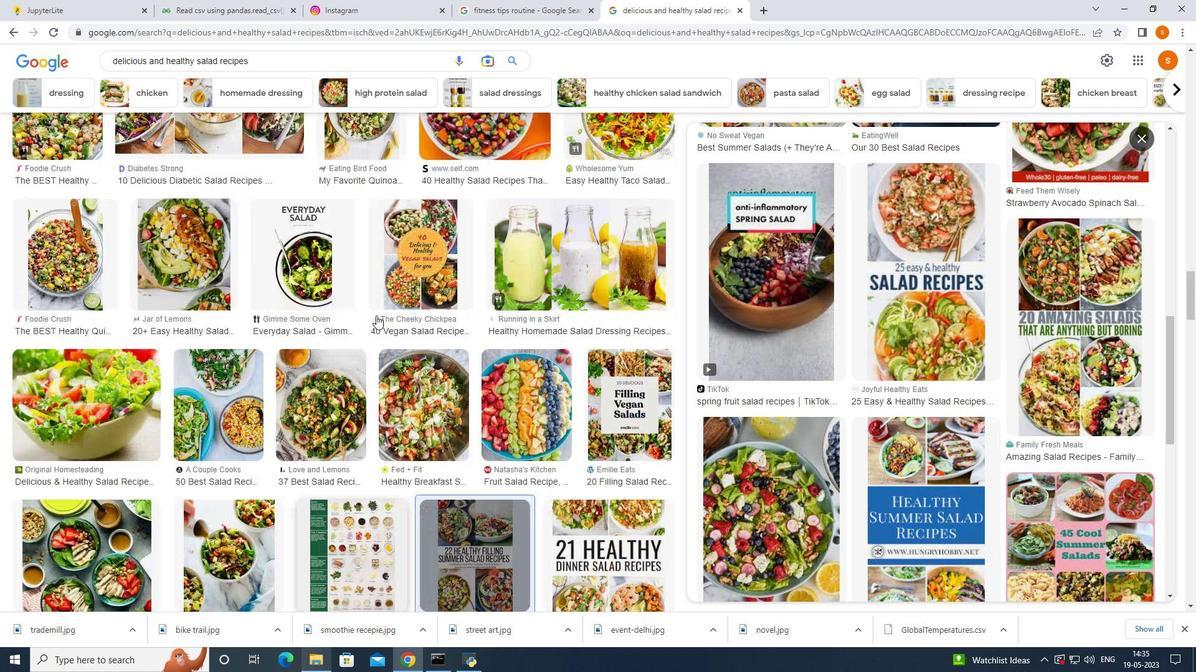 
Action: Mouse scrolled (424, 282) with delta (0, 0)
Screenshot: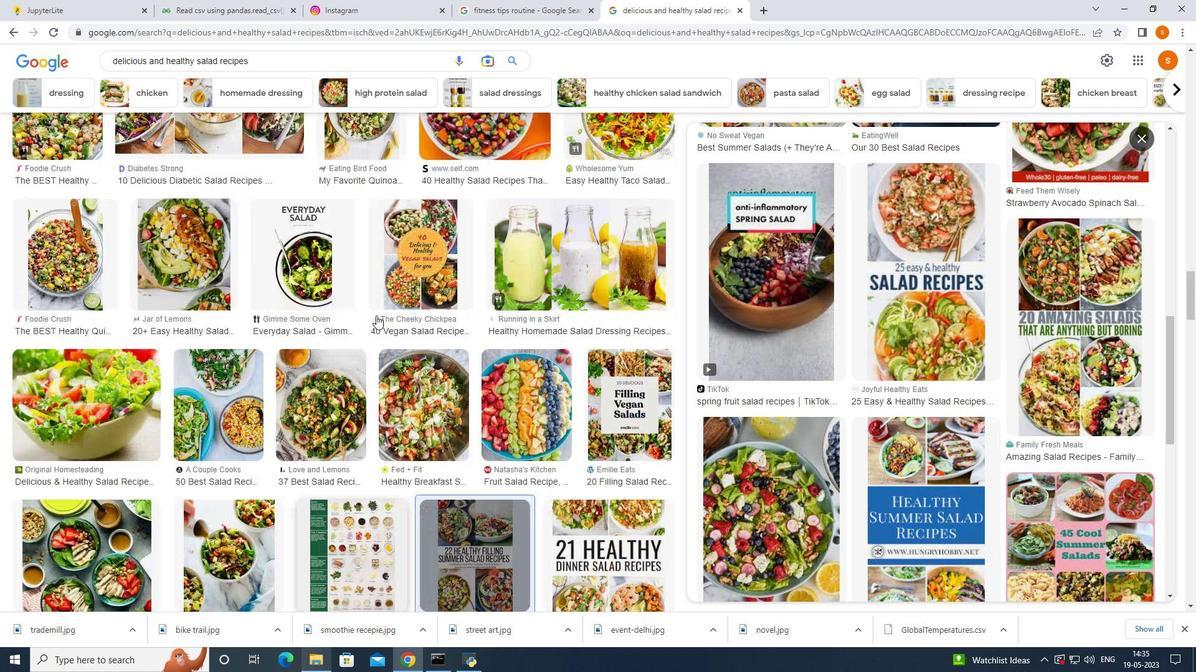 
Action: Mouse scrolled (424, 282) with delta (0, 0)
Screenshot: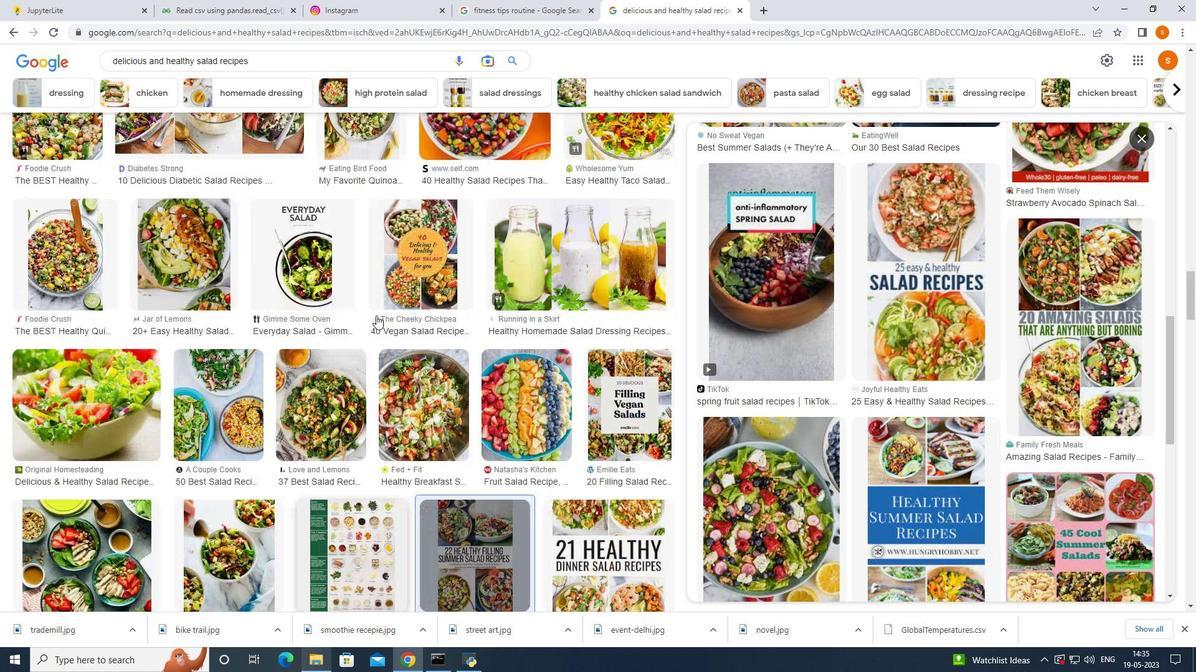 
Action: Mouse moved to (448, 282)
Screenshot: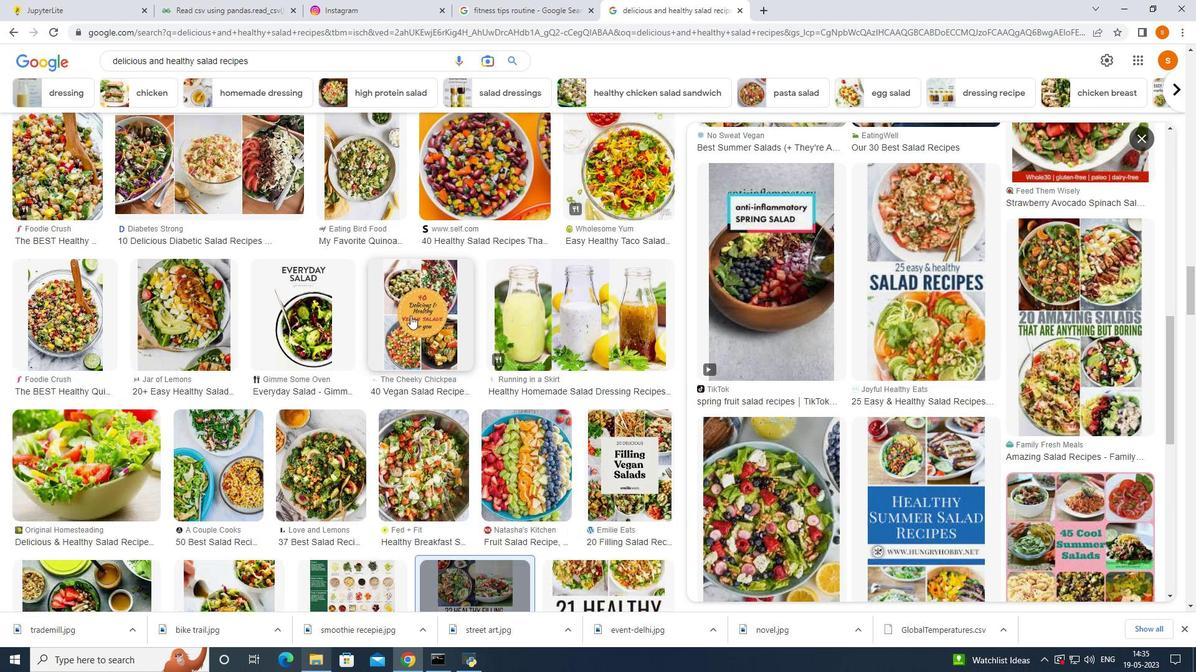 
Action: Mouse scrolled (448, 282) with delta (0, 0)
Screenshot: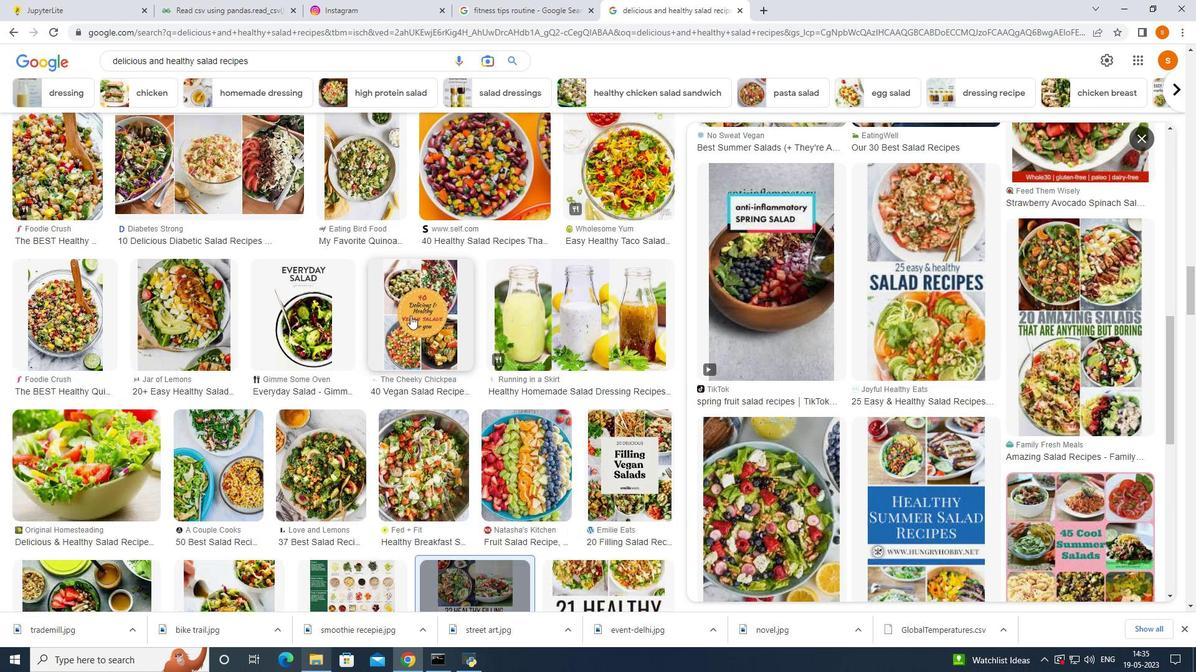 
Action: Mouse moved to (449, 282)
Screenshot: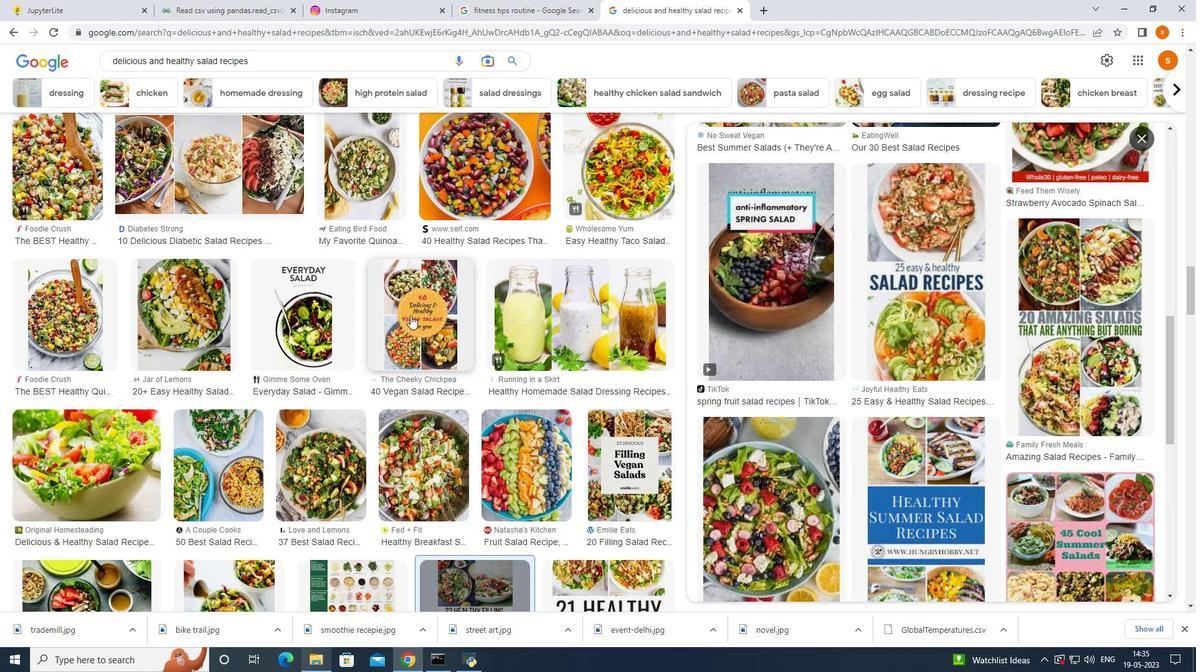 
Action: Mouse scrolled (449, 282) with delta (0, 0)
Screenshot: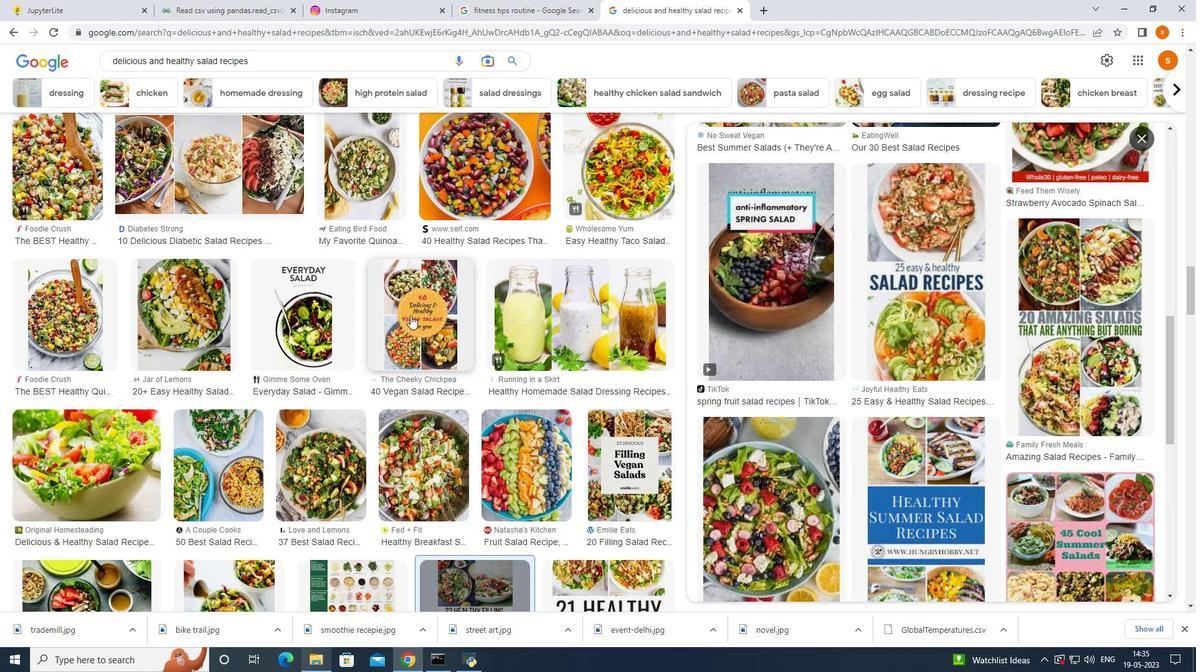 
Action: Mouse moved to (449, 281)
Screenshot: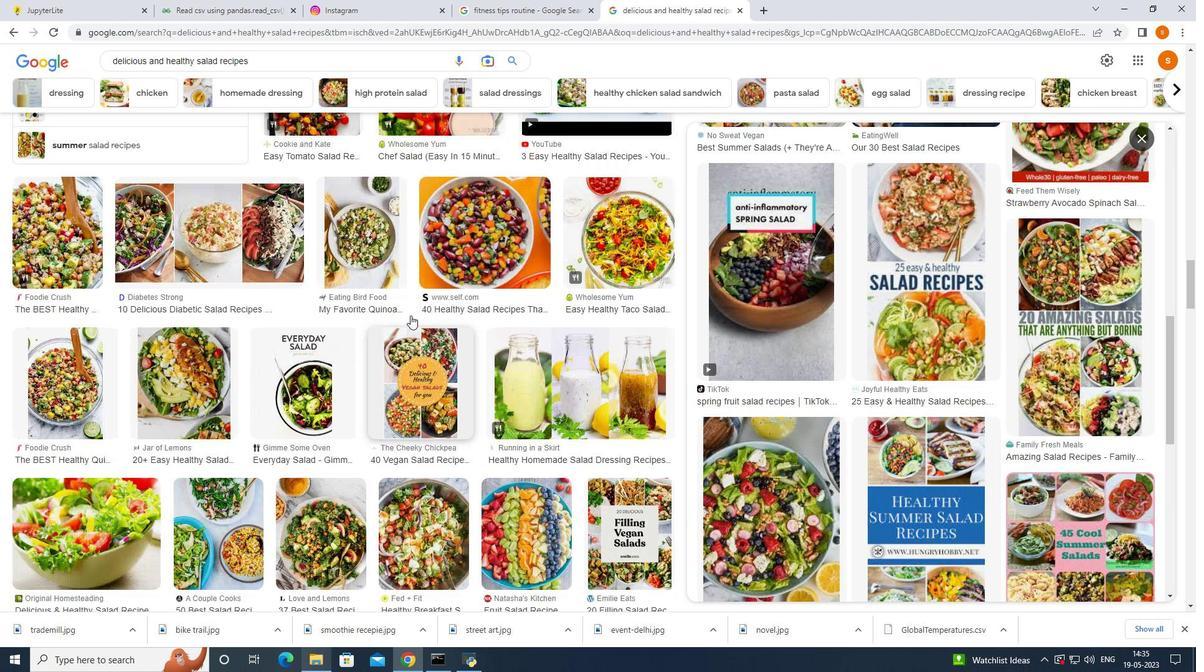 
Action: Mouse scrolled (449, 282) with delta (0, 0)
Screenshot: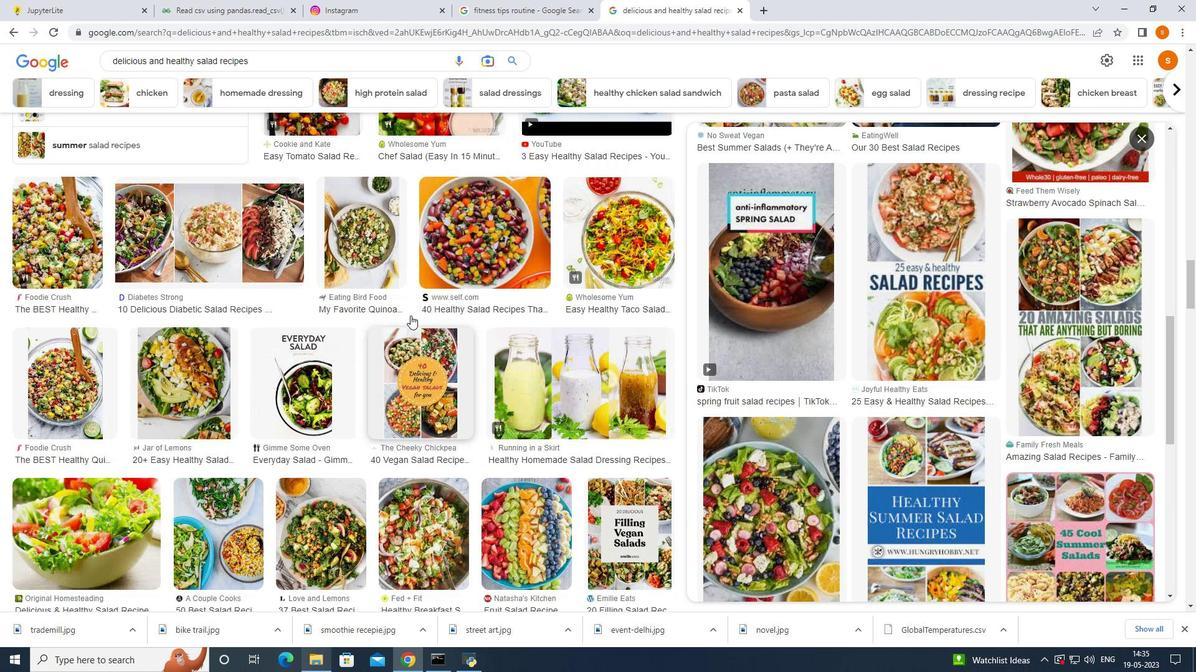 
Action: Mouse moved to (449, 281)
Screenshot: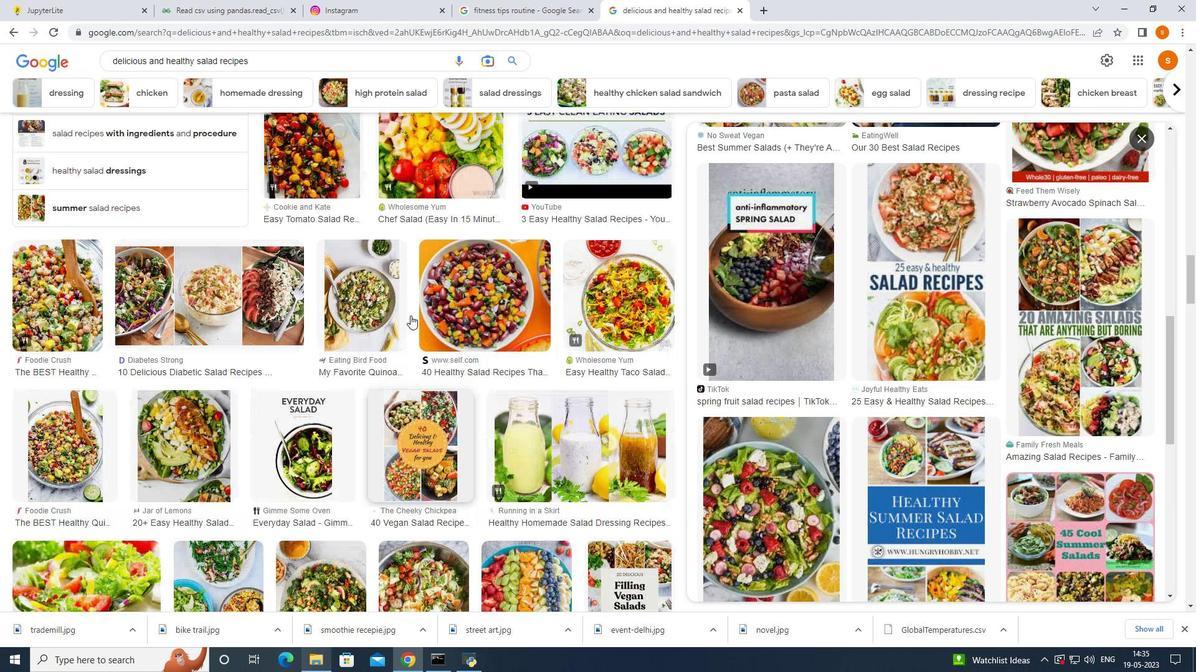 
Action: Mouse scrolled (449, 282) with delta (0, 0)
Screenshot: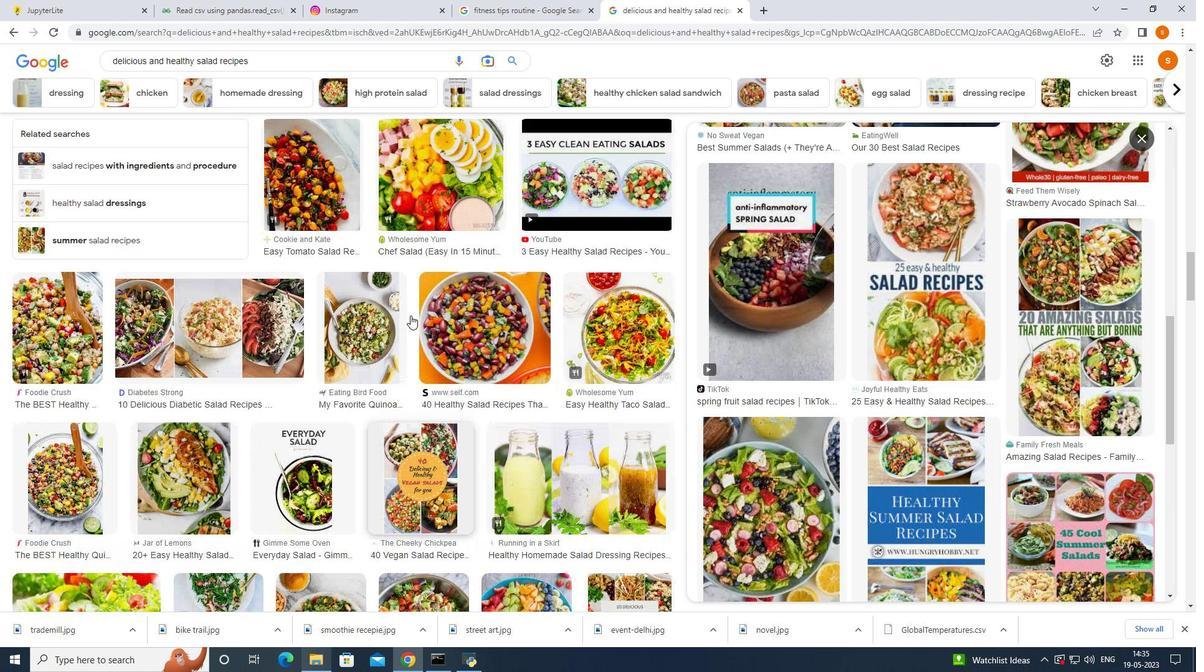 
Action: Mouse moved to (478, 282)
Screenshot: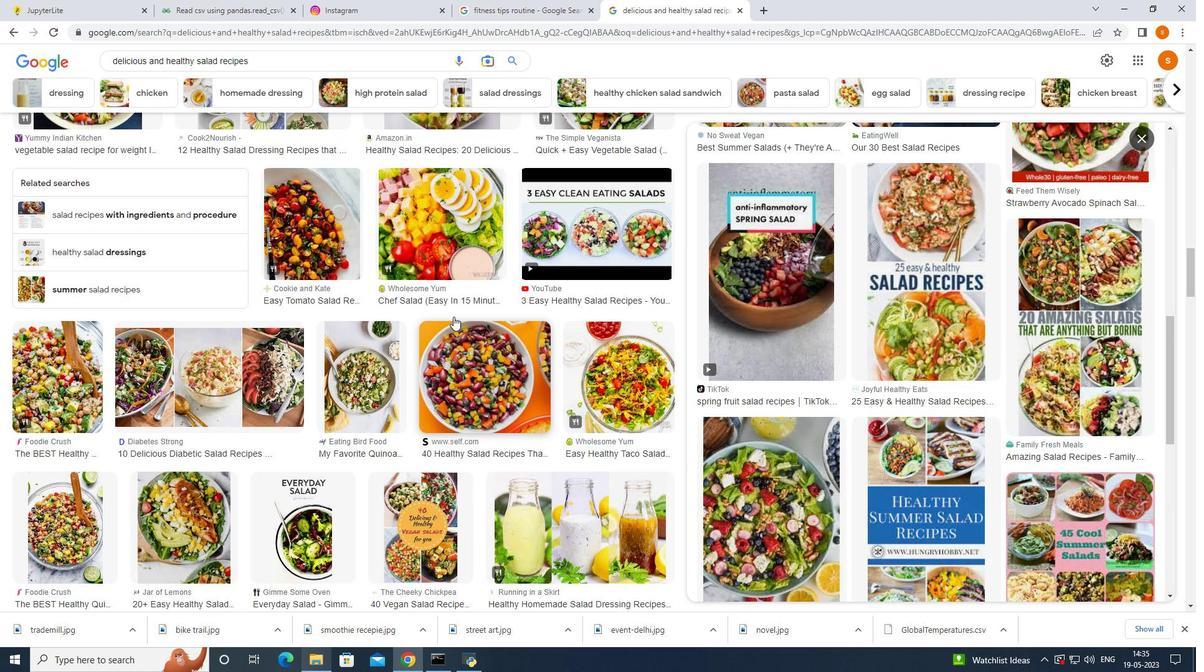 
Action: Mouse scrolled (478, 282) with delta (0, 0)
Screenshot: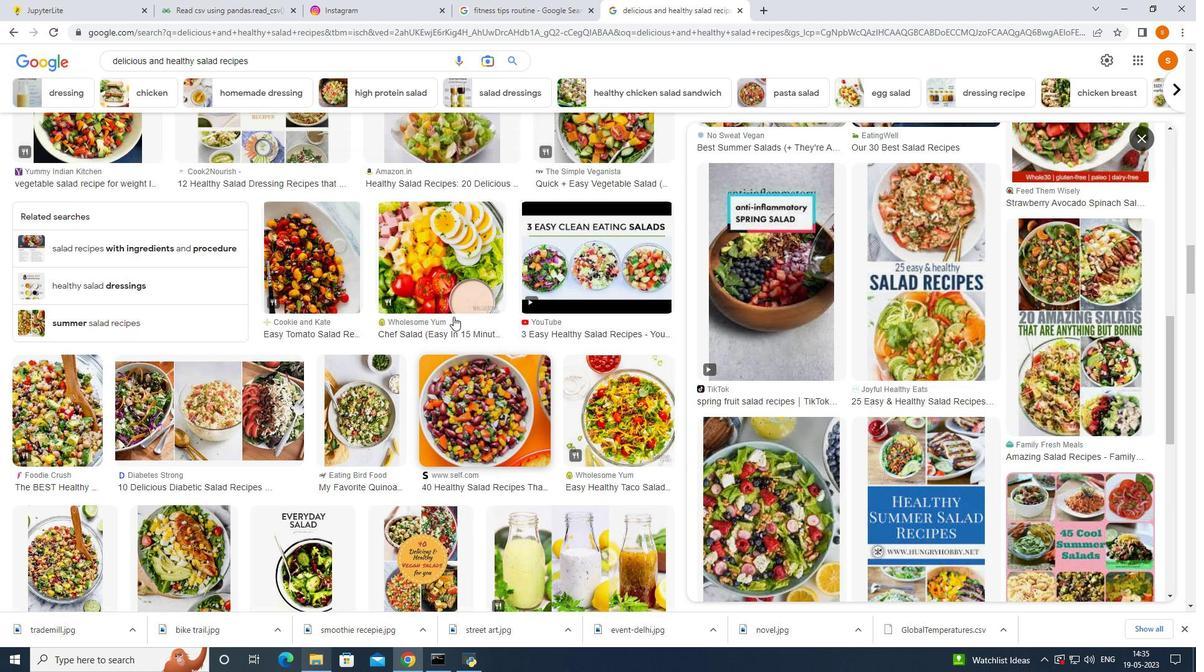 
Action: Mouse moved to (479, 282)
Screenshot: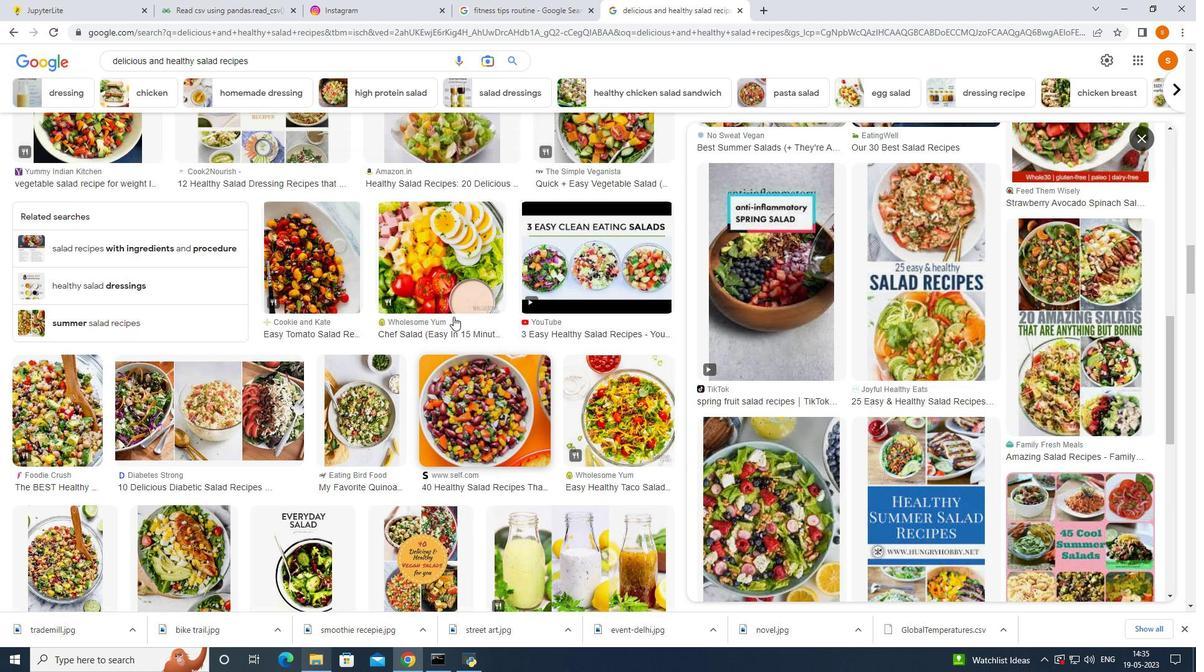
Action: Mouse scrolled (479, 282) with delta (0, 0)
Screenshot: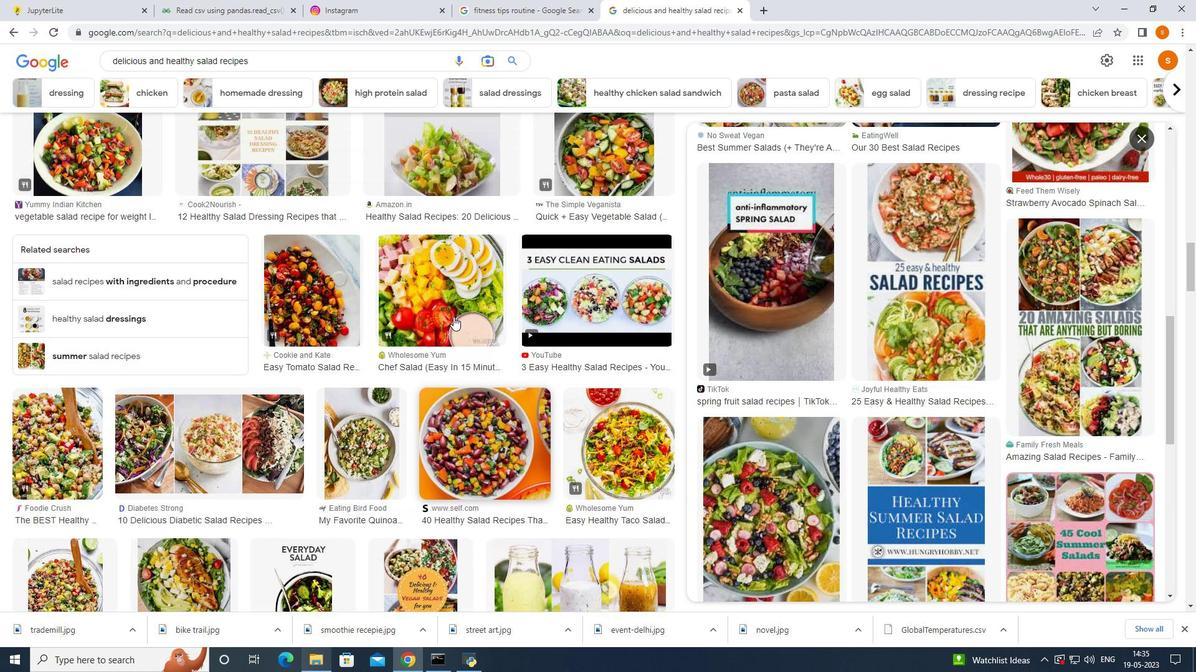 
Action: Mouse scrolled (479, 282) with delta (0, 0)
Screenshot: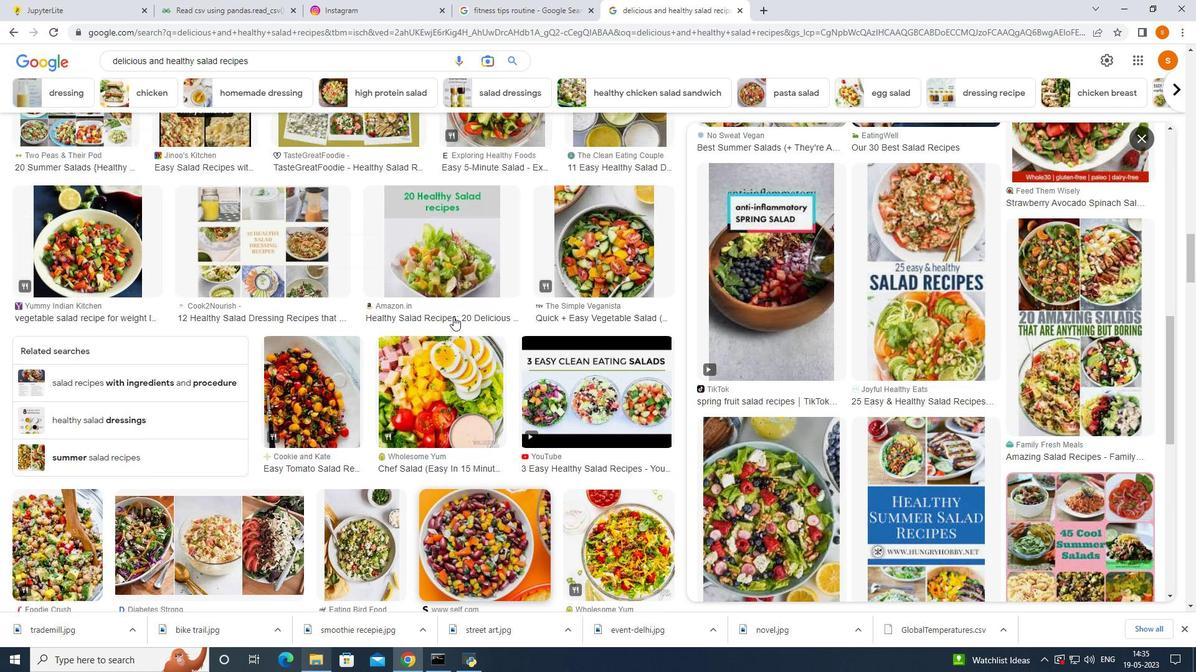 
Action: Mouse scrolled (479, 282) with delta (0, 0)
Screenshot: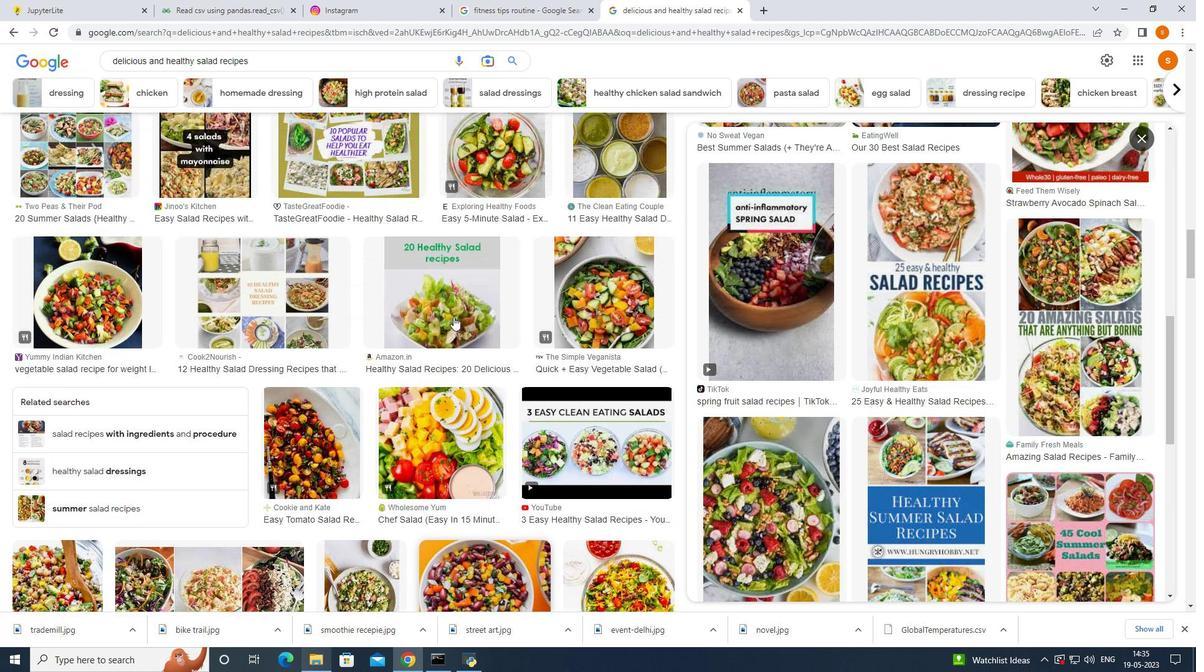
Action: Mouse scrolled (479, 282) with delta (0, 0)
Screenshot: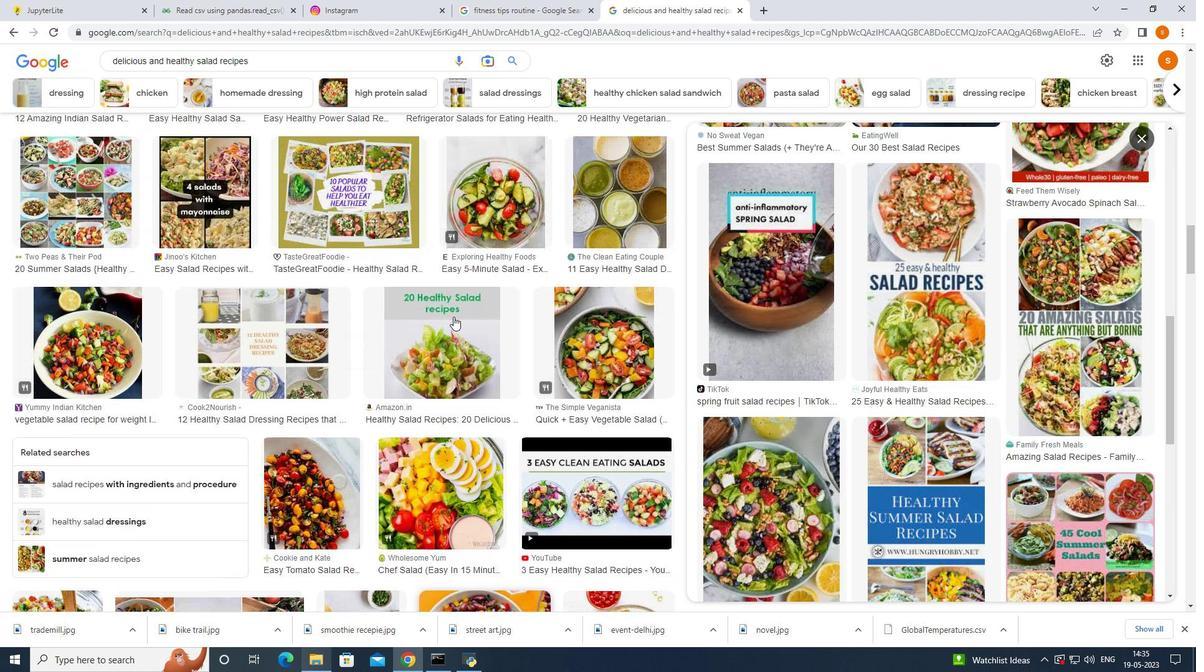 
Action: Mouse moved to (478, 283)
Screenshot: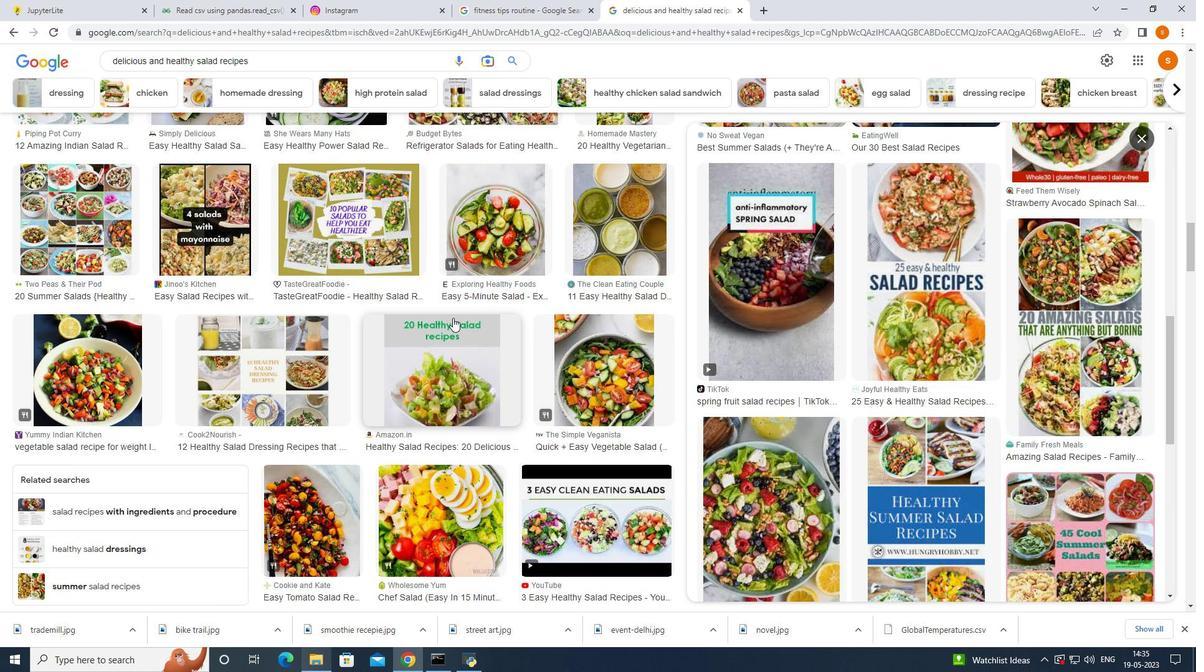 
Action: Mouse scrolled (478, 283) with delta (0, 0)
Screenshot: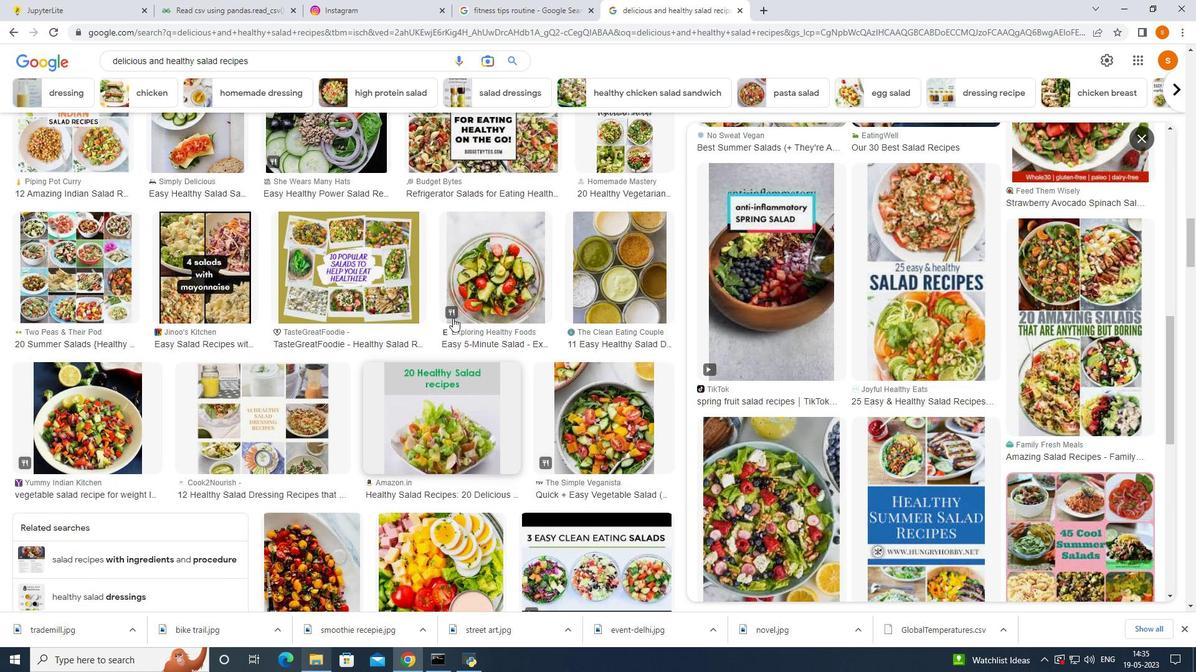 
Action: Mouse scrolled (478, 283) with delta (0, 0)
Screenshot: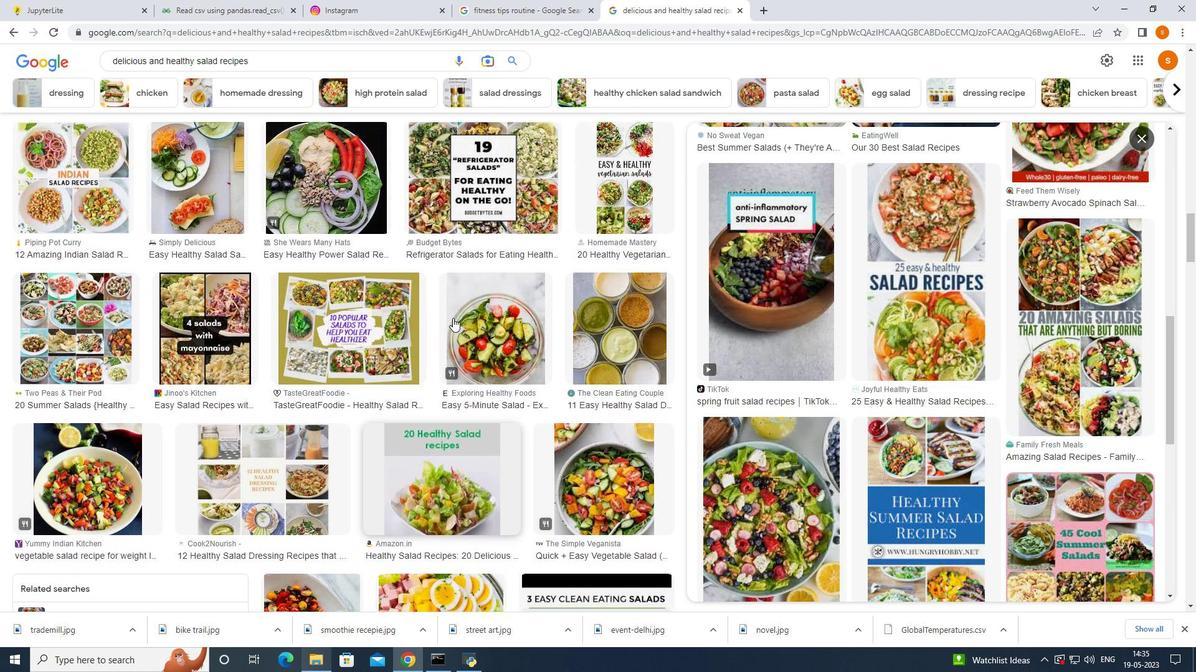 
Action: Mouse scrolled (478, 283) with delta (0, 0)
Screenshot: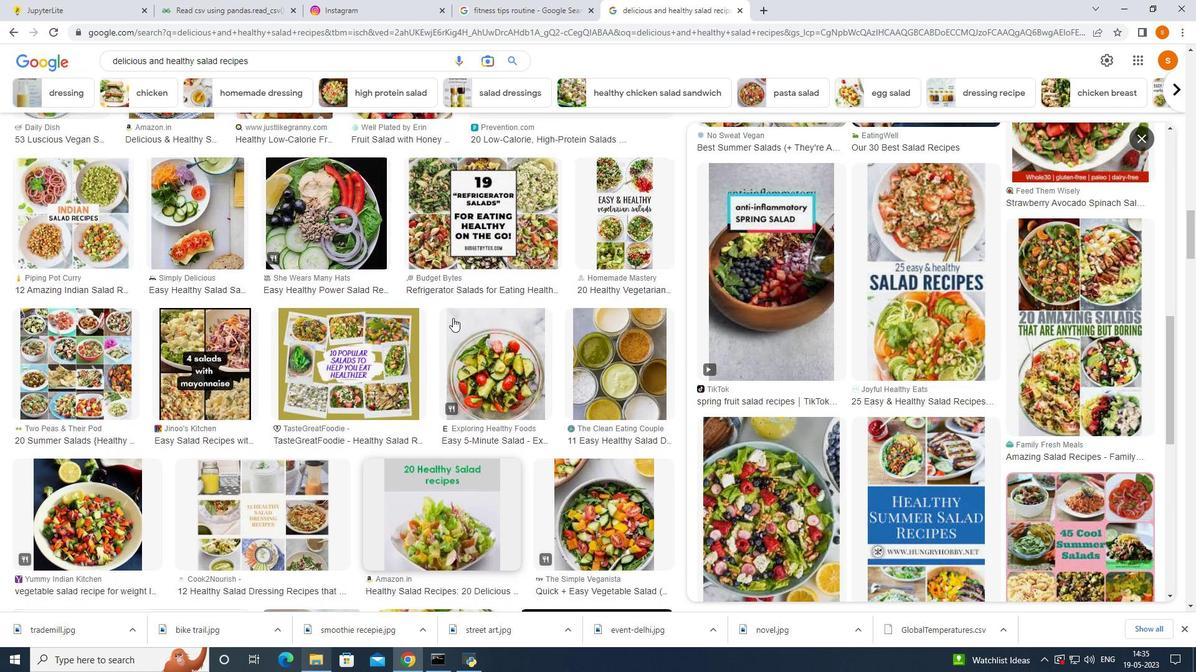 
Action: Mouse scrolled (478, 283) with delta (0, 0)
Screenshot: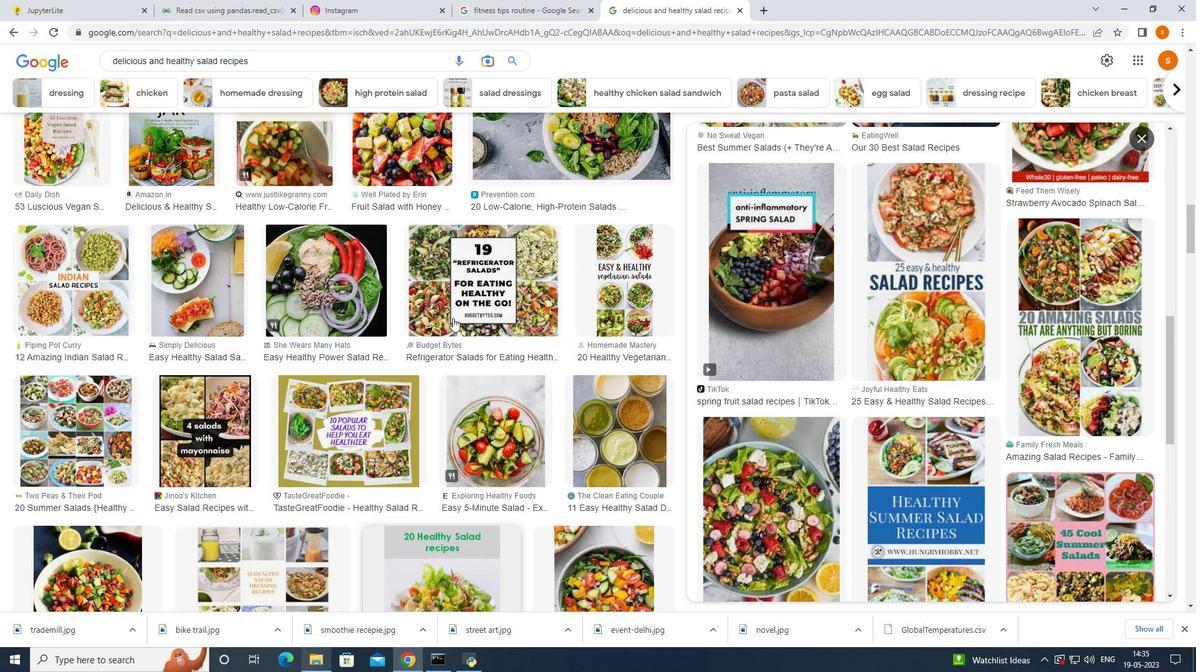 
Action: Mouse scrolled (478, 283) with delta (0, 0)
Screenshot: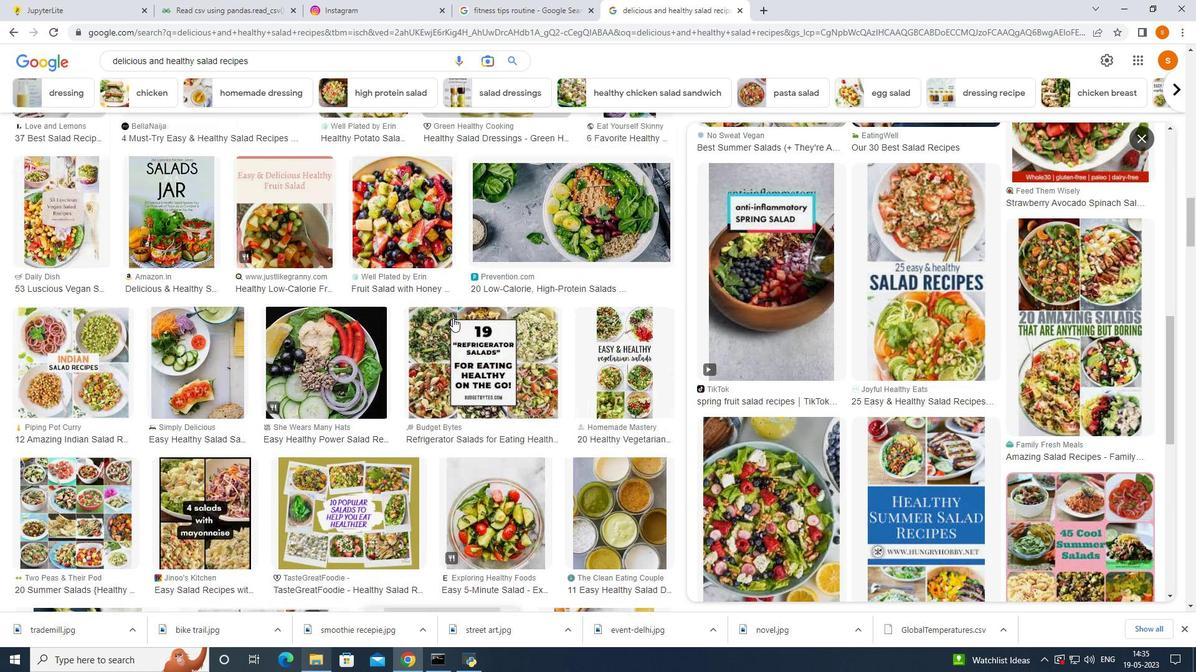 
Action: Mouse moved to (478, 283)
Screenshot: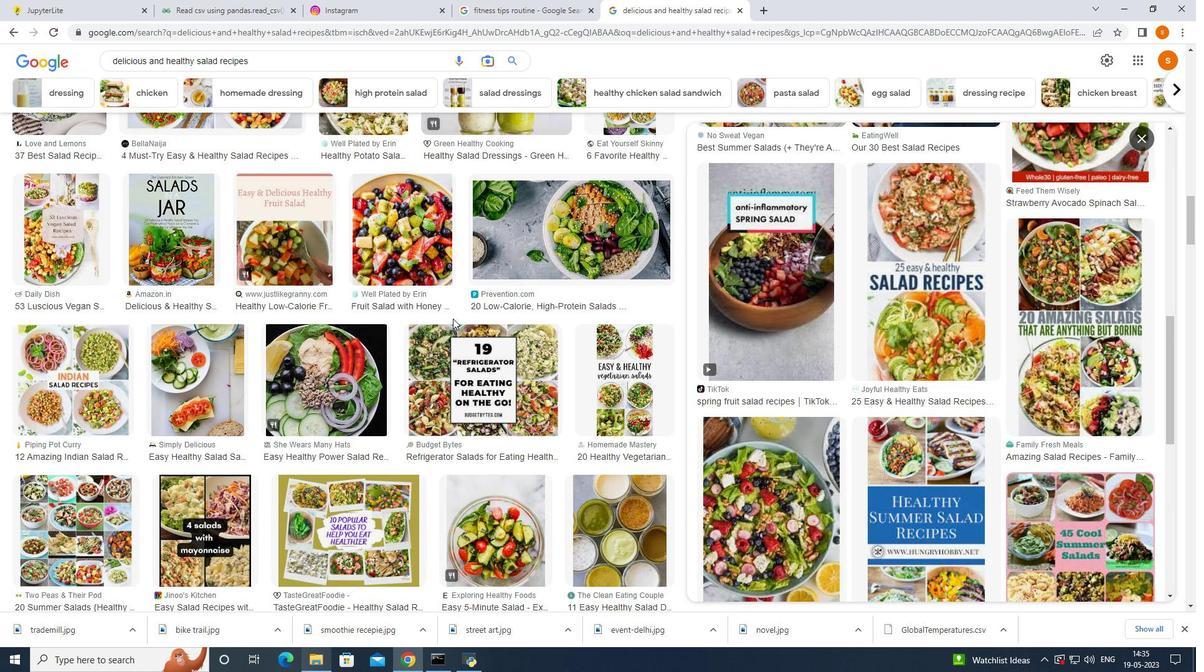 
Action: Mouse scrolled (478, 284) with delta (0, 0)
Screenshot: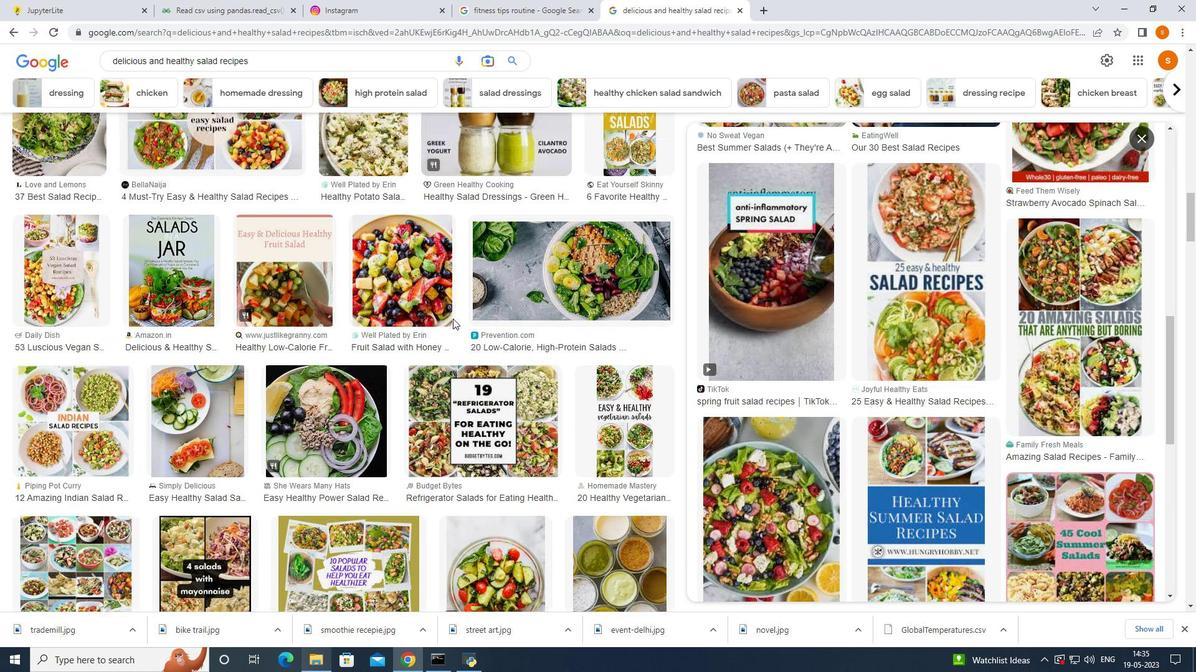 
Action: Mouse scrolled (478, 284) with delta (0, 0)
Screenshot: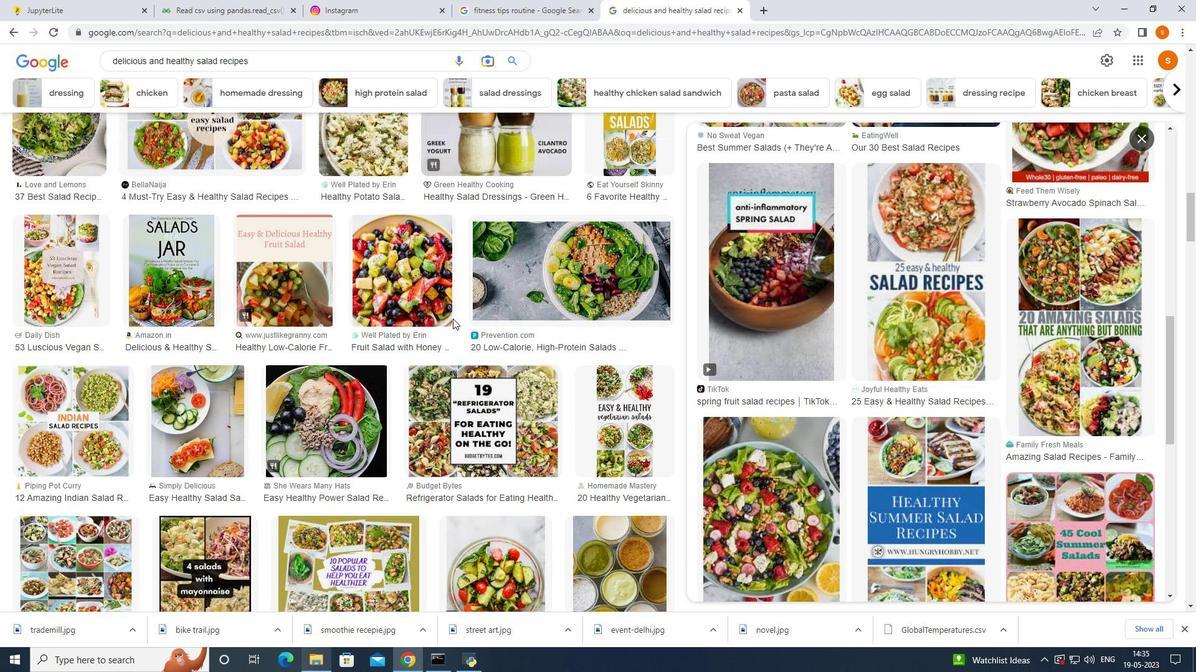 
Action: Mouse scrolled (478, 284) with delta (0, 0)
Screenshot: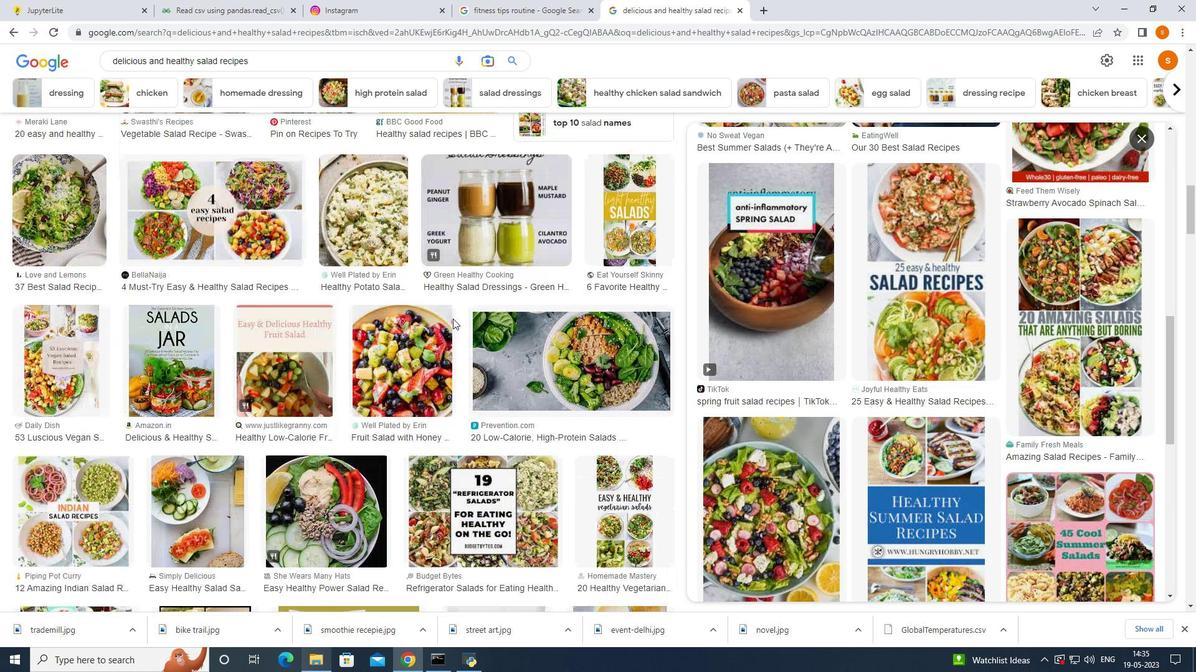 
Action: Mouse scrolled (478, 284) with delta (0, 0)
Screenshot: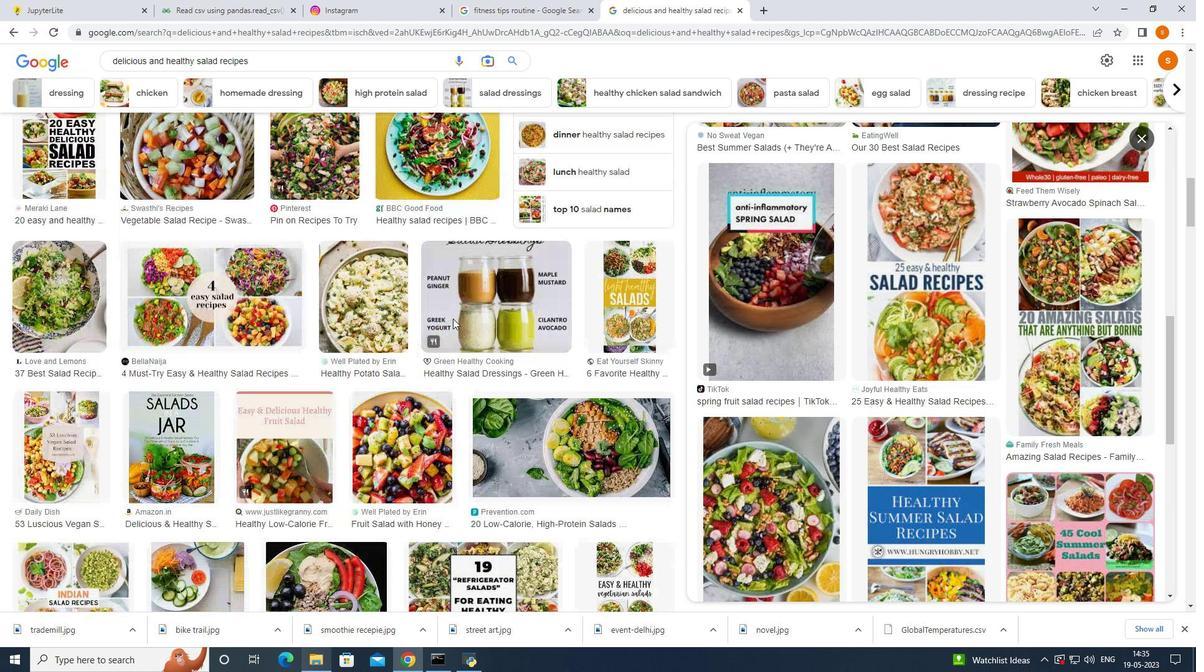 
Action: Mouse scrolled (478, 284) with delta (0, 0)
Screenshot: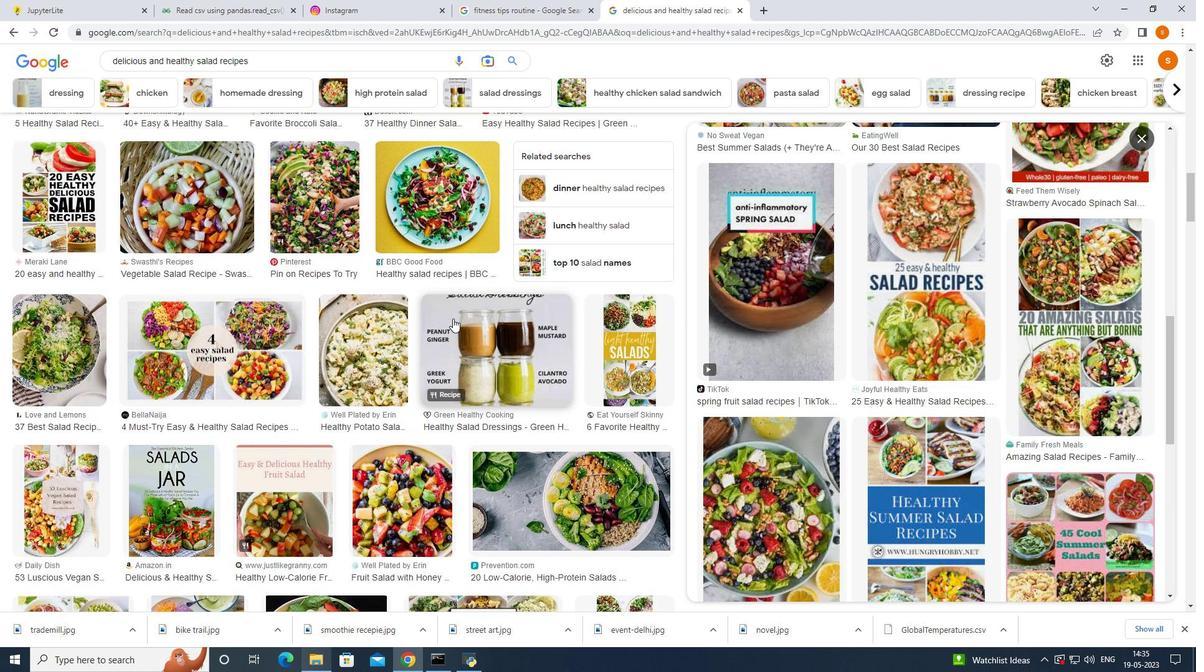 
Action: Mouse scrolled (478, 284) with delta (0, 0)
Screenshot: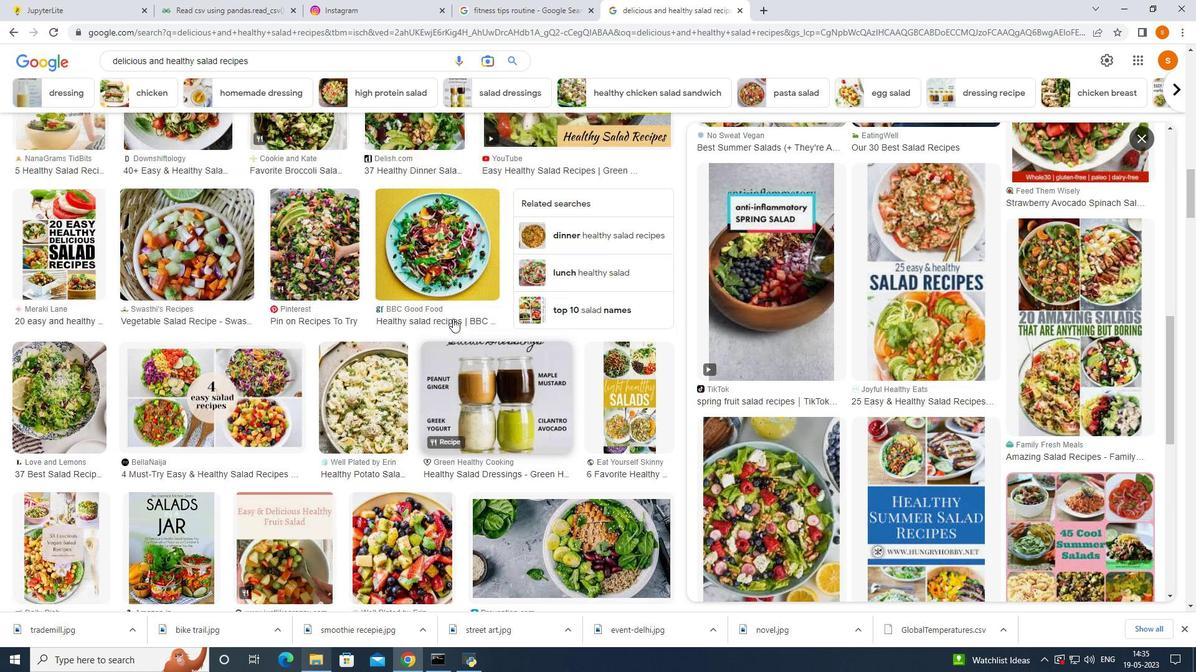 
Action: Mouse scrolled (478, 284) with delta (0, 0)
Screenshot: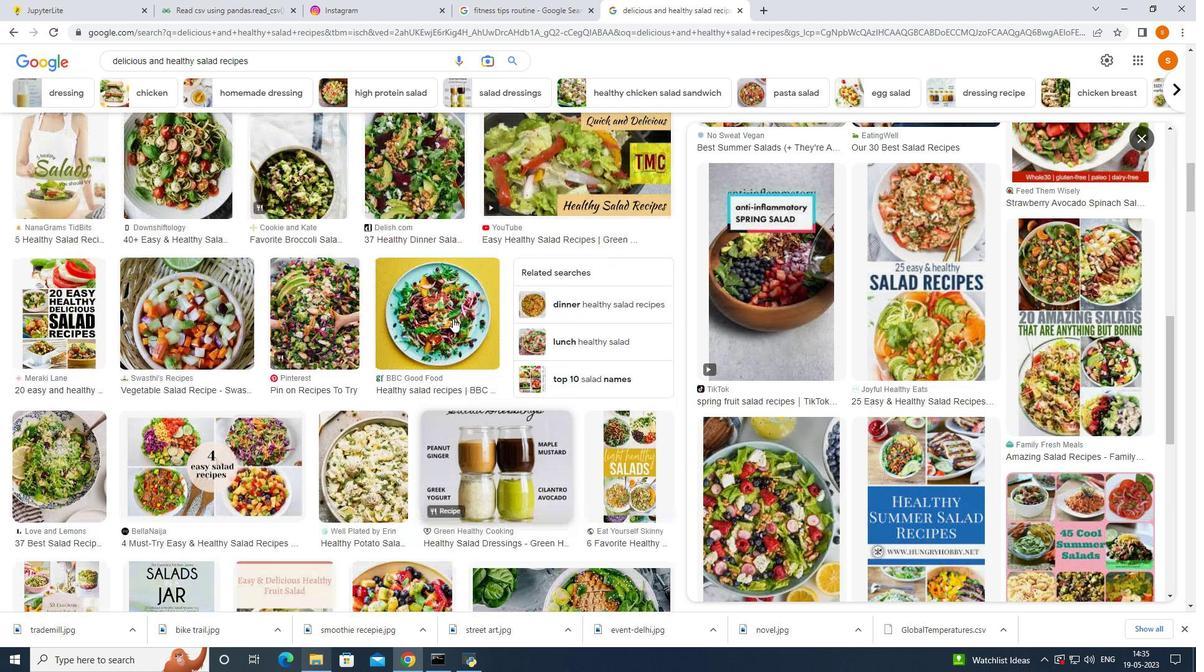 
Action: Mouse moved to (478, 284)
Screenshot: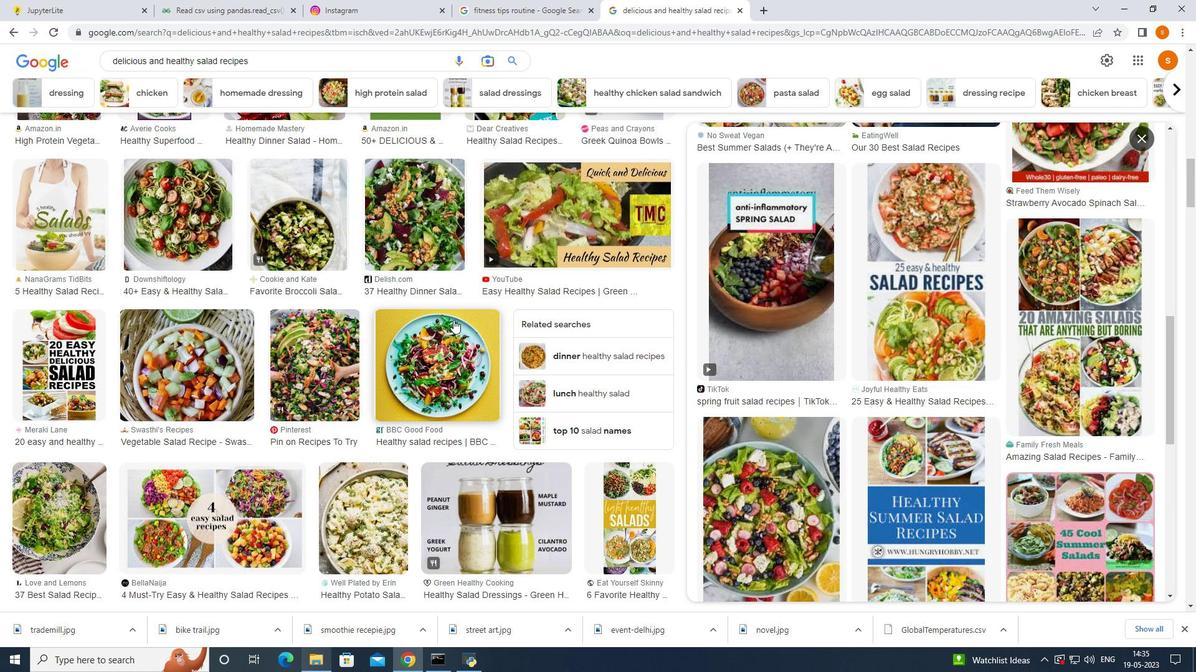
Action: Mouse scrolled (478, 284) with delta (0, 0)
Screenshot: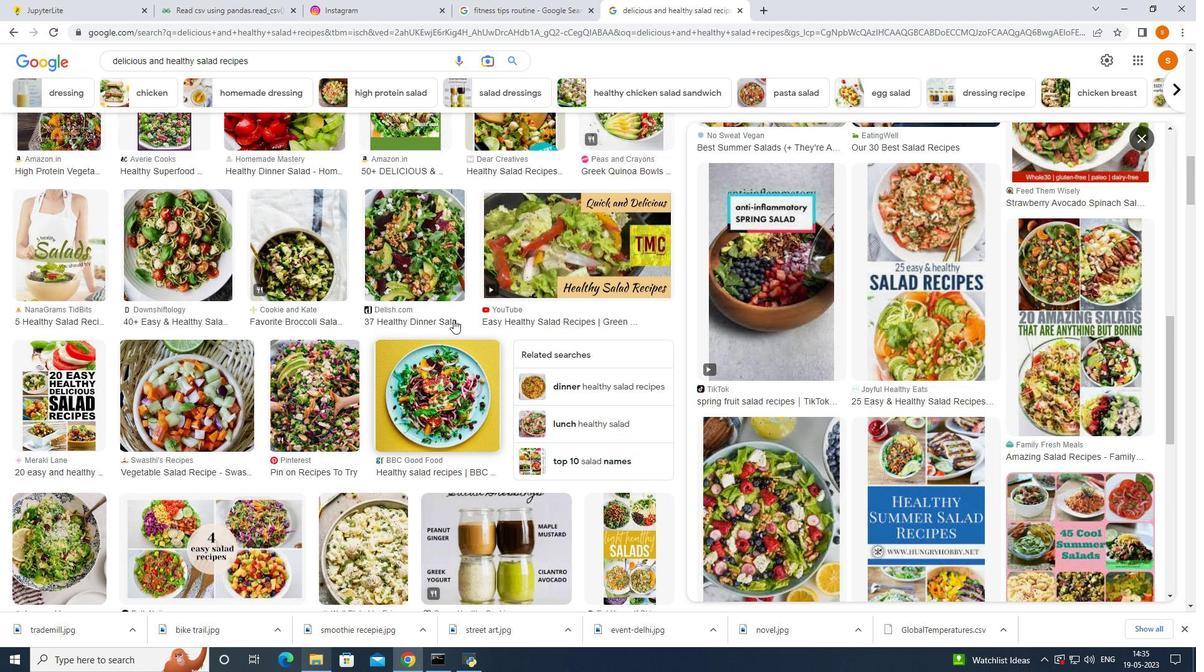 
Action: Mouse moved to (479, 284)
Screenshot: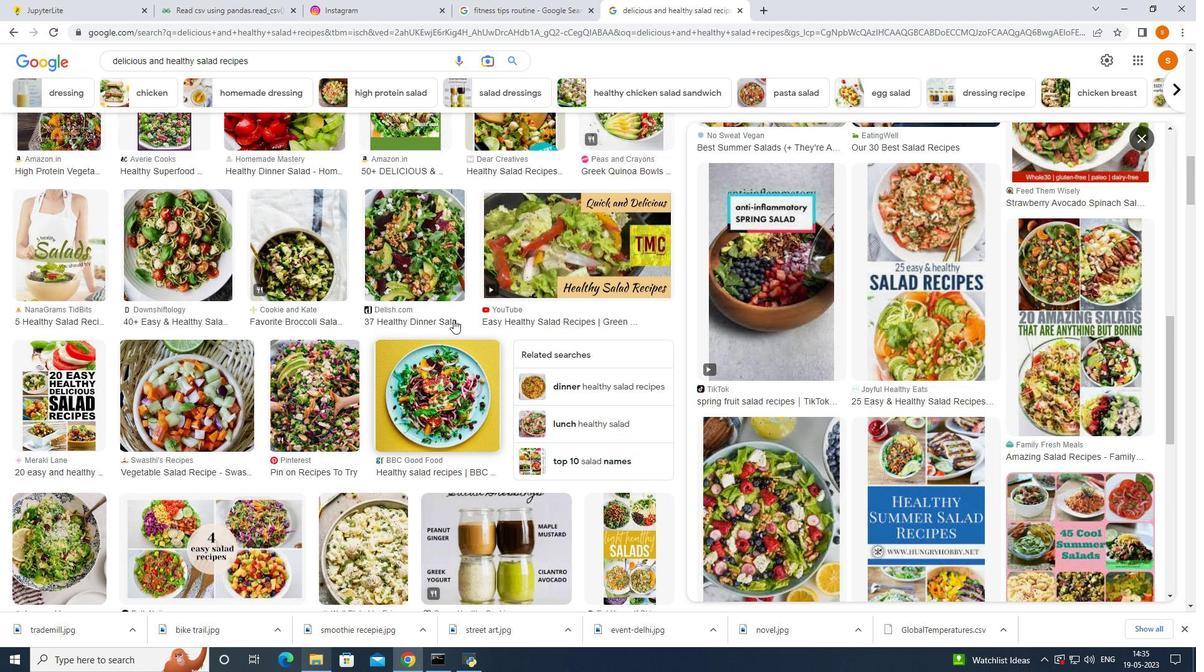 
Action: Mouse scrolled (479, 284) with delta (0, 0)
Screenshot: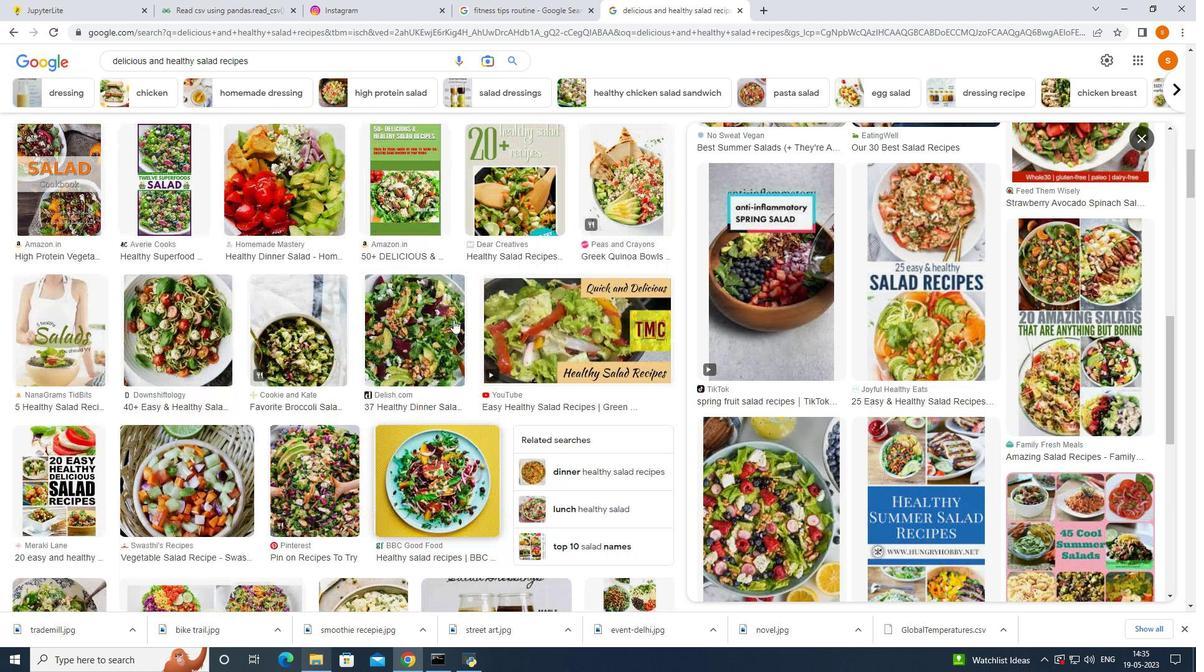 
Action: Mouse scrolled (479, 284) with delta (0, 0)
Screenshot: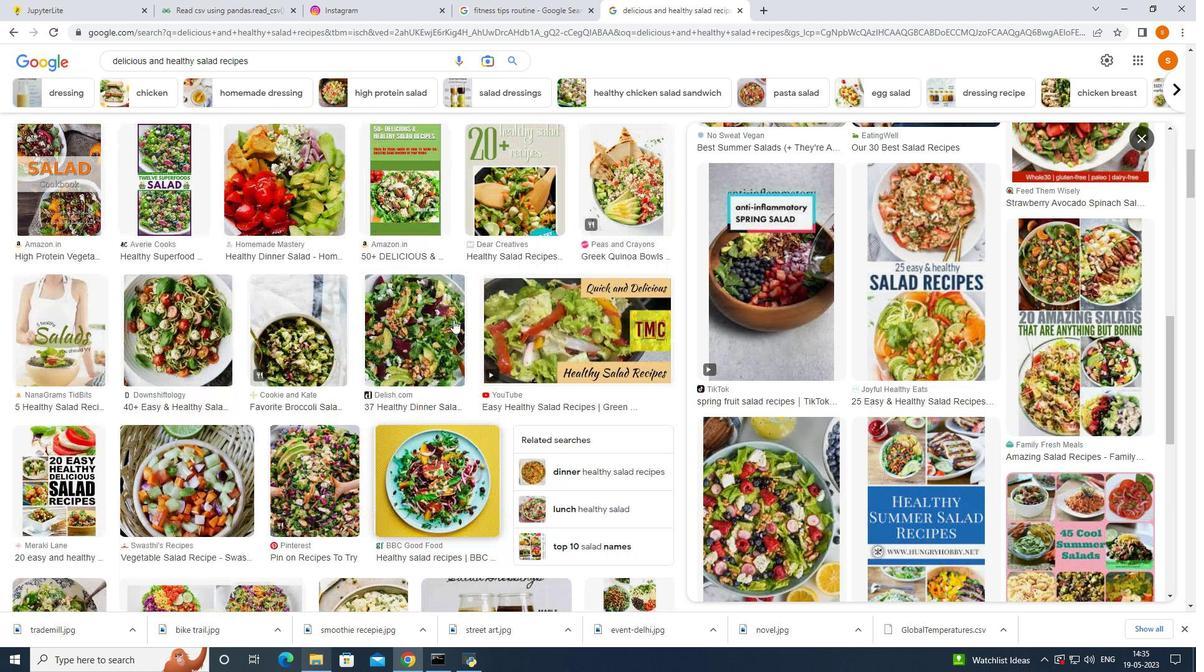 
Action: Mouse scrolled (479, 284) with delta (0, 0)
Screenshot: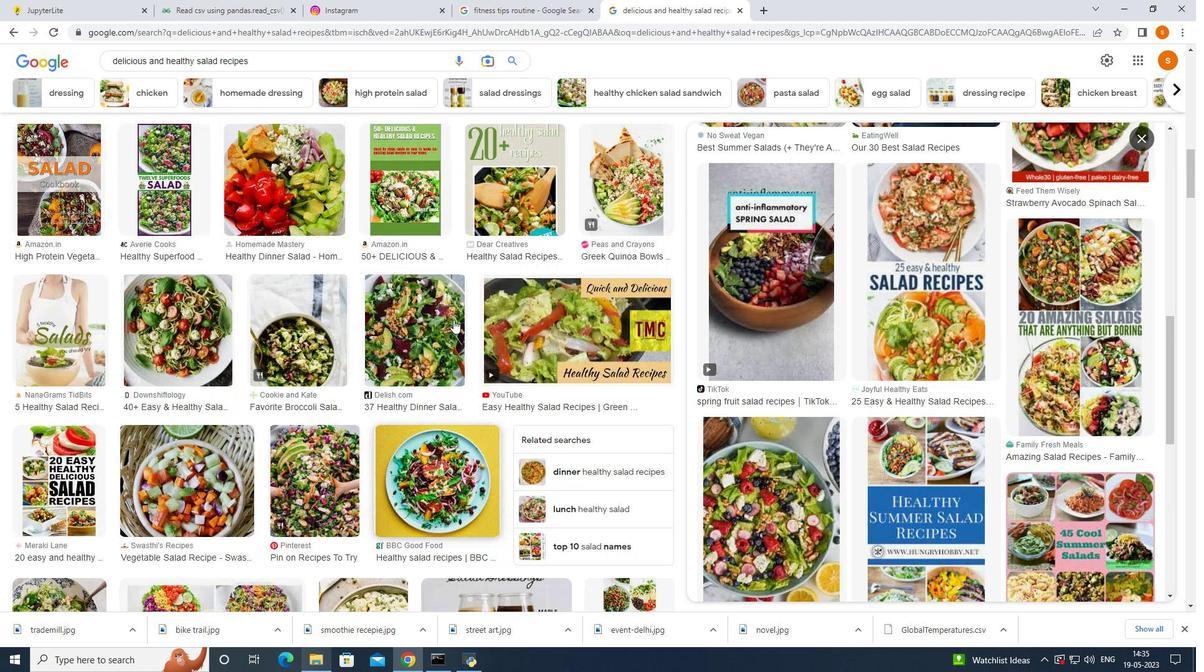 
Action: Mouse scrolled (479, 284) with delta (0, 0)
Screenshot: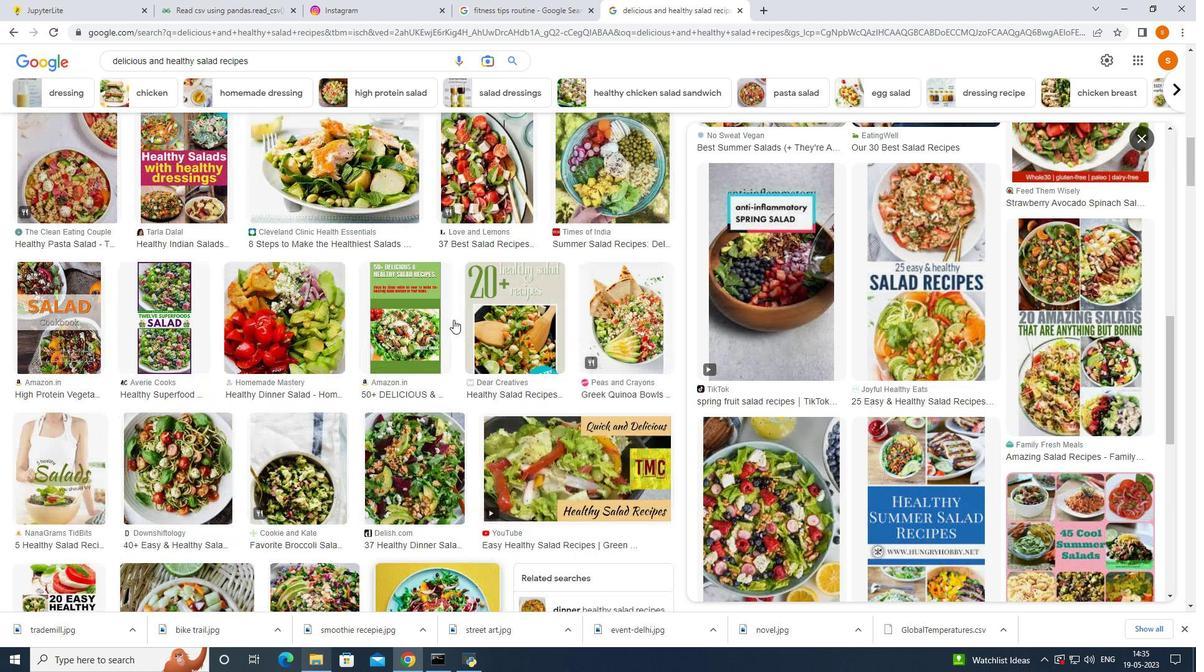 
Action: Mouse moved to (479, 284)
Screenshot: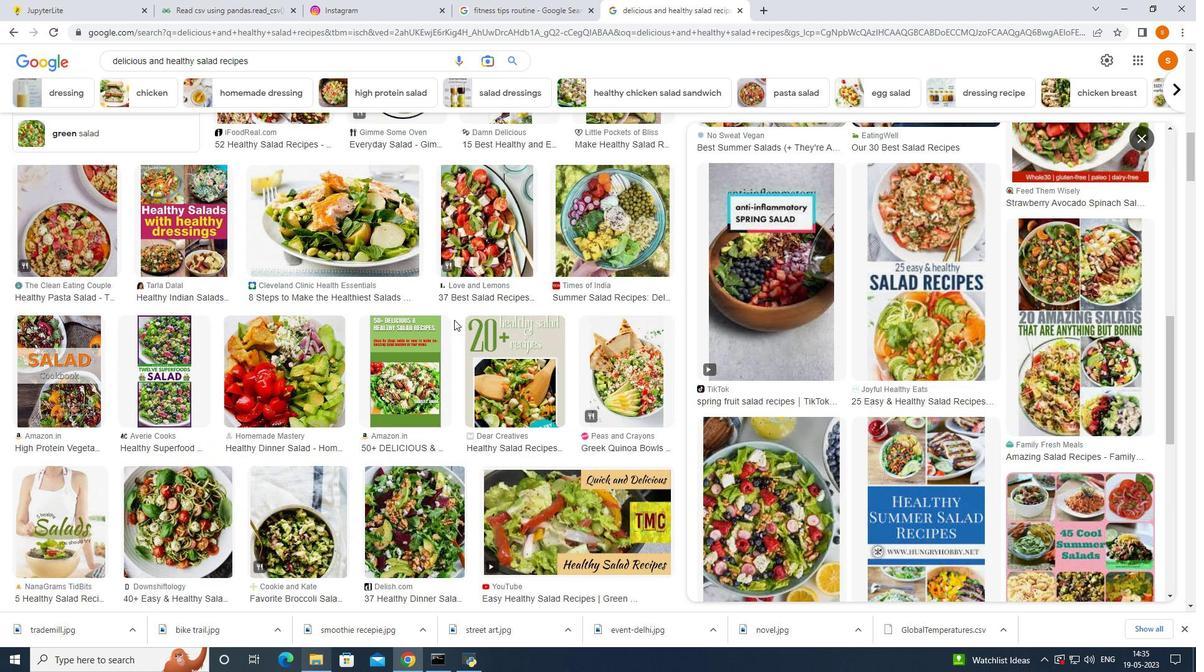 
Action: Mouse scrolled (479, 284) with delta (0, 0)
Screenshot: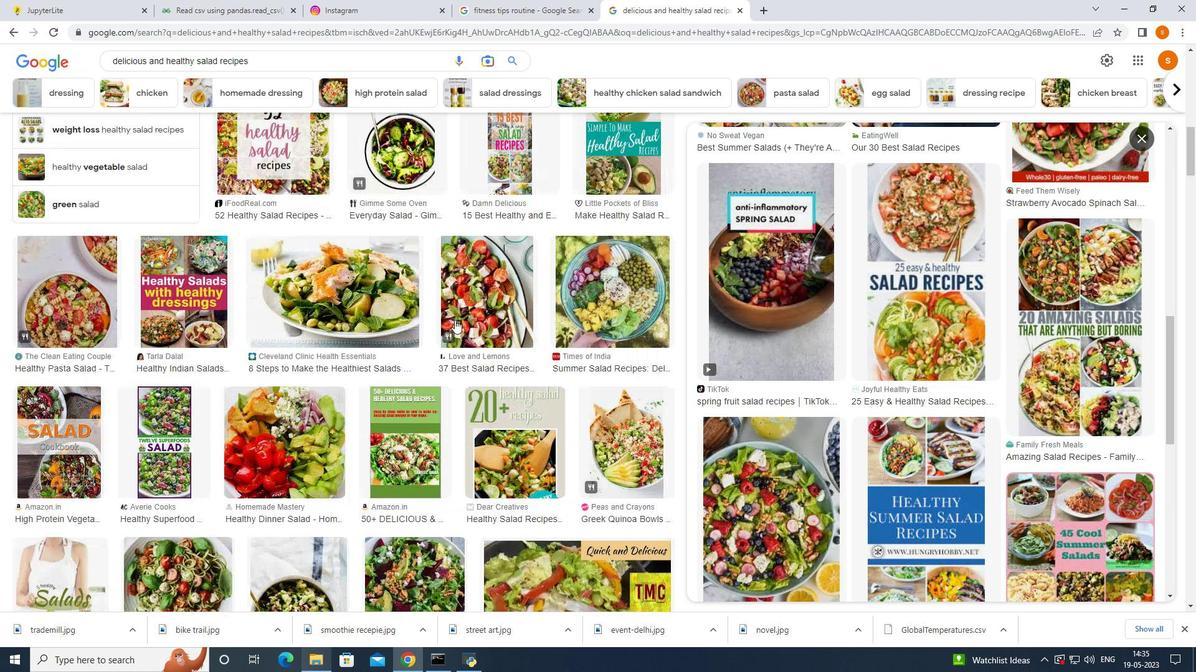 
Action: Mouse scrolled (479, 284) with delta (0, 0)
Screenshot: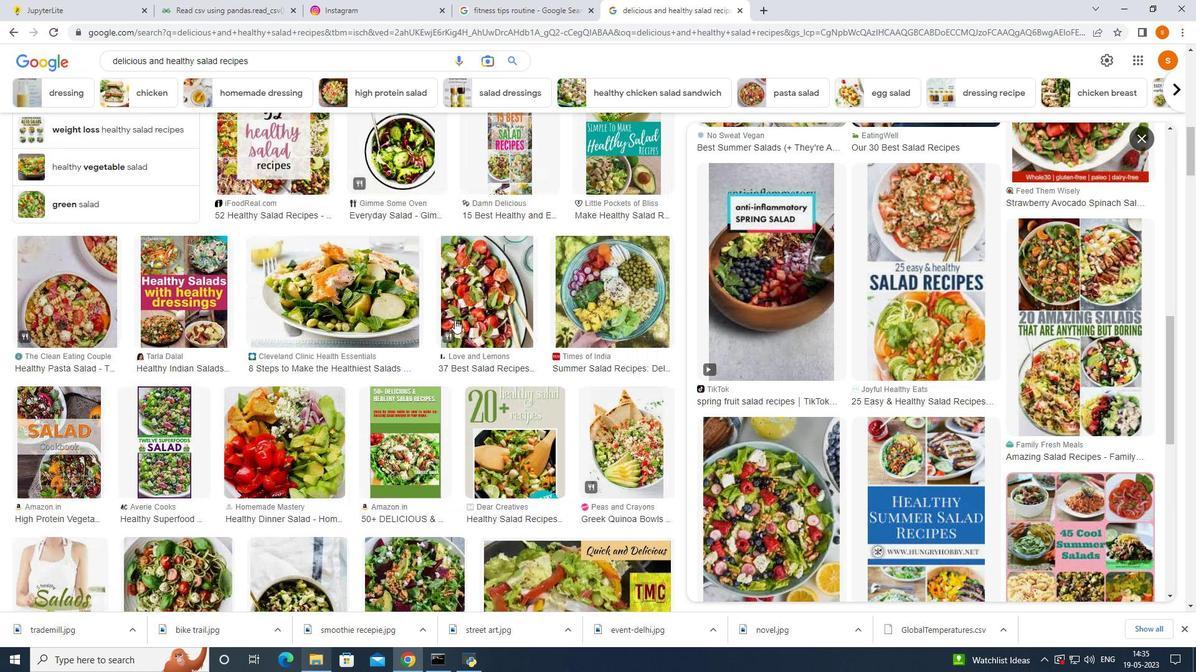 
Action: Mouse scrolled (479, 284) with delta (0, 0)
Screenshot: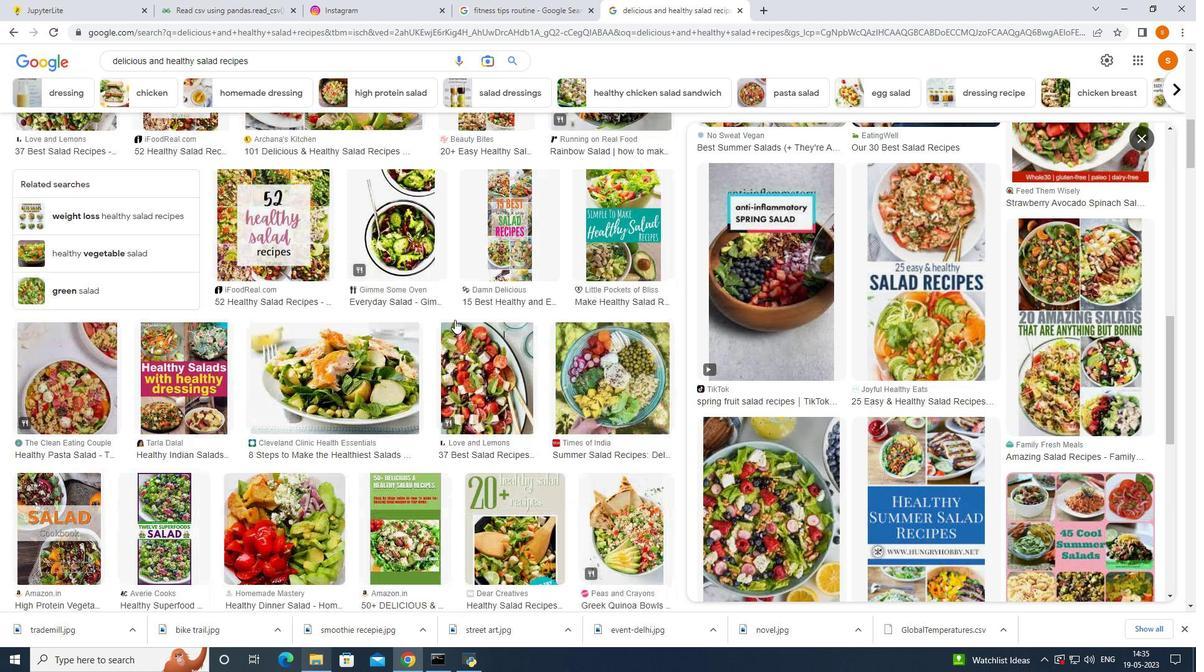 
Action: Mouse scrolled (479, 284) with delta (0, 0)
Screenshot: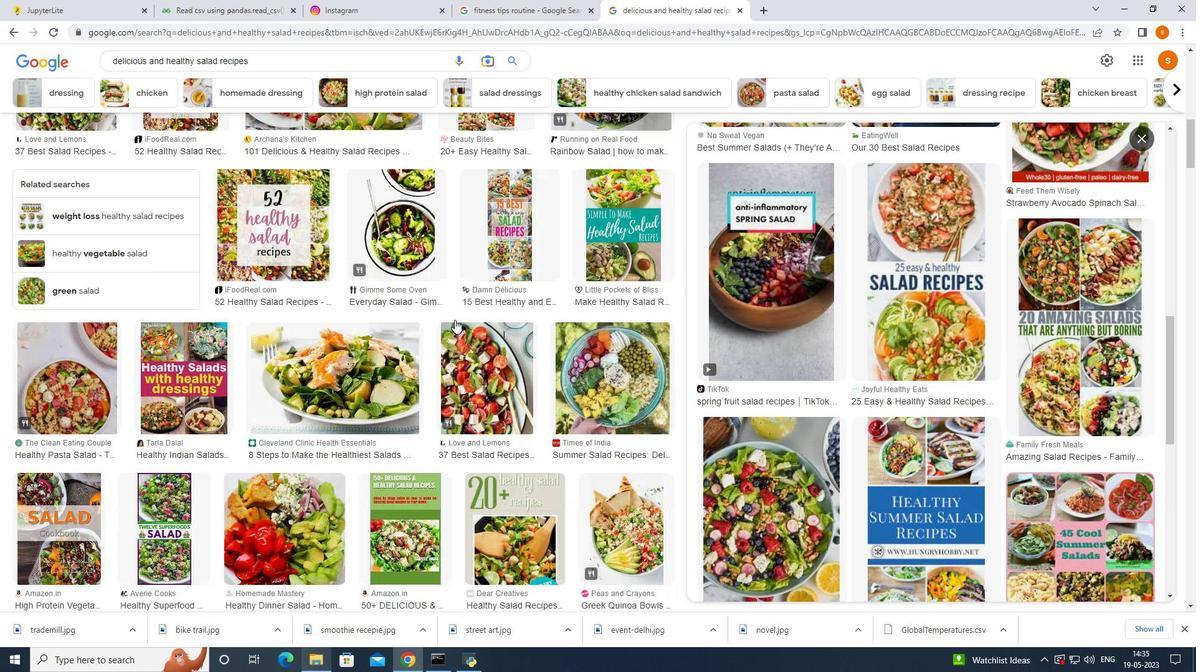 
Action: Mouse moved to (497, 289)
Screenshot: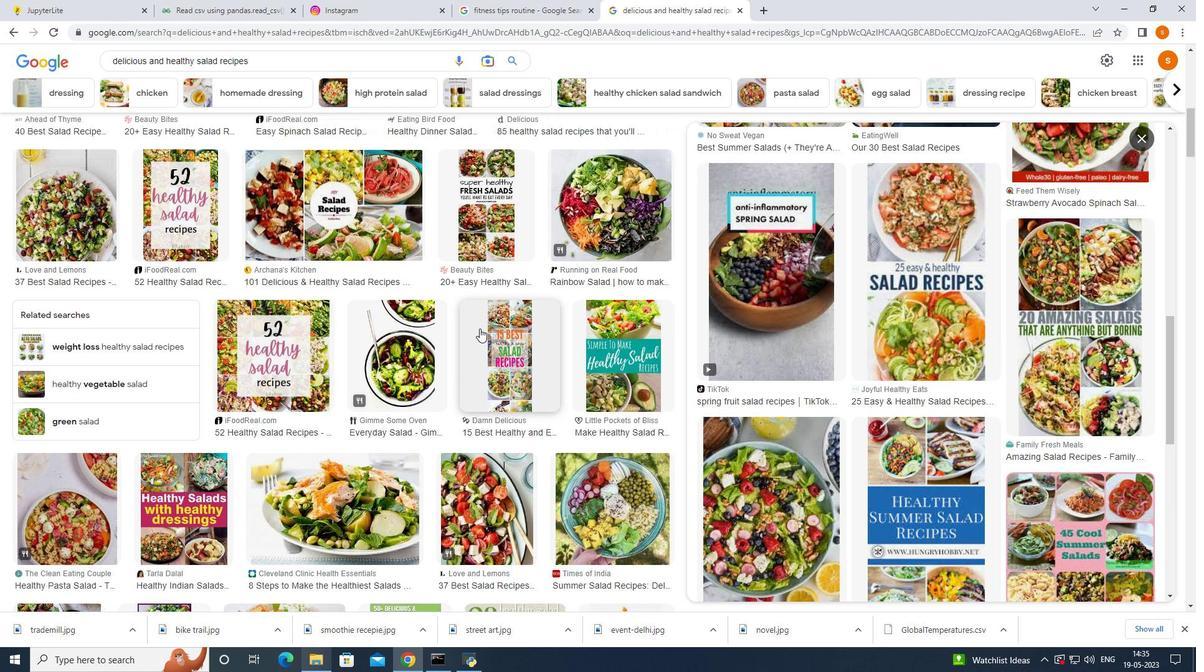 
Action: Mouse scrolled (497, 290) with delta (0, 0)
Screenshot: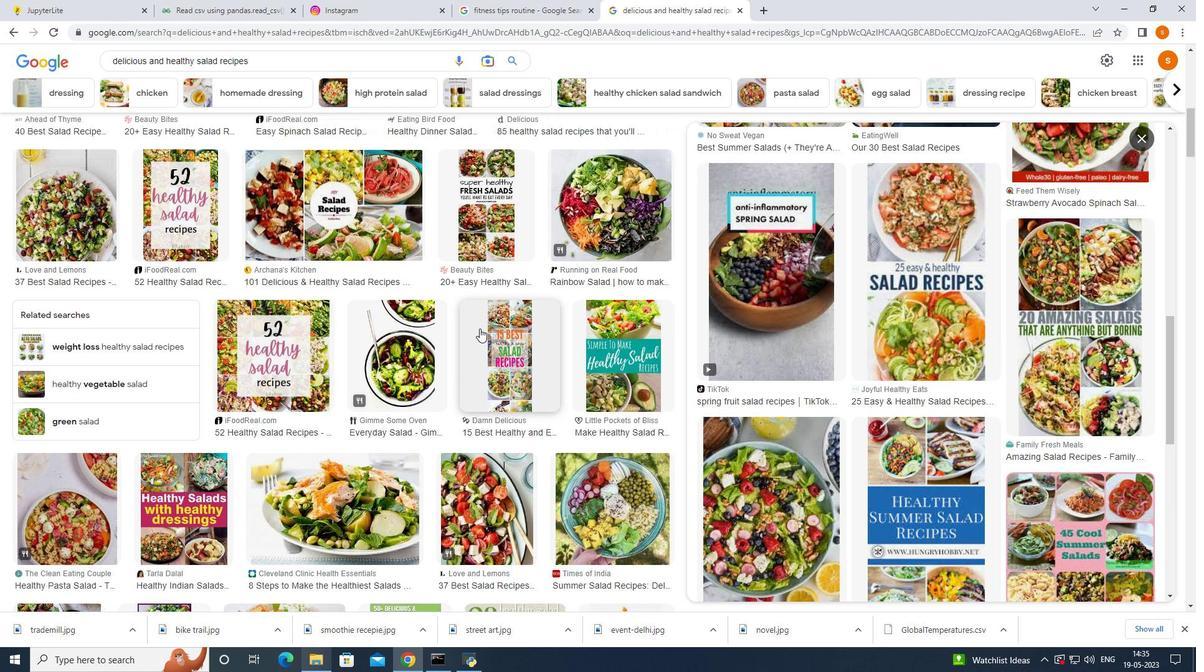 
Action: Mouse scrolled (497, 290) with delta (0, 0)
Screenshot: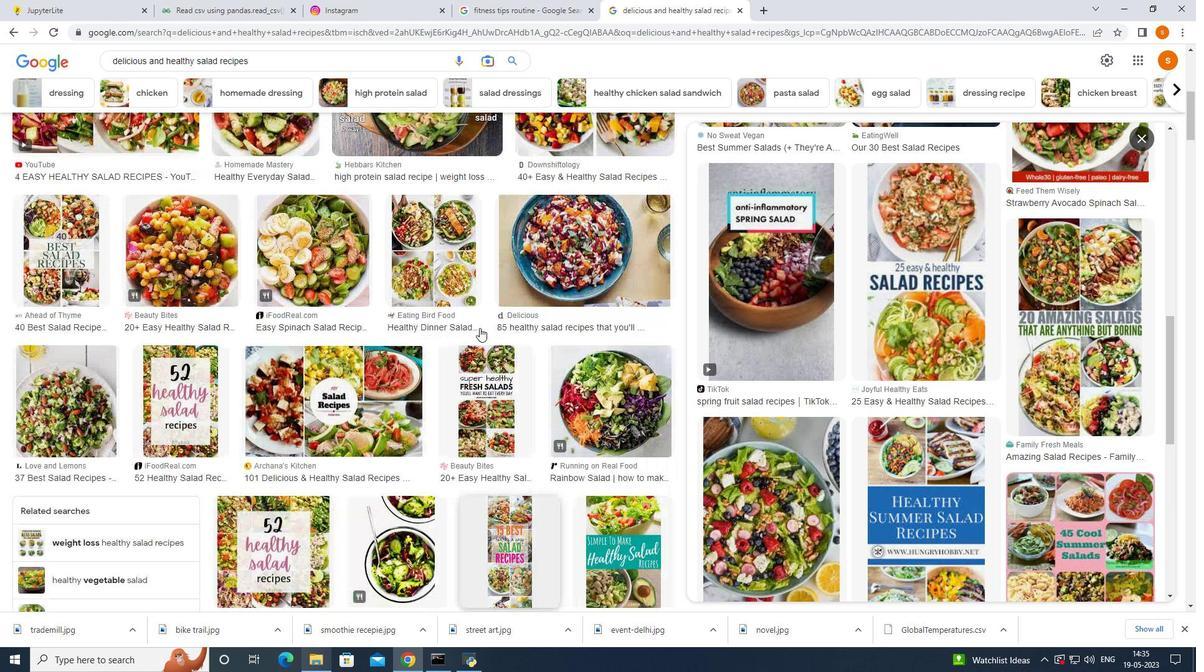 
Action: Mouse scrolled (497, 290) with delta (0, 0)
Screenshot: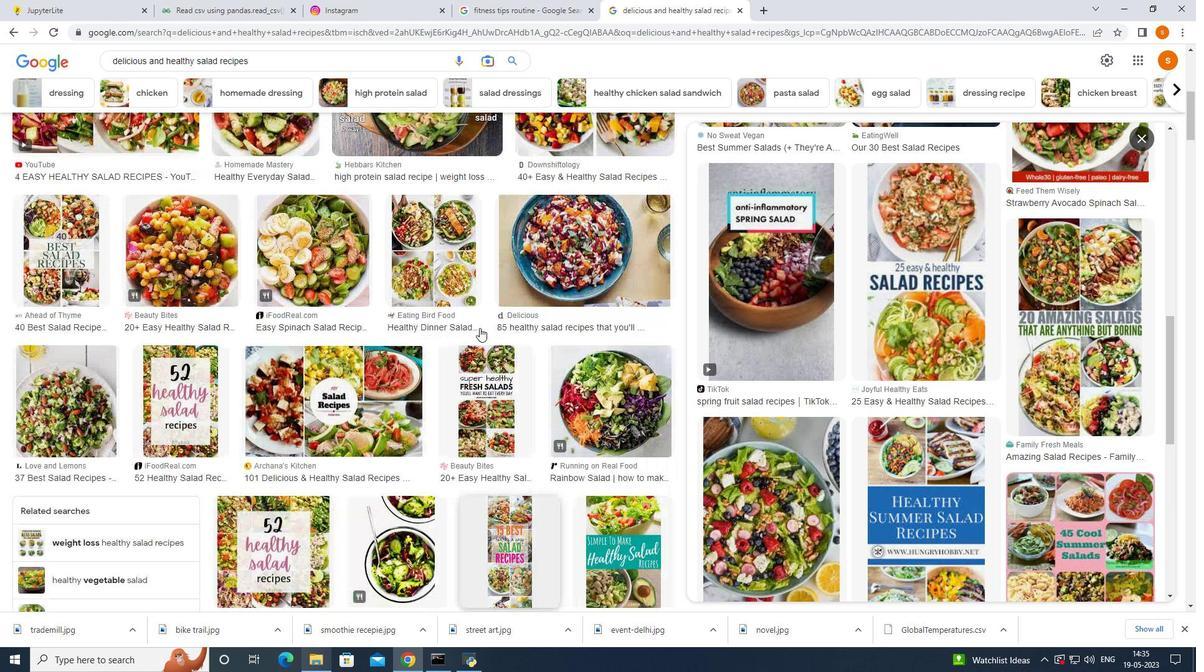 
Action: Mouse scrolled (497, 290) with delta (0, 0)
Screenshot: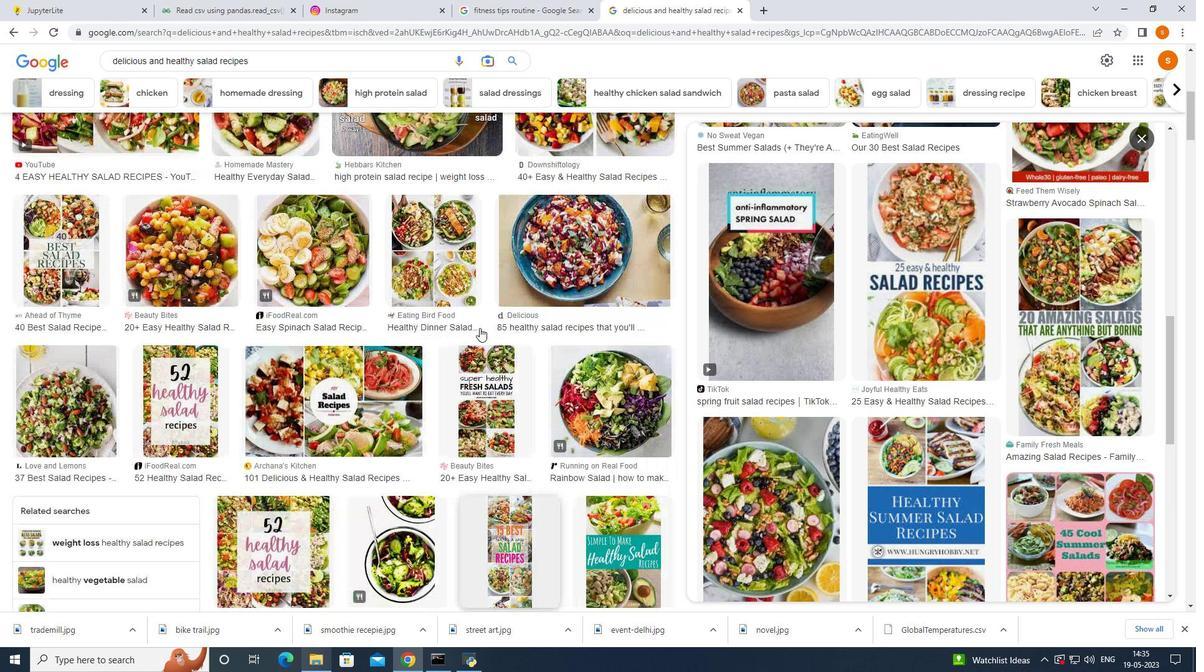 
Action: Mouse moved to (497, 289)
Screenshot: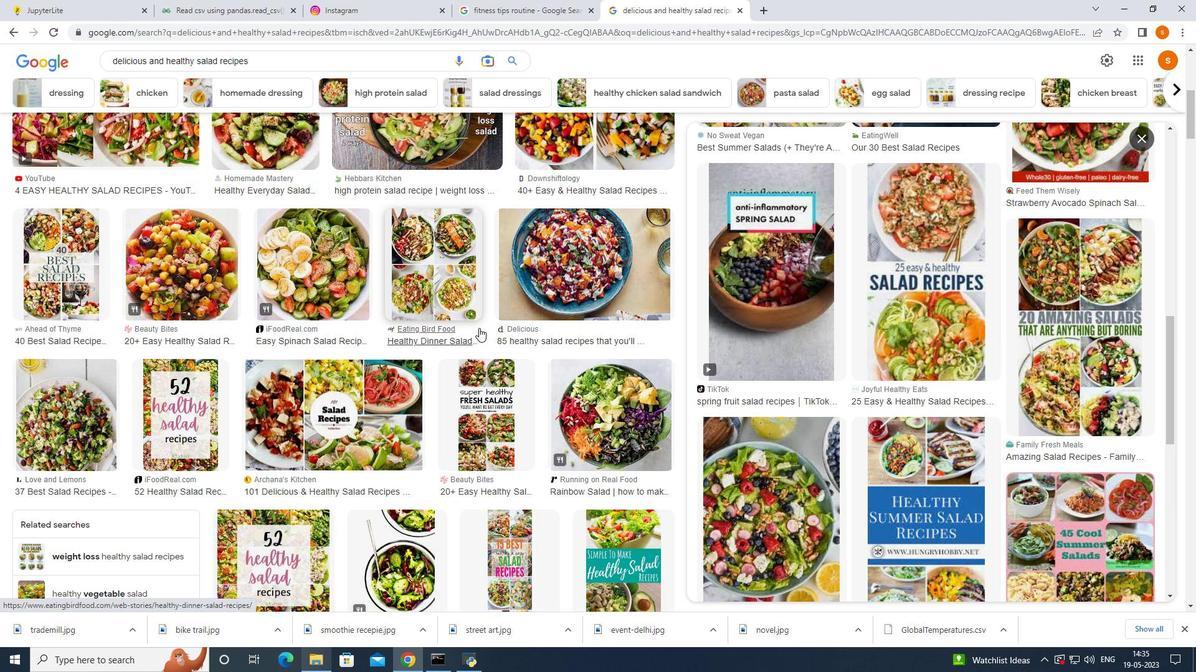 
Action: Mouse scrolled (497, 289) with delta (0, 0)
Screenshot: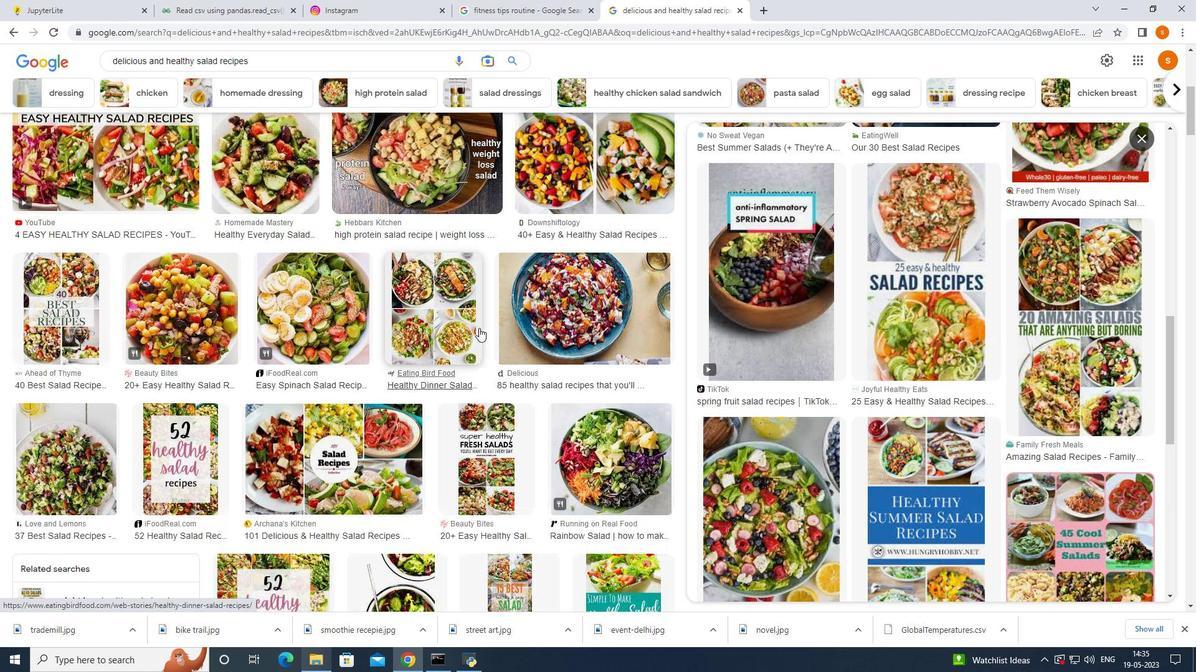 
Action: Mouse scrolled (497, 289) with delta (0, 0)
Screenshot: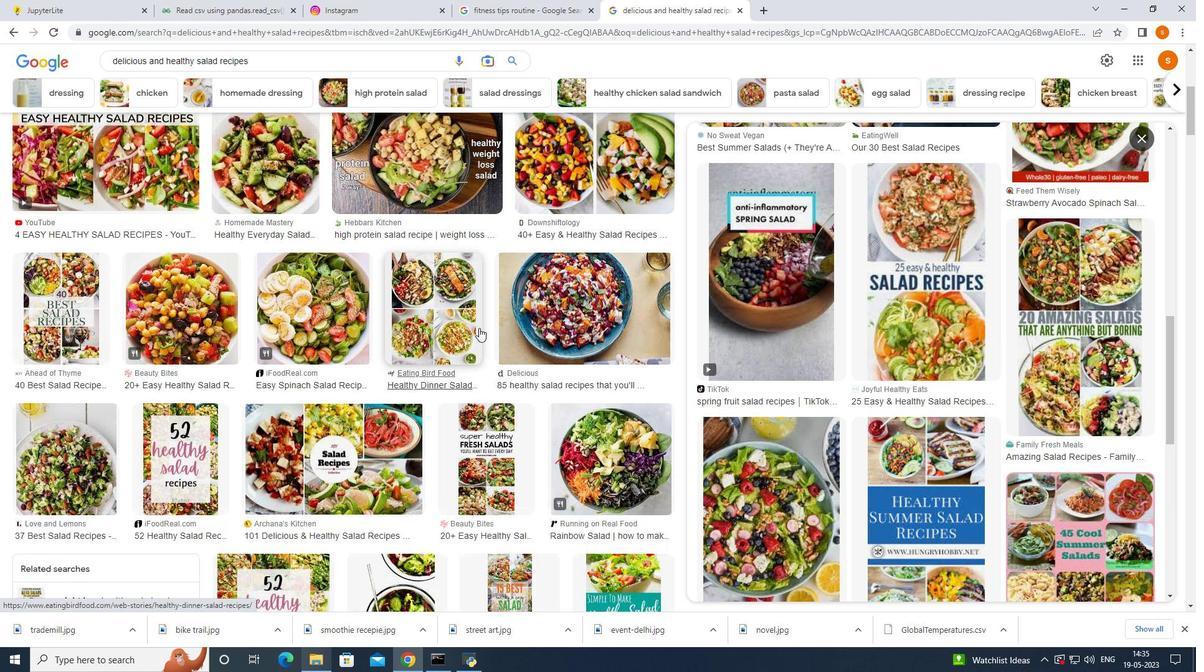 
Action: Mouse scrolled (497, 289) with delta (0, 0)
Screenshot: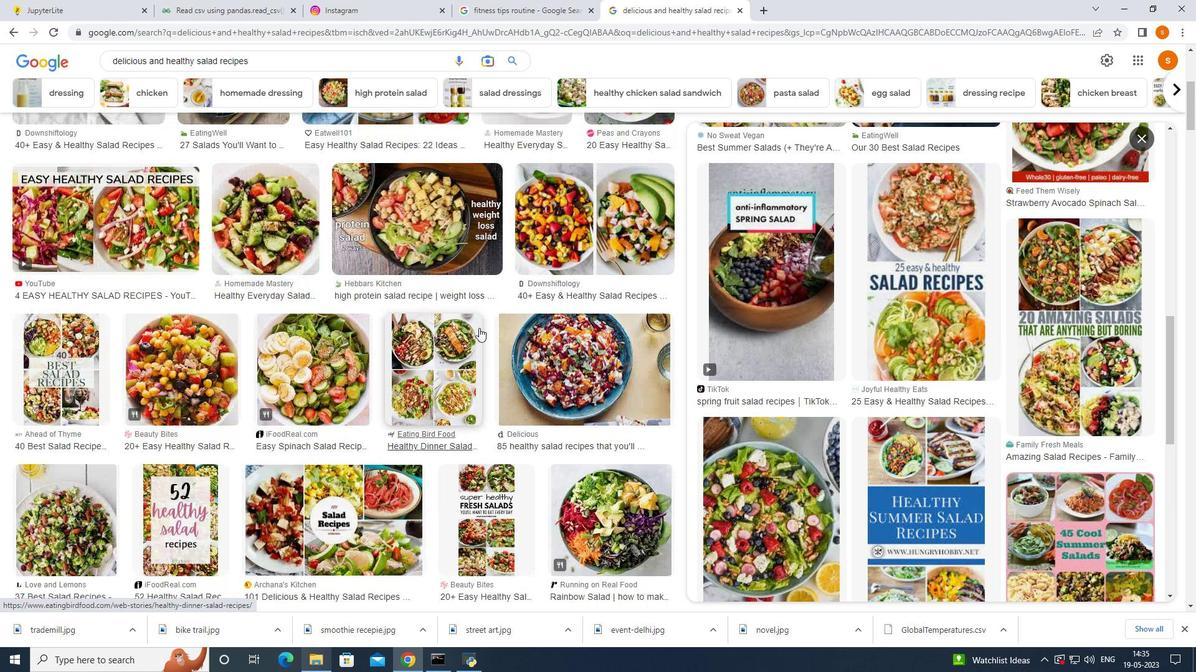 
Action: Mouse moved to (497, 289)
Screenshot: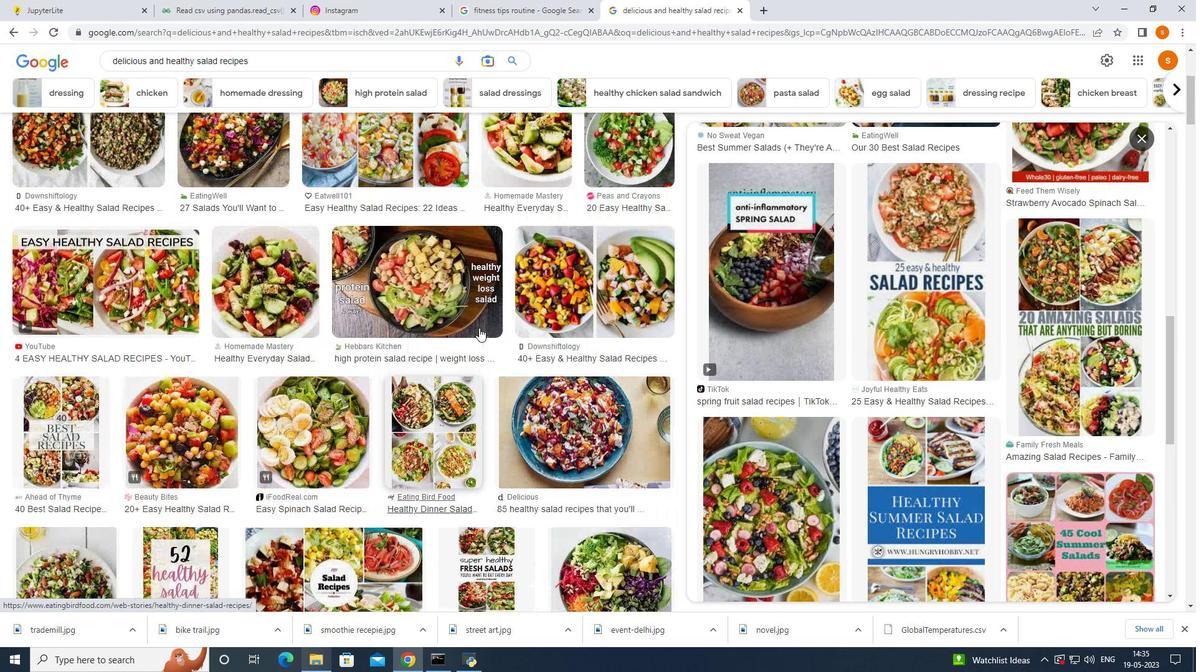 
Action: Mouse scrolled (497, 289) with delta (0, 0)
Screenshot: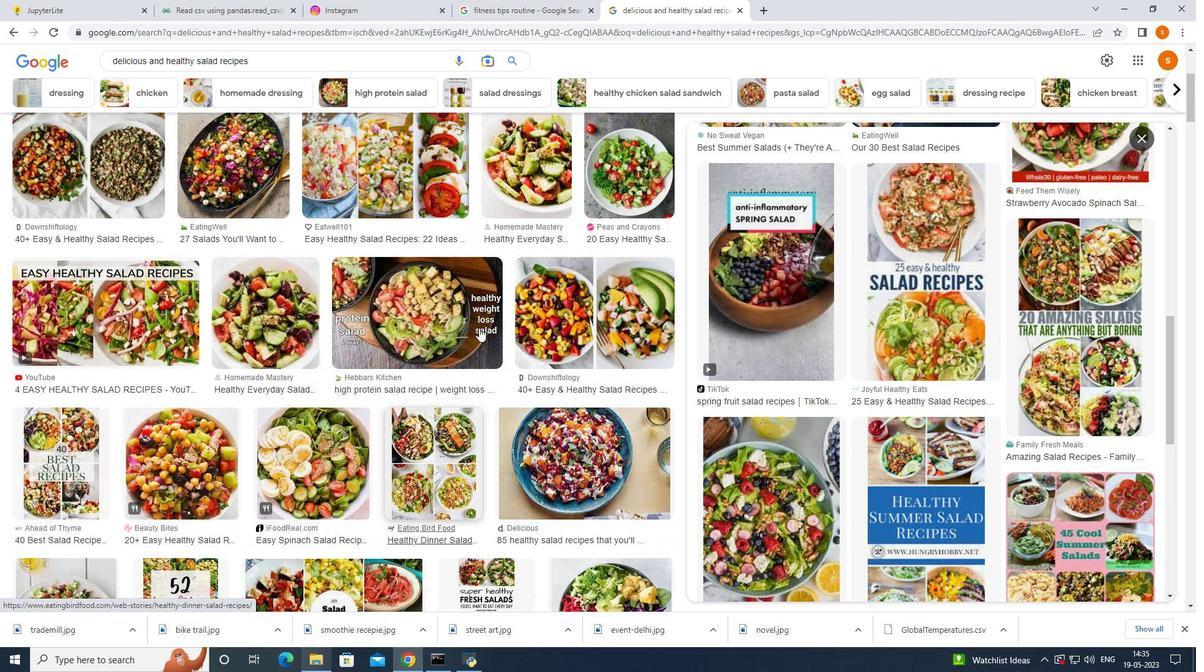 
Action: Mouse moved to (495, 288)
Screenshot: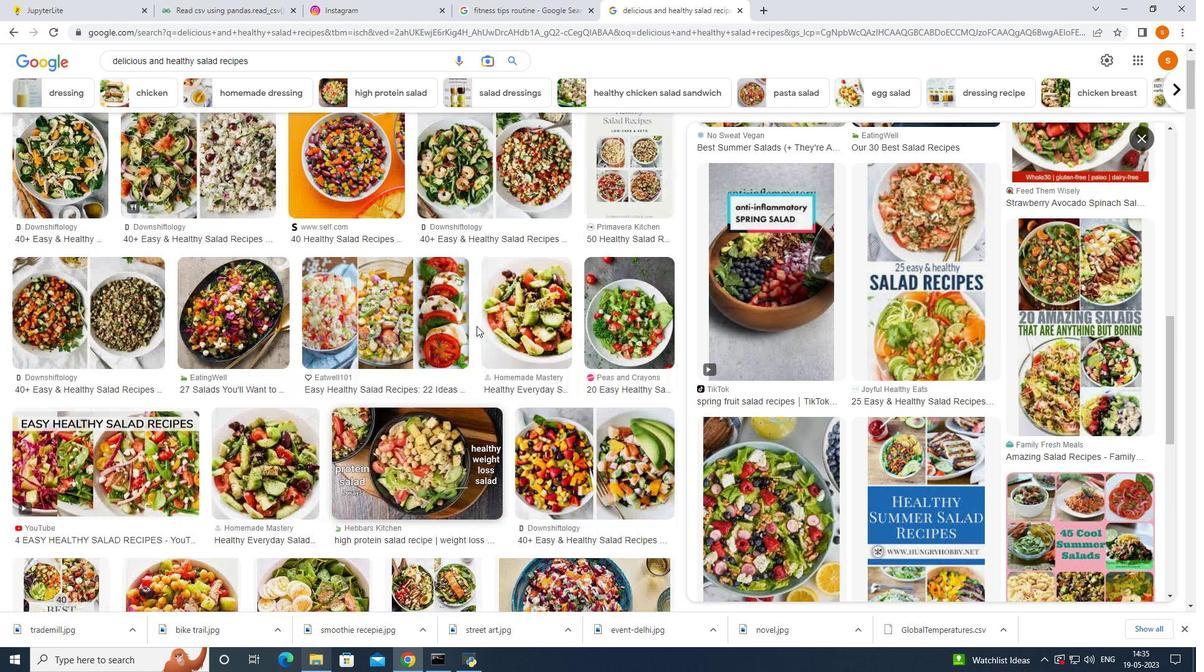 
Action: Mouse scrolled (495, 288) with delta (0, 0)
Screenshot: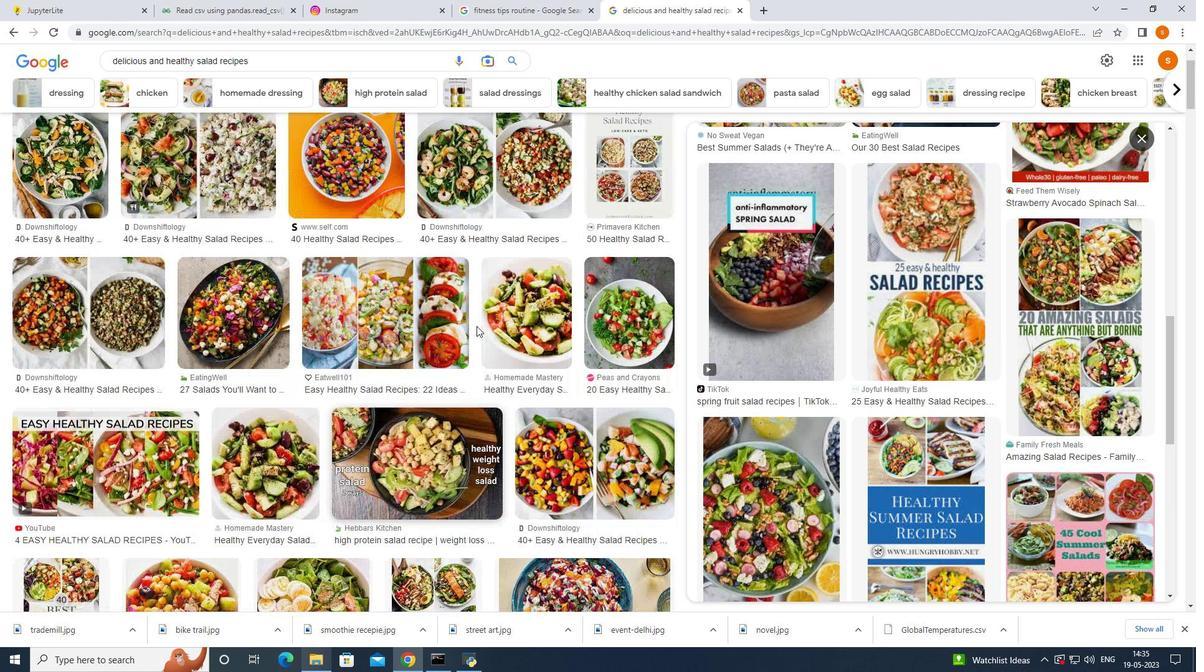 
Action: Mouse scrolled (495, 288) with delta (0, 0)
Screenshot: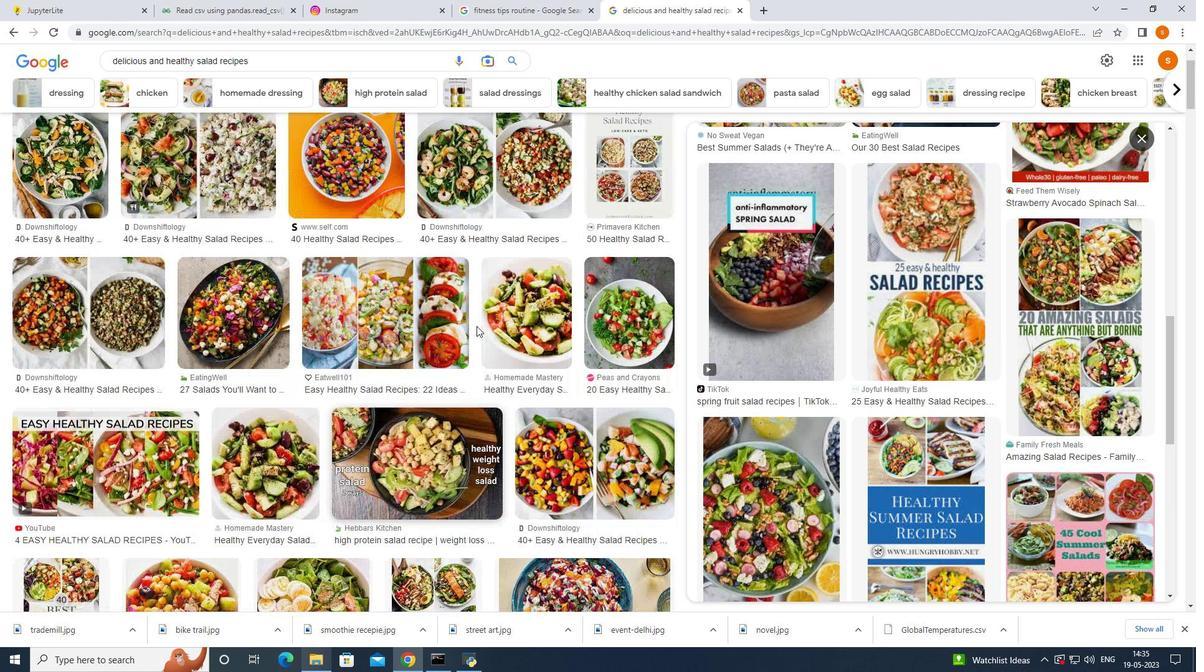 
Action: Mouse scrolled (495, 288) with delta (0, 0)
Screenshot: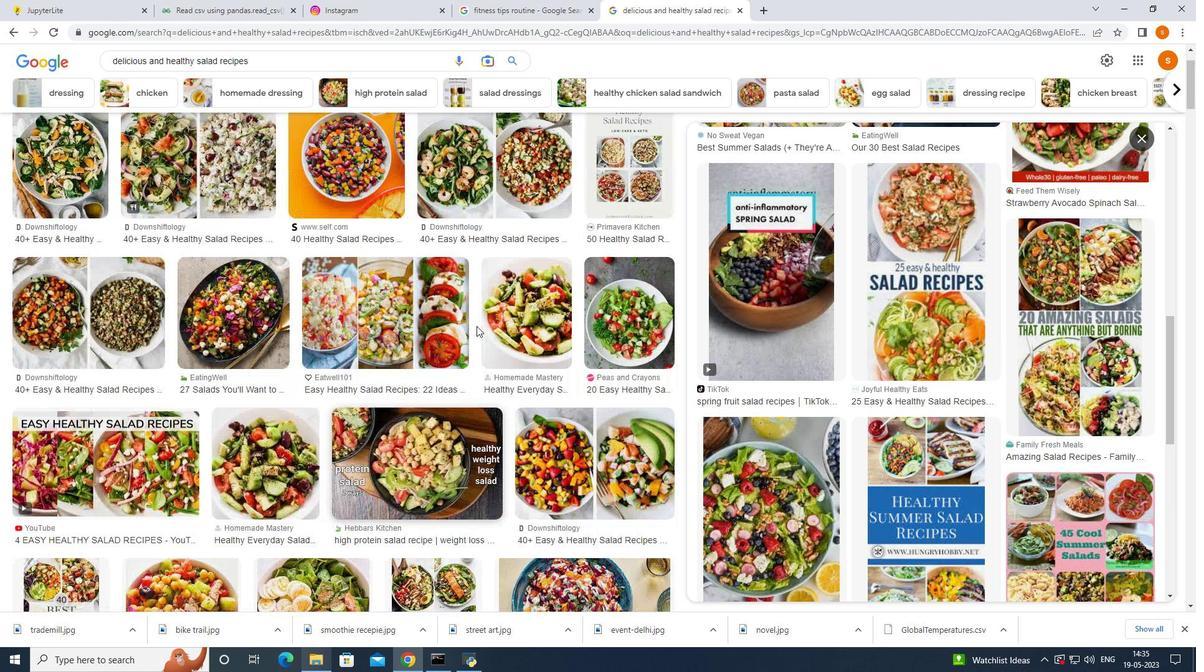 
Action: Mouse scrolled (495, 288) with delta (0, 0)
Screenshot: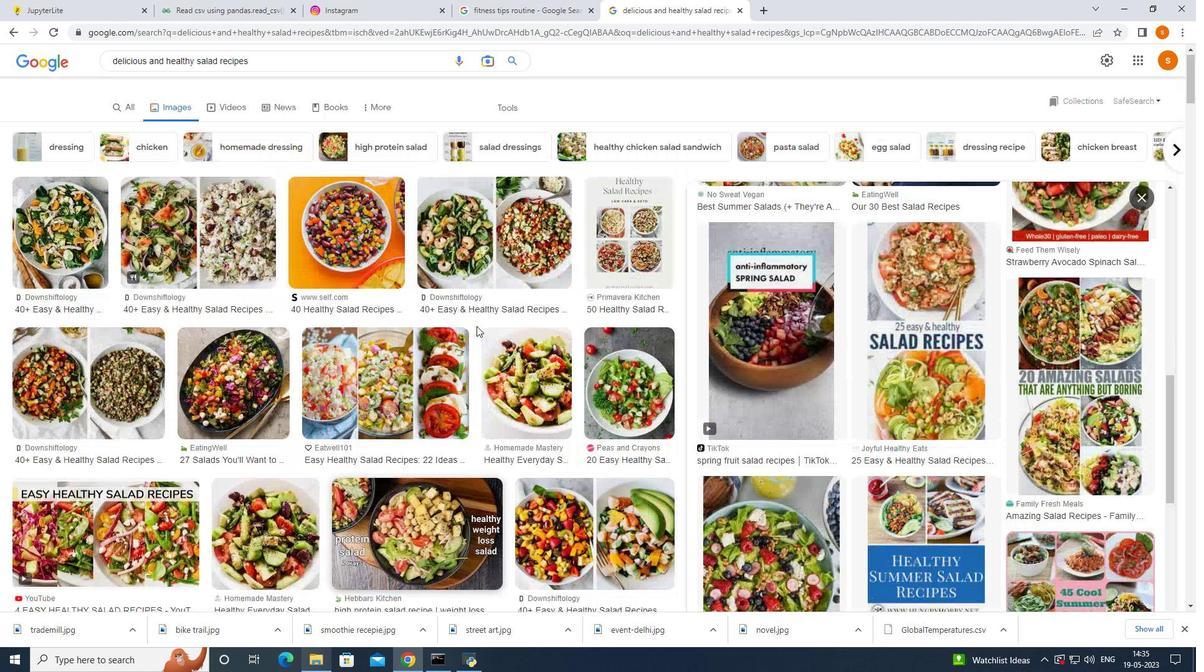 
Action: Mouse moved to (859, 347)
Screenshot: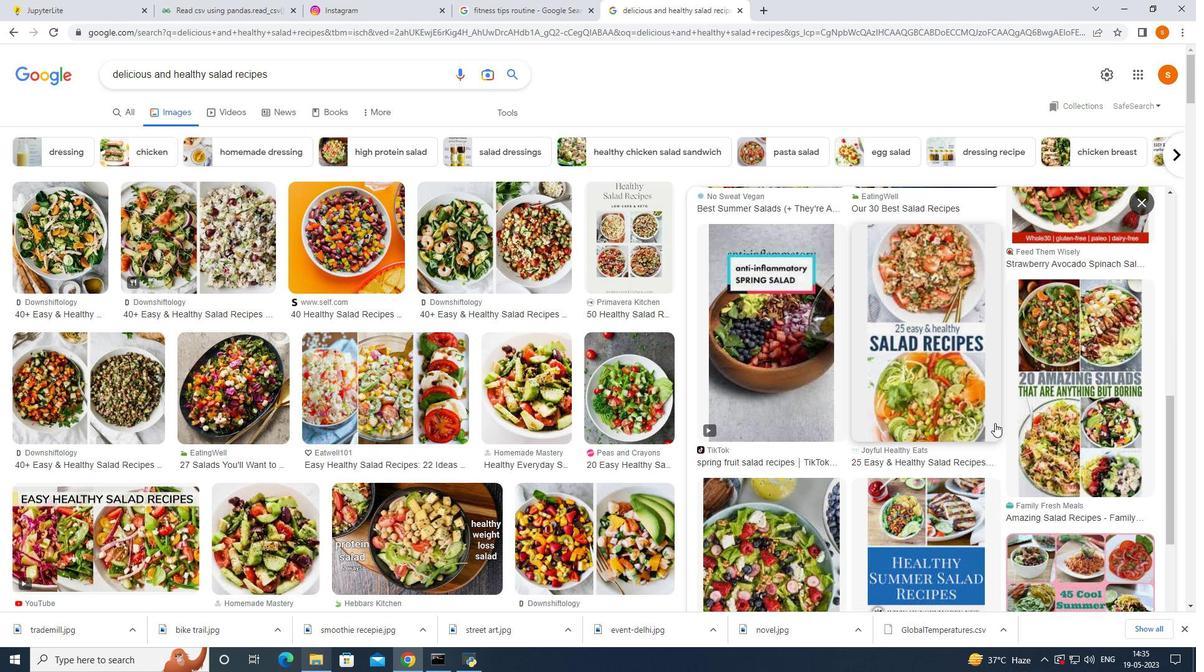 
Action: Mouse scrolled (859, 347) with delta (0, 0)
Screenshot: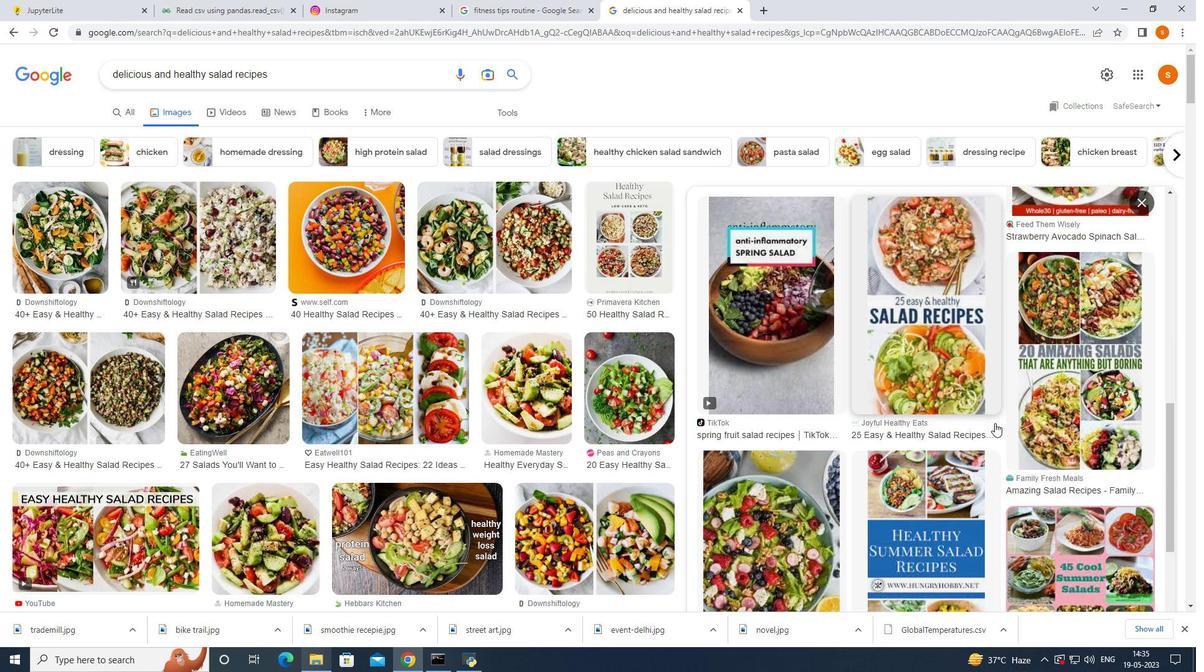 
Action: Mouse moved to (859, 347)
Screenshot: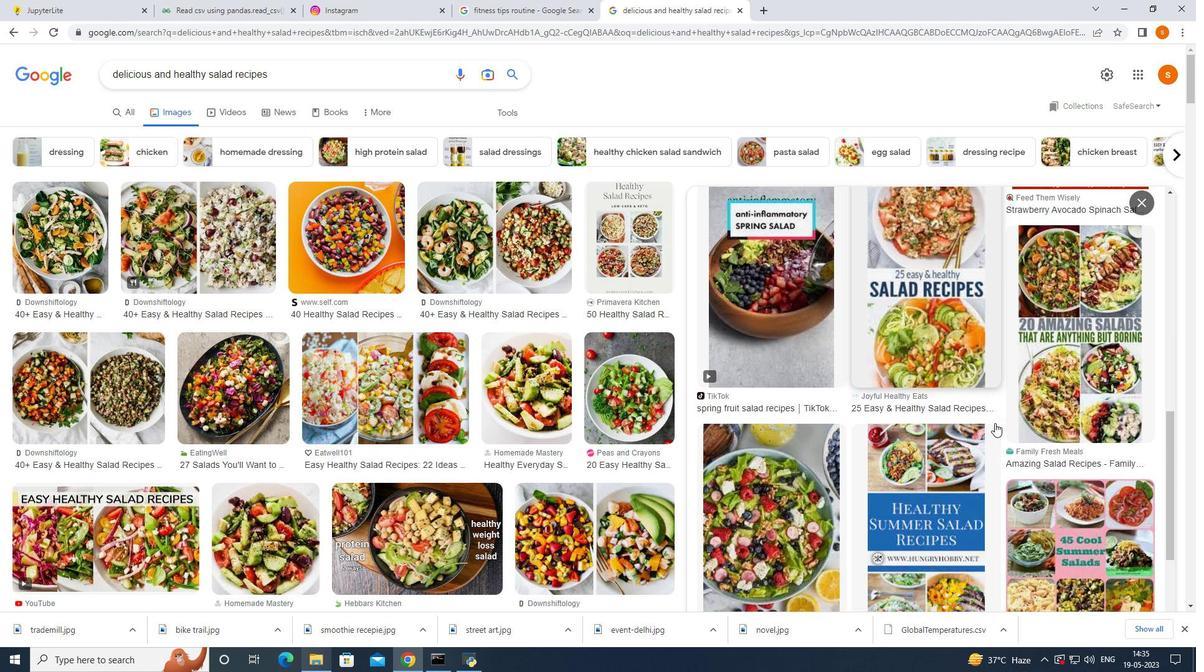 
Action: Mouse scrolled (859, 347) with delta (0, 0)
Screenshot: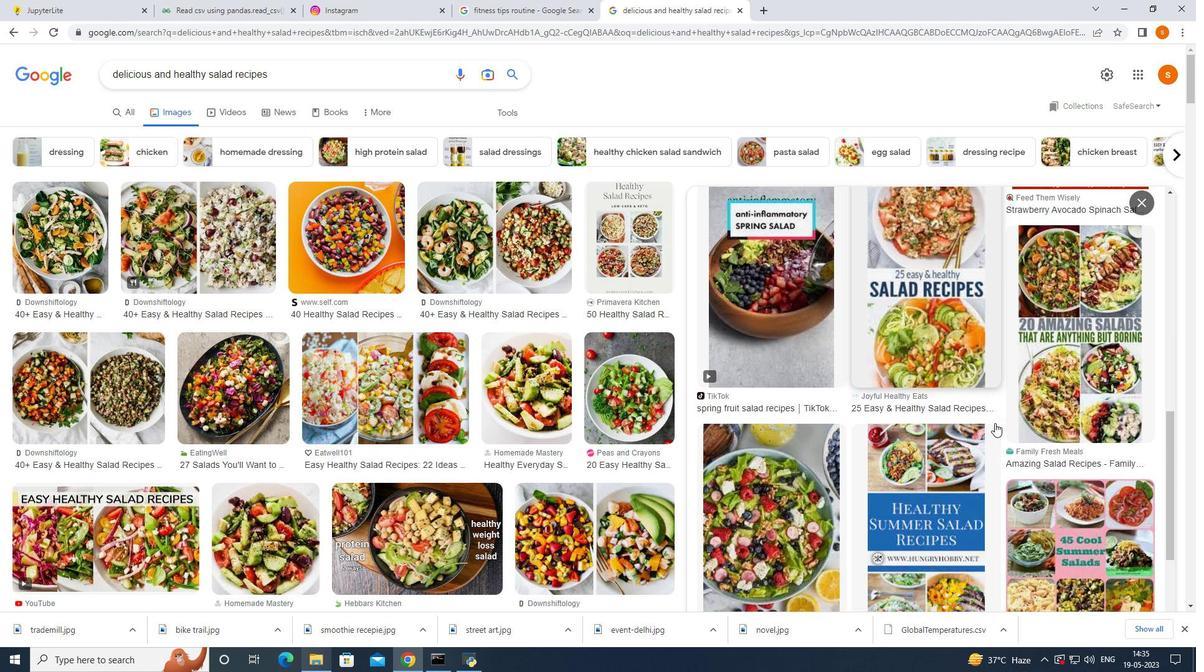 
Action: Mouse moved to (816, 342)
Screenshot: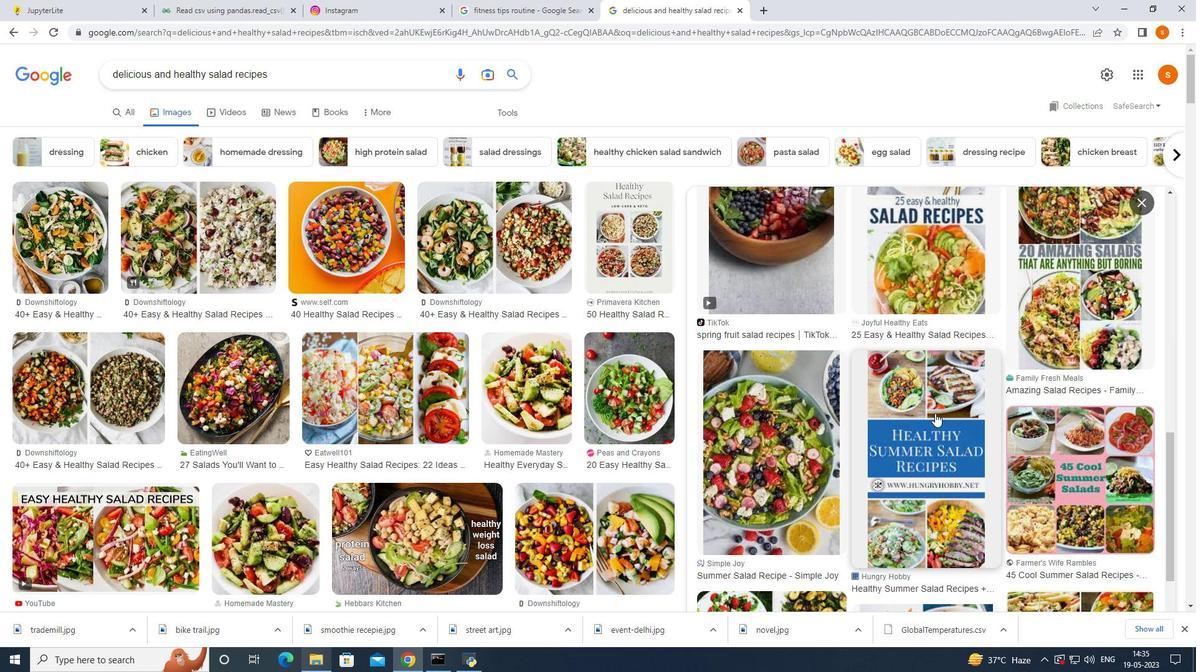 
Action: Mouse scrolled (816, 341) with delta (0, 0)
Screenshot: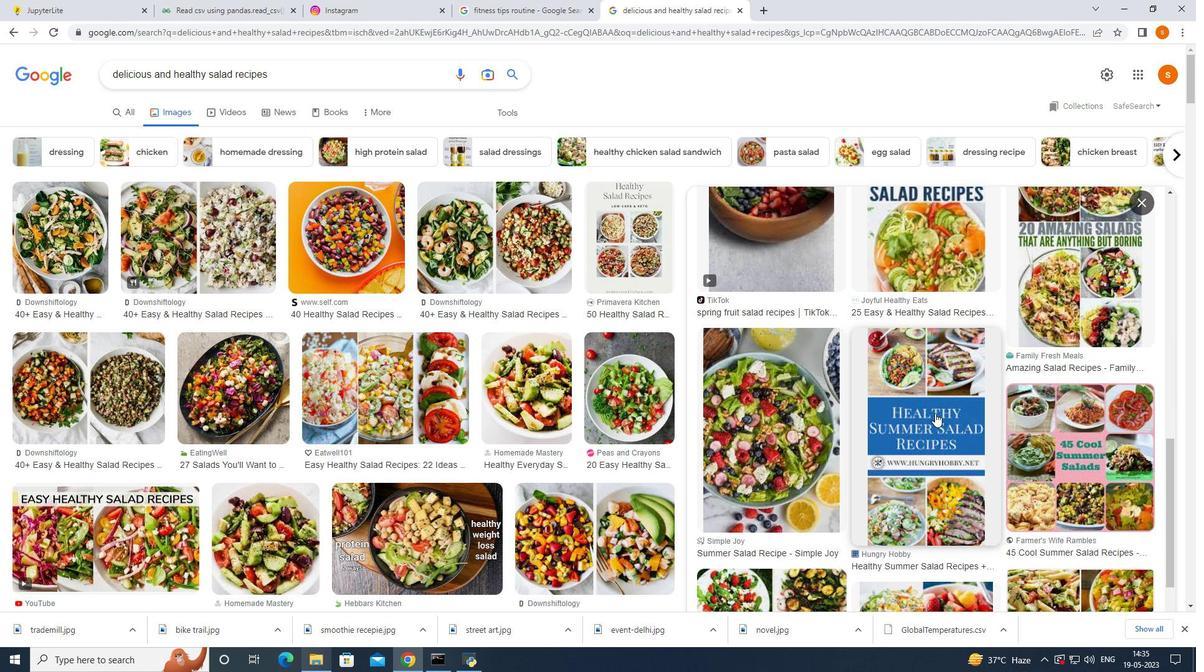 
Action: Mouse moved to (867, 325)
Screenshot: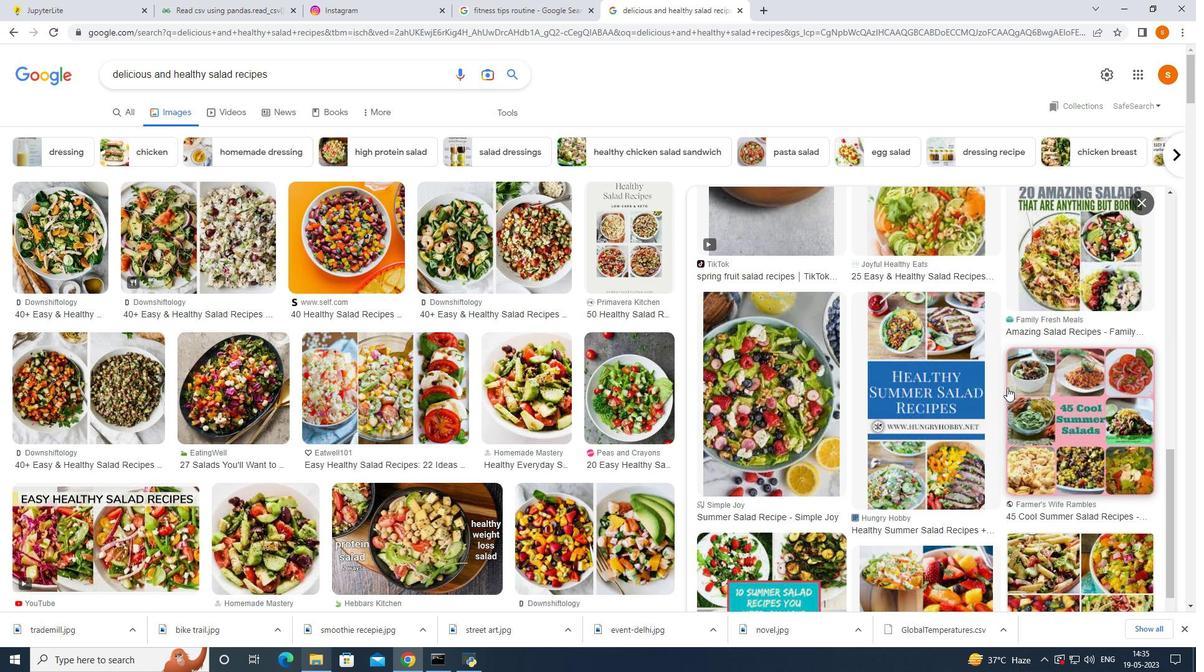 
Action: Mouse scrolled (867, 325) with delta (0, 0)
Screenshot: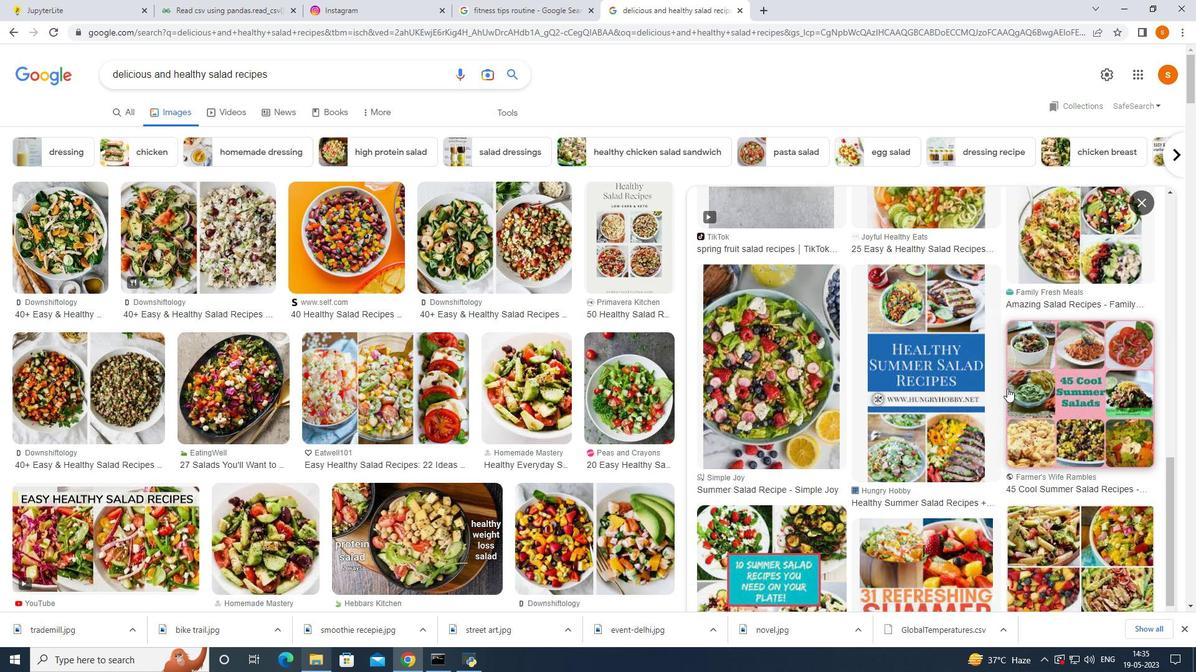 
Action: Mouse moved to (867, 325)
Screenshot: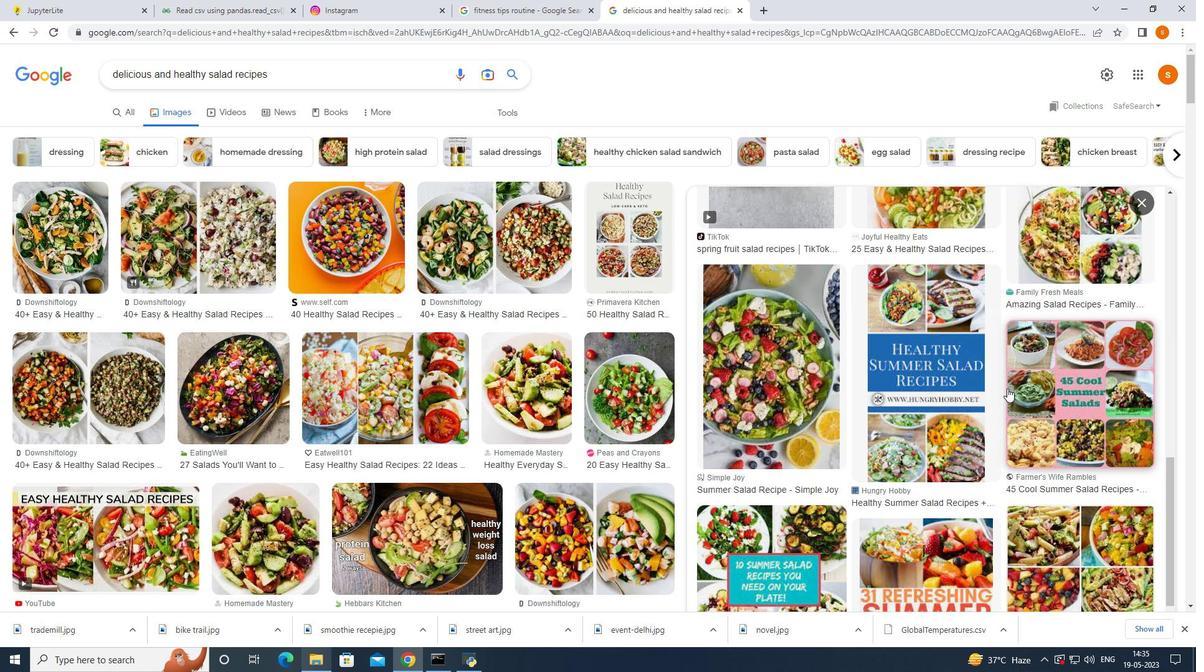 
Action: Mouse scrolled (867, 325) with delta (0, 0)
Screenshot: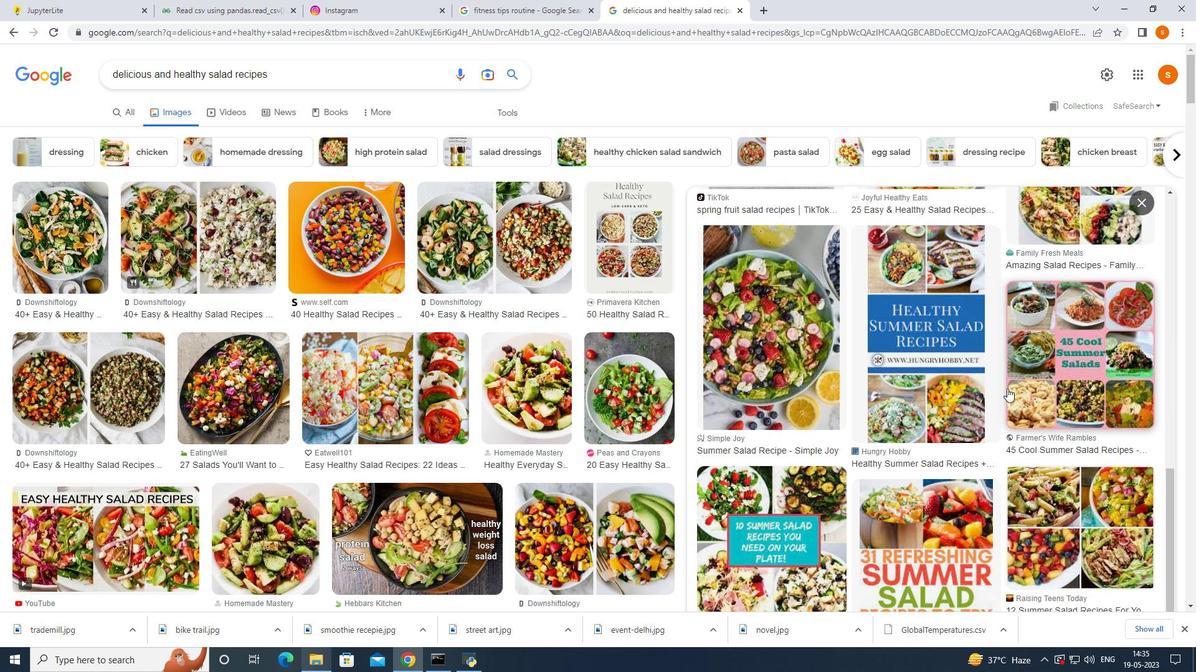 
Action: Mouse moved to (867, 326)
